Task: Find a house in Promissão, Brazil, for 8 guests from 24 Aug to 10 Sep, with a price range of ₹14,000 to ₹15,000, 4 bedrooms, 8+ beds, 4 bathrooms, and amenities including WiFi, free parking, TV, and breakfast.
Action: Mouse moved to (551, 121)
Screenshot: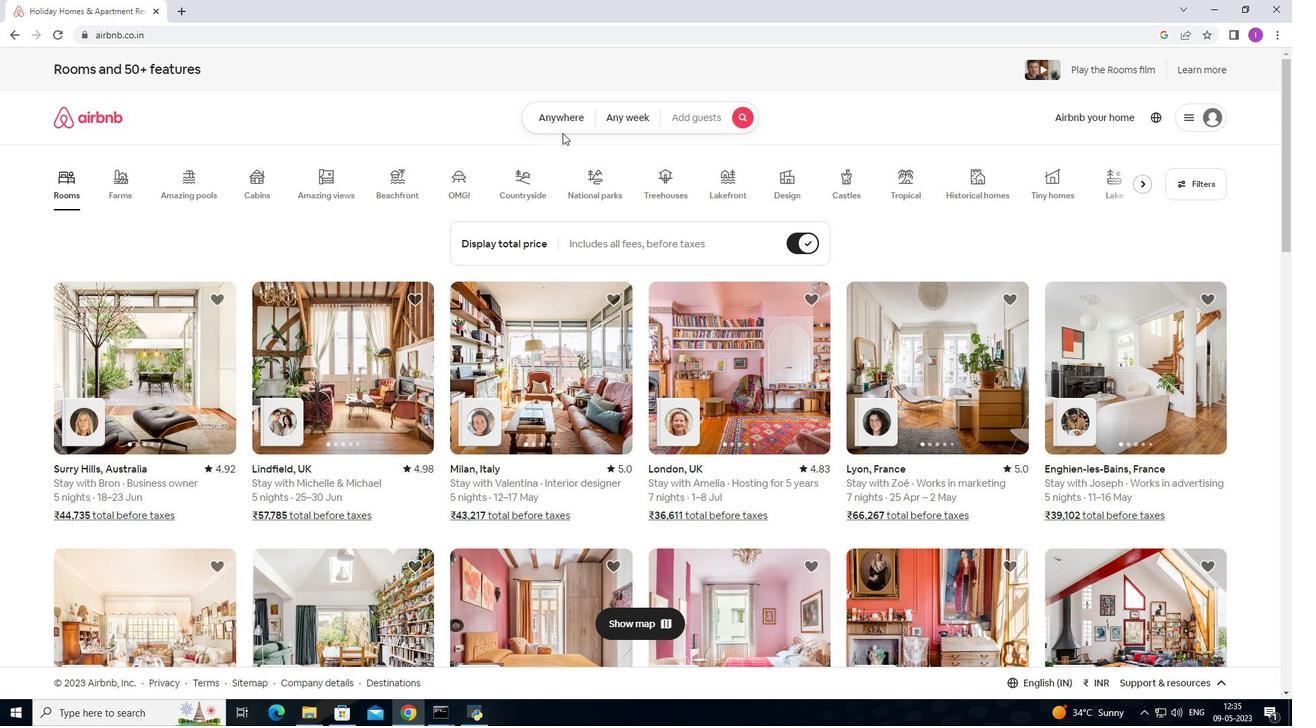 
Action: Mouse pressed left at (551, 121)
Screenshot: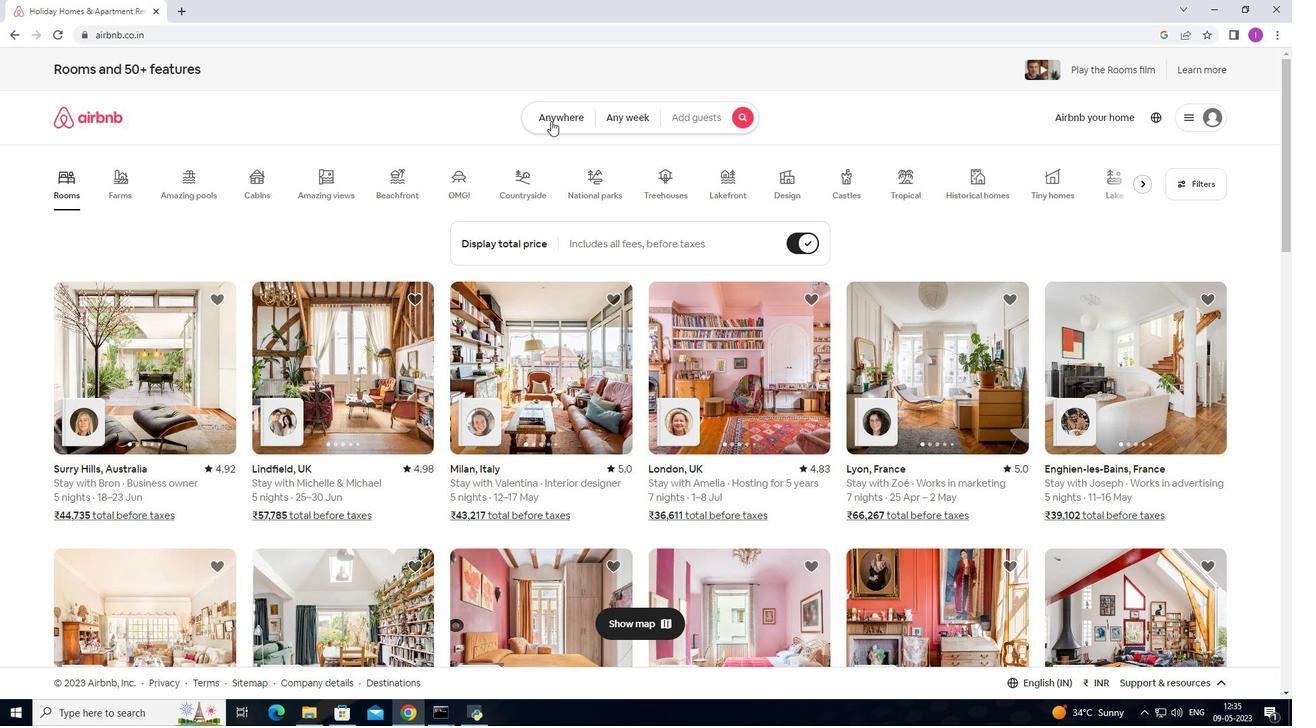 
Action: Mouse moved to (366, 175)
Screenshot: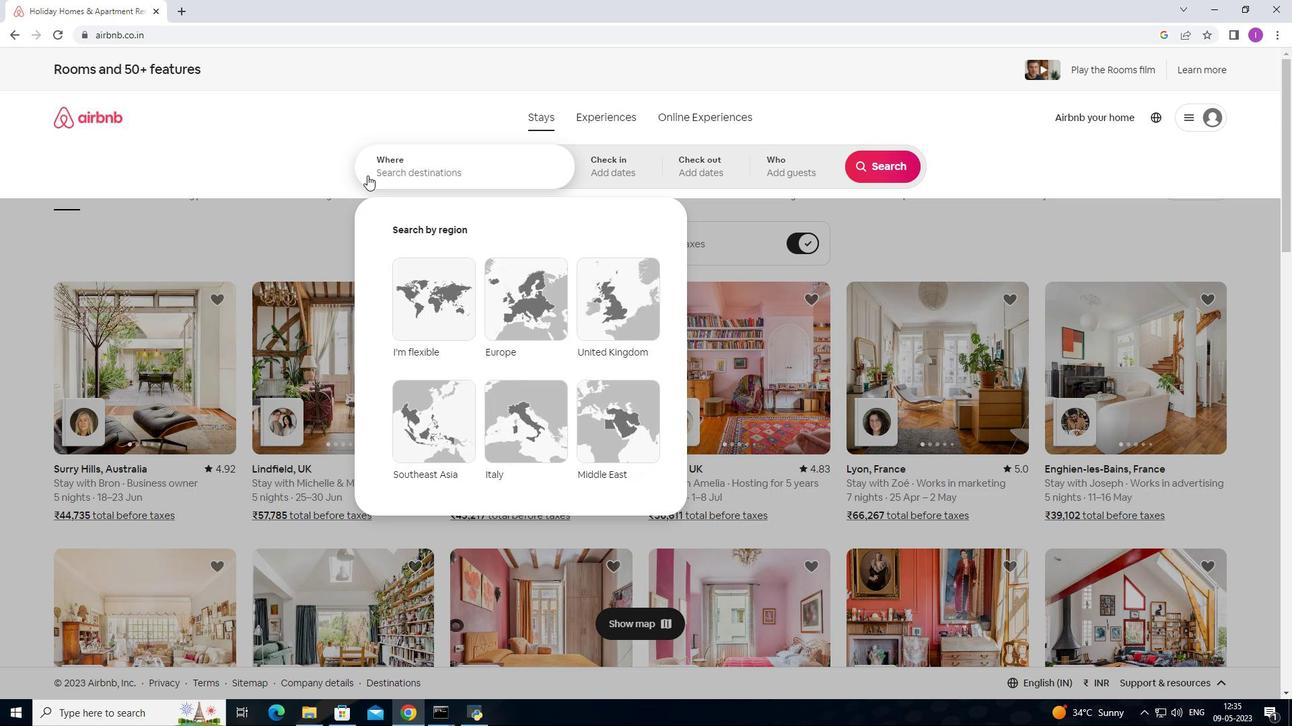 
Action: Mouse pressed left at (366, 175)
Screenshot: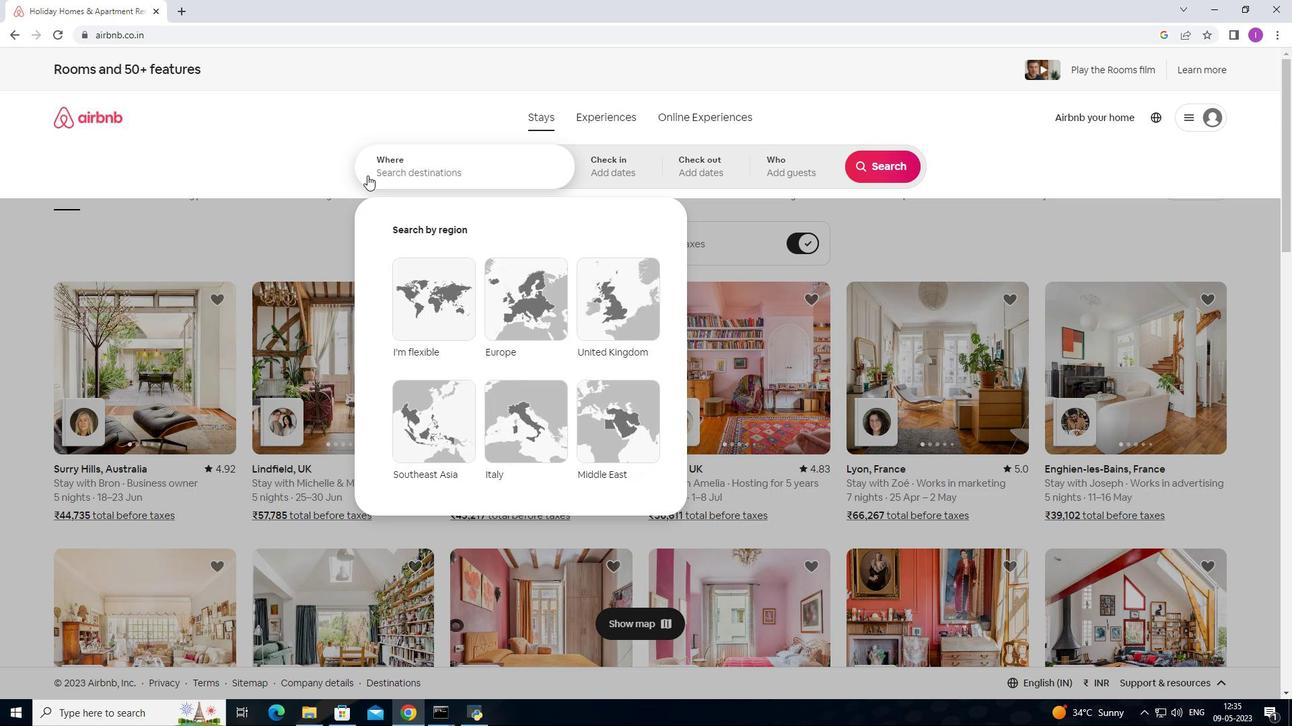 
Action: Mouse moved to (317, 209)
Screenshot: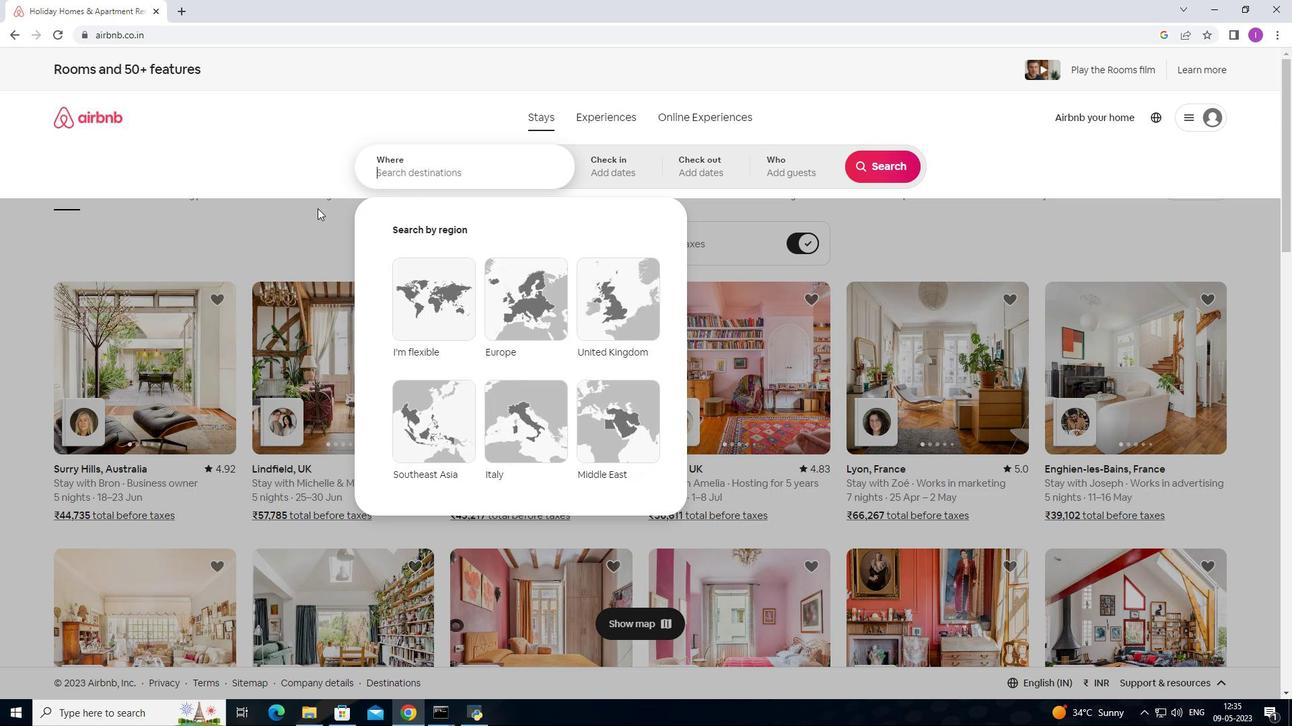 
Action: Key pressed <Key.shift><Key.shift><Key.shift><Key.shift><Key.shift><Key.shift><Key.shift><Key.shift><Key.shift><Key.shift><Key.shift><Key.shift><Key.shift><Key.shift><Key.shift><Key.shift><Key.shift><Key.shift><Key.shift><Key.shift><Key.shift><Key.shift><Key.shift><Key.shift><Key.shift><Key.shift><Key.shift><Key.shift><Key.shift><Key.shift><Key.shift><Key.shift><Key.shift><Key.shift><Key.shift><Key.shift><Key.shift><Key.shift><Key.shift>Promisso,<Key.shift>Bra
Screenshot: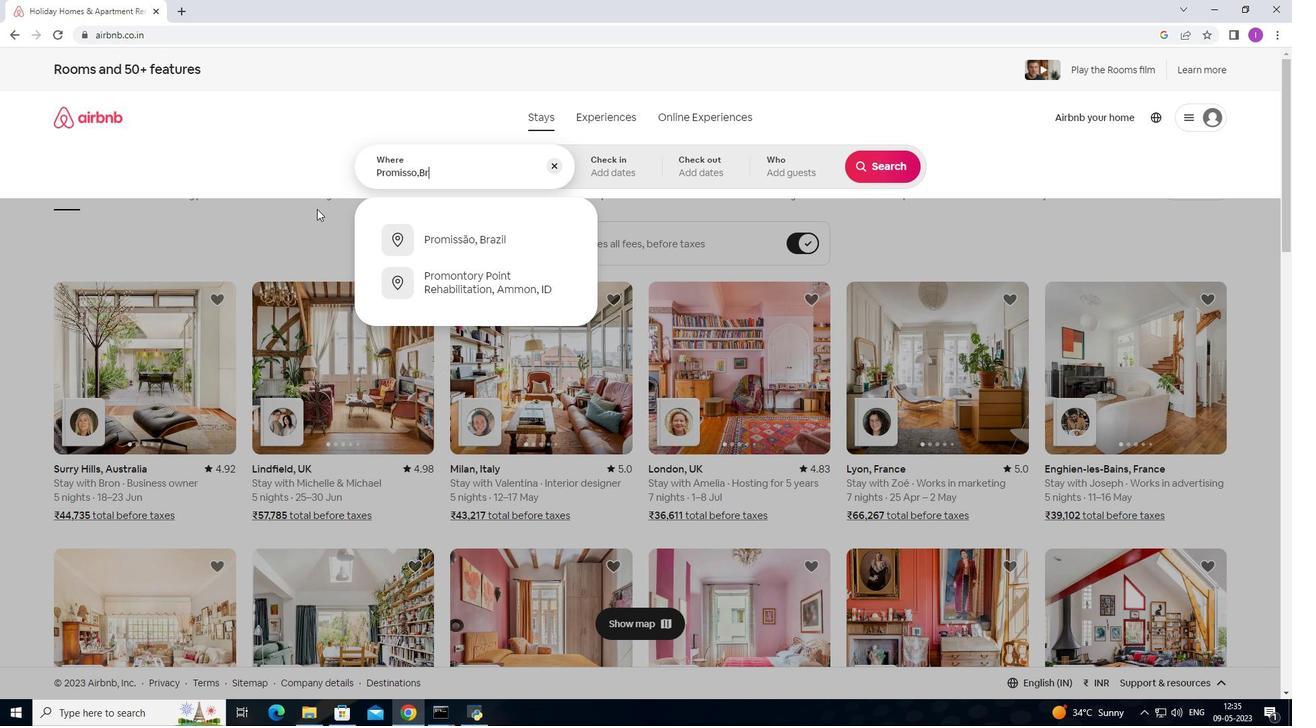
Action: Mouse moved to (444, 236)
Screenshot: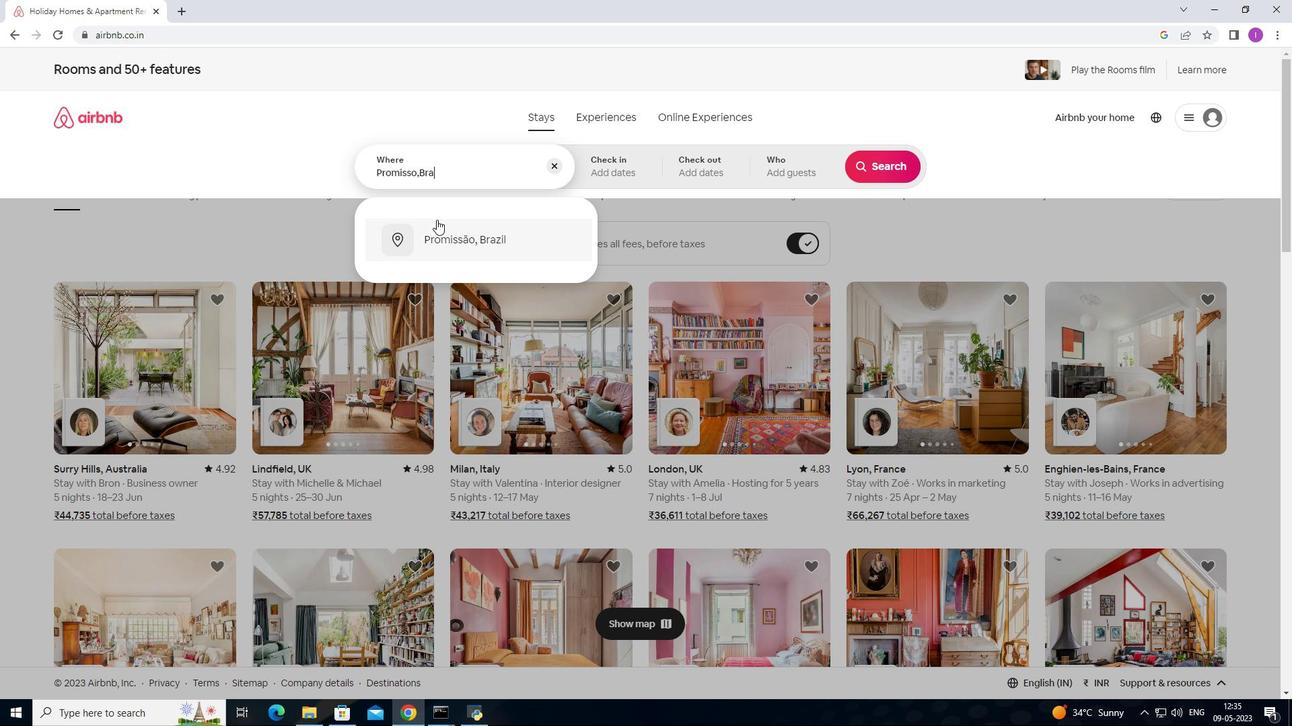 
Action: Mouse pressed left at (444, 236)
Screenshot: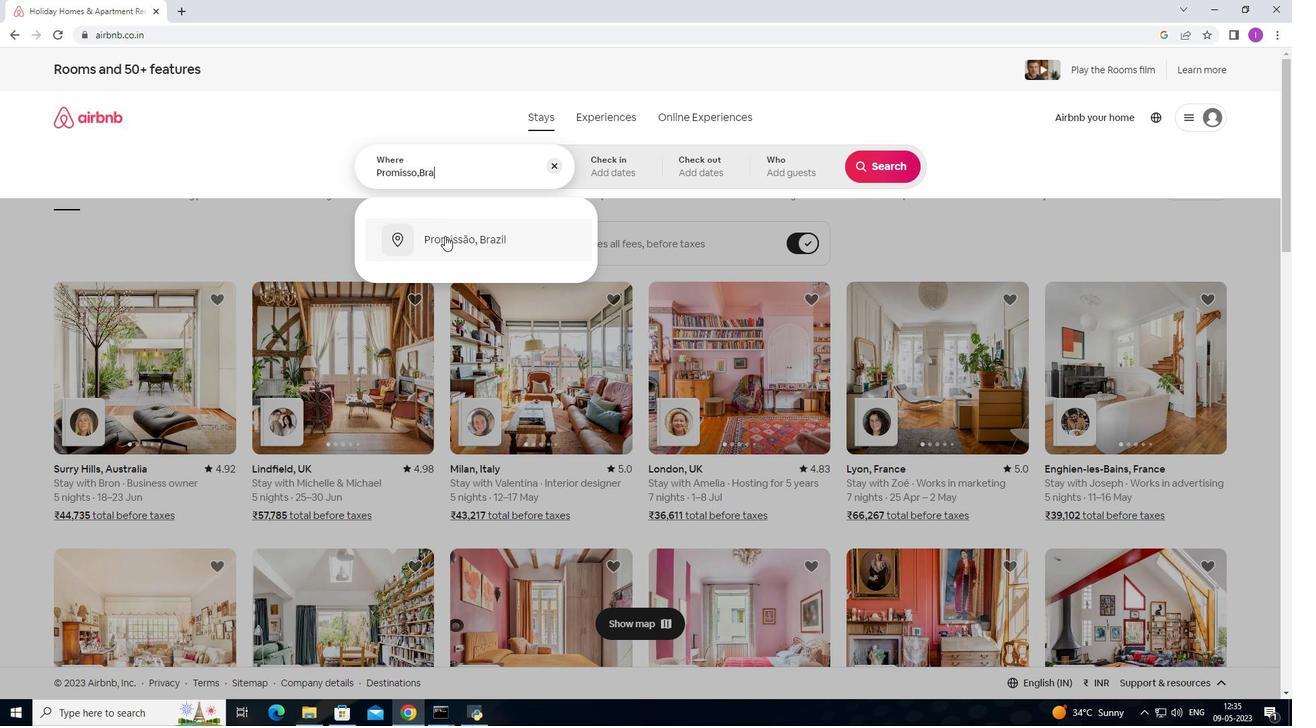 
Action: Mouse moved to (615, 179)
Screenshot: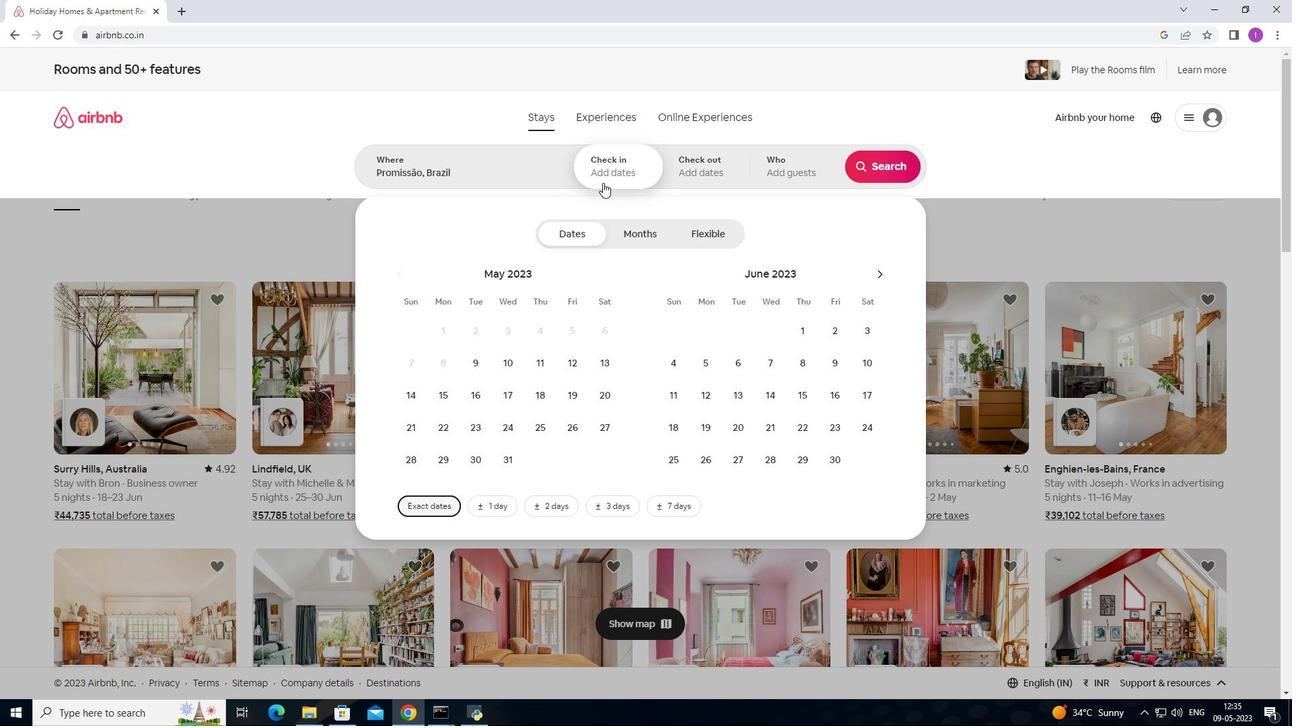 
Action: Mouse pressed left at (615, 179)
Screenshot: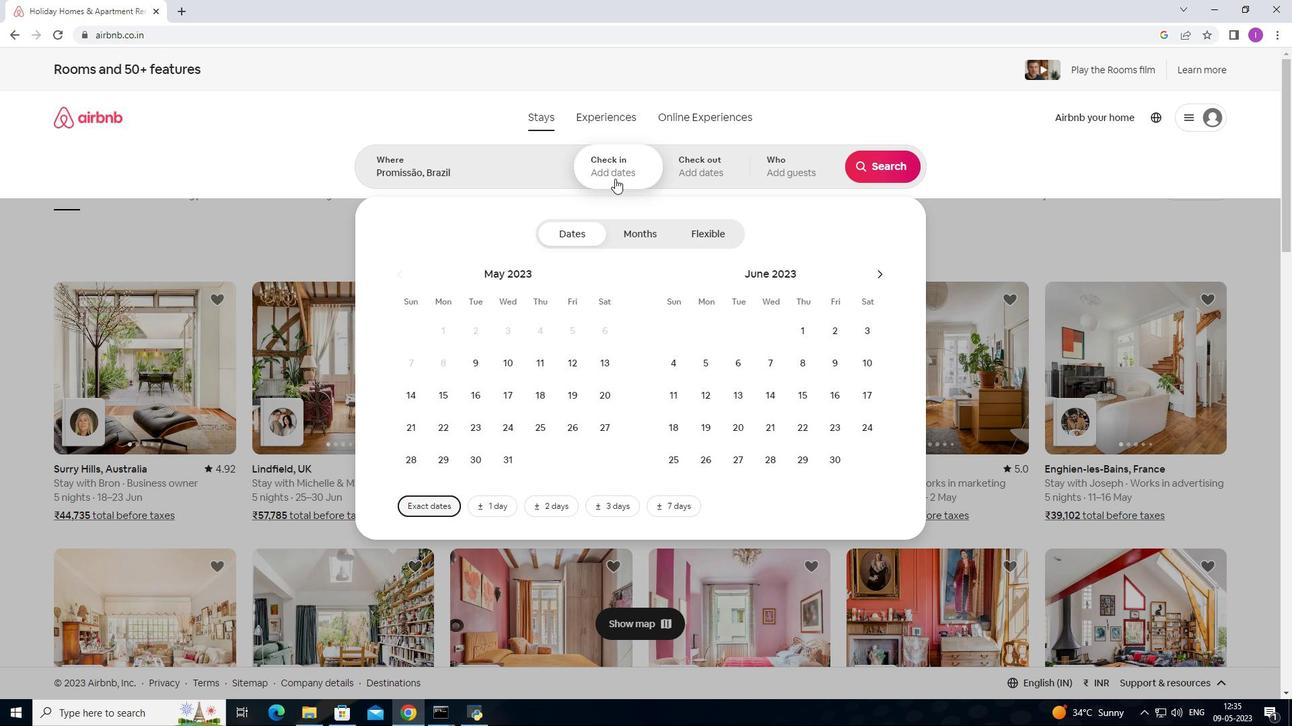 
Action: Mouse moved to (638, 171)
Screenshot: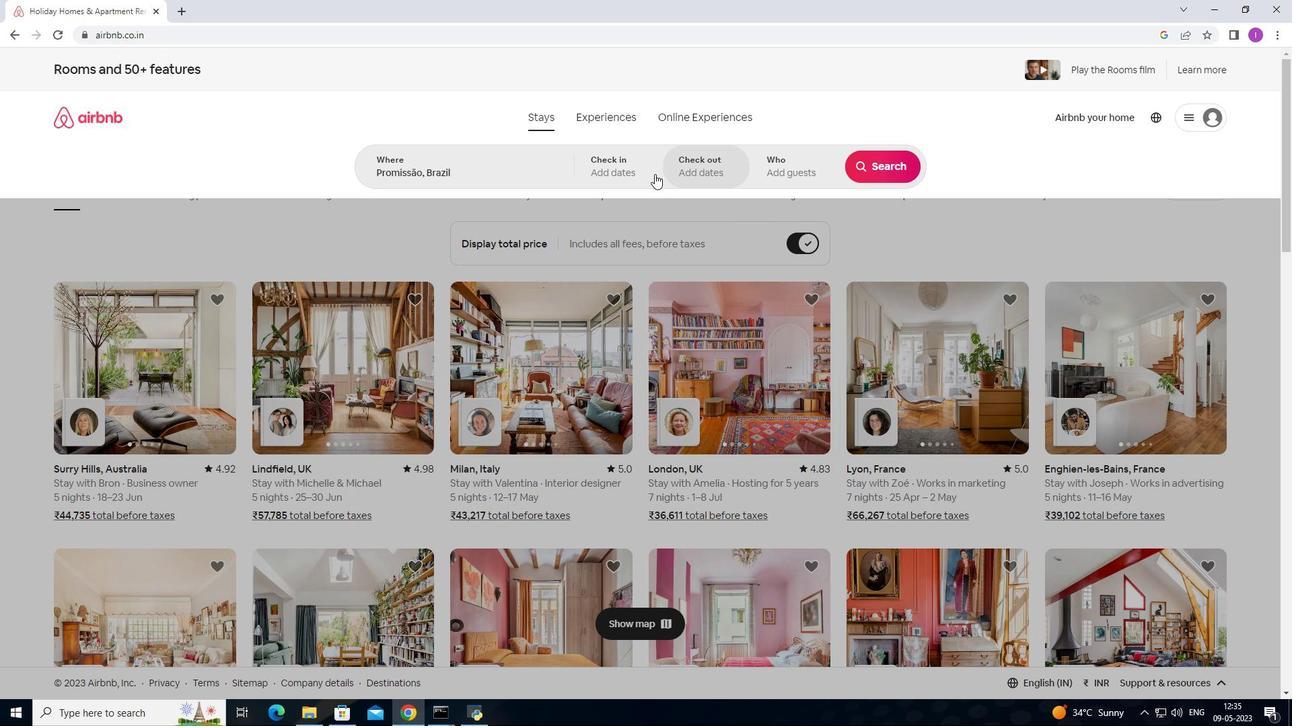 
Action: Mouse pressed left at (638, 171)
Screenshot: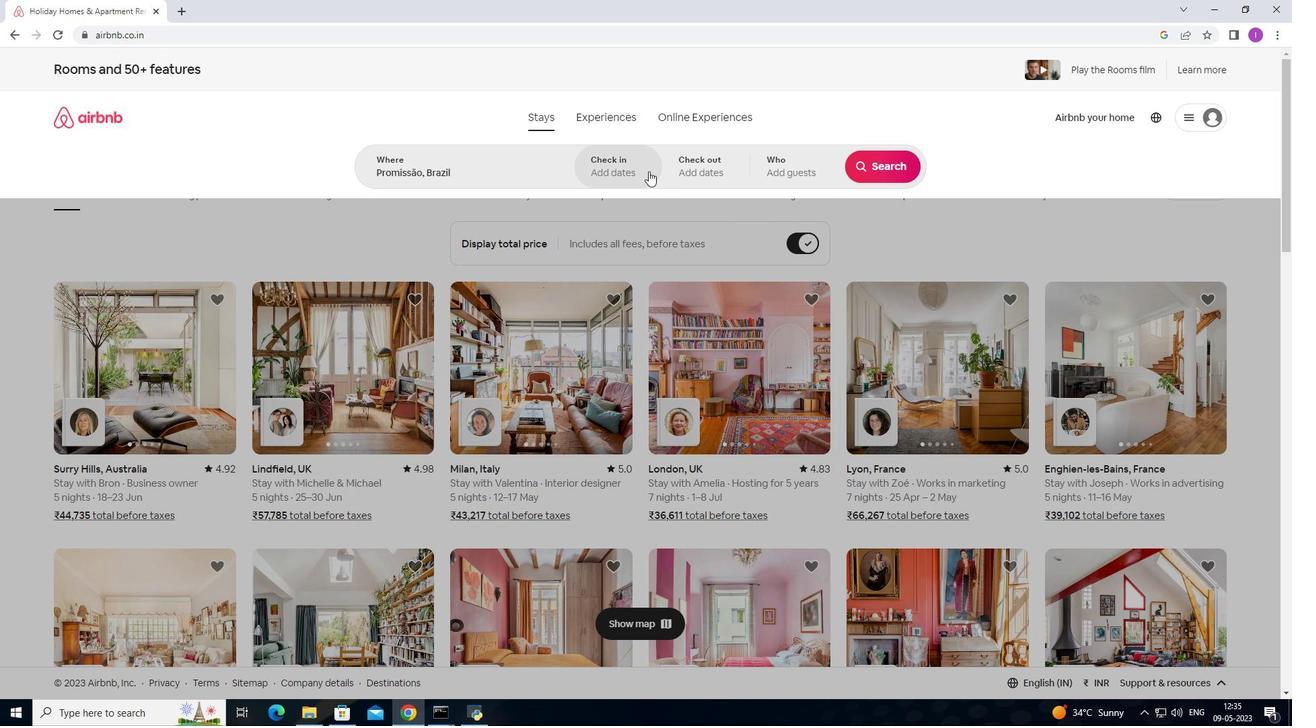 
Action: Mouse moved to (883, 267)
Screenshot: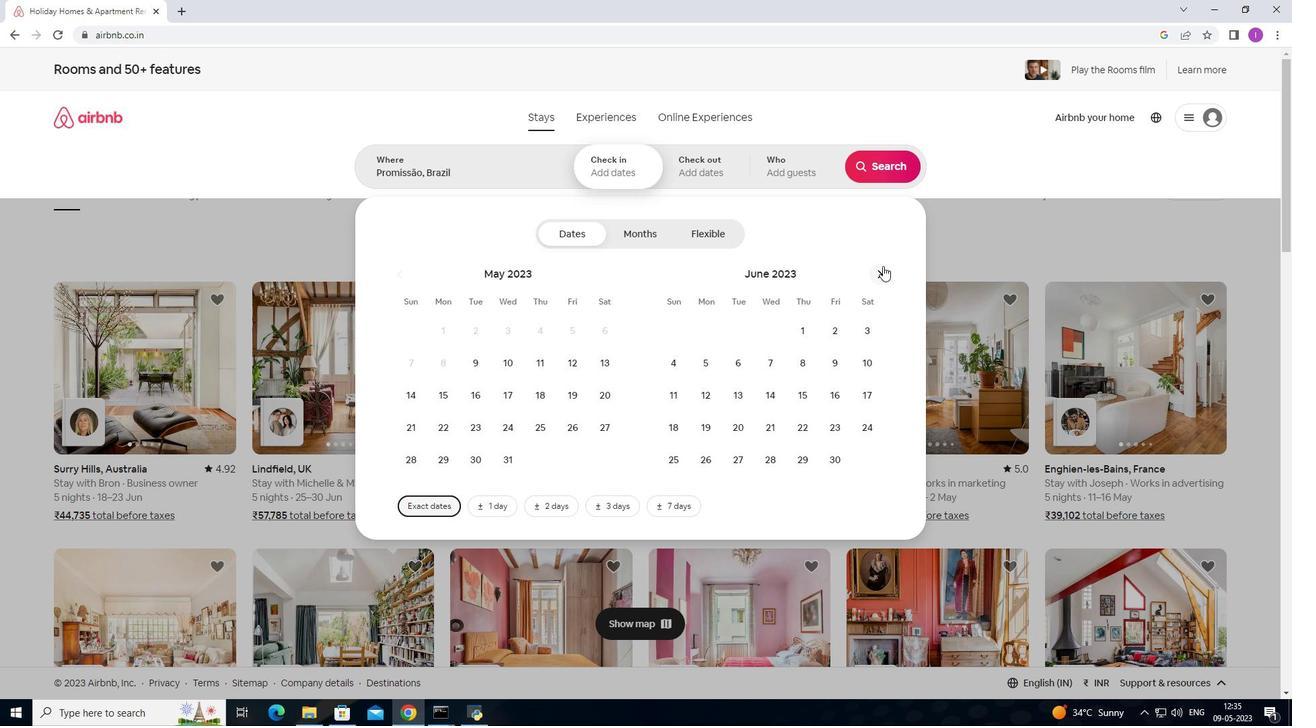 
Action: Mouse pressed left at (883, 267)
Screenshot: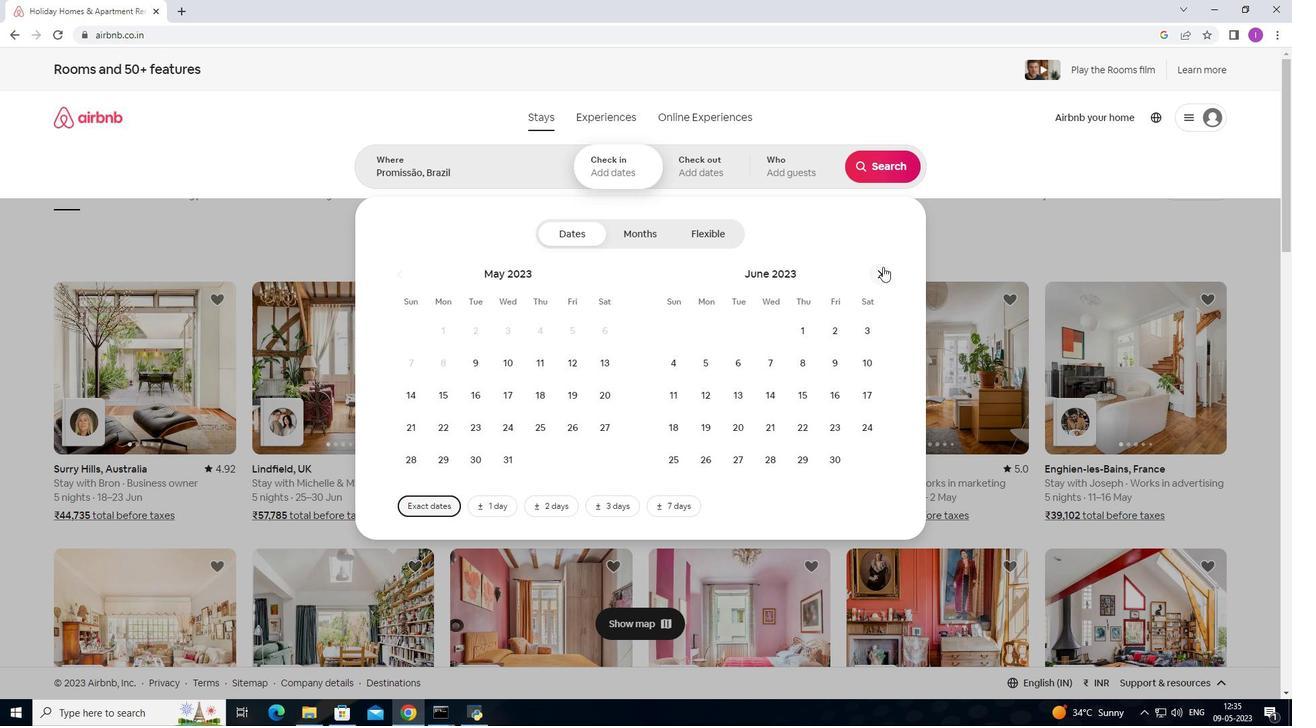 
Action: Mouse pressed left at (883, 267)
Screenshot: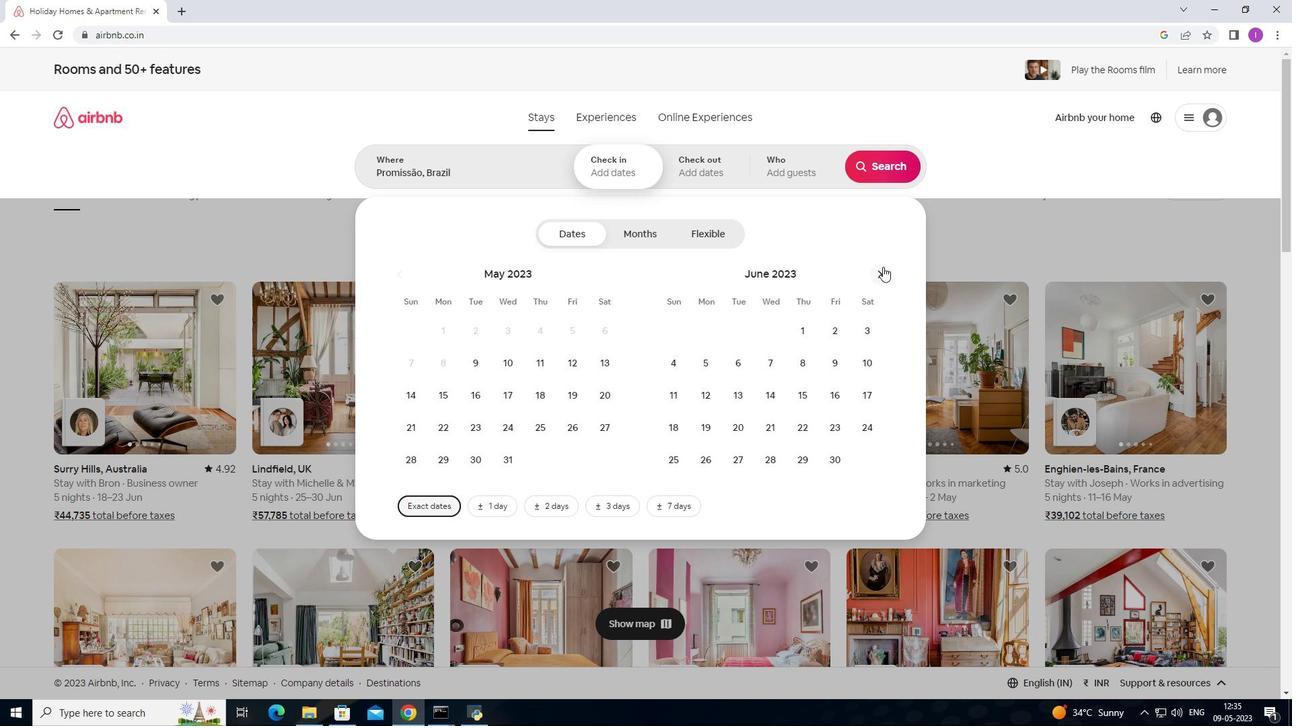 
Action: Mouse moved to (875, 279)
Screenshot: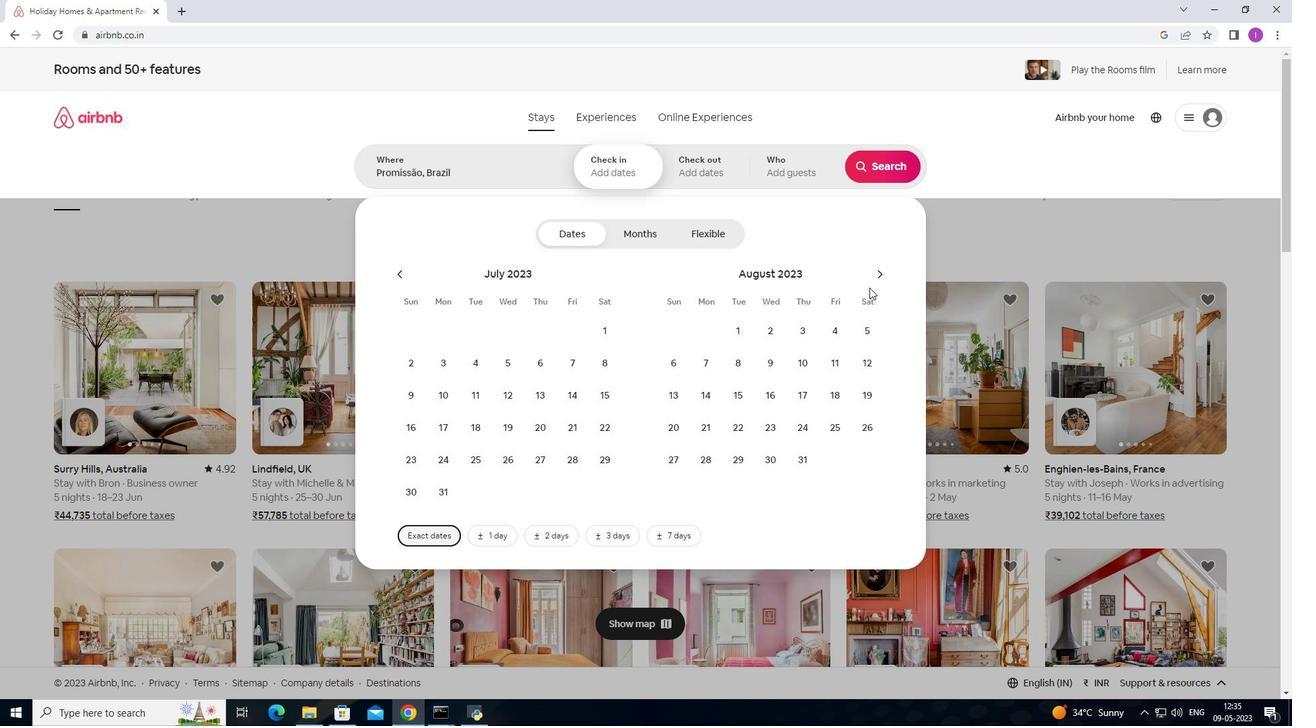 
Action: Mouse pressed left at (875, 279)
Screenshot: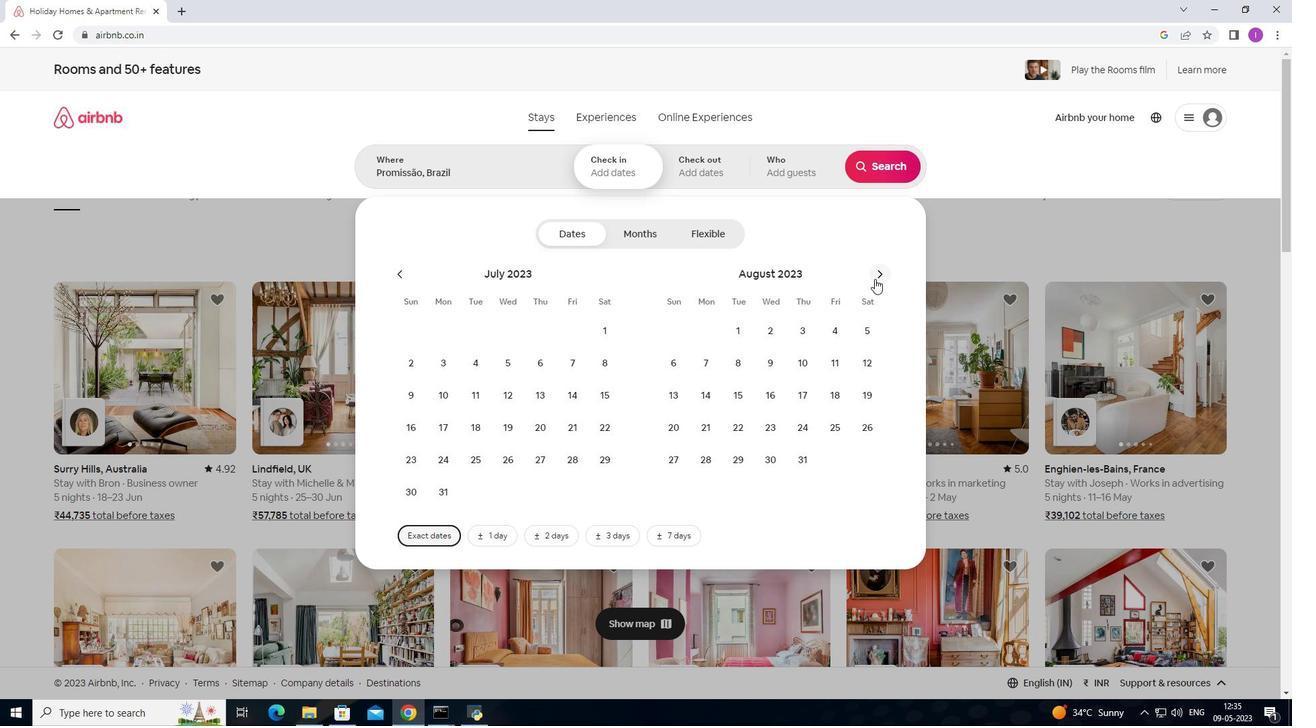 
Action: Mouse pressed left at (875, 279)
Screenshot: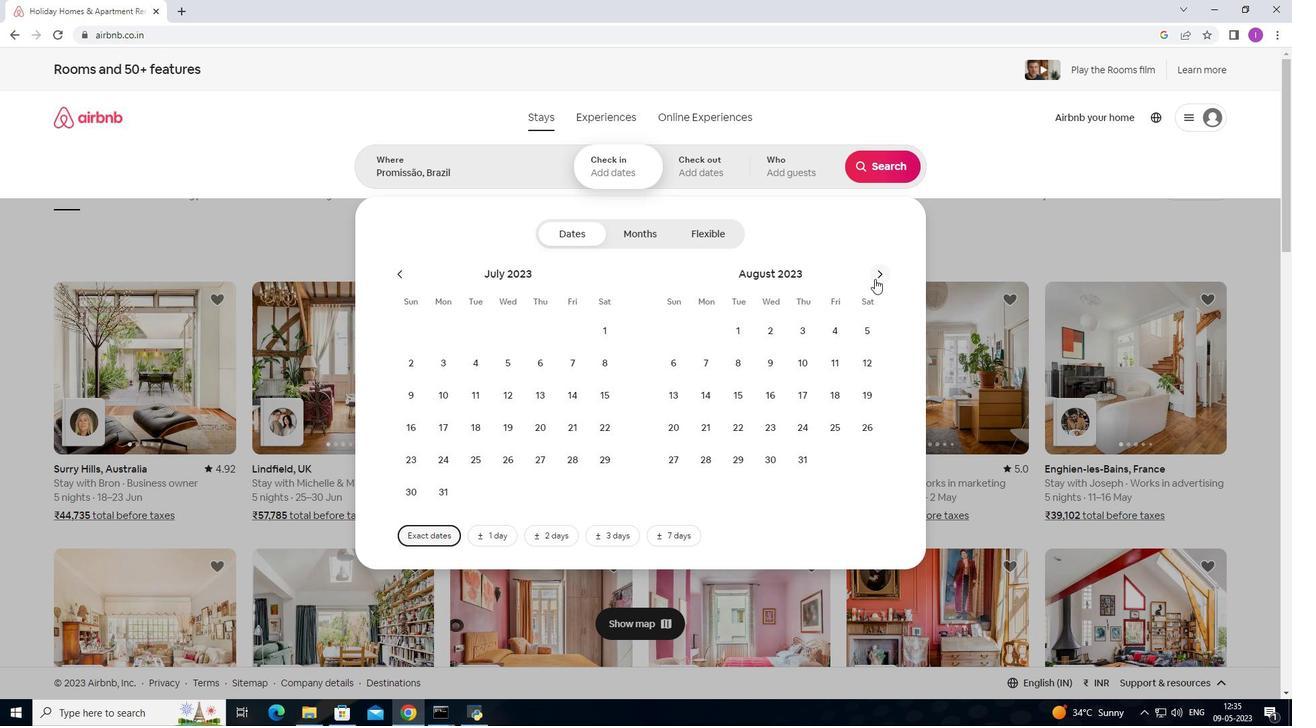 
Action: Mouse pressed left at (875, 279)
Screenshot: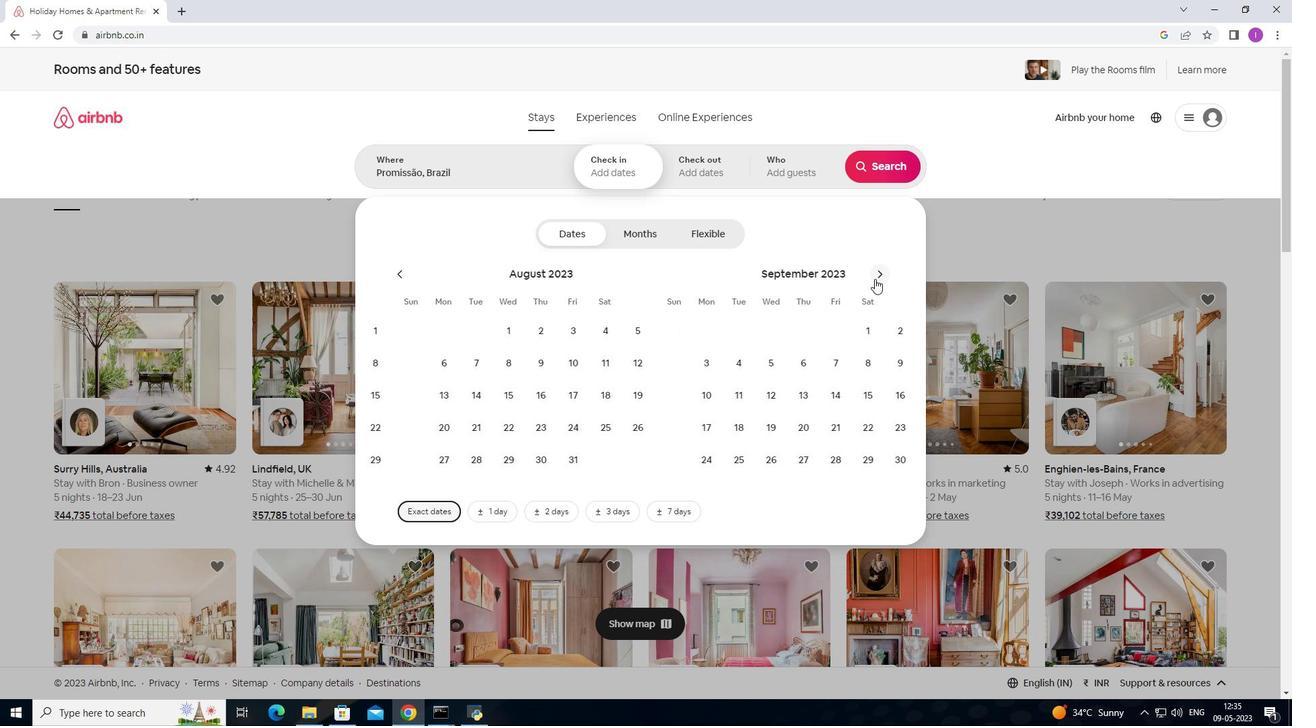 
Action: Mouse moved to (395, 274)
Screenshot: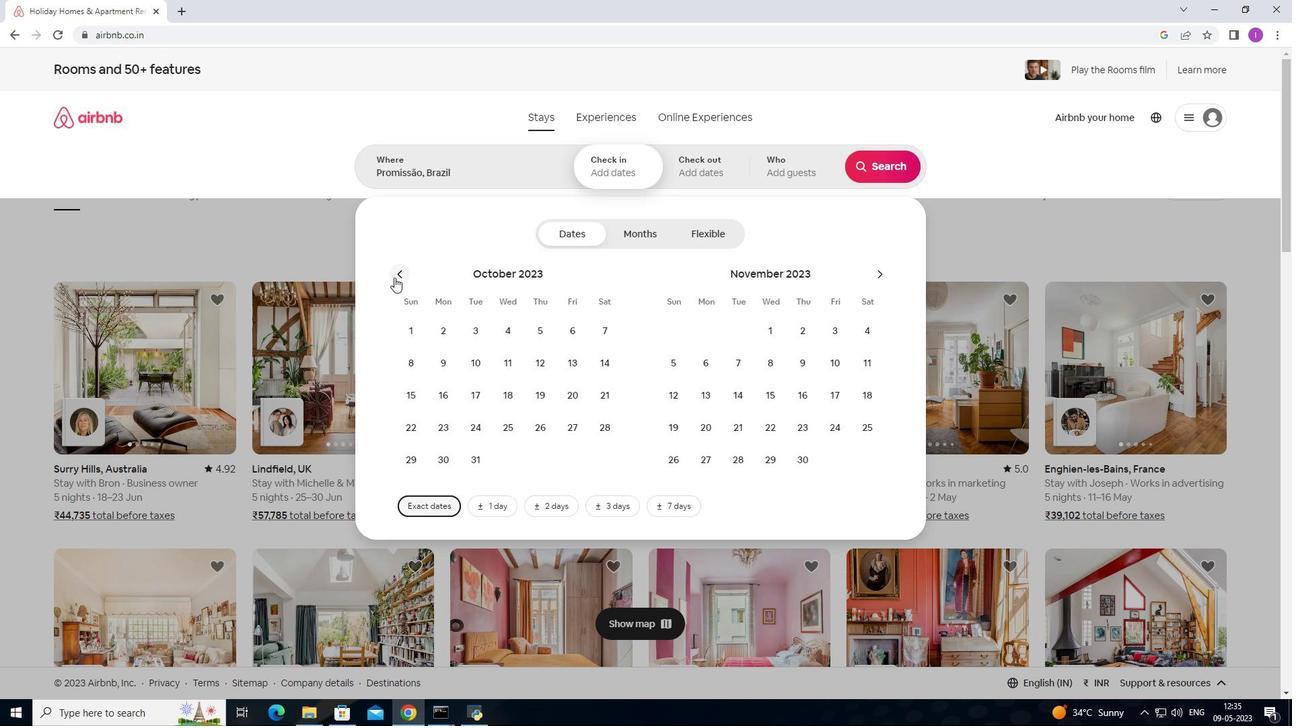 
Action: Mouse pressed left at (395, 274)
Screenshot: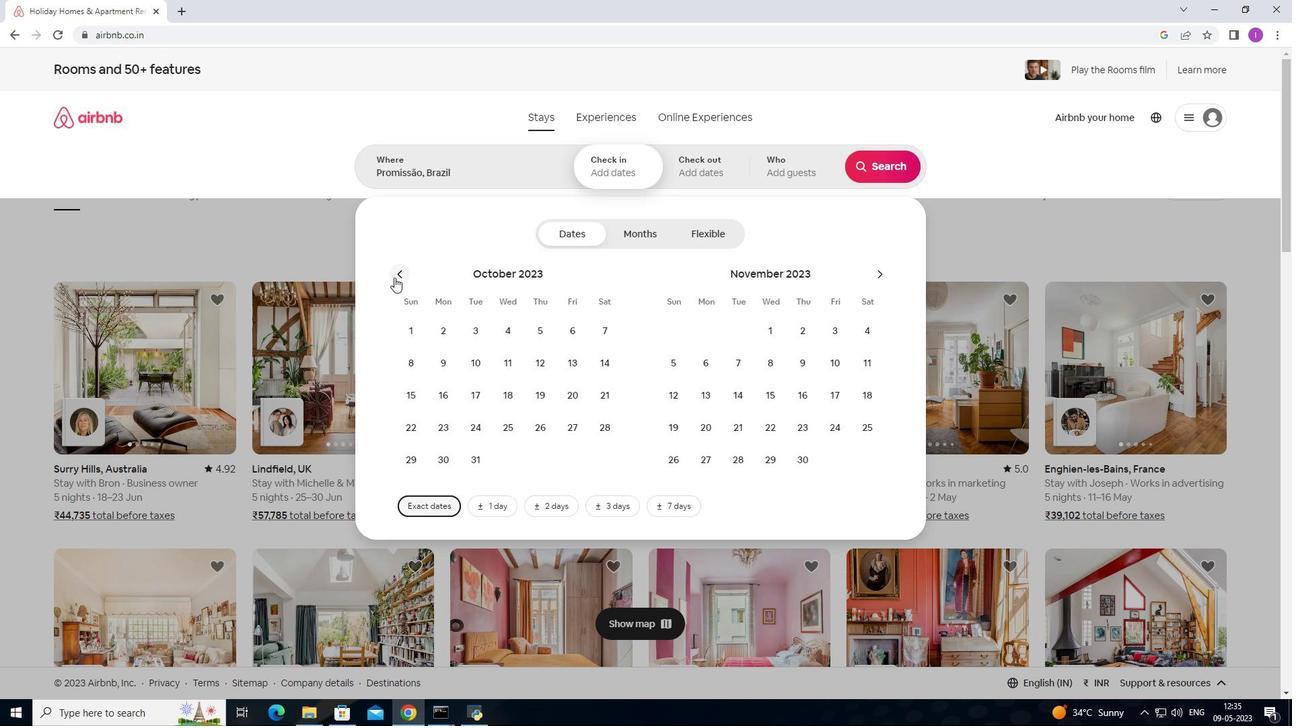 
Action: Mouse moved to (403, 275)
Screenshot: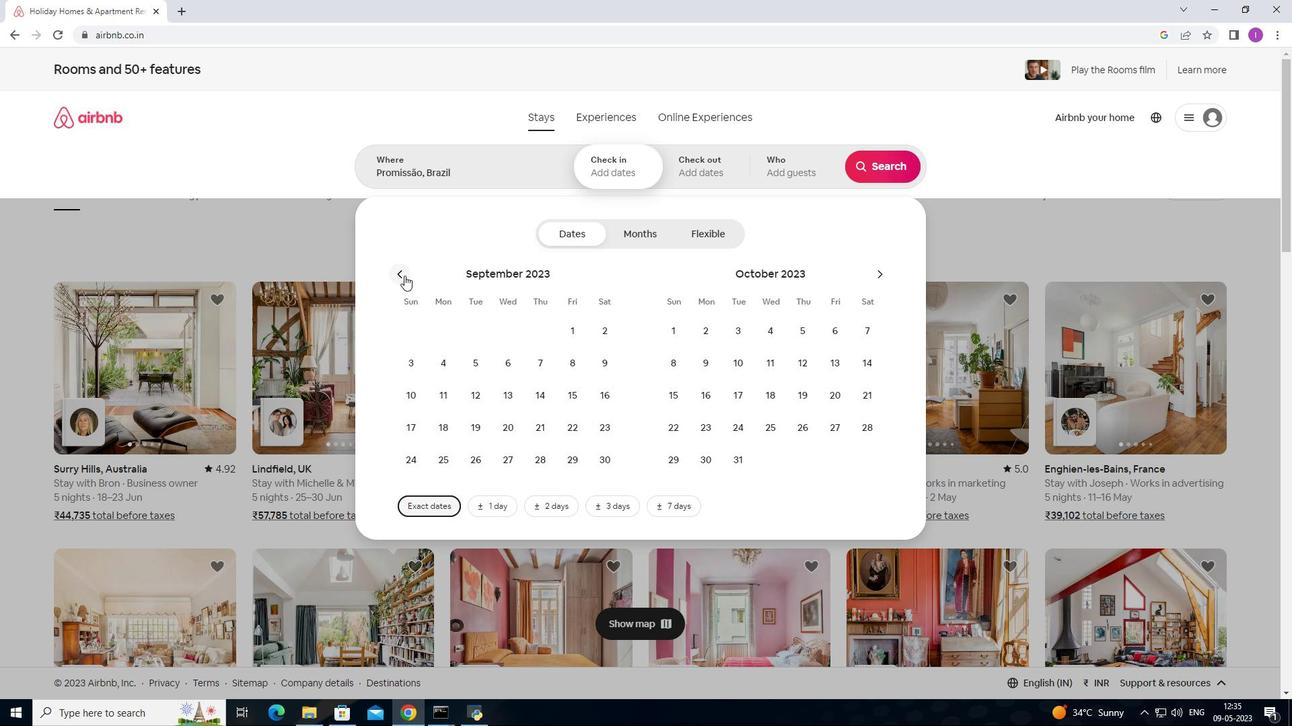 
Action: Mouse pressed left at (403, 275)
Screenshot: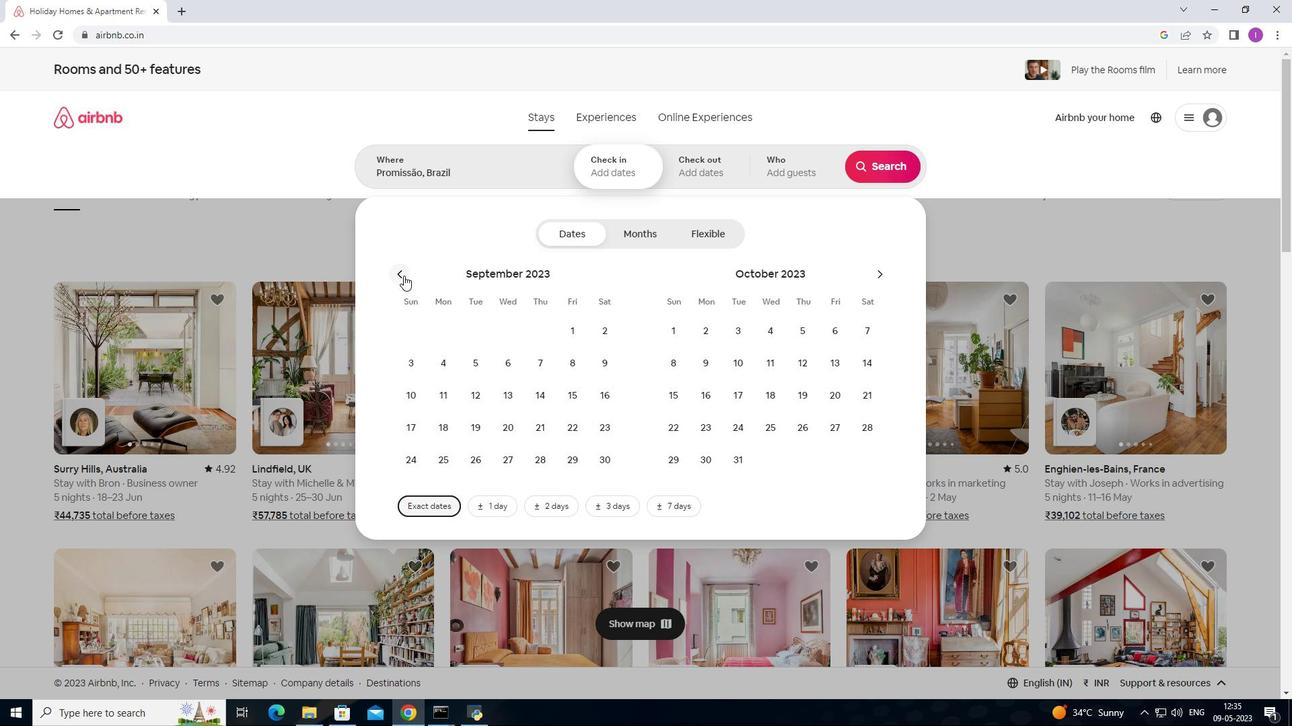 
Action: Mouse moved to (545, 434)
Screenshot: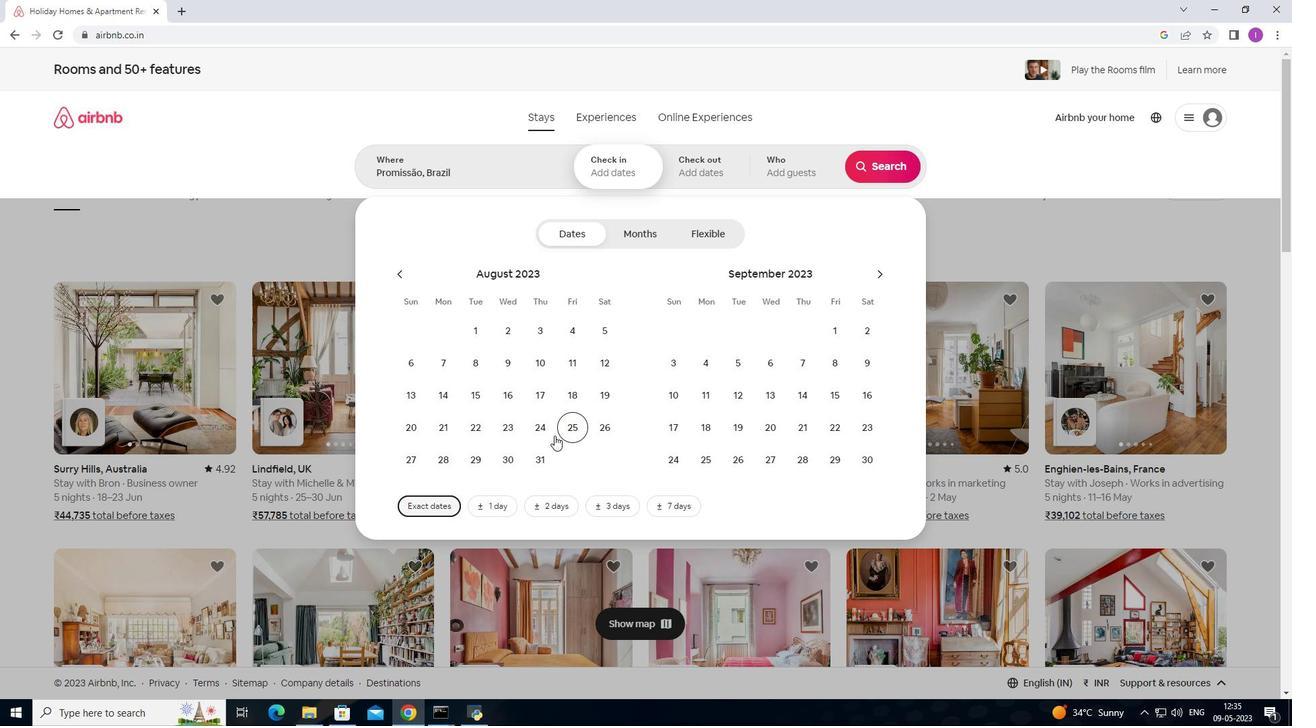 
Action: Mouse pressed left at (545, 434)
Screenshot: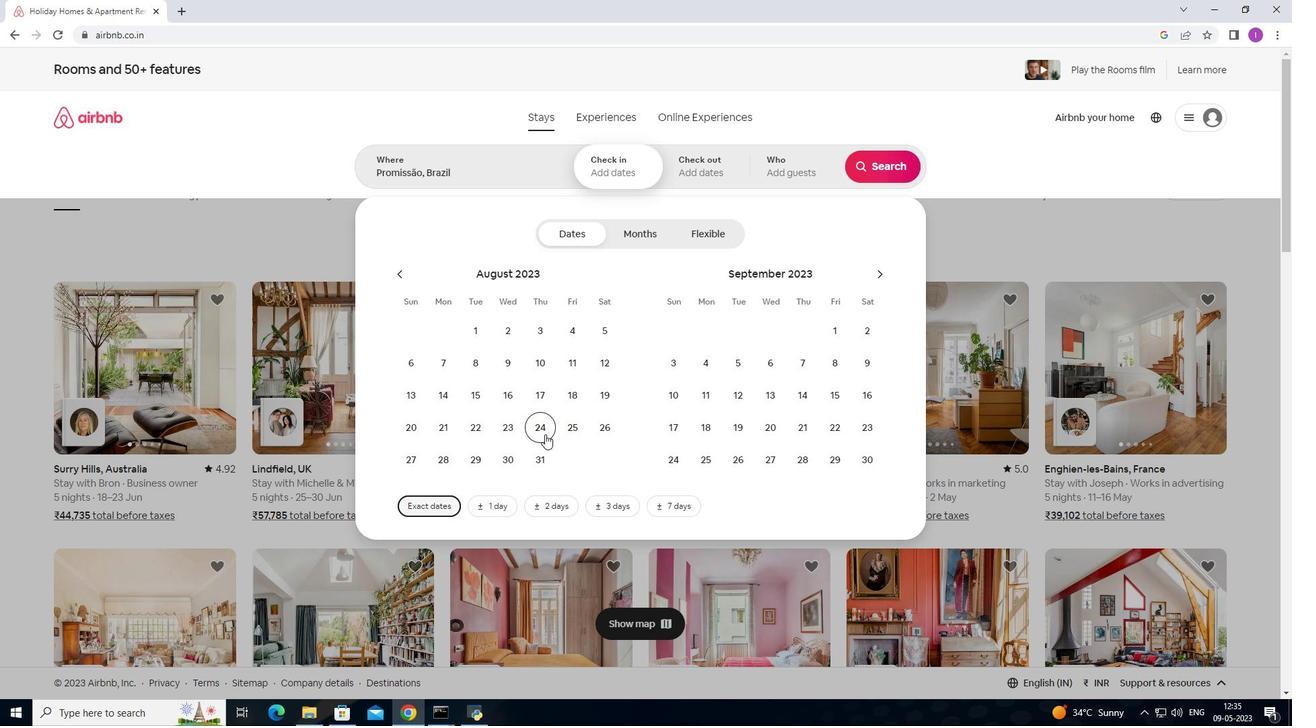 
Action: Mouse moved to (680, 393)
Screenshot: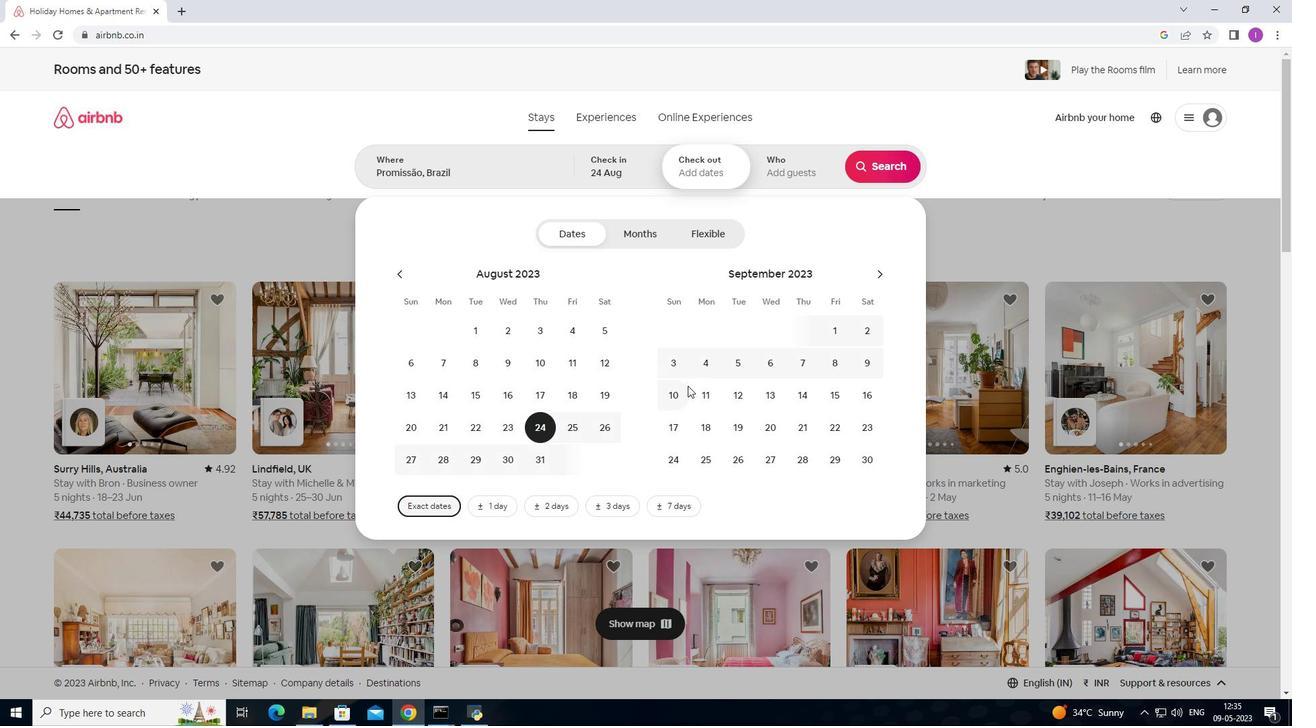 
Action: Mouse pressed left at (680, 393)
Screenshot: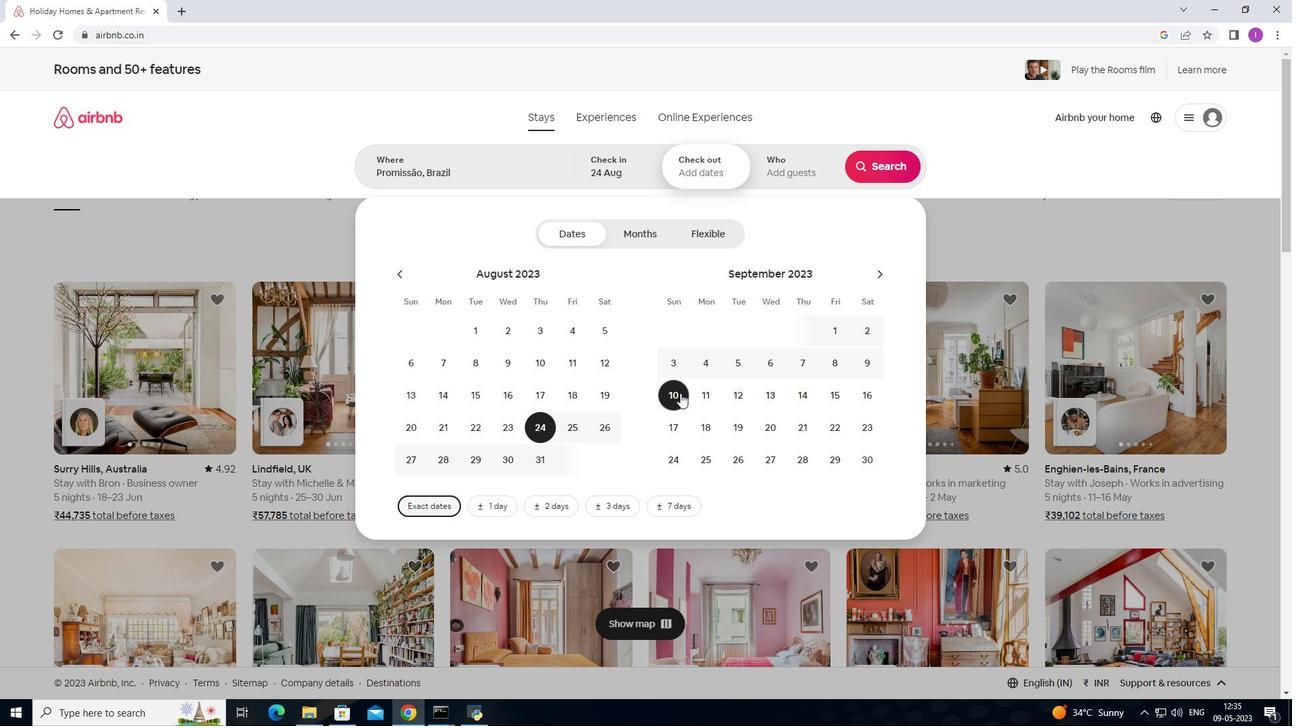 
Action: Mouse moved to (817, 156)
Screenshot: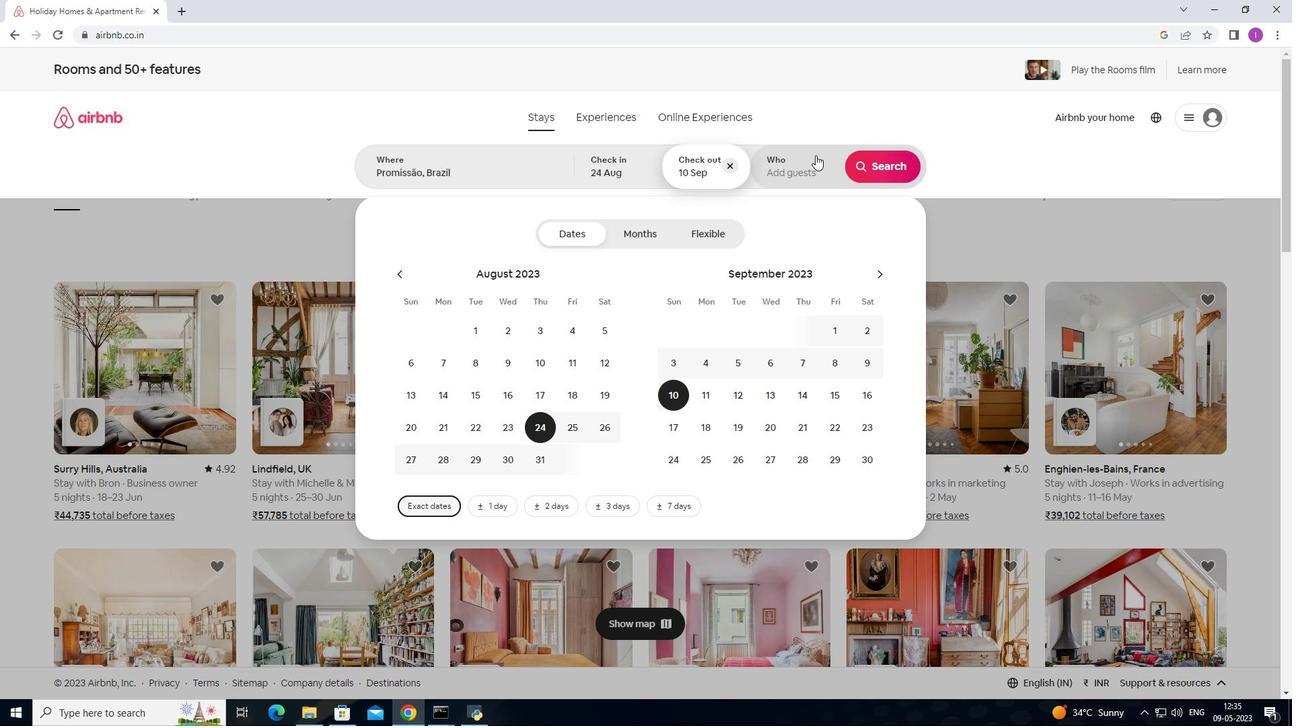 
Action: Mouse pressed left at (817, 156)
Screenshot: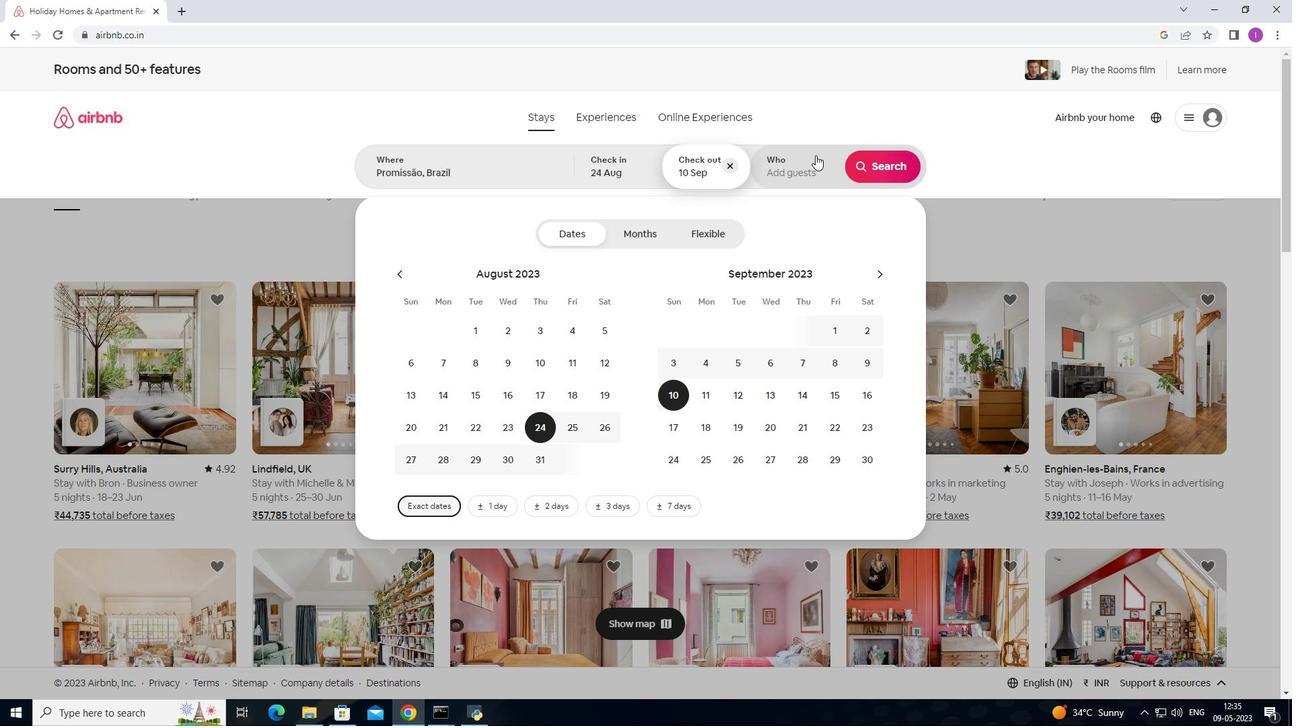 
Action: Mouse moved to (879, 240)
Screenshot: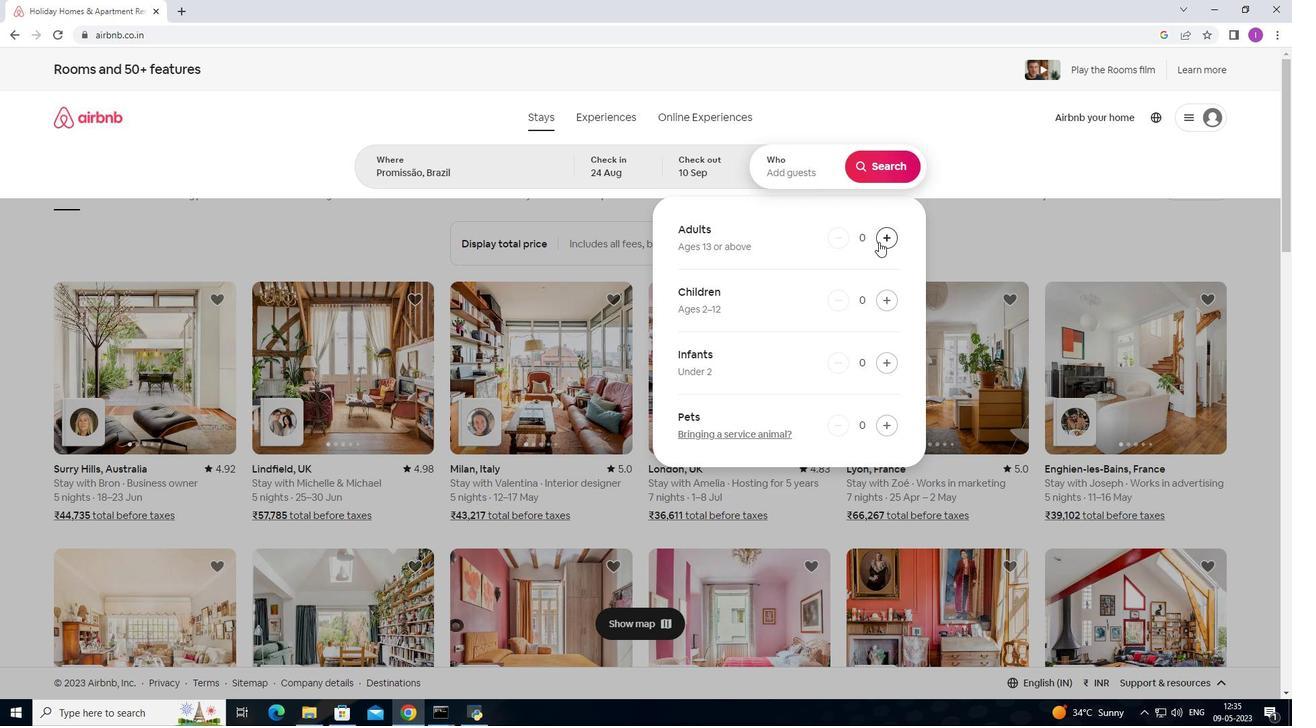
Action: Mouse pressed left at (879, 240)
Screenshot: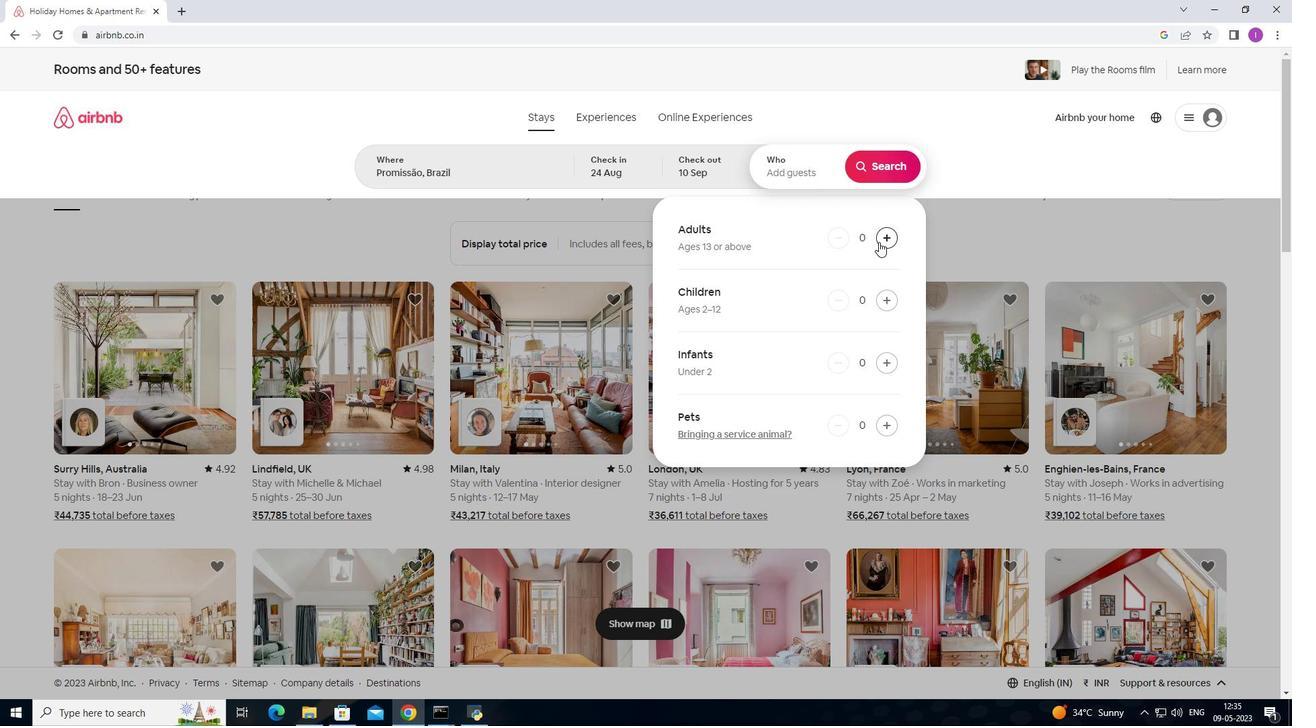 
Action: Mouse moved to (879, 240)
Screenshot: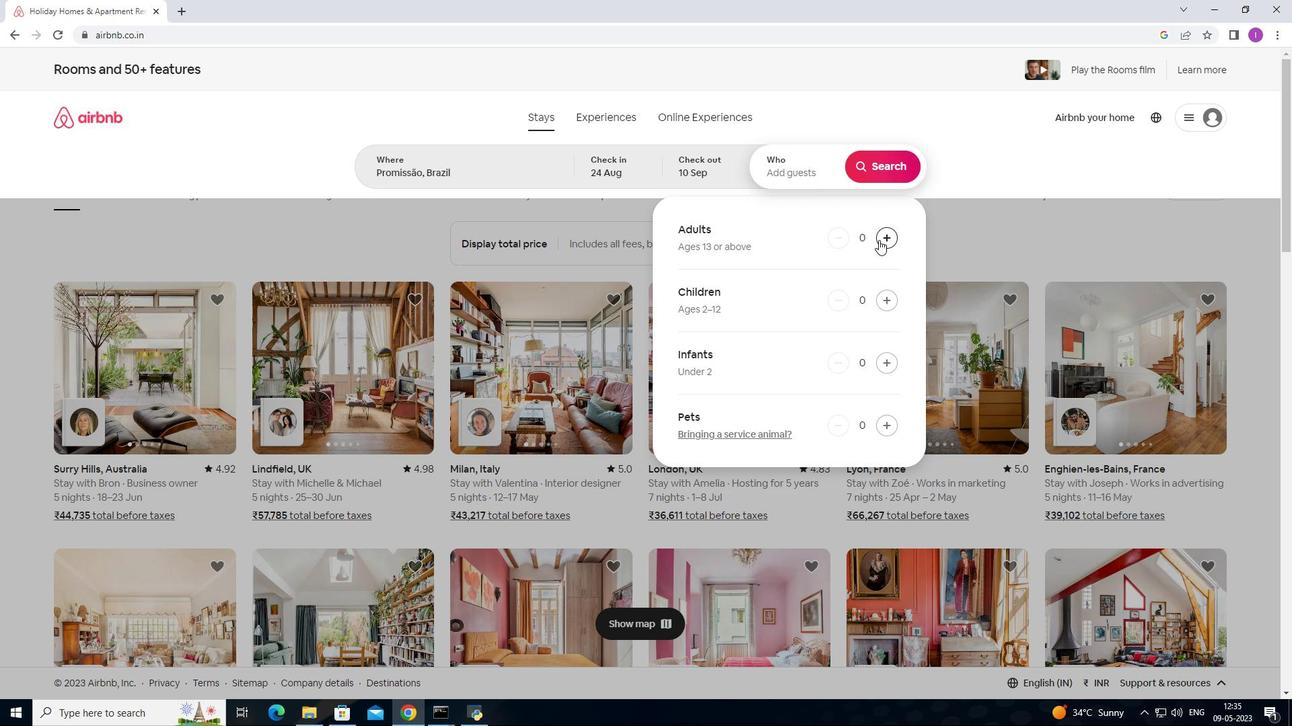 
Action: Mouse pressed left at (879, 240)
Screenshot: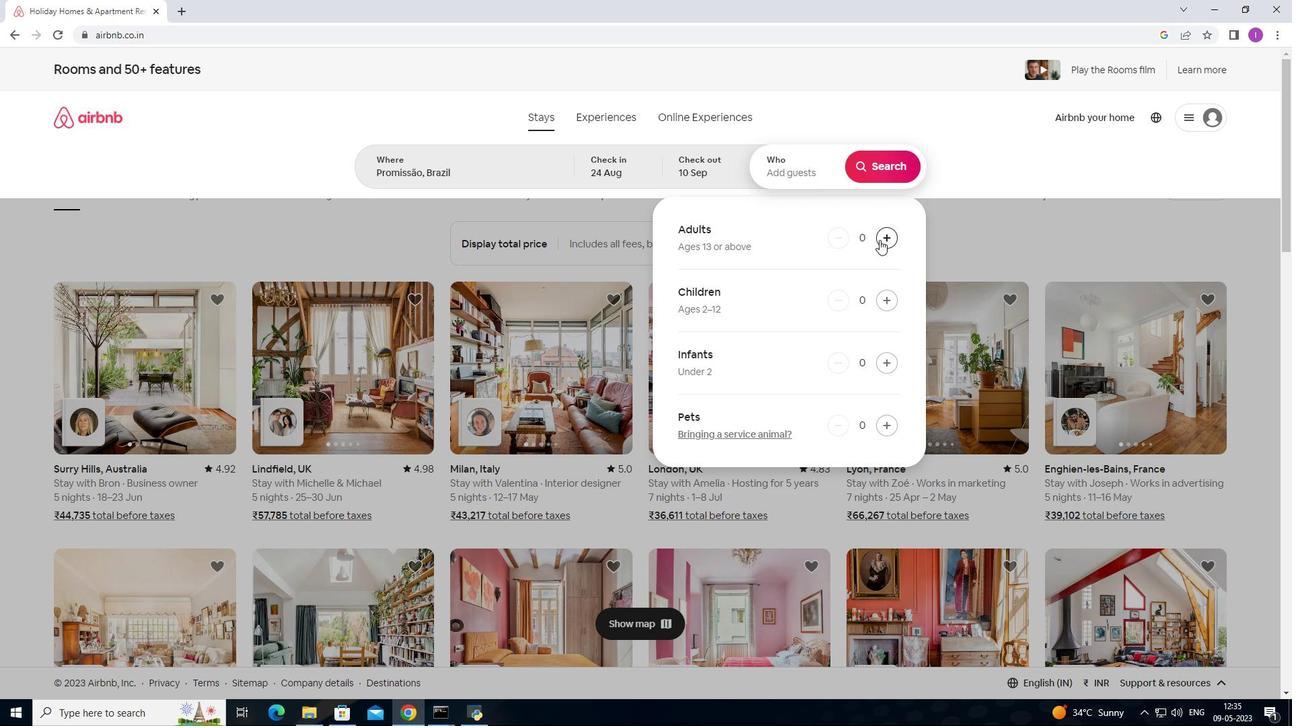 
Action: Mouse moved to (882, 240)
Screenshot: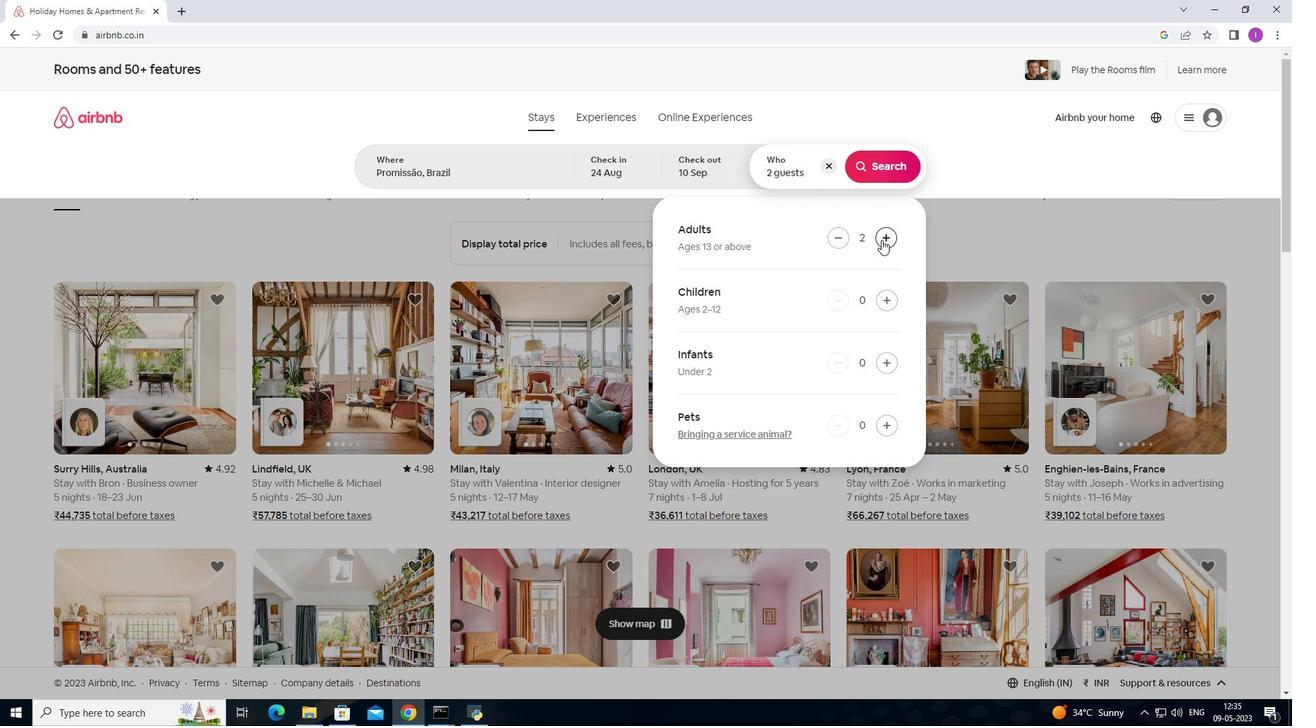 
Action: Mouse pressed left at (882, 240)
Screenshot: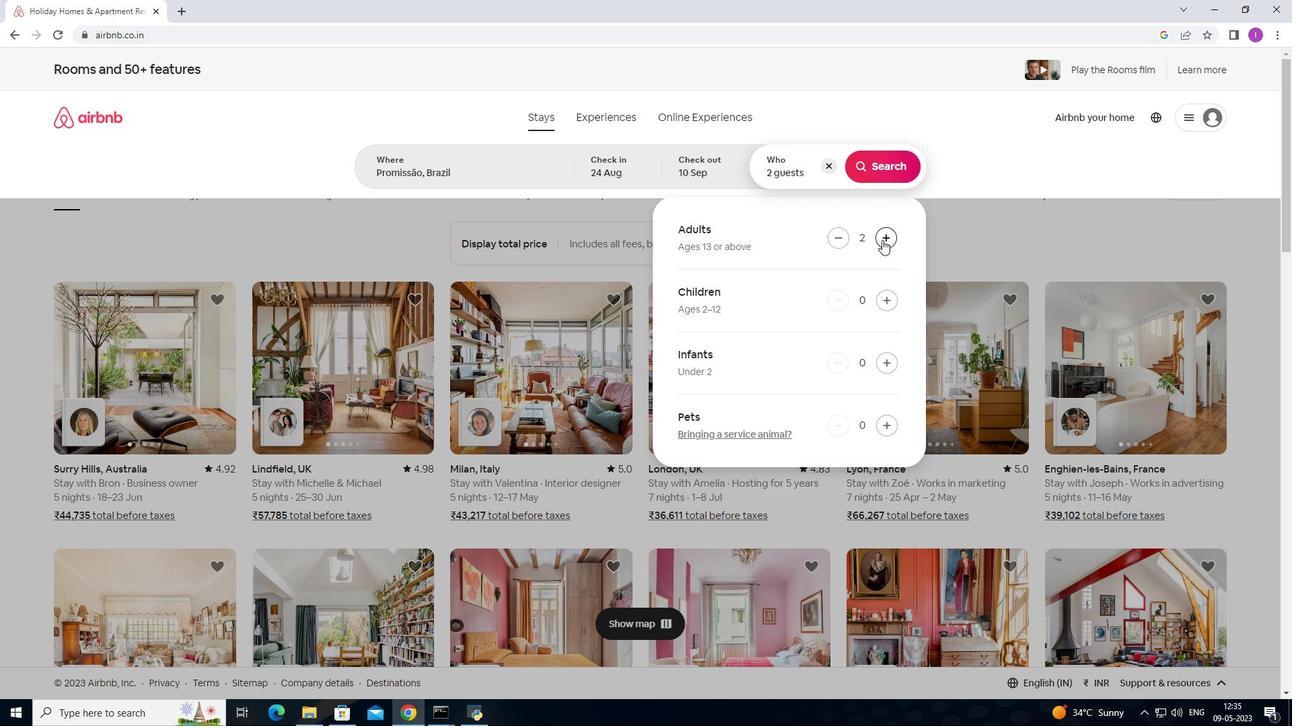 
Action: Mouse pressed left at (882, 240)
Screenshot: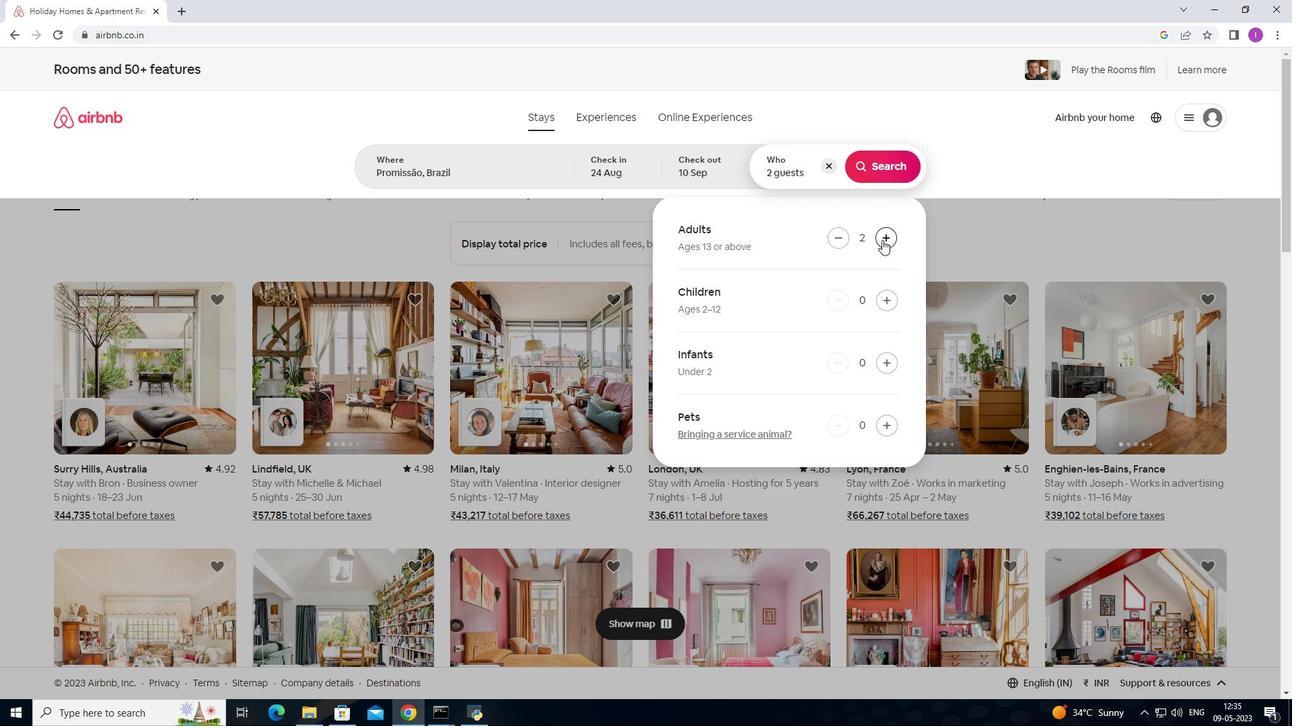 
Action: Mouse pressed left at (882, 240)
Screenshot: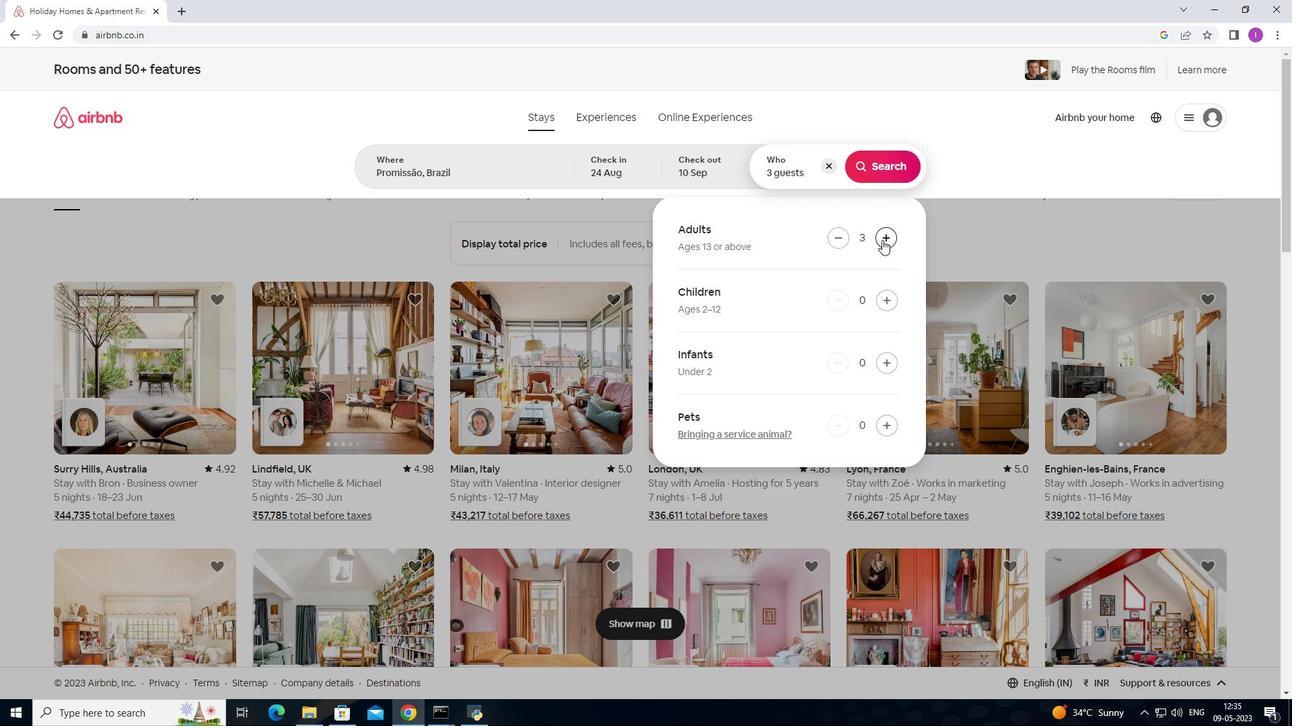 
Action: Mouse pressed left at (882, 240)
Screenshot: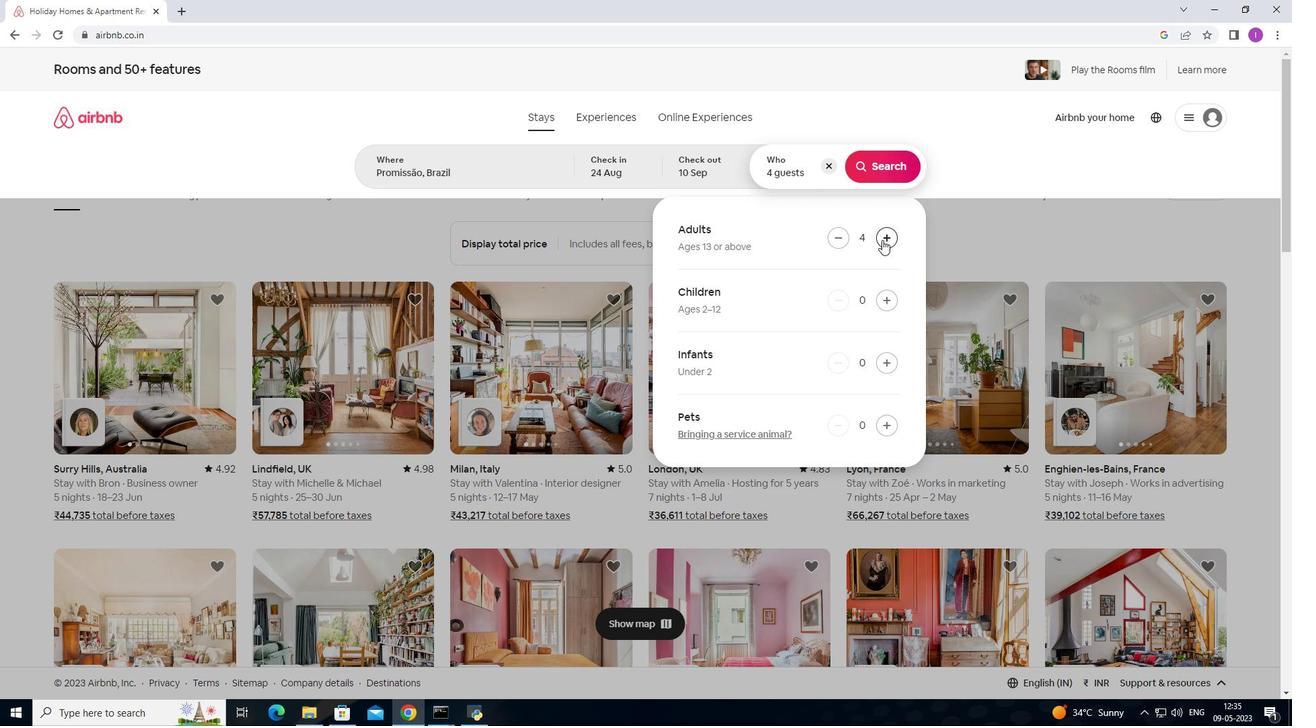 
Action: Mouse pressed left at (882, 240)
Screenshot: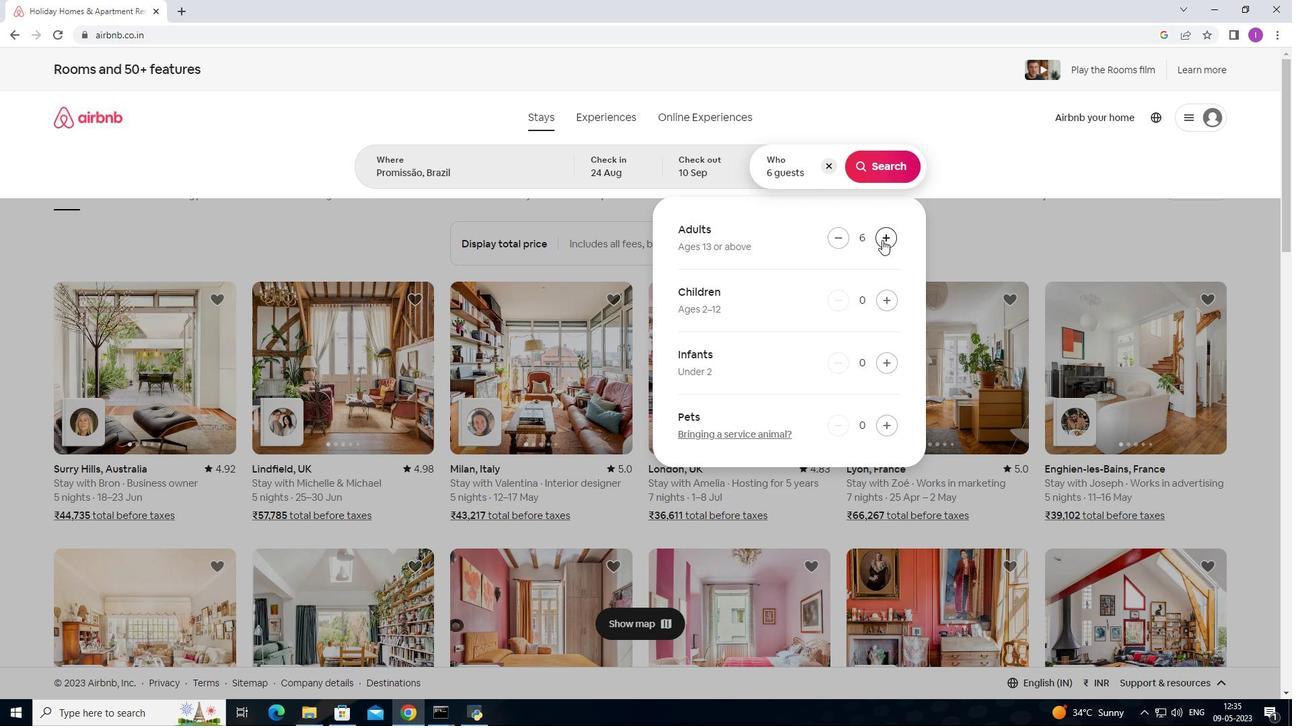 
Action: Mouse moved to (882, 236)
Screenshot: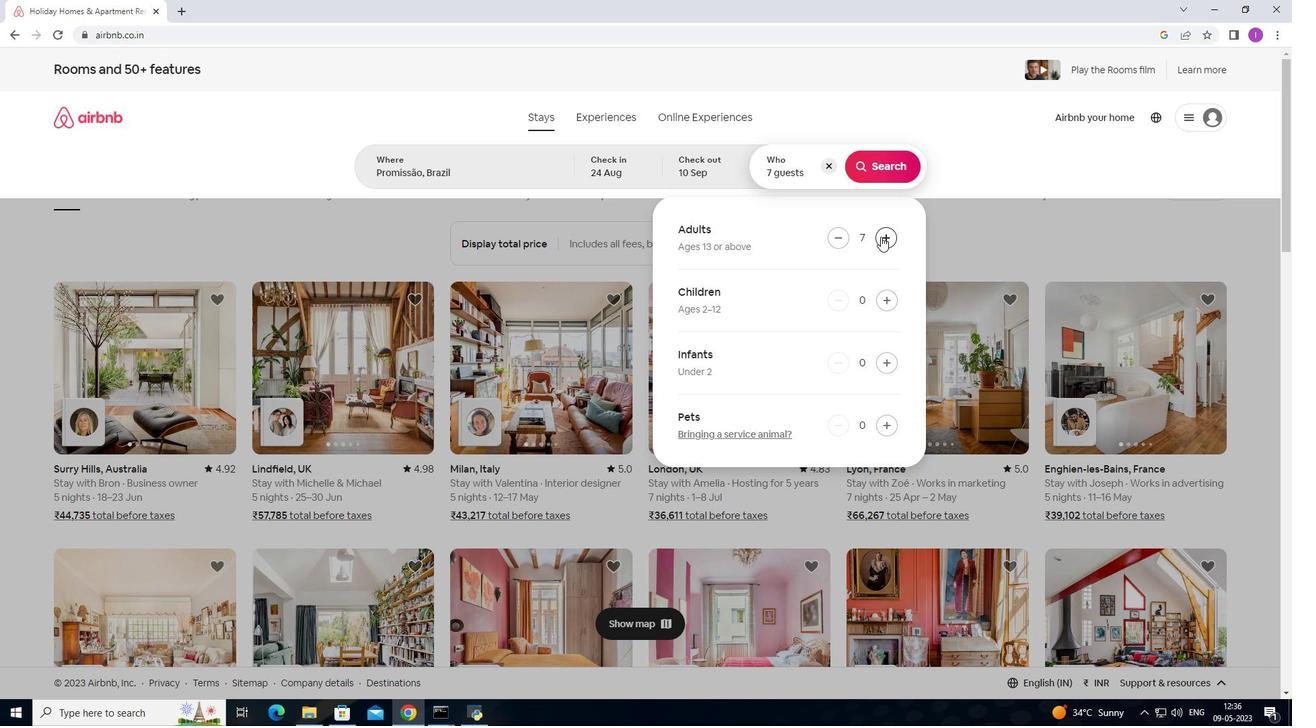 
Action: Mouse pressed left at (882, 236)
Screenshot: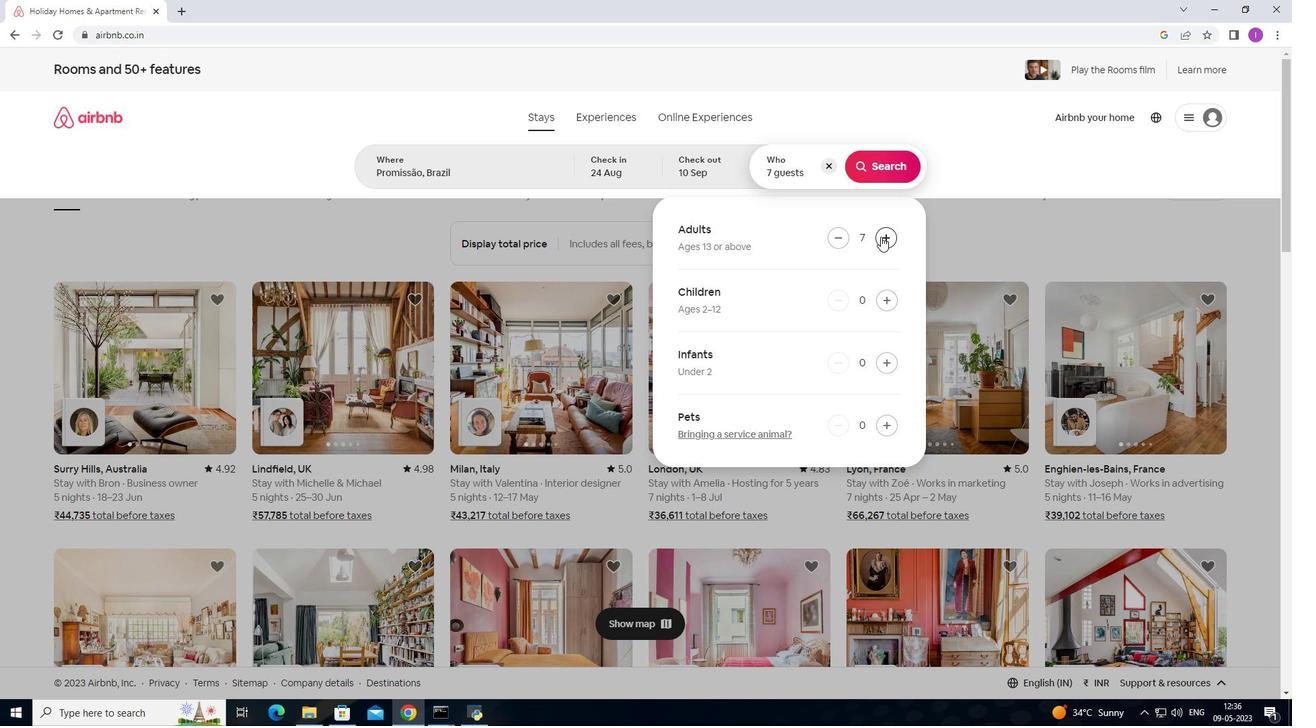 
Action: Mouse moved to (910, 168)
Screenshot: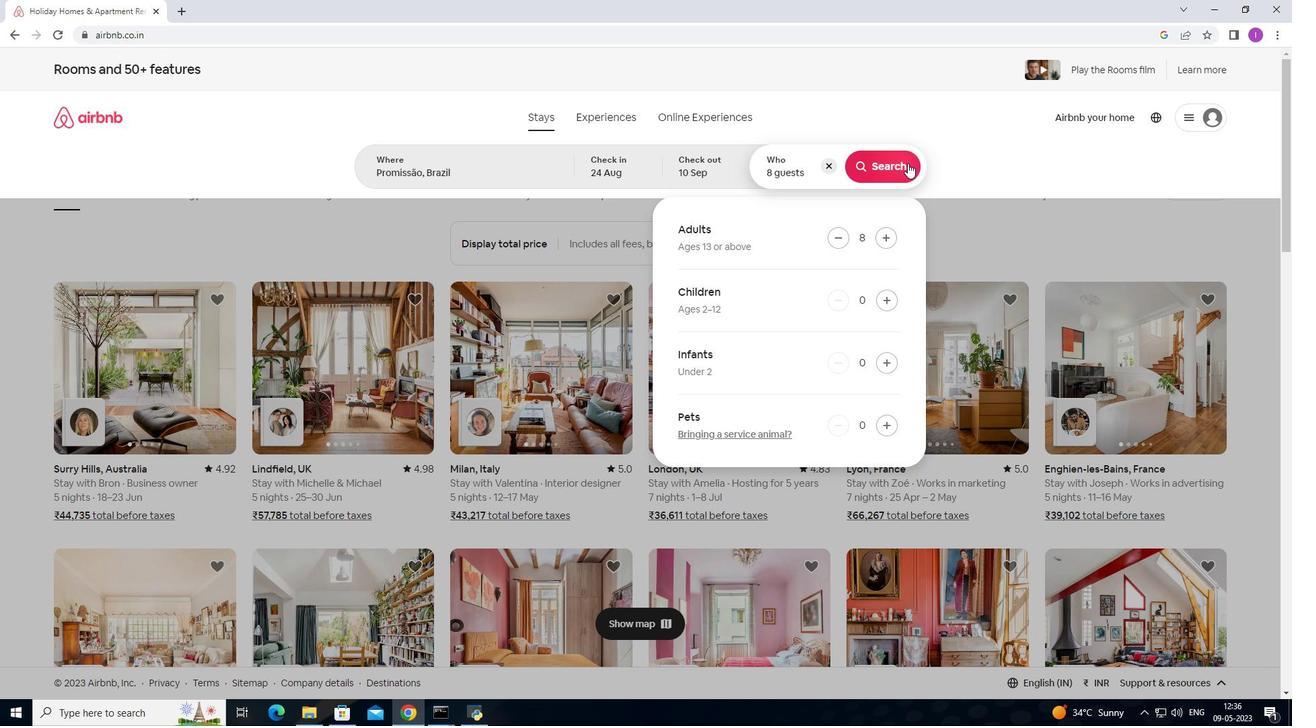 
Action: Mouse pressed left at (910, 168)
Screenshot: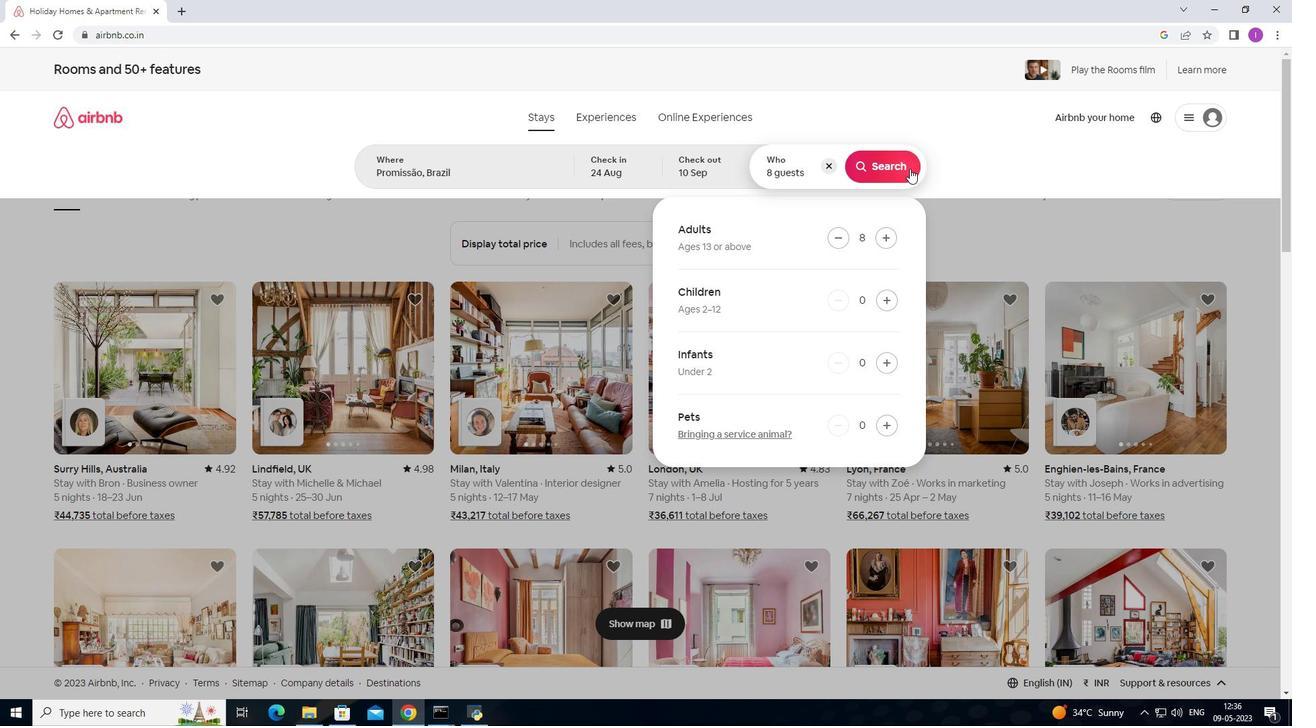 
Action: Mouse moved to (1235, 133)
Screenshot: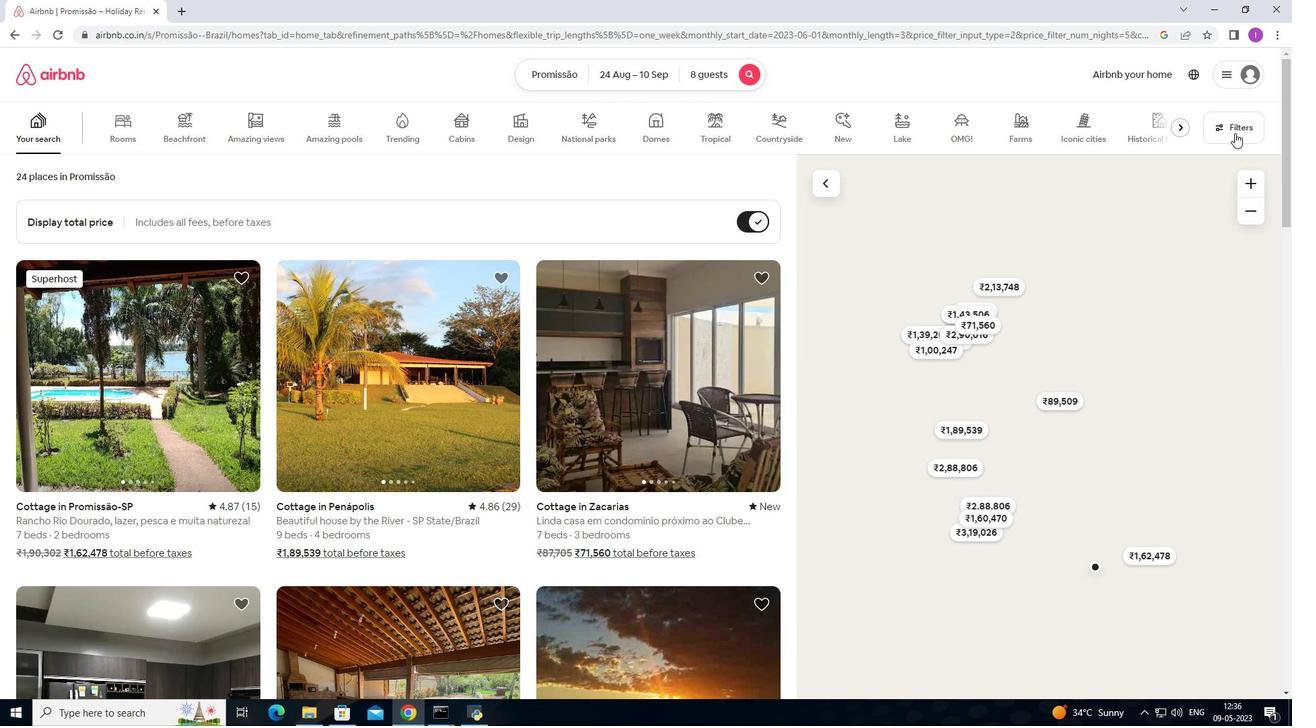 
Action: Mouse pressed left at (1235, 133)
Screenshot: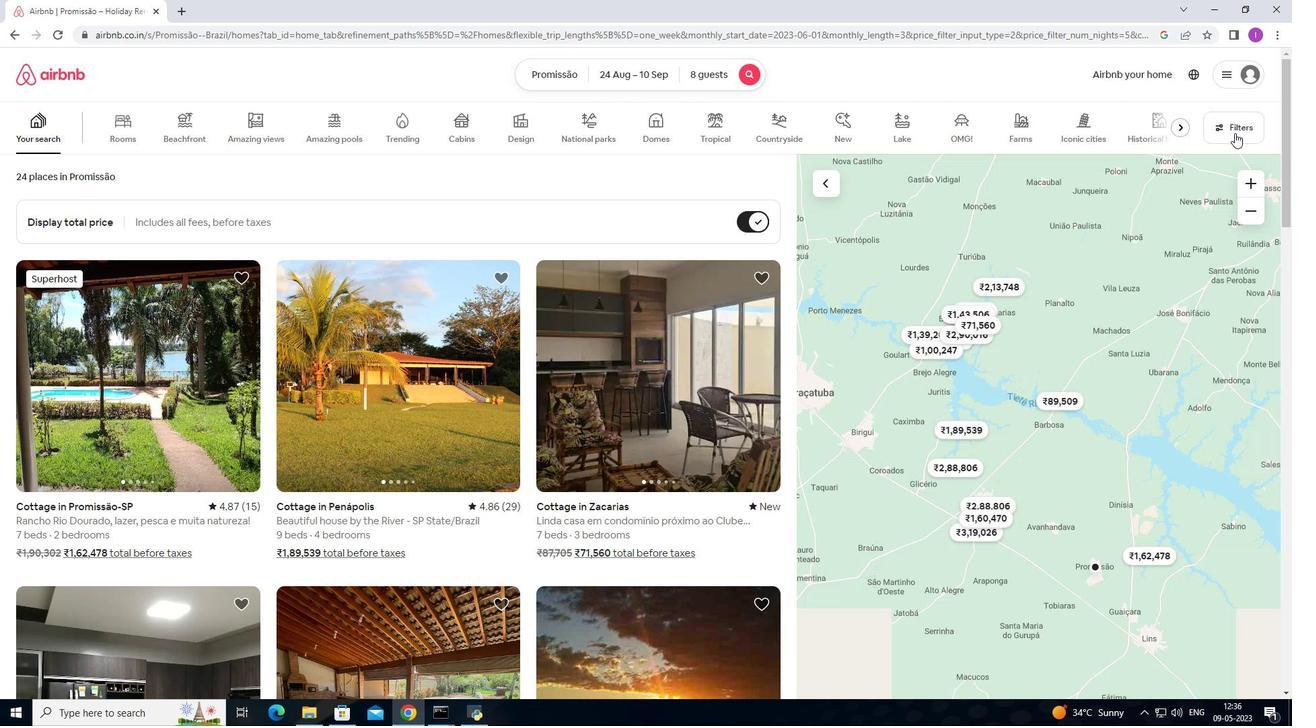 
Action: Mouse moved to (485, 456)
Screenshot: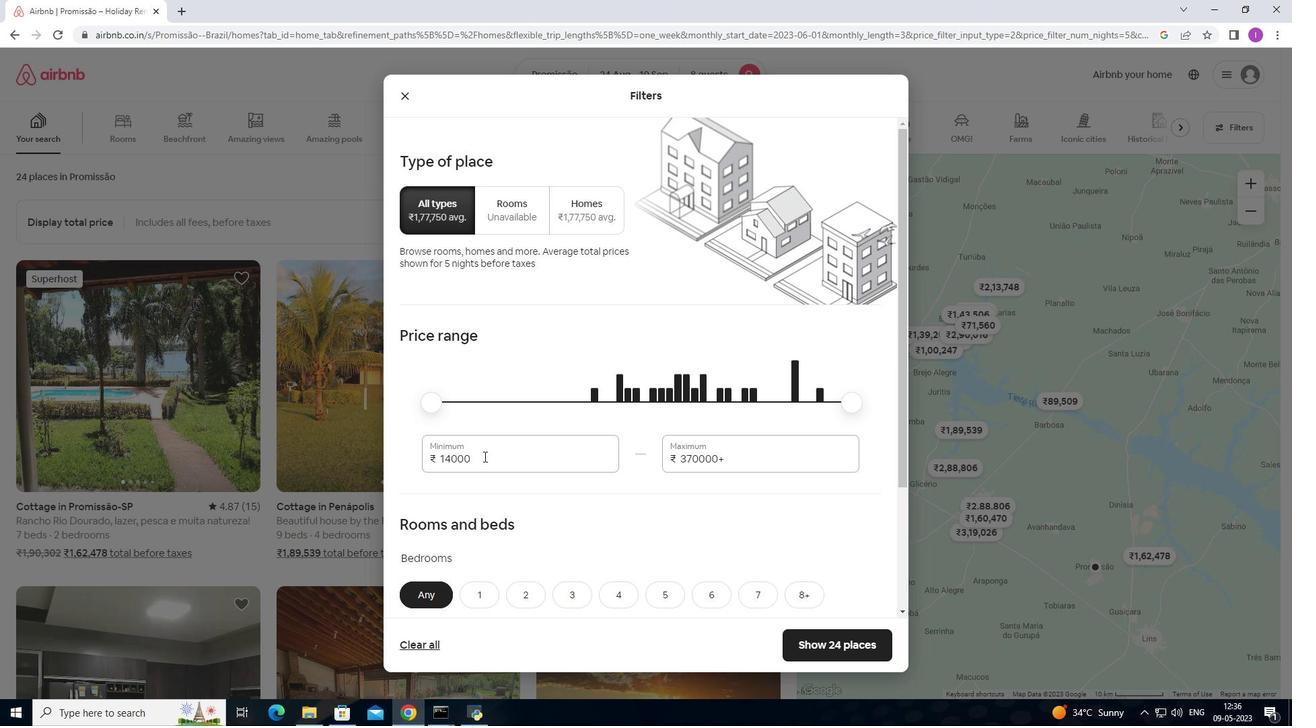 
Action: Mouse pressed left at (485, 456)
Screenshot: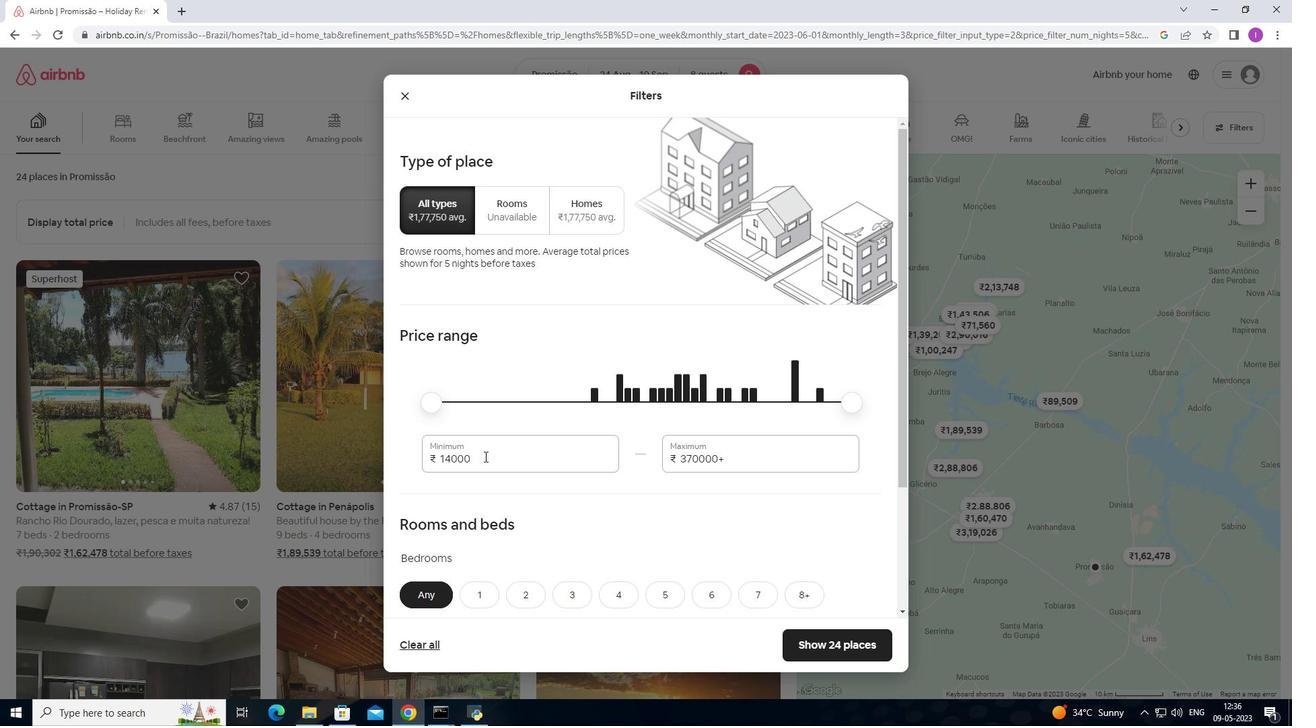 
Action: Mouse moved to (441, 489)
Screenshot: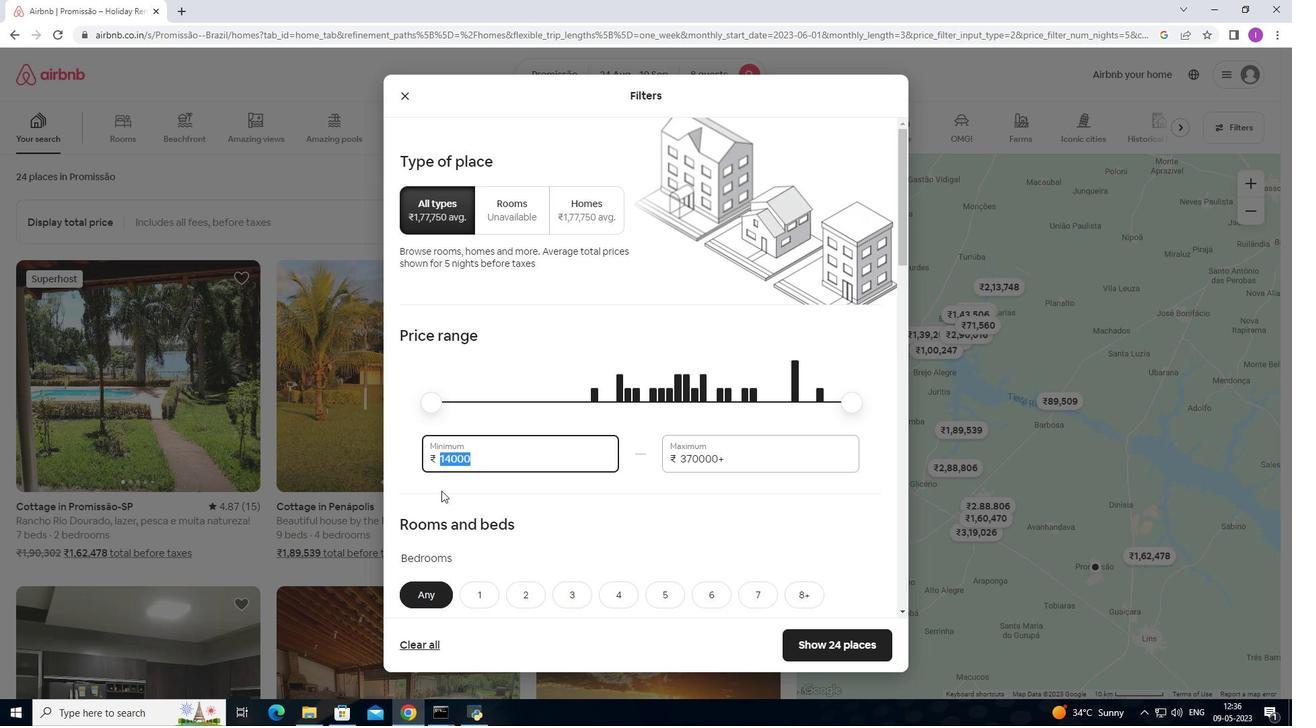 
Action: Key pressed 1
Screenshot: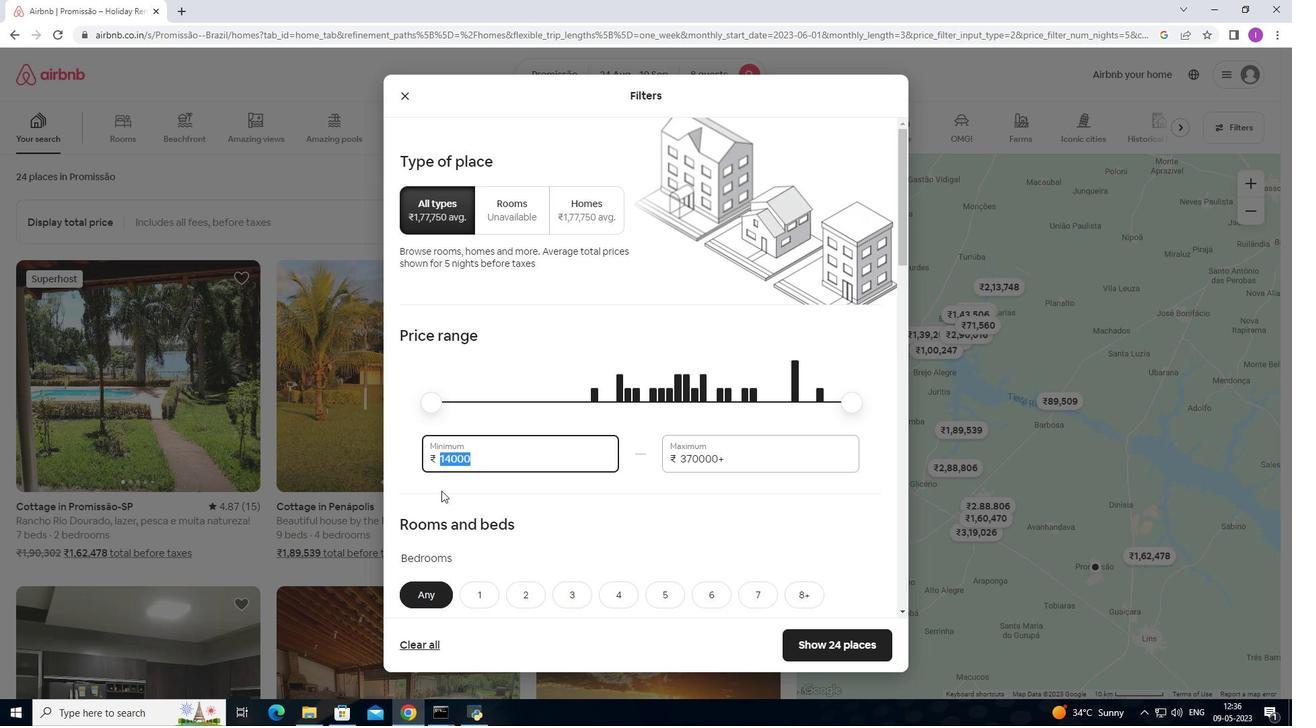 
Action: Mouse moved to (443, 486)
Screenshot: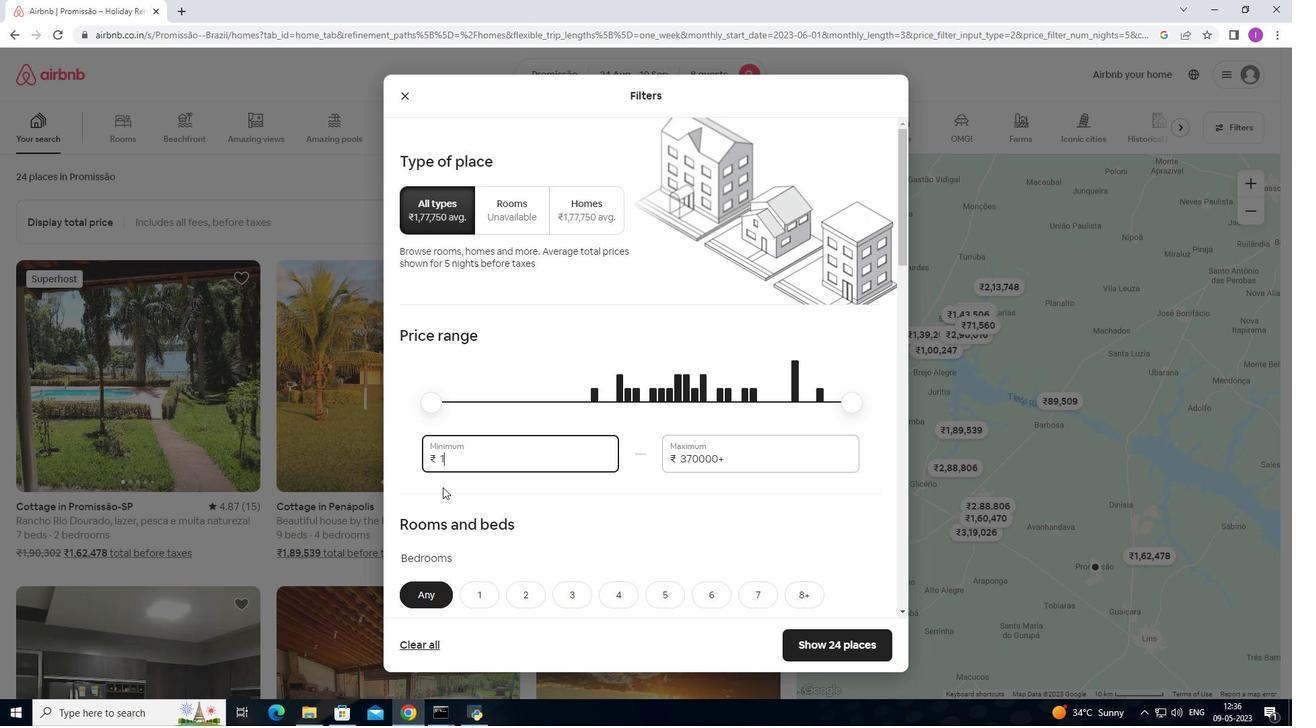 
Action: Key pressed 2
Screenshot: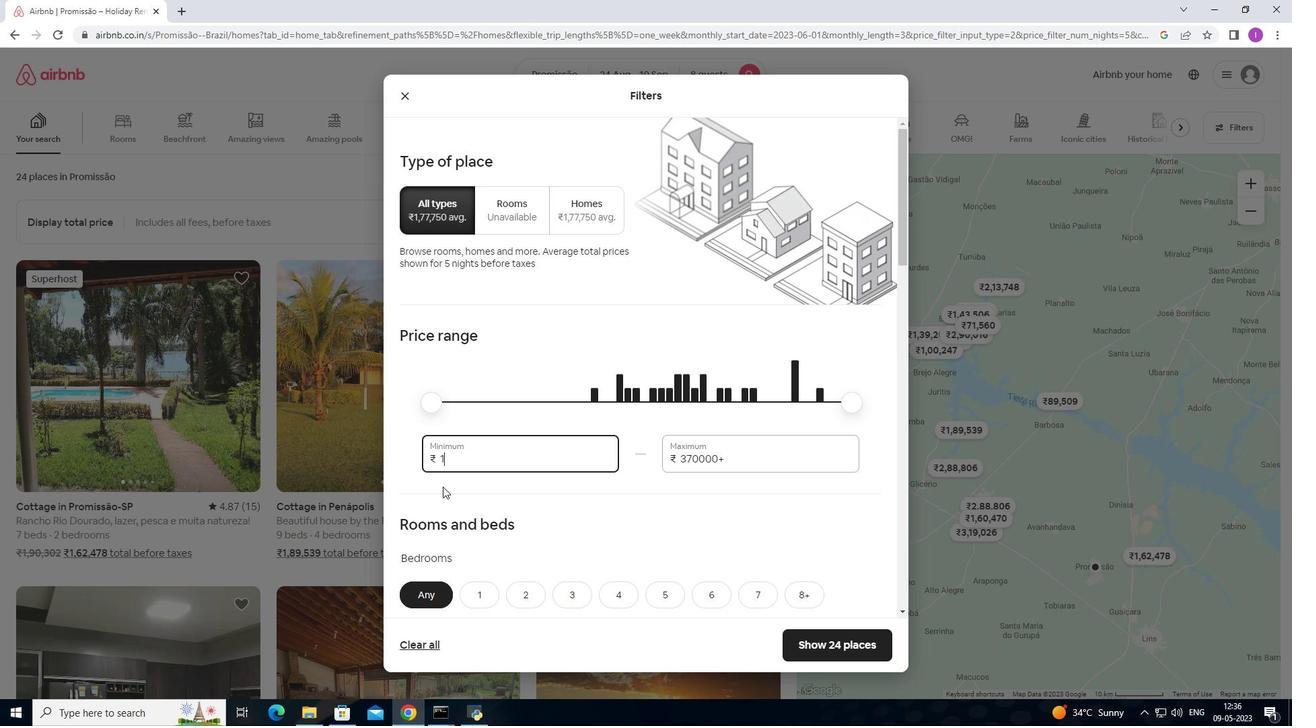 
Action: Mouse moved to (444, 484)
Screenshot: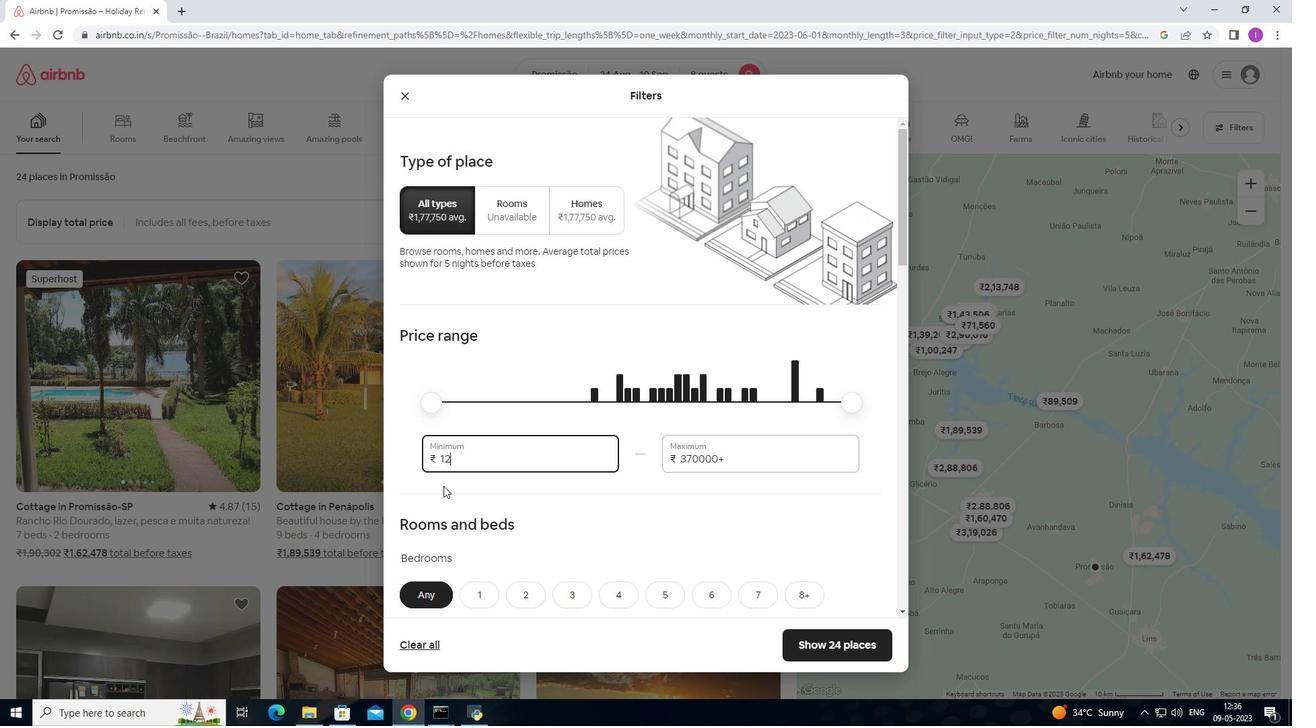 
Action: Key pressed 900<Key.backspace><Key.backspace><Key.backspace>000
Screenshot: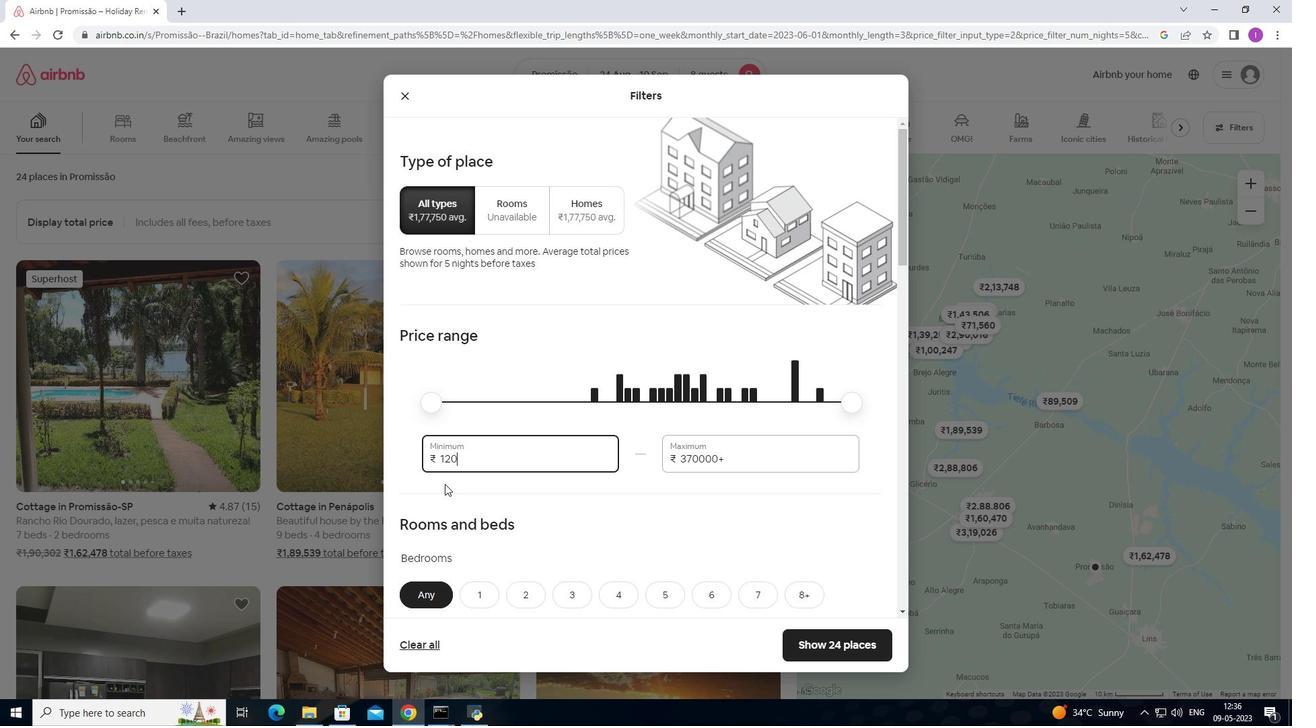 
Action: Mouse moved to (737, 454)
Screenshot: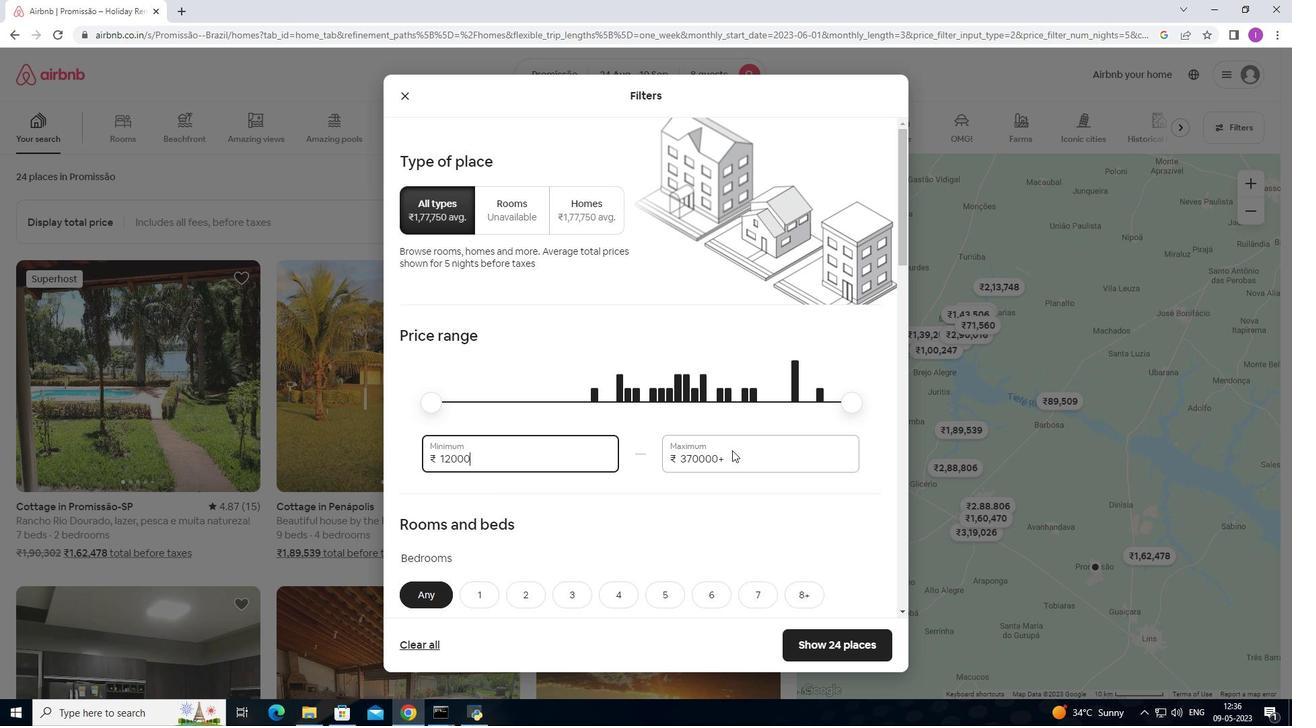 
Action: Mouse pressed left at (737, 454)
Screenshot: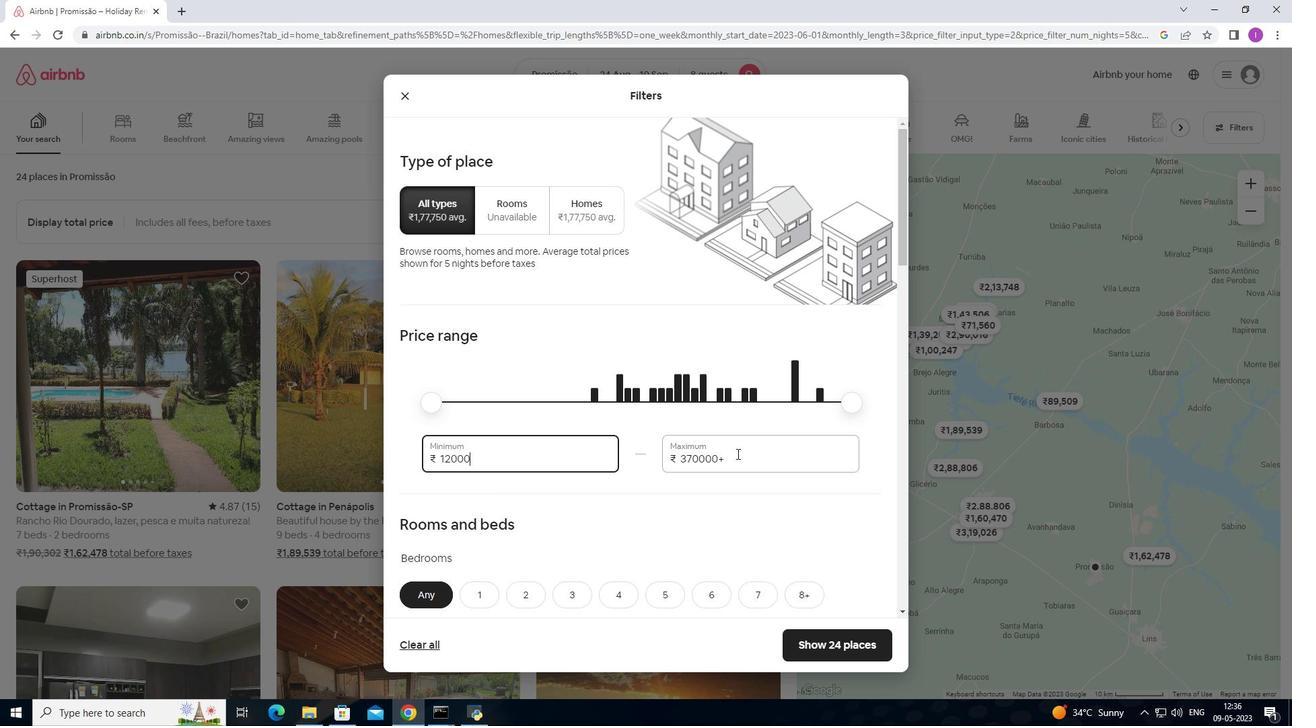 
Action: Mouse moved to (633, 465)
Screenshot: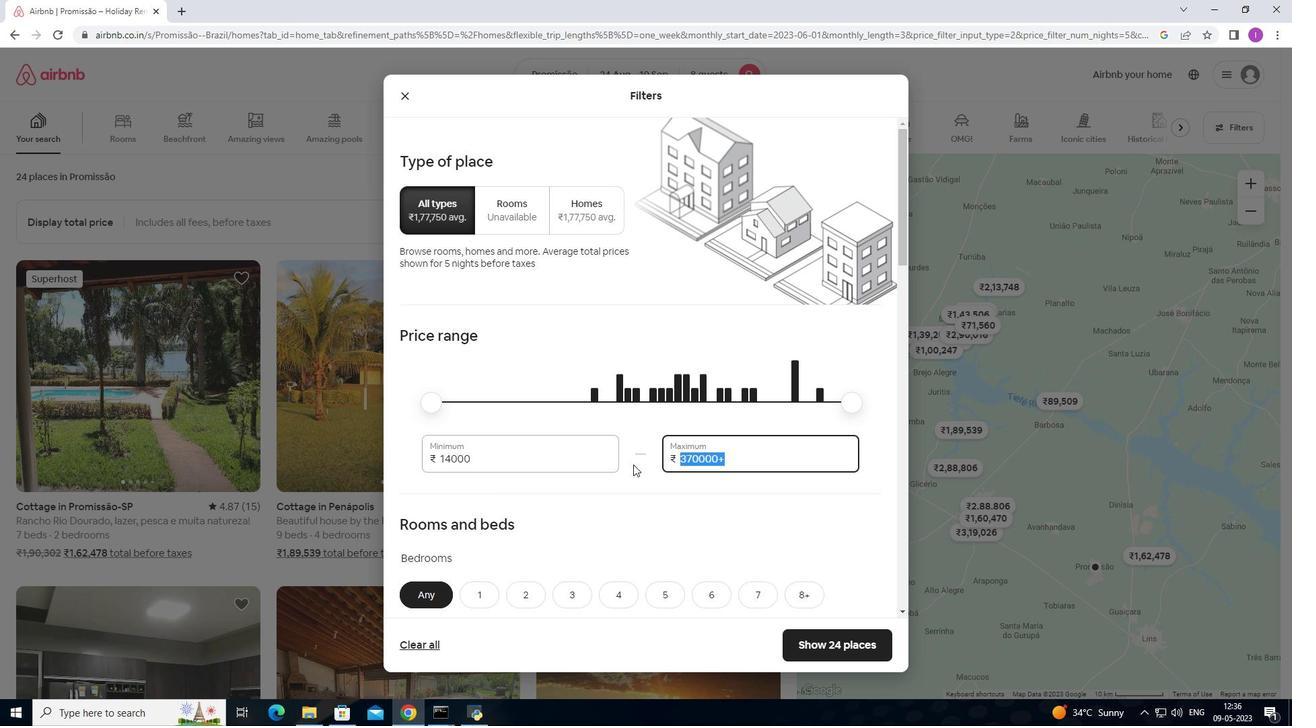 
Action: Key pressed 15
Screenshot: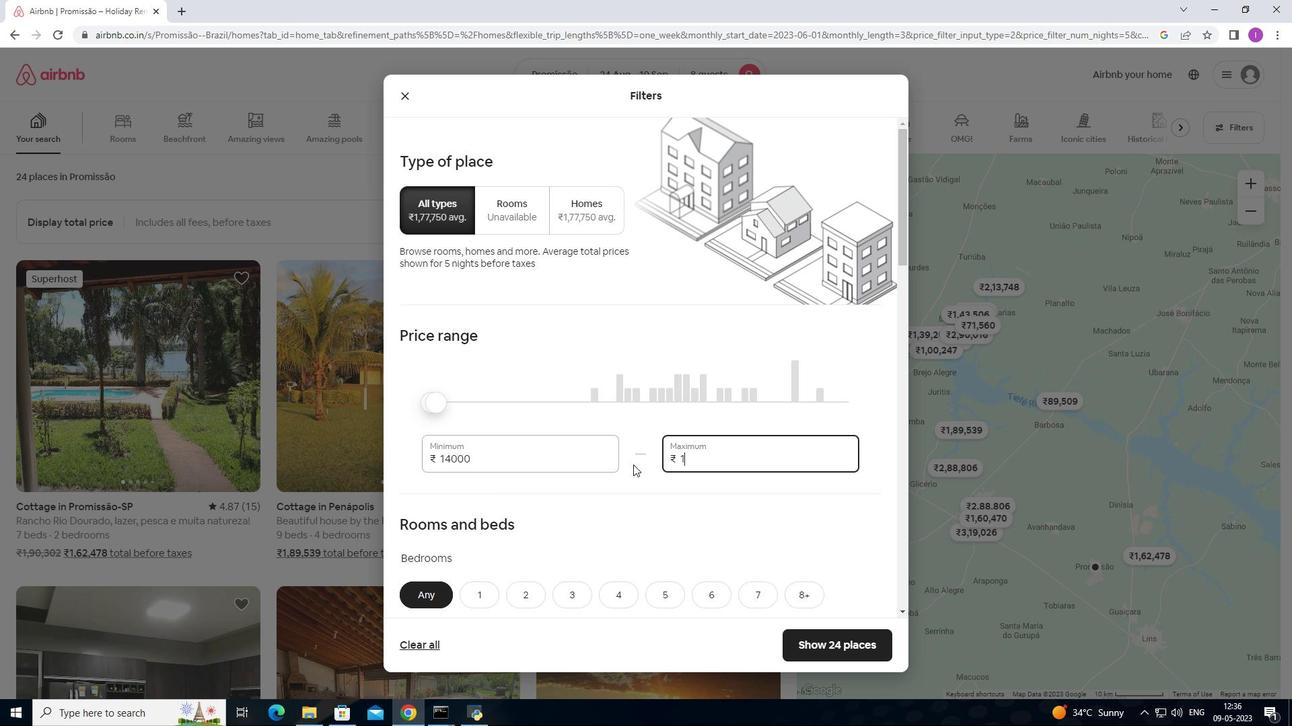 
Action: Mouse moved to (632, 463)
Screenshot: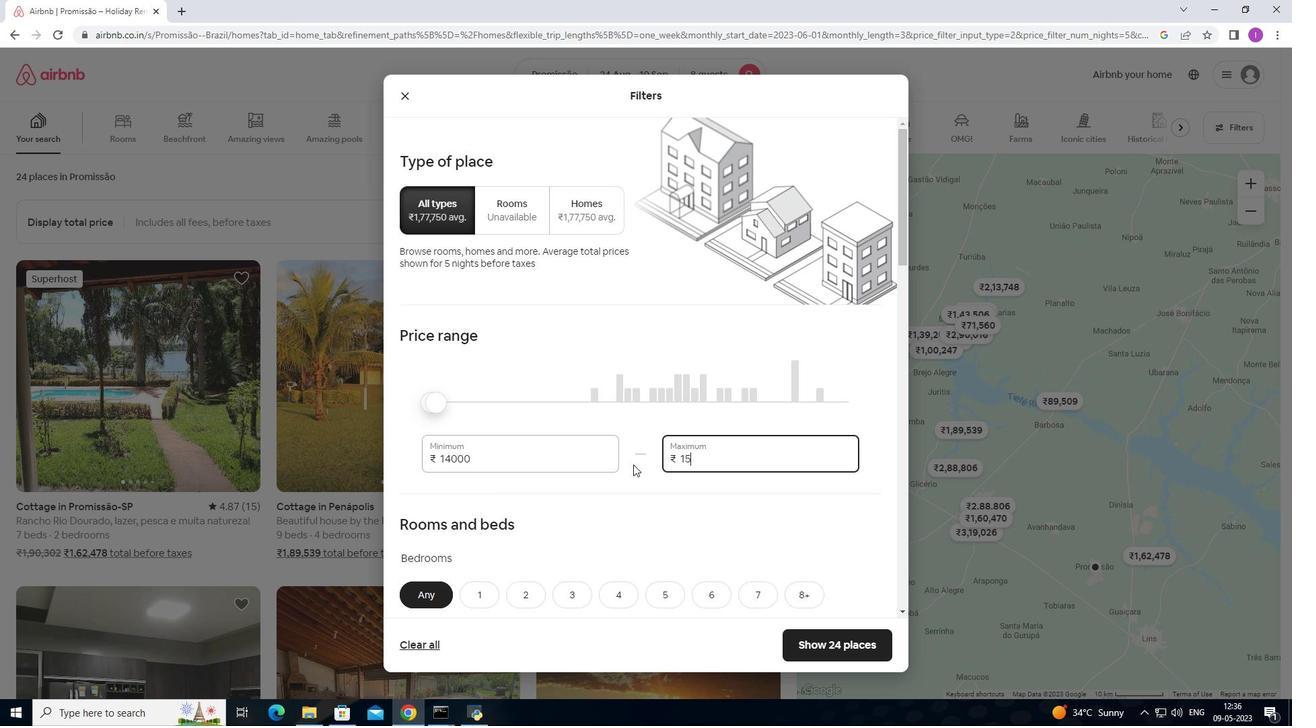 
Action: Key pressed 000
Screenshot: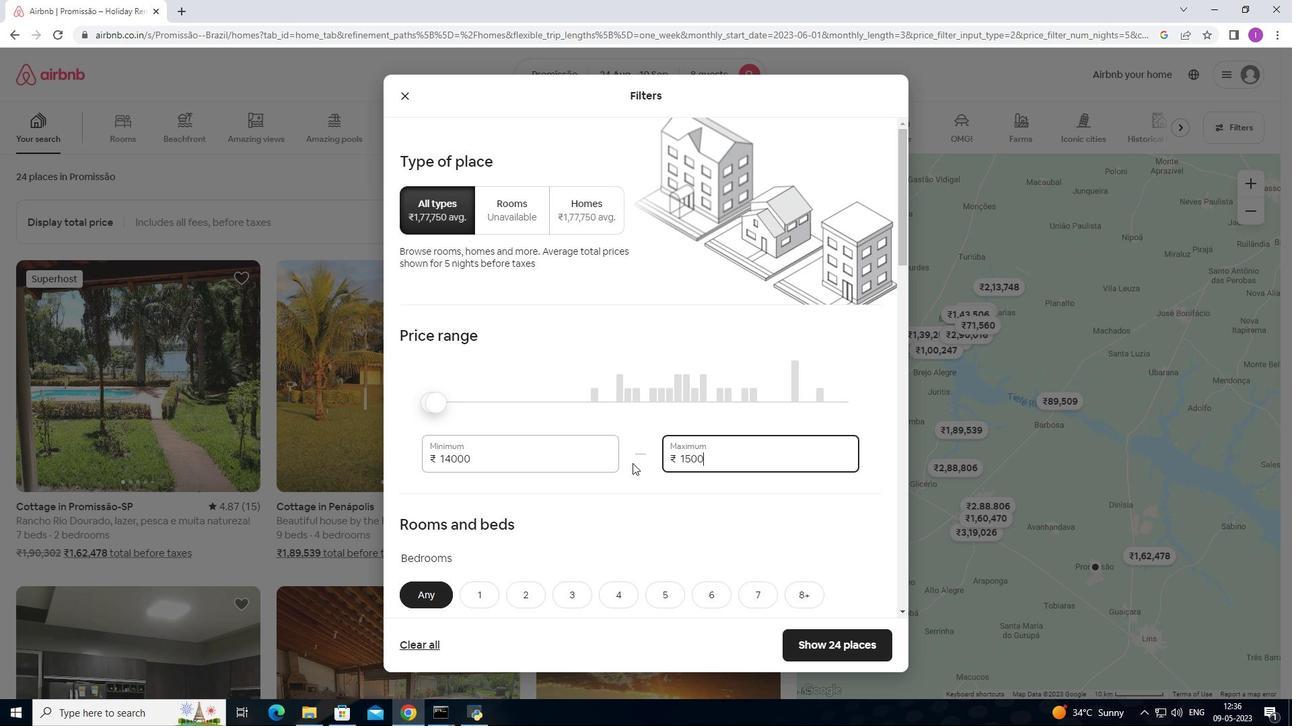 
Action: Mouse moved to (627, 473)
Screenshot: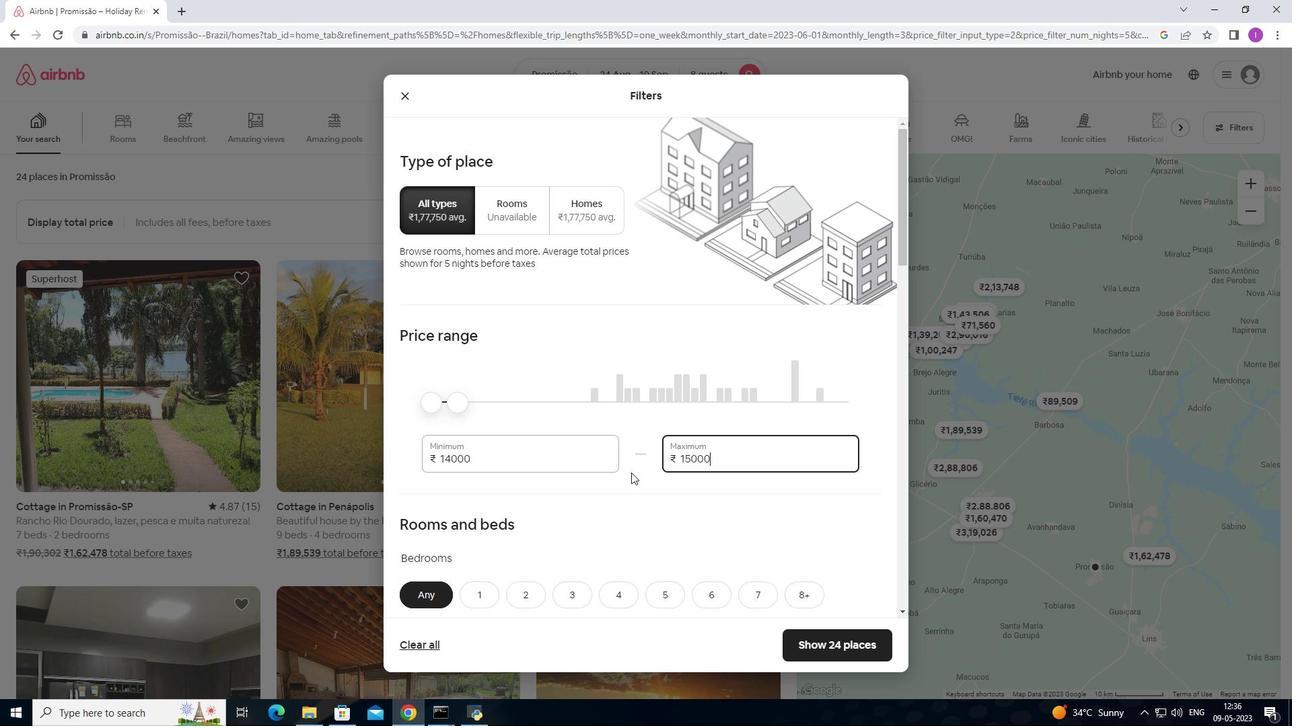 
Action: Mouse scrolled (627, 472) with delta (0, 0)
Screenshot: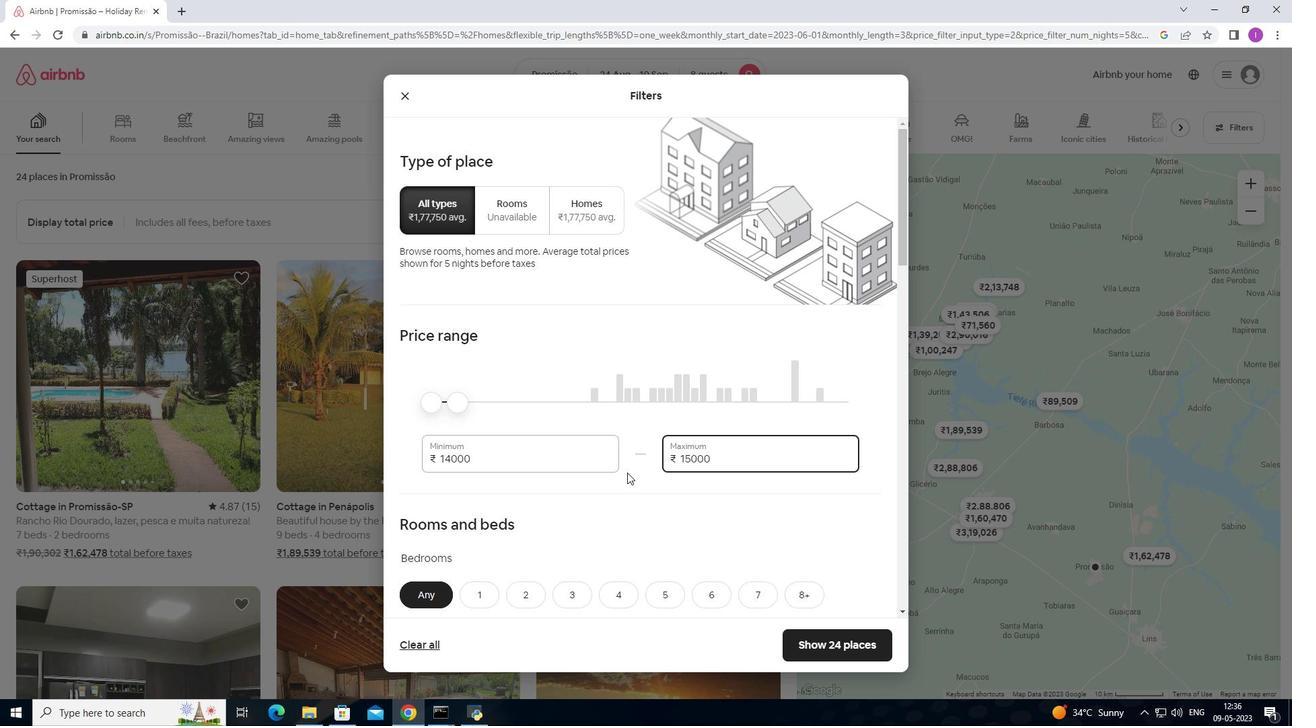 
Action: Mouse moved to (627, 473)
Screenshot: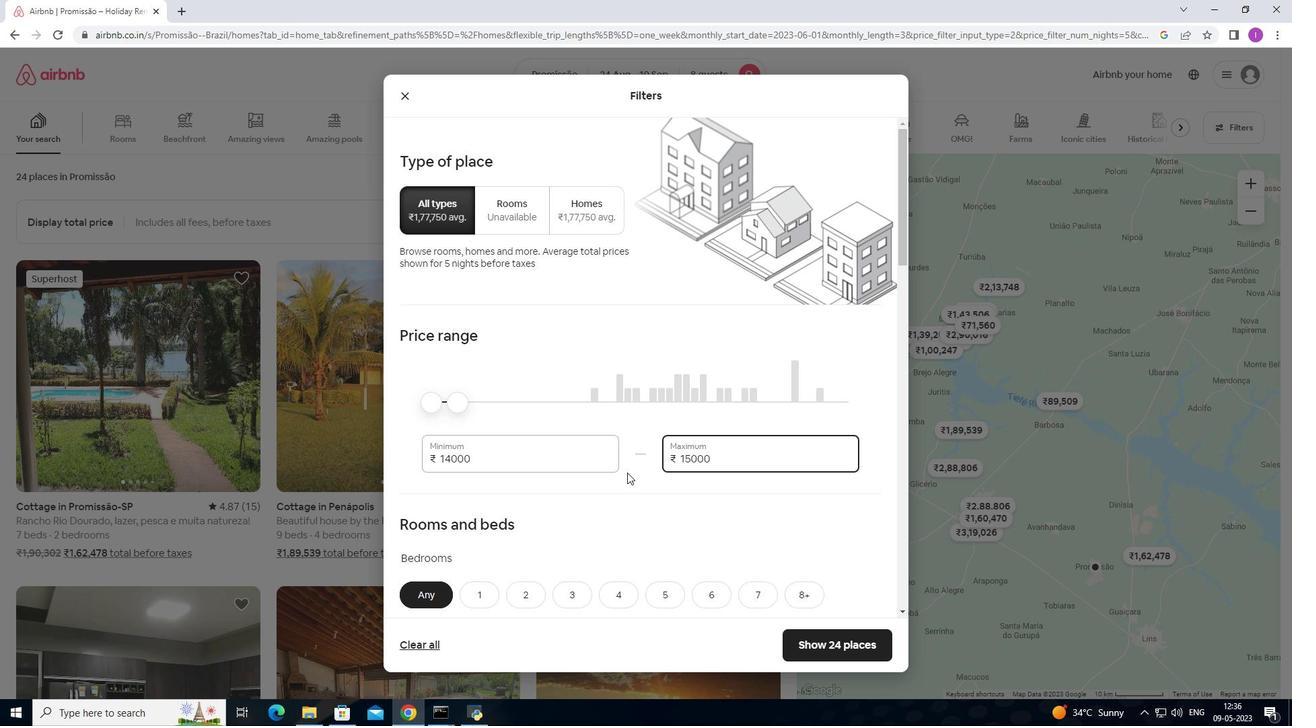 
Action: Mouse scrolled (627, 472) with delta (0, 0)
Screenshot: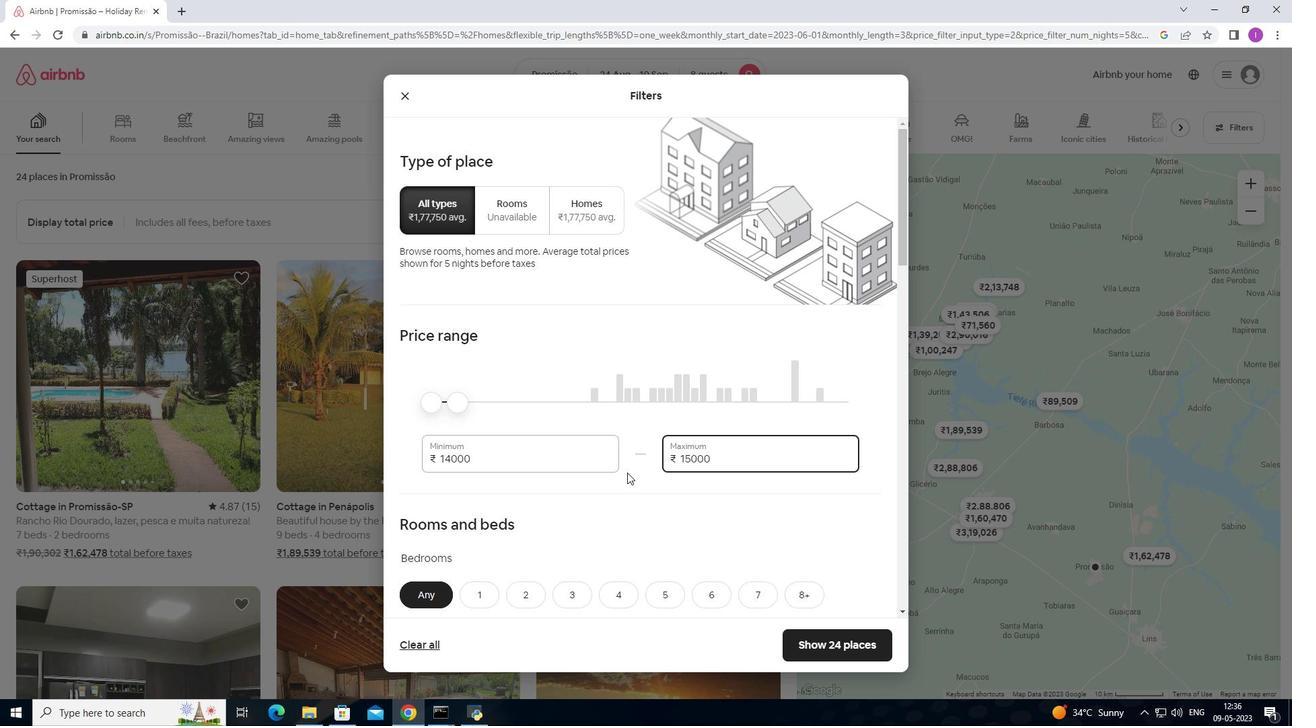 
Action: Mouse moved to (584, 461)
Screenshot: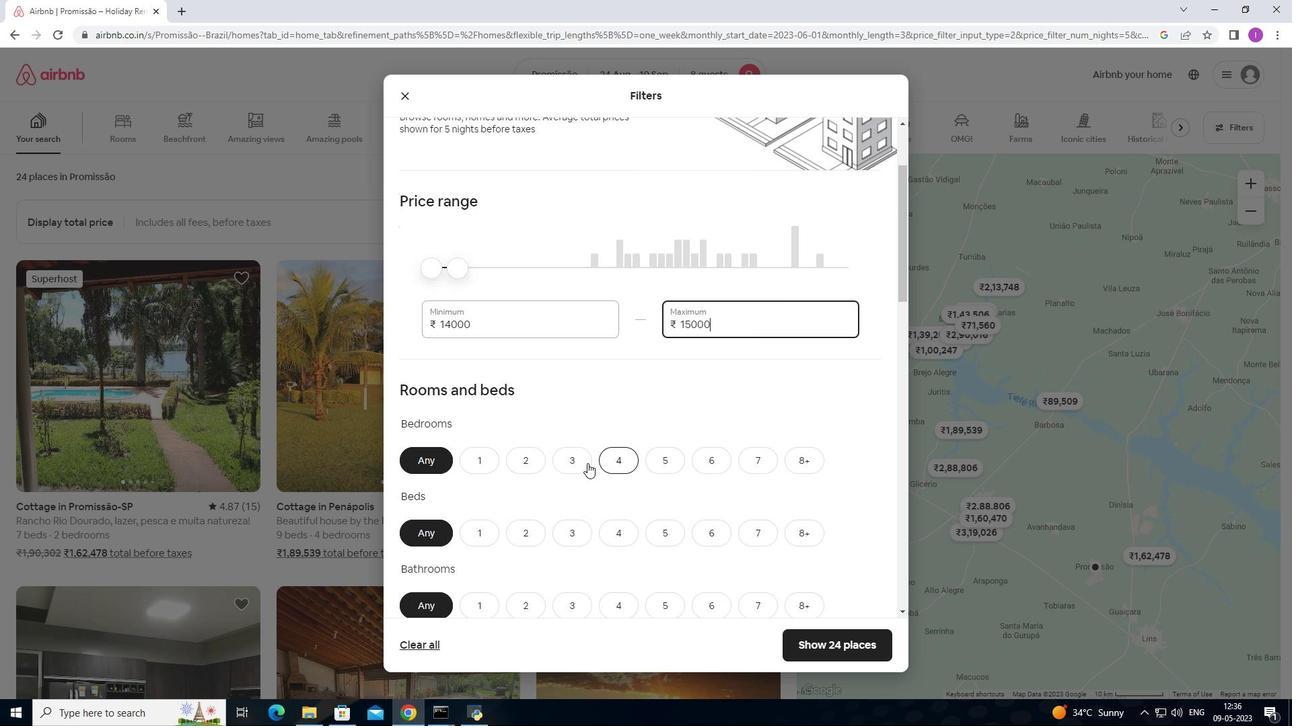 
Action: Mouse scrolled (584, 460) with delta (0, 0)
Screenshot: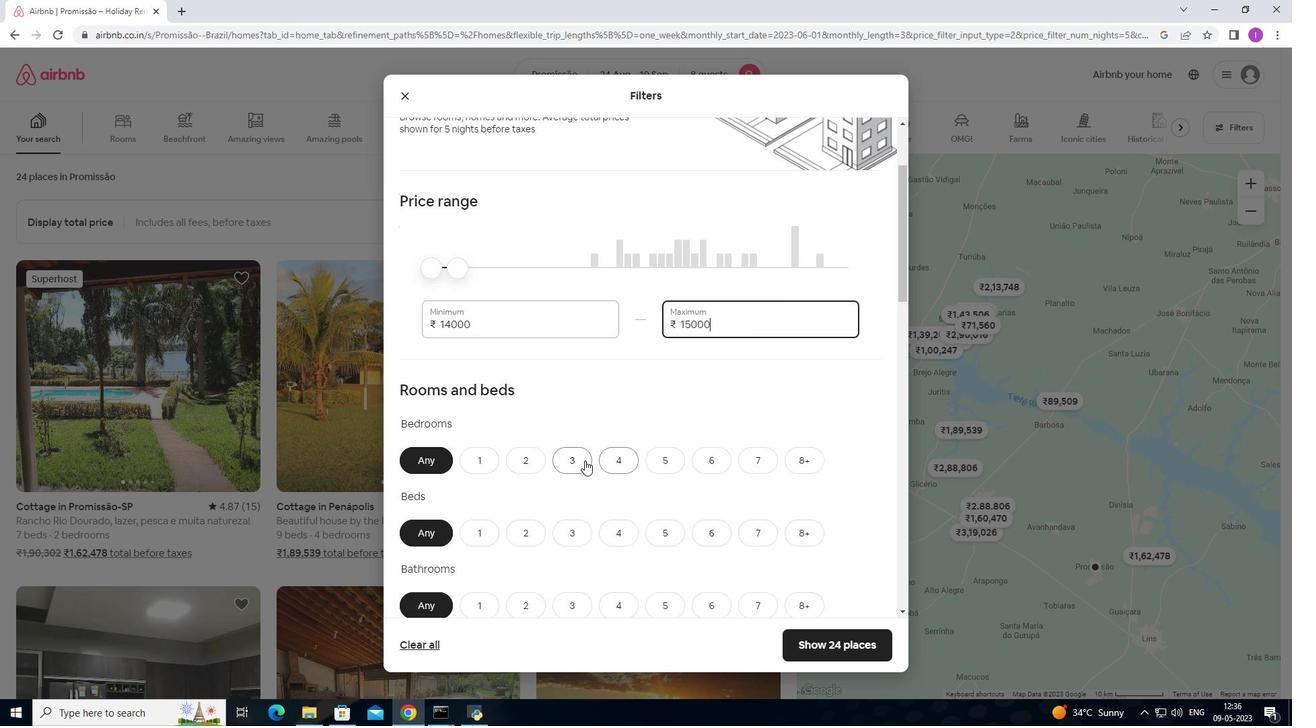 
Action: Mouse scrolled (584, 460) with delta (0, 0)
Screenshot: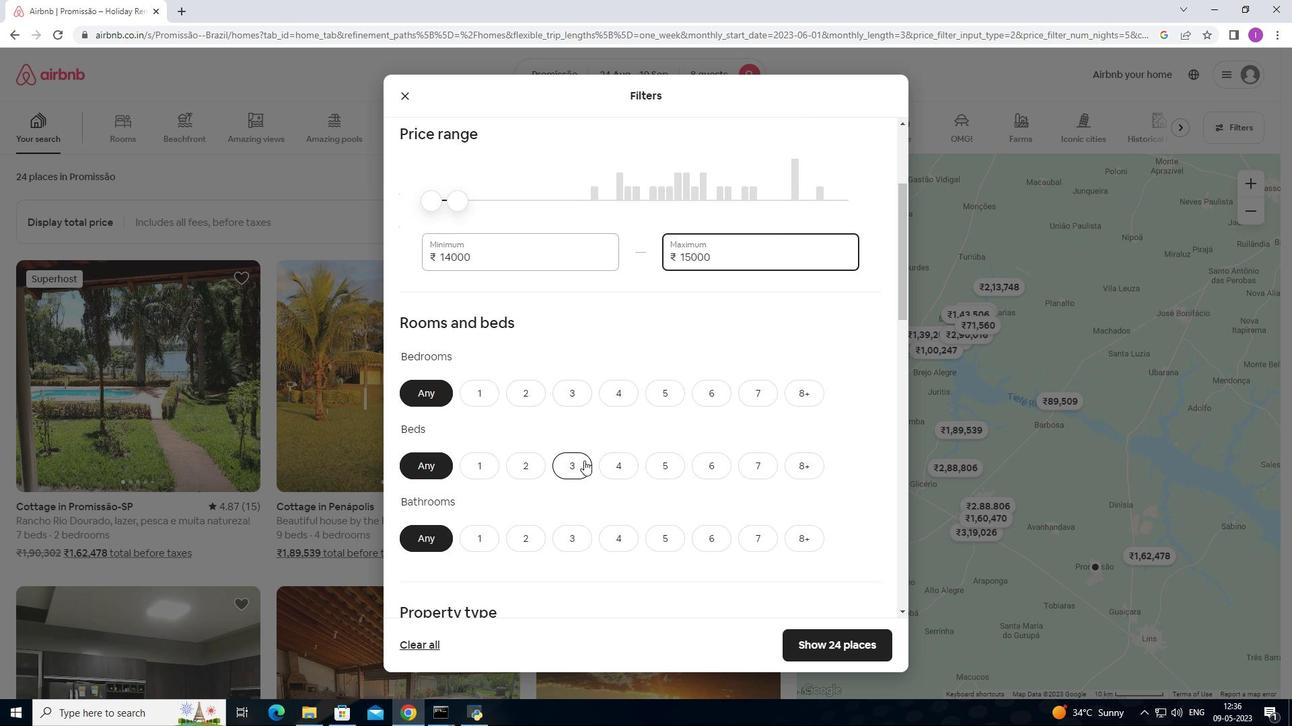 
Action: Mouse moved to (815, 319)
Screenshot: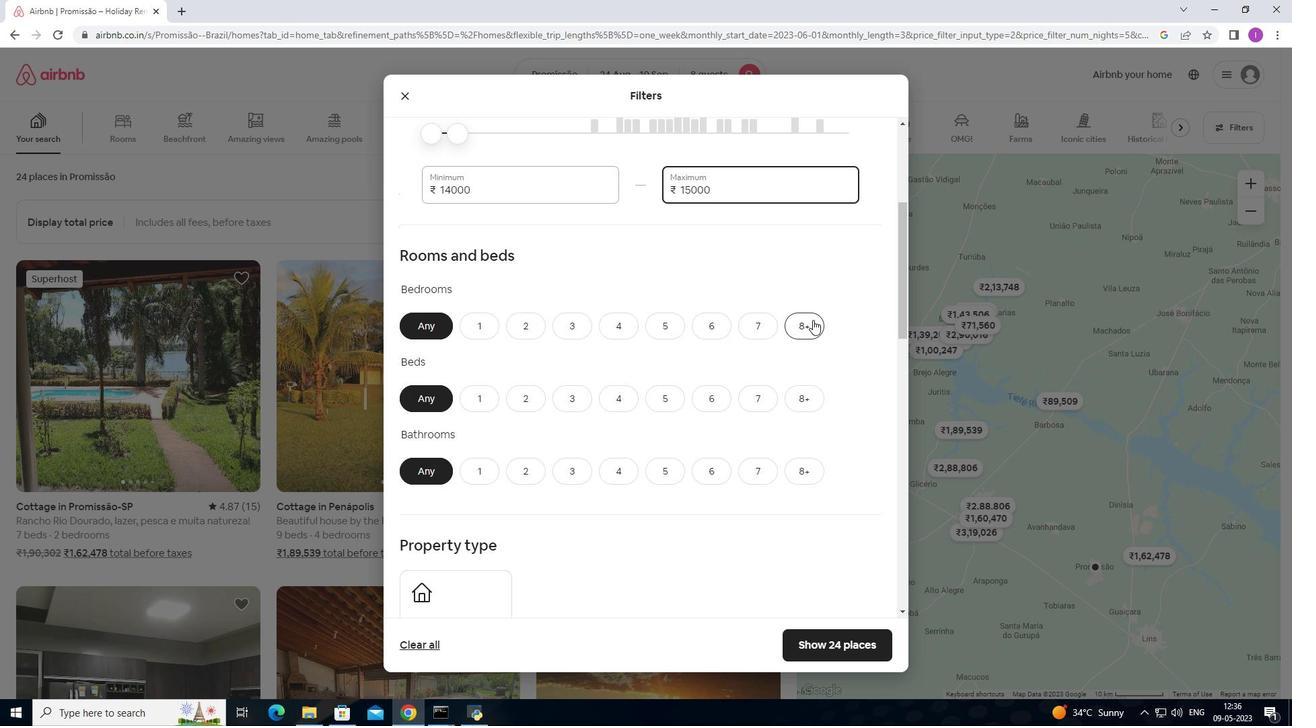 
Action: Mouse pressed left at (815, 319)
Screenshot: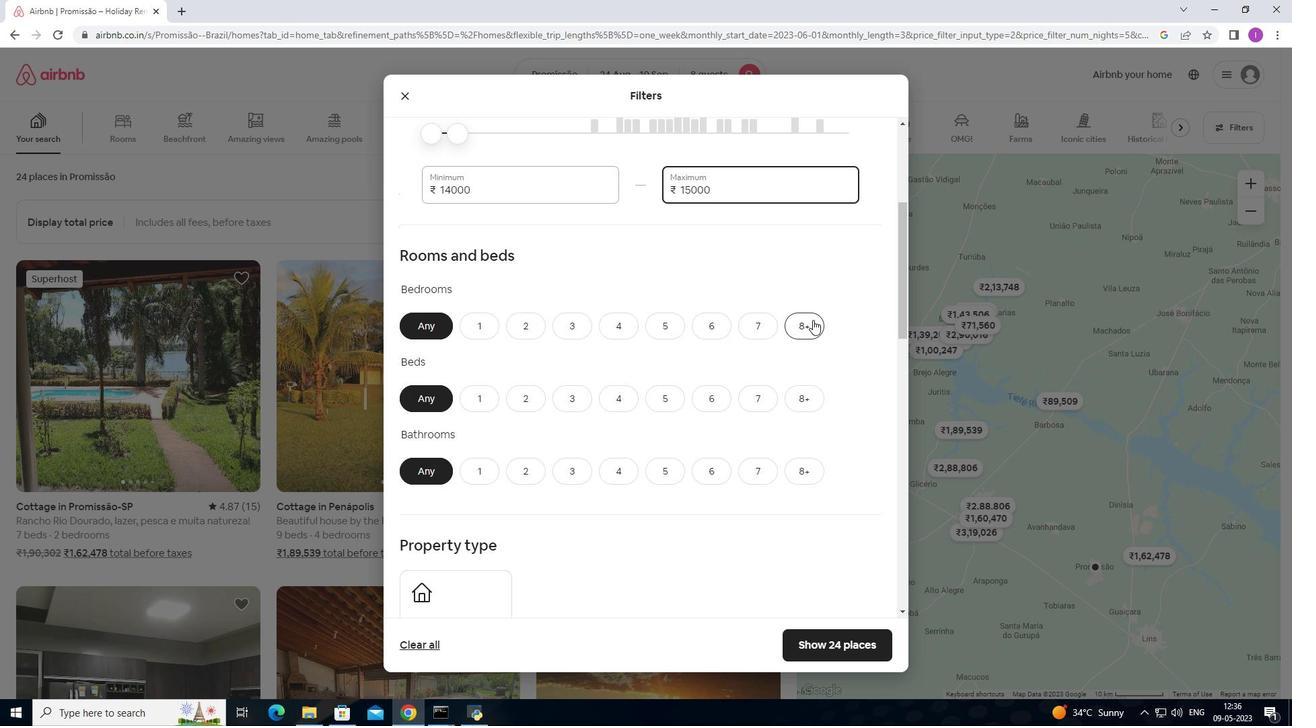
Action: Mouse moved to (810, 393)
Screenshot: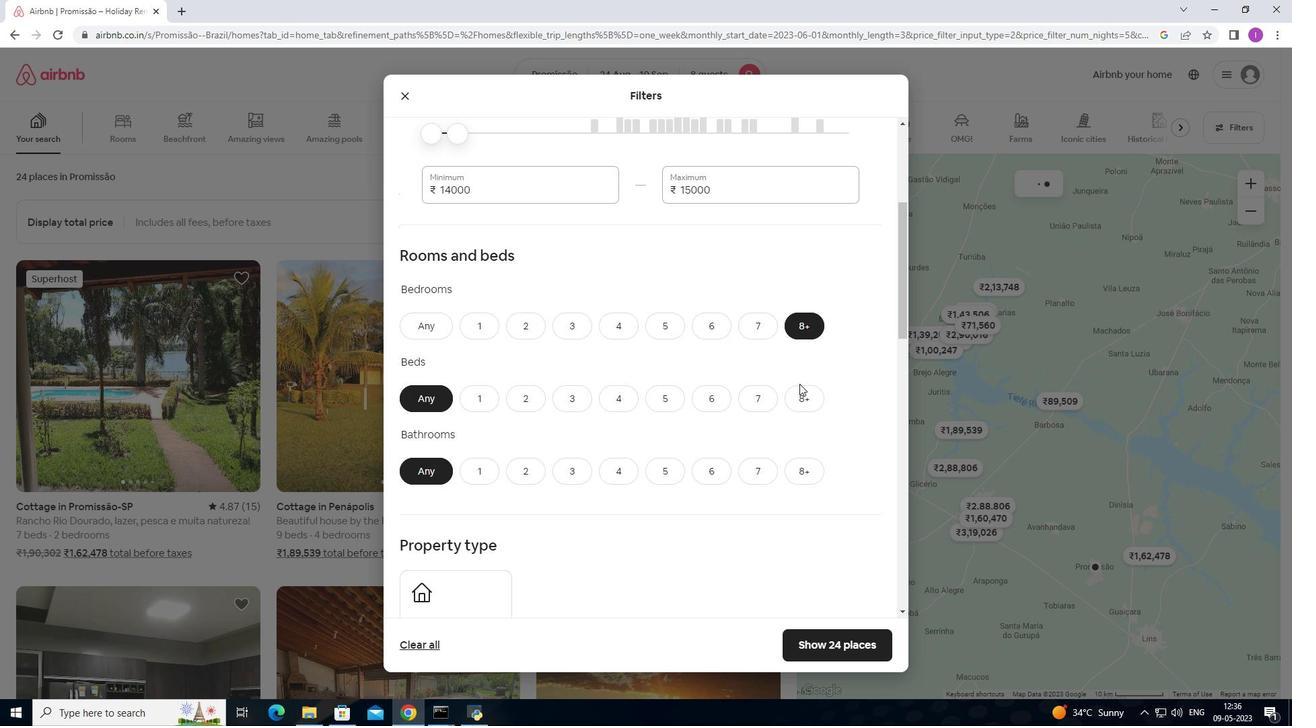 
Action: Mouse pressed left at (810, 393)
Screenshot: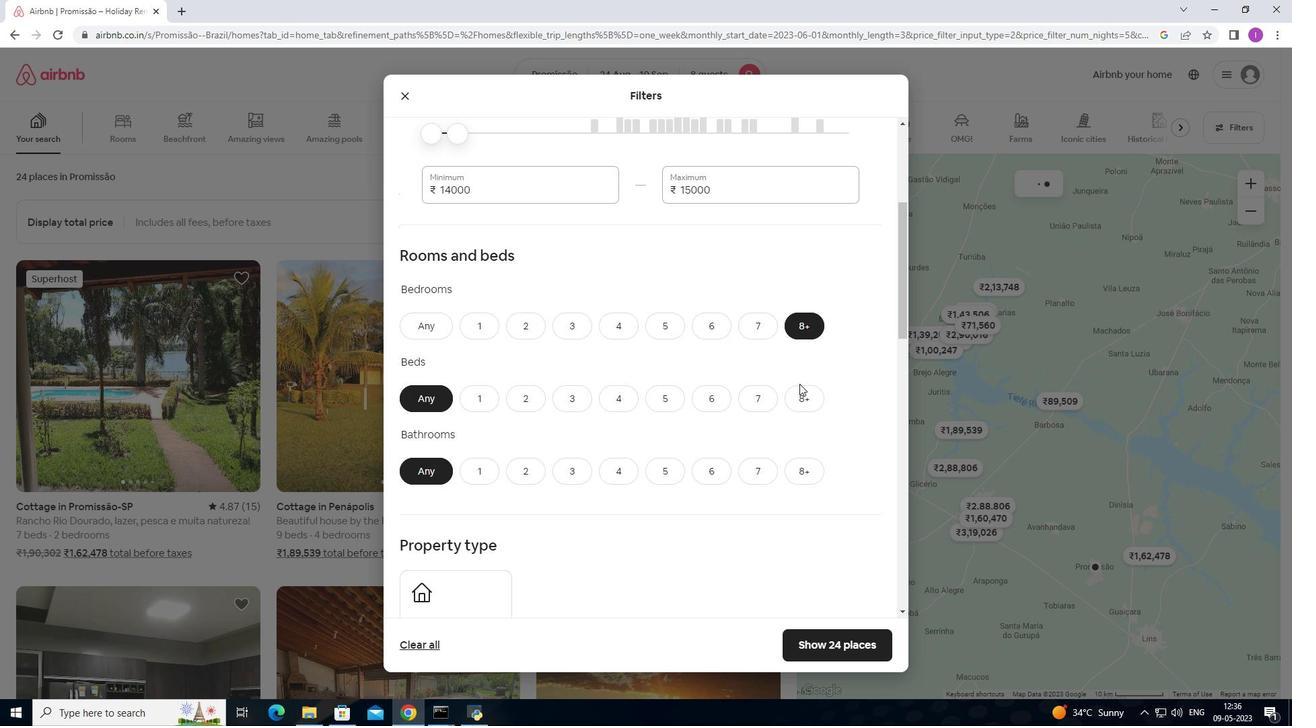 
Action: Mouse moved to (795, 462)
Screenshot: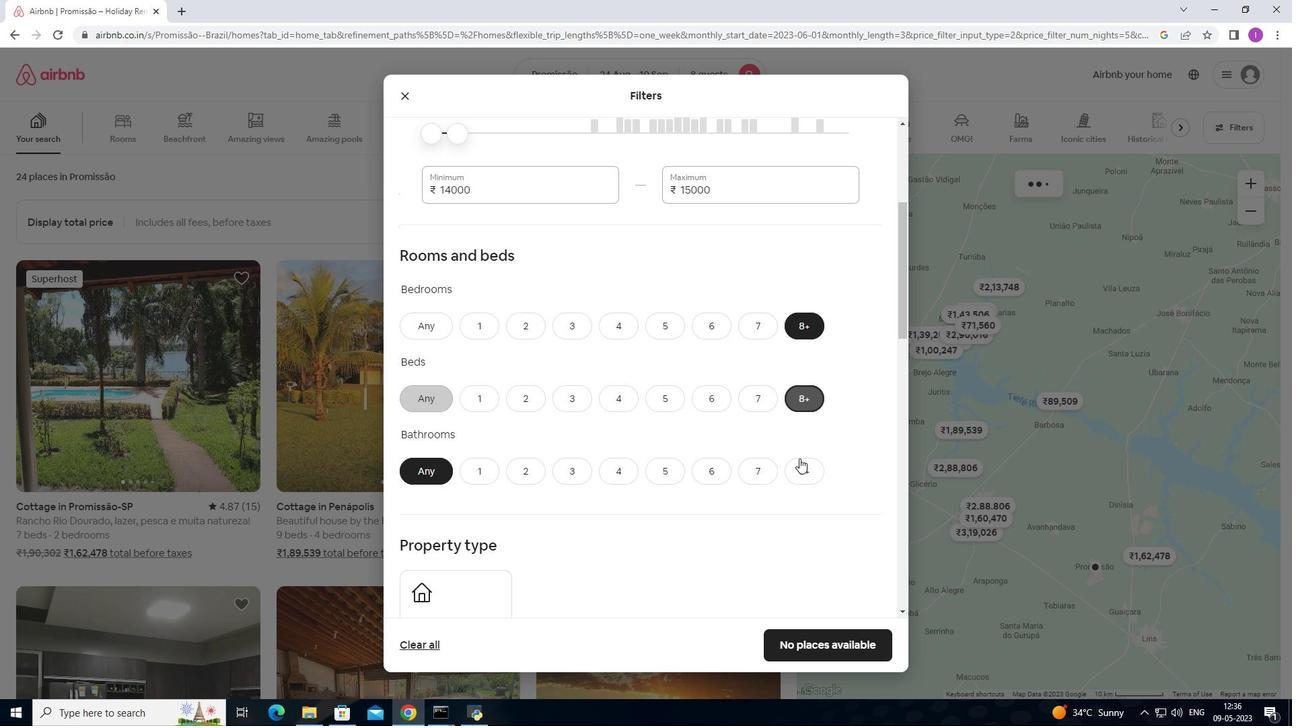 
Action: Mouse pressed left at (795, 462)
Screenshot: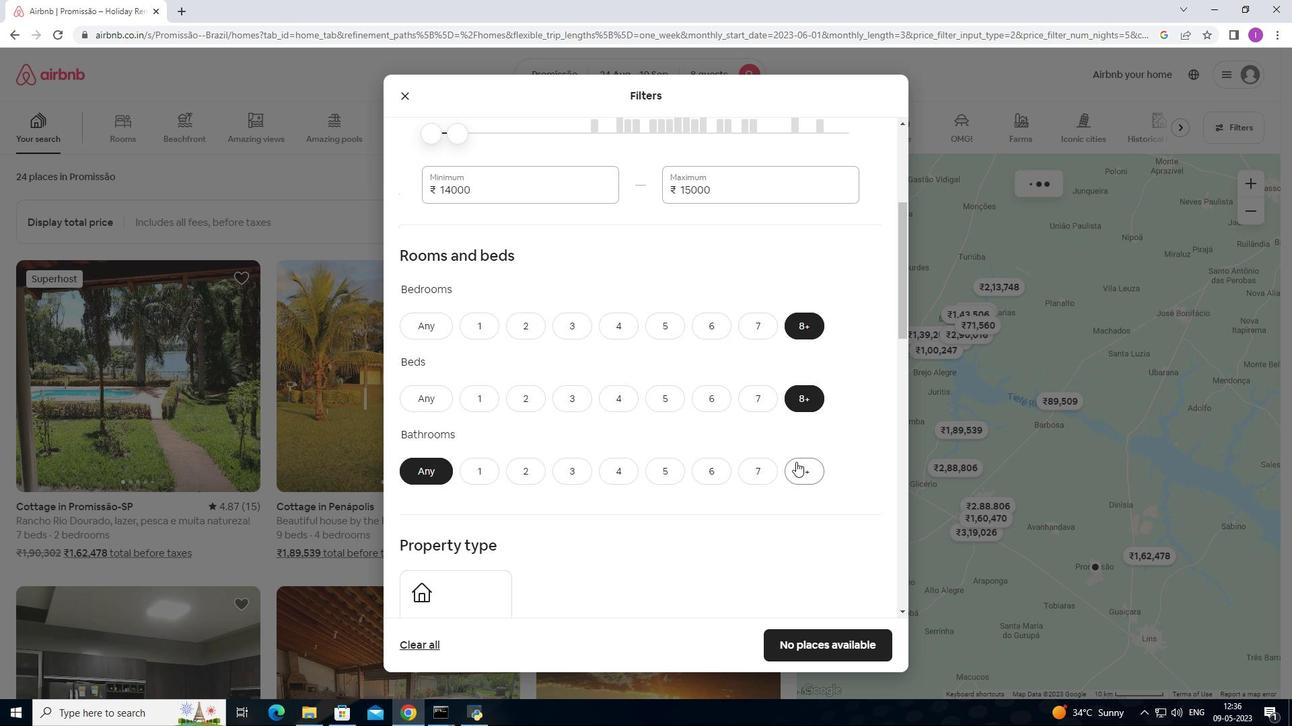 
Action: Mouse moved to (603, 431)
Screenshot: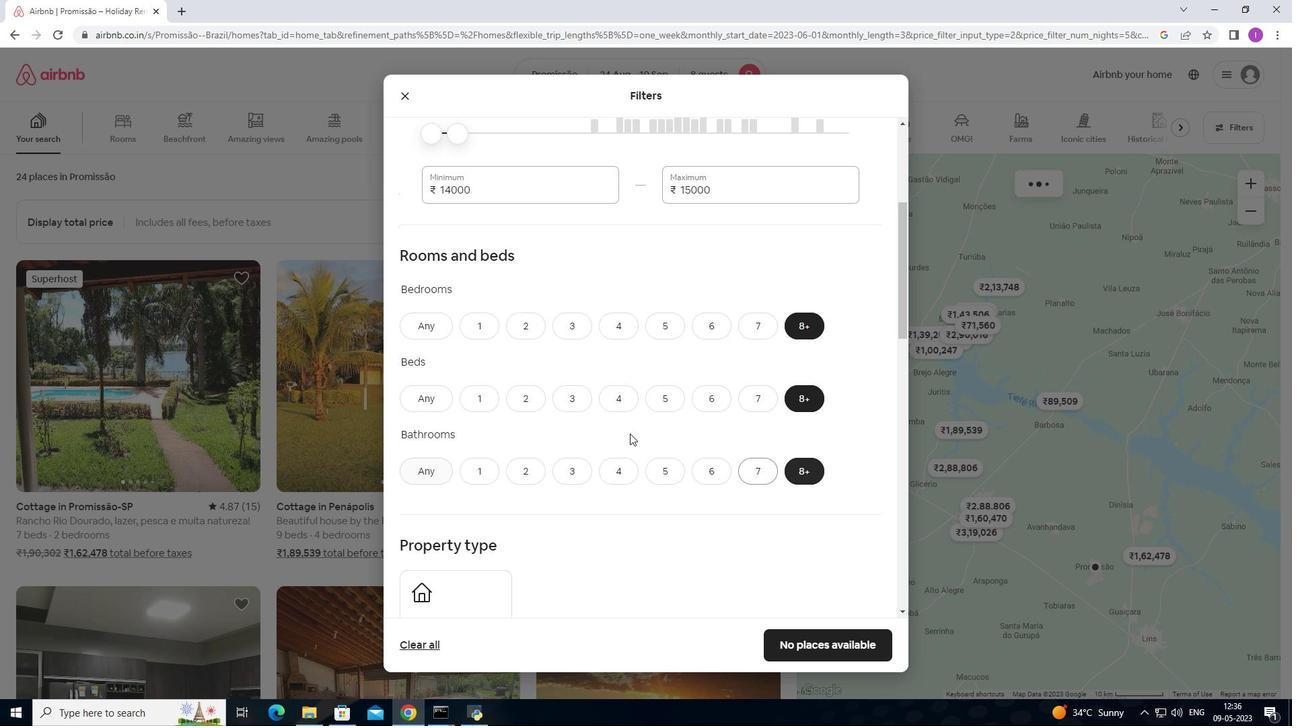 
Action: Mouse scrolled (603, 430) with delta (0, 0)
Screenshot: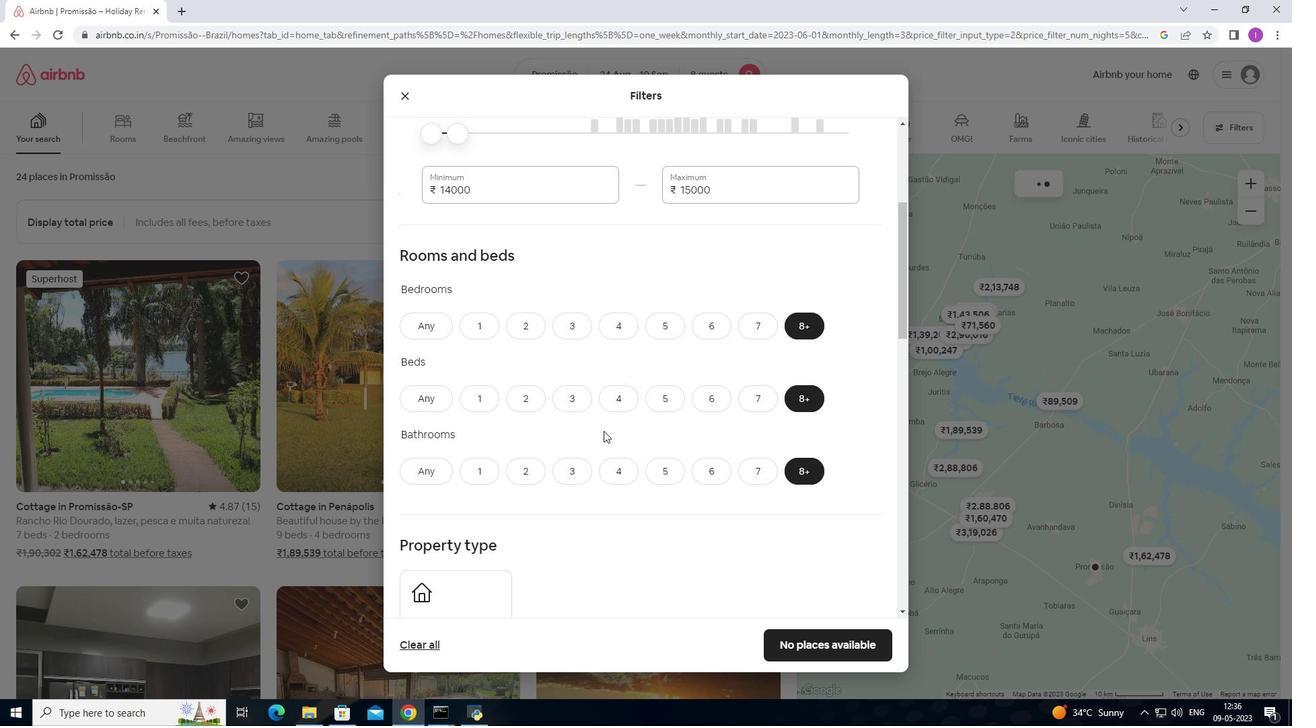 
Action: Mouse scrolled (603, 430) with delta (0, 0)
Screenshot: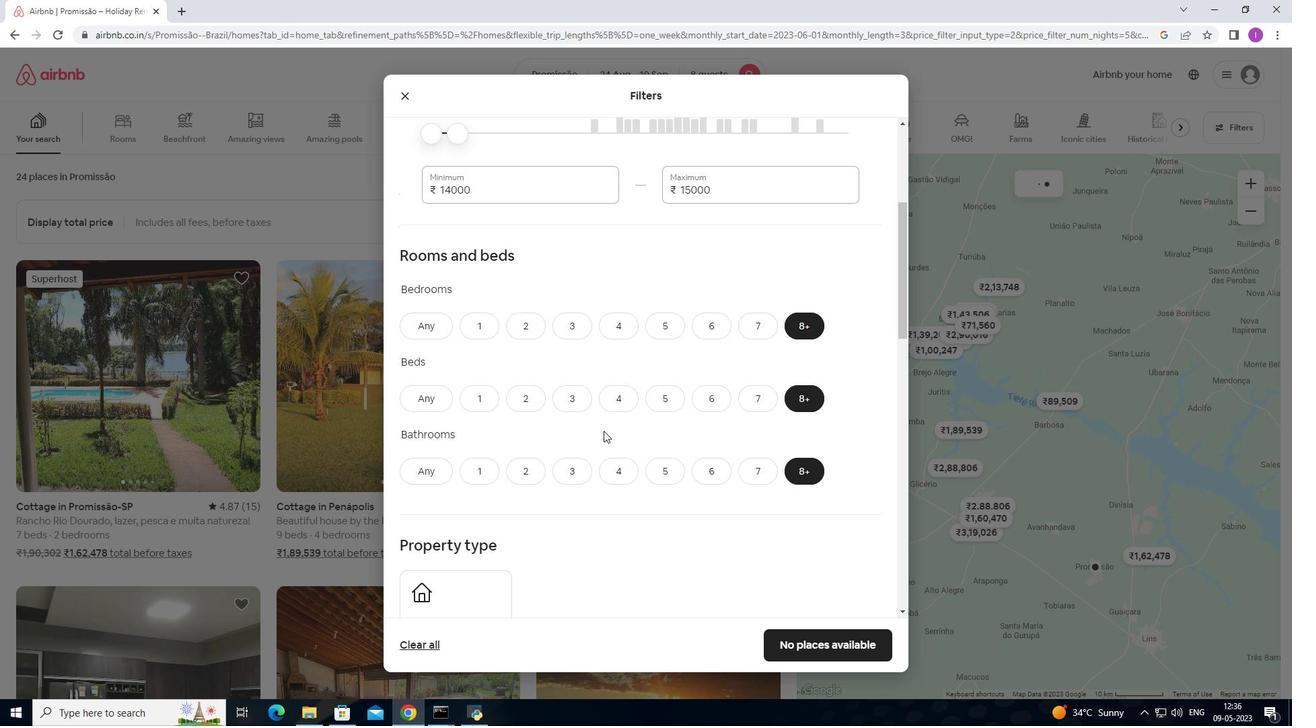 
Action: Mouse scrolled (603, 430) with delta (0, 0)
Screenshot: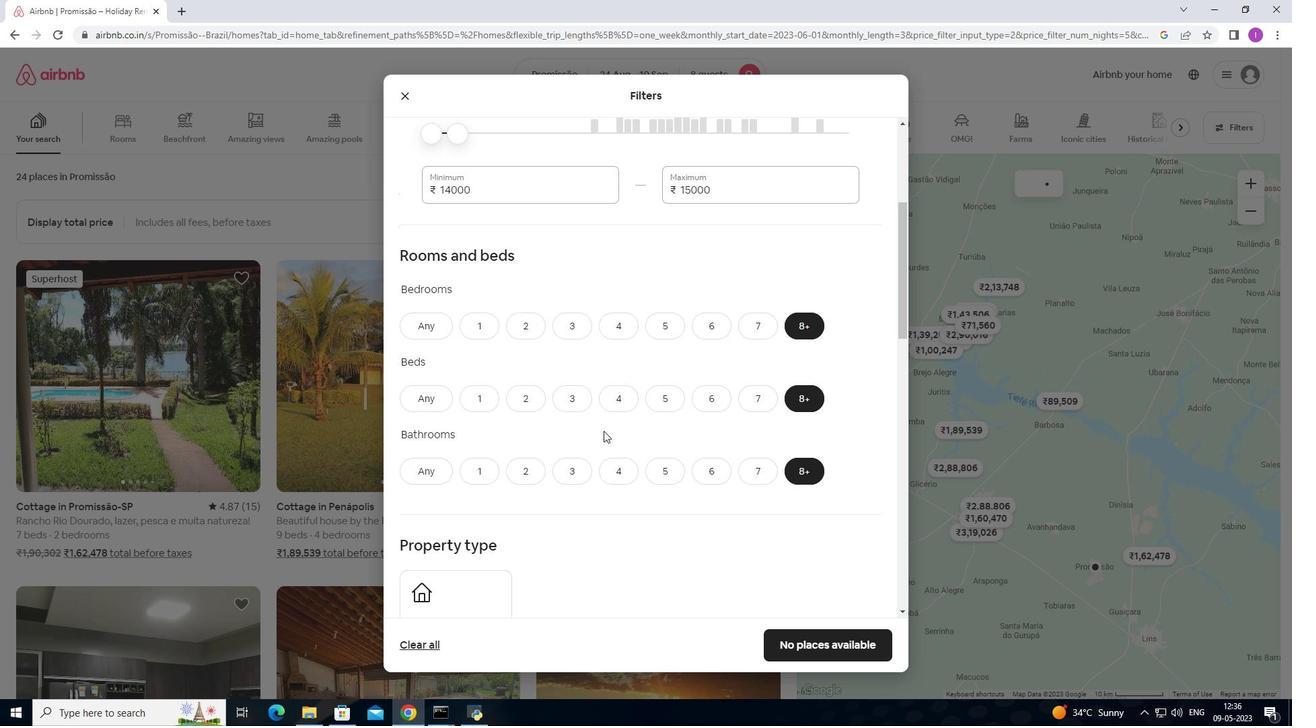 
Action: Mouse moved to (601, 424)
Screenshot: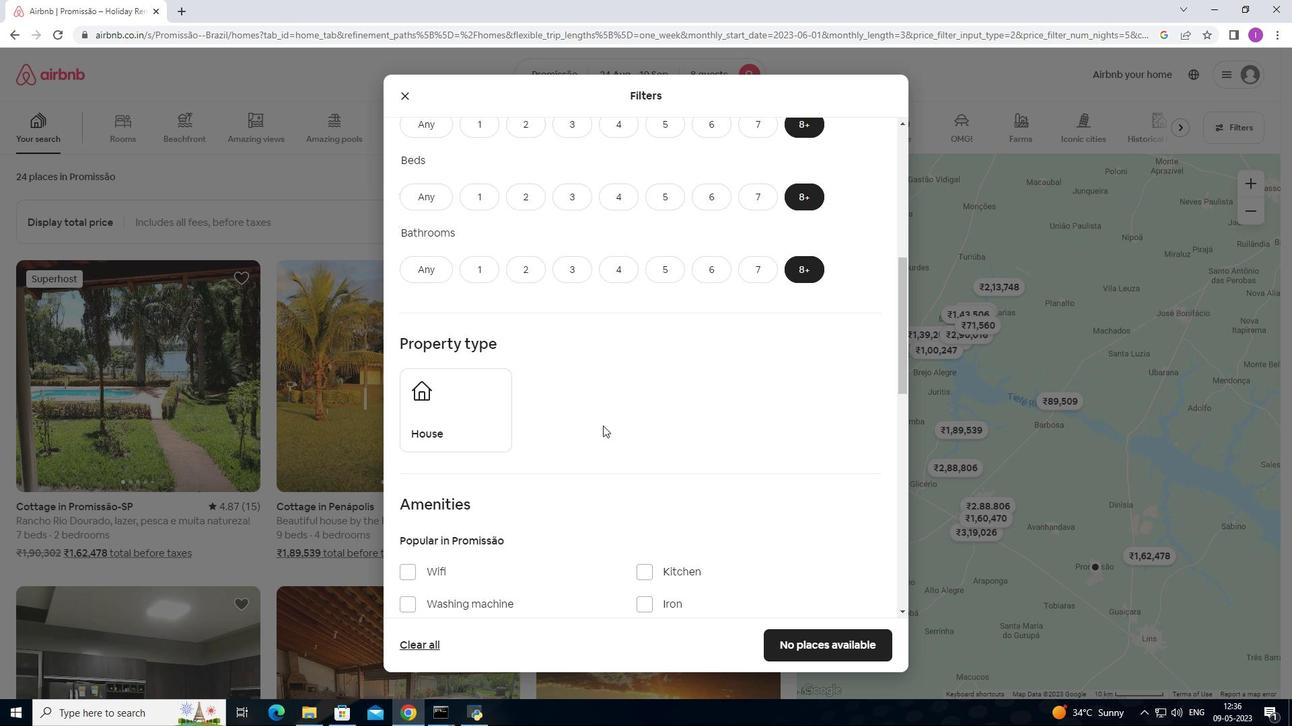 
Action: Mouse scrolled (601, 423) with delta (0, 0)
Screenshot: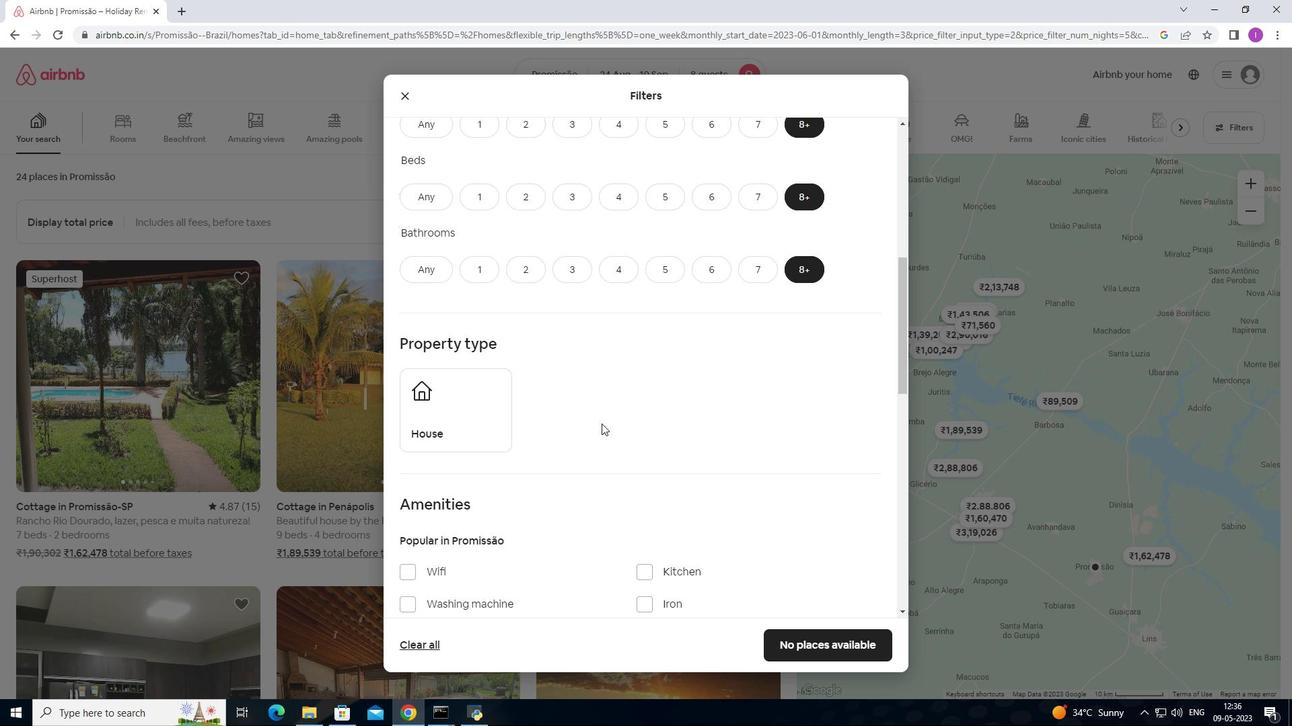 
Action: Mouse moved to (591, 355)
Screenshot: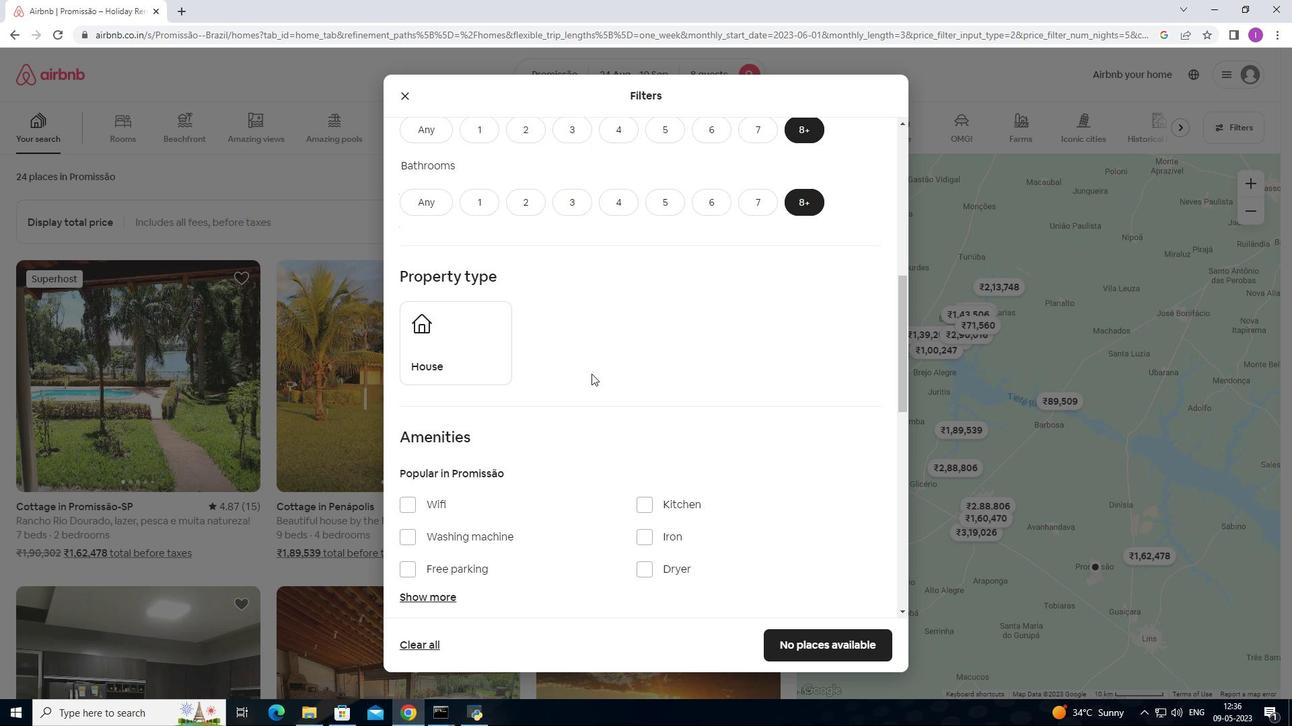 
Action: Mouse scrolled (591, 356) with delta (0, 0)
Screenshot: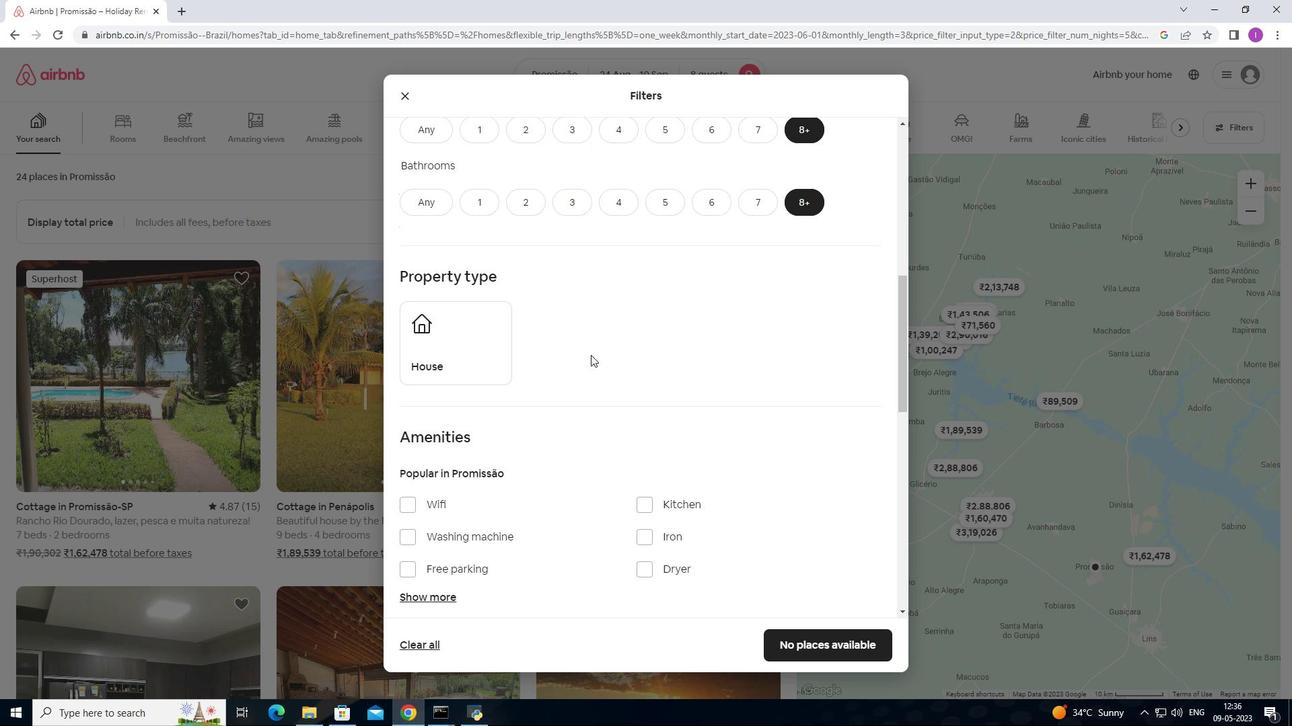 
Action: Mouse scrolled (591, 356) with delta (0, 0)
Screenshot: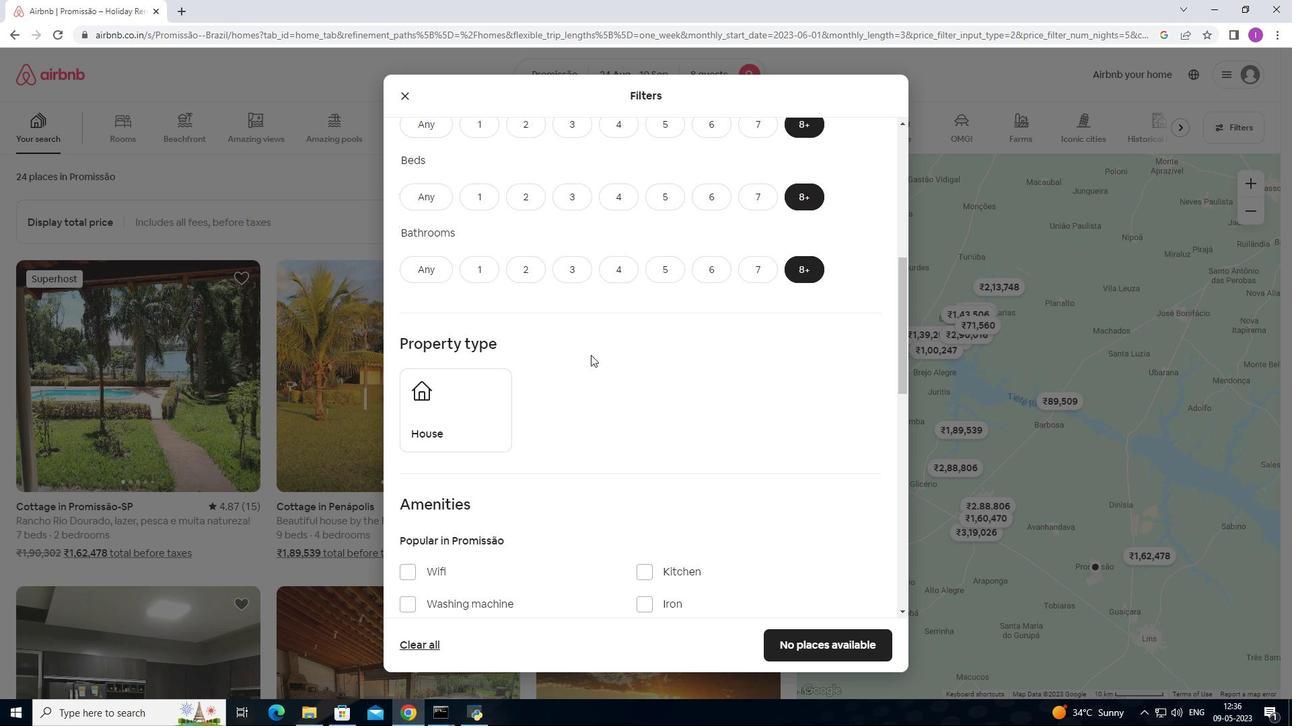 
Action: Mouse scrolled (591, 356) with delta (0, 0)
Screenshot: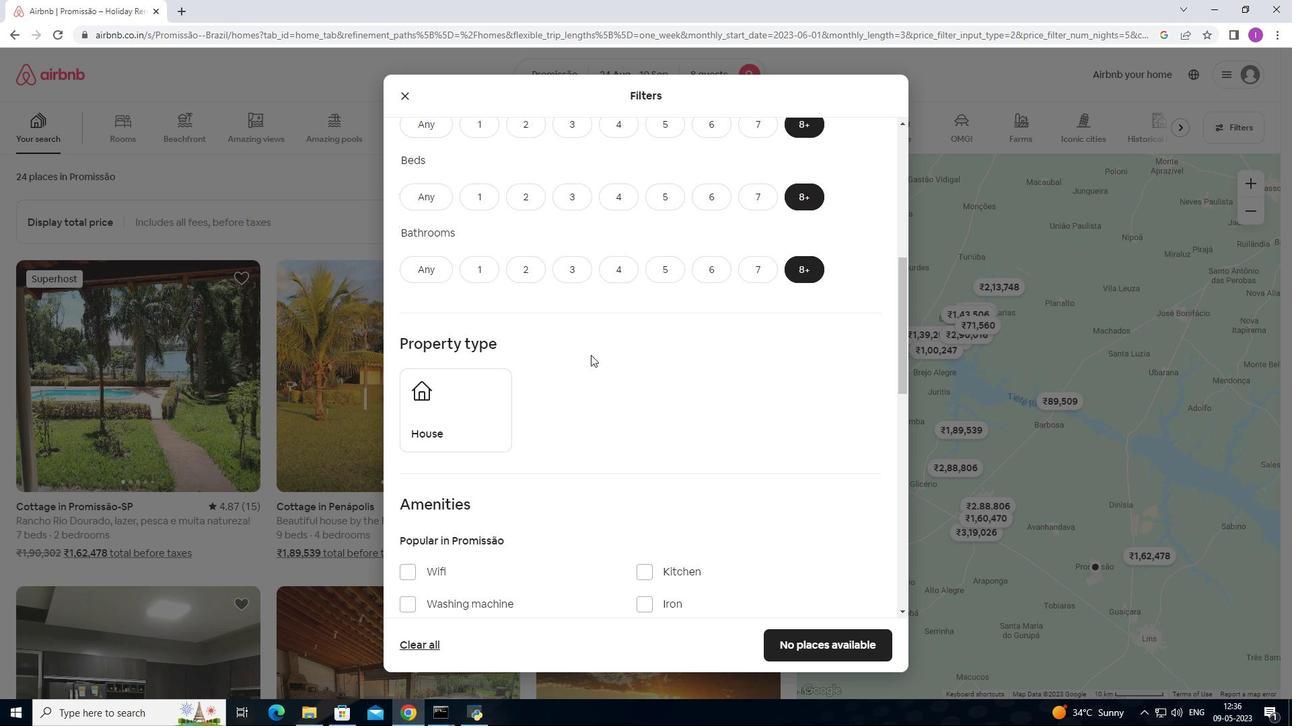 
Action: Mouse moved to (609, 253)
Screenshot: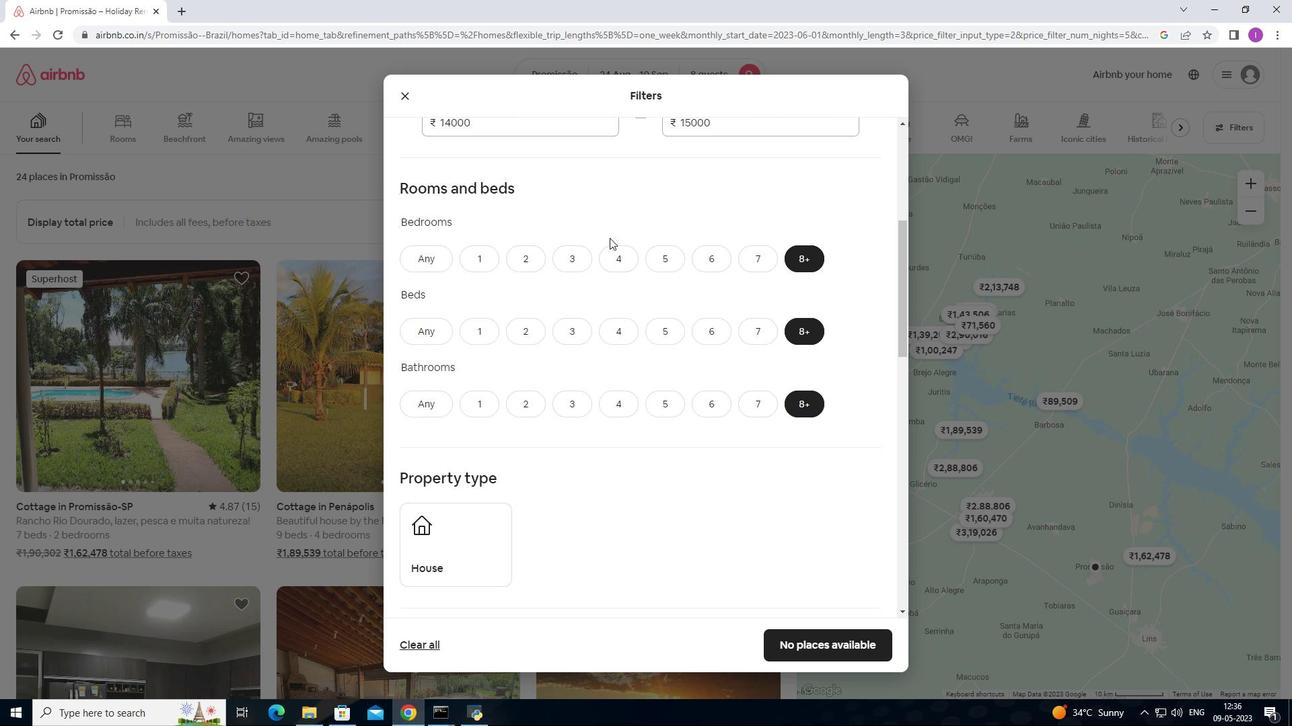 
Action: Mouse pressed left at (609, 253)
Screenshot: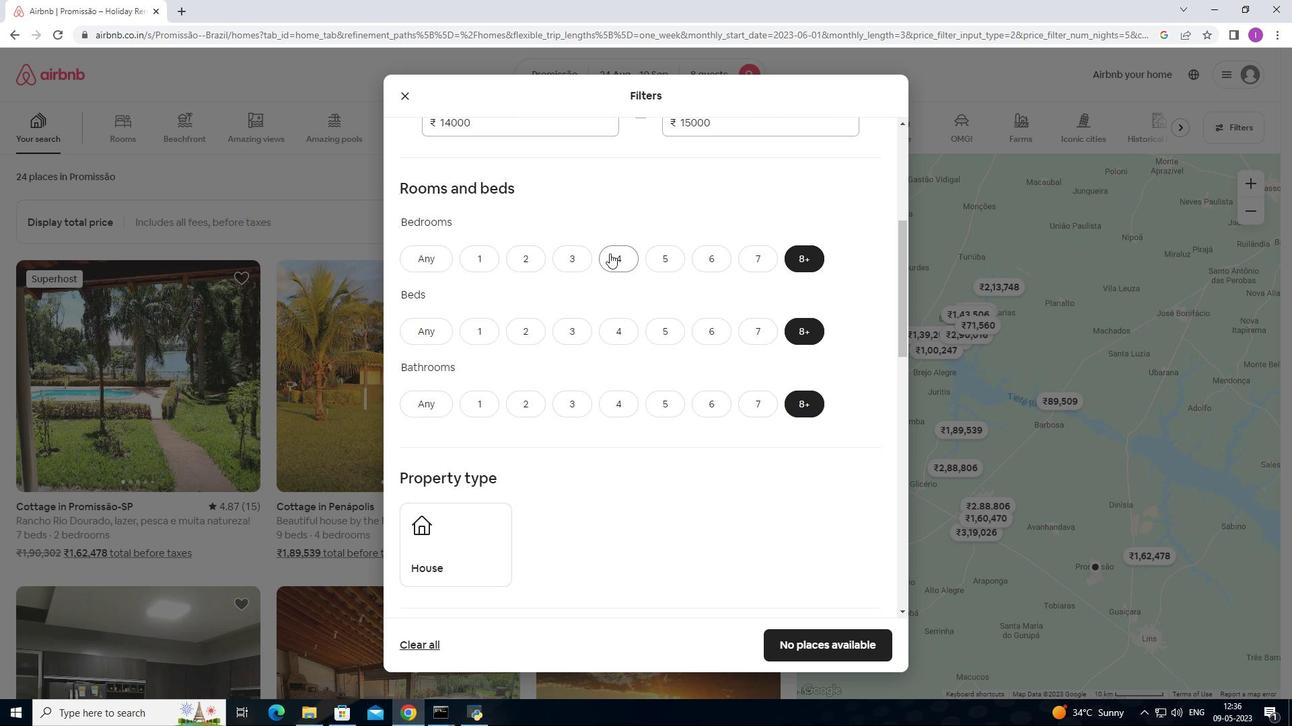 
Action: Mouse moved to (615, 410)
Screenshot: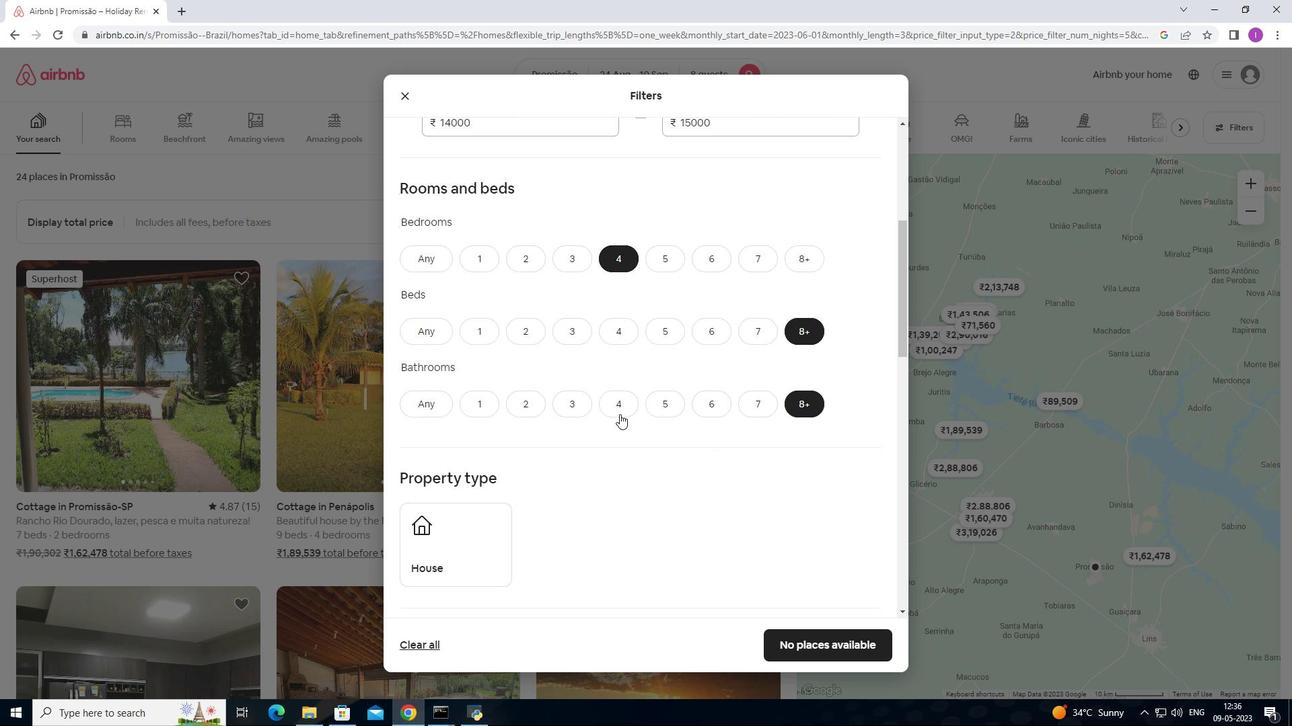 
Action: Mouse pressed left at (615, 410)
Screenshot: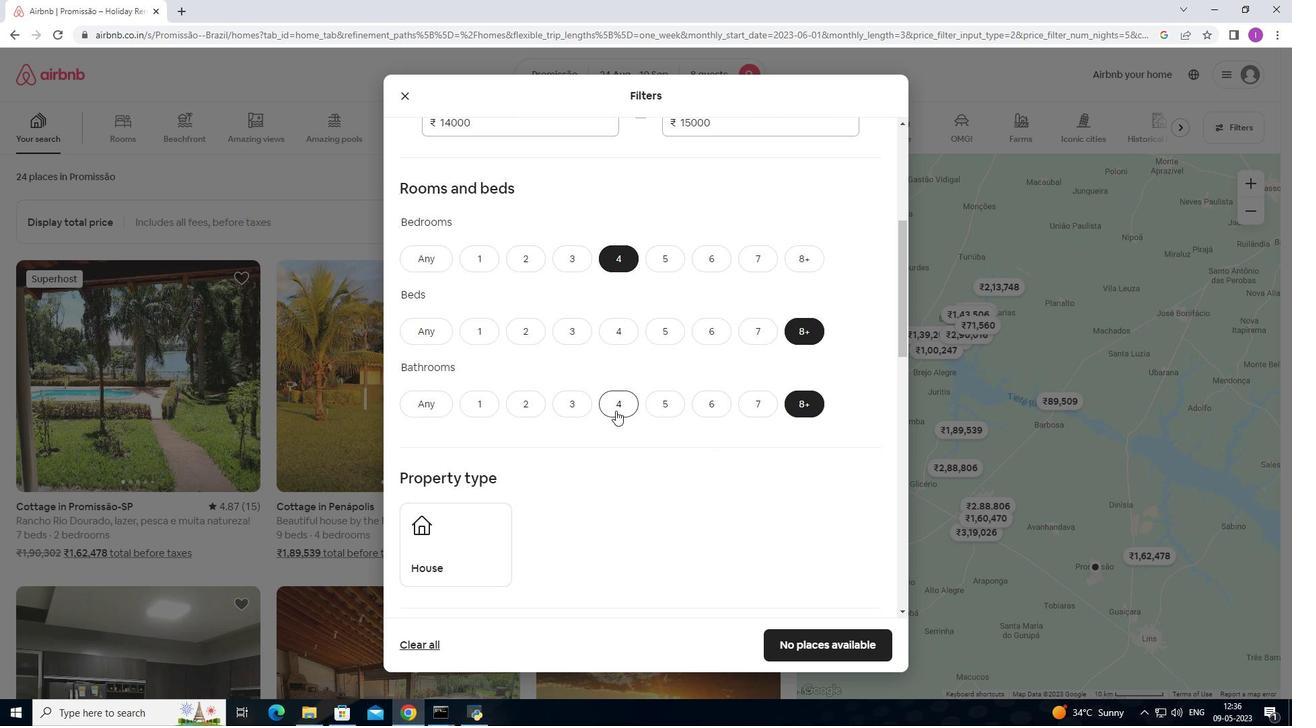 
Action: Mouse moved to (544, 449)
Screenshot: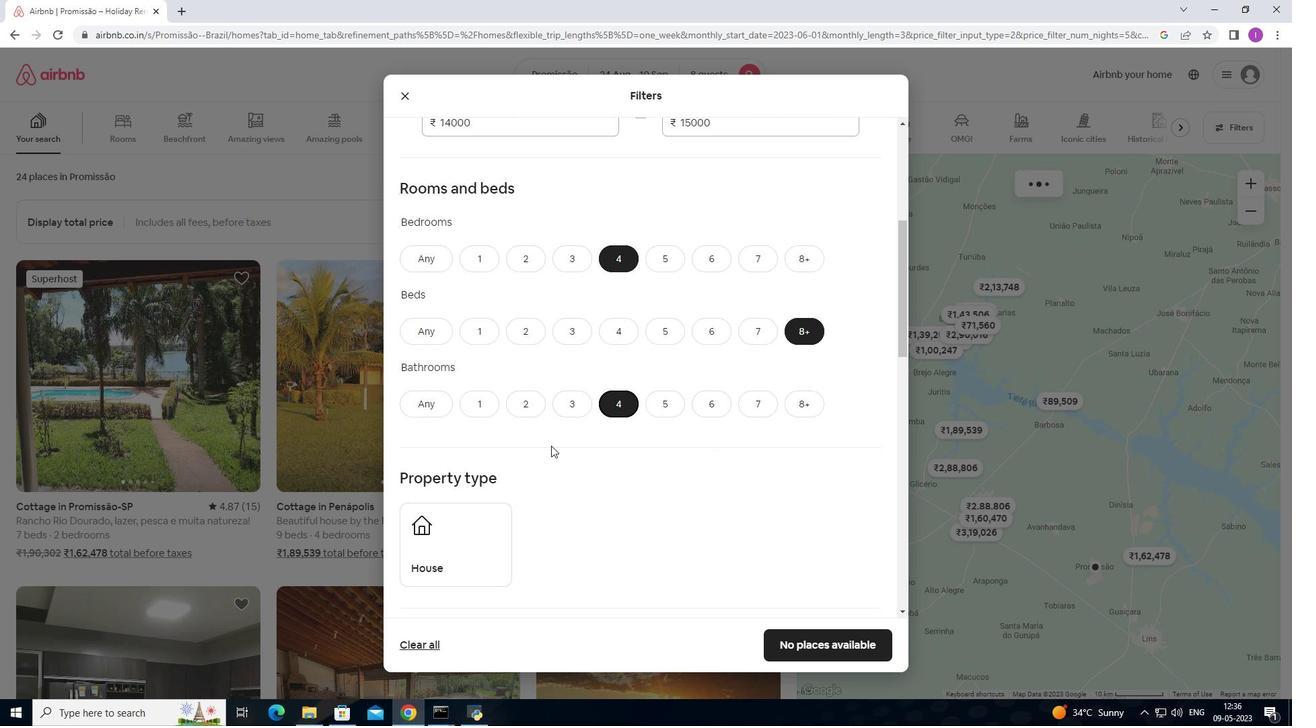 
Action: Mouse scrolled (544, 448) with delta (0, 0)
Screenshot: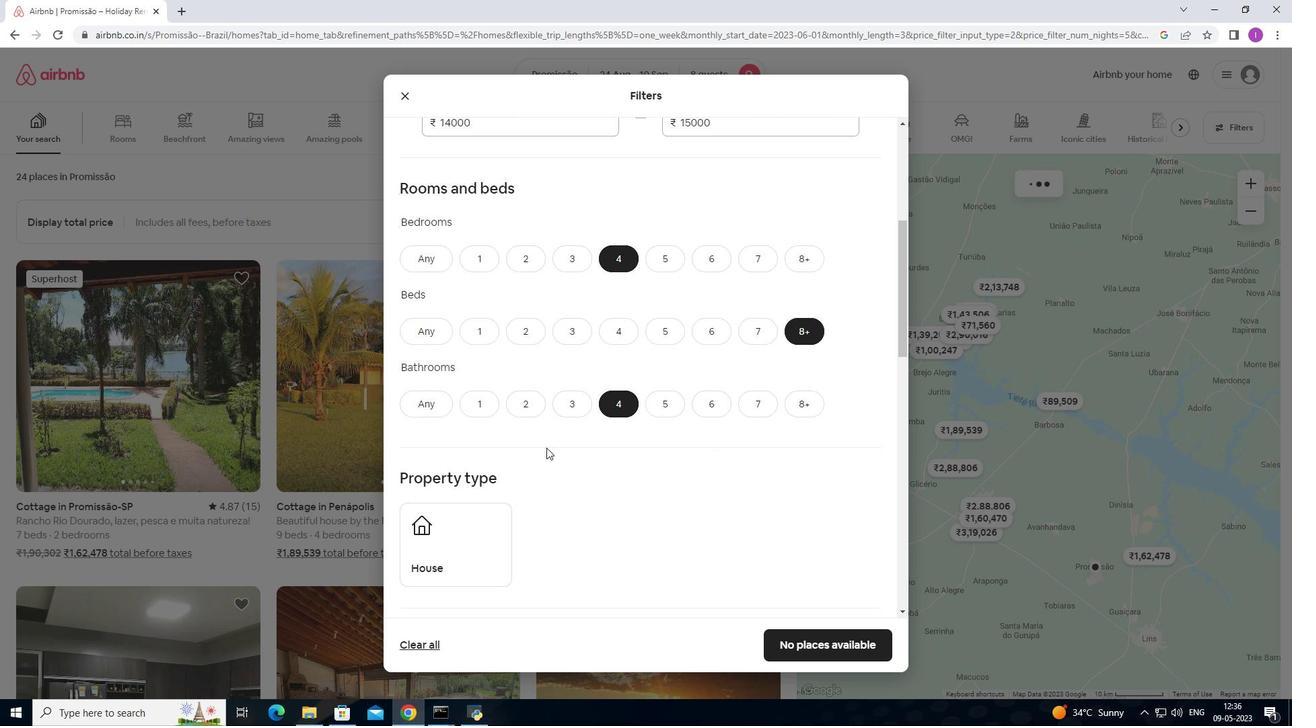 
Action: Mouse moved to (543, 450)
Screenshot: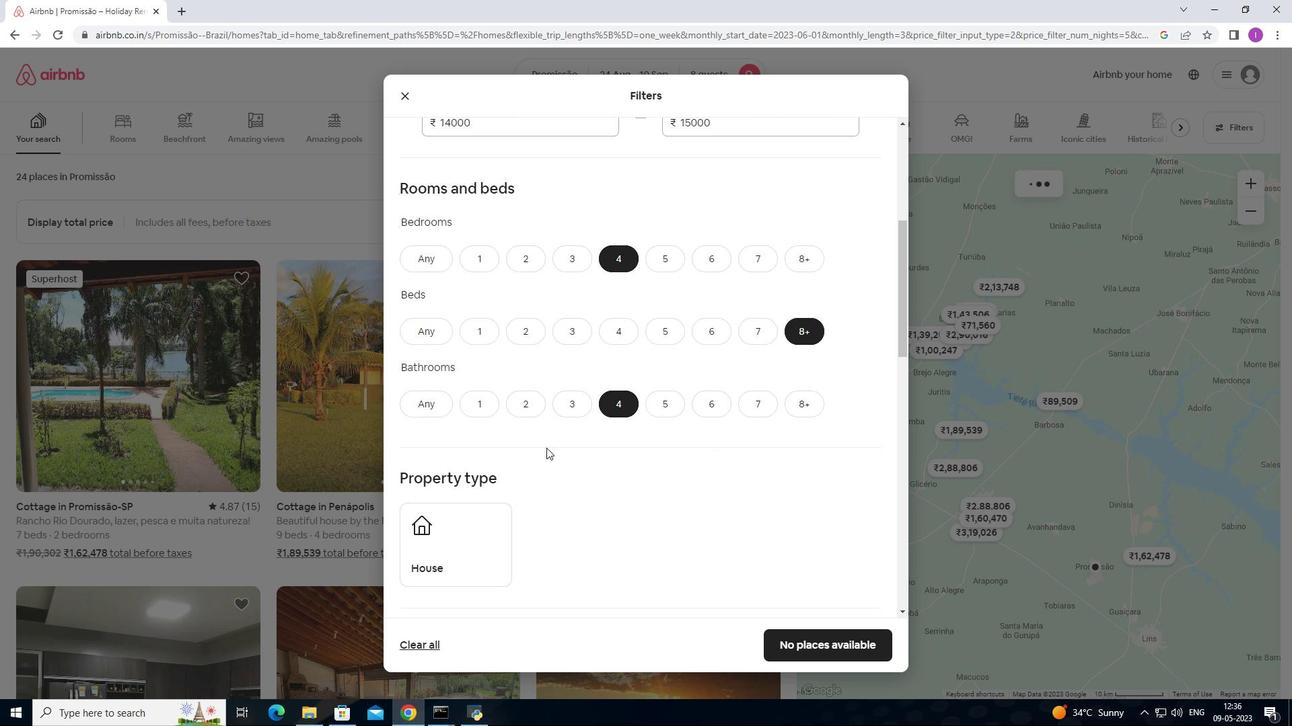 
Action: Mouse scrolled (543, 450) with delta (0, 0)
Screenshot: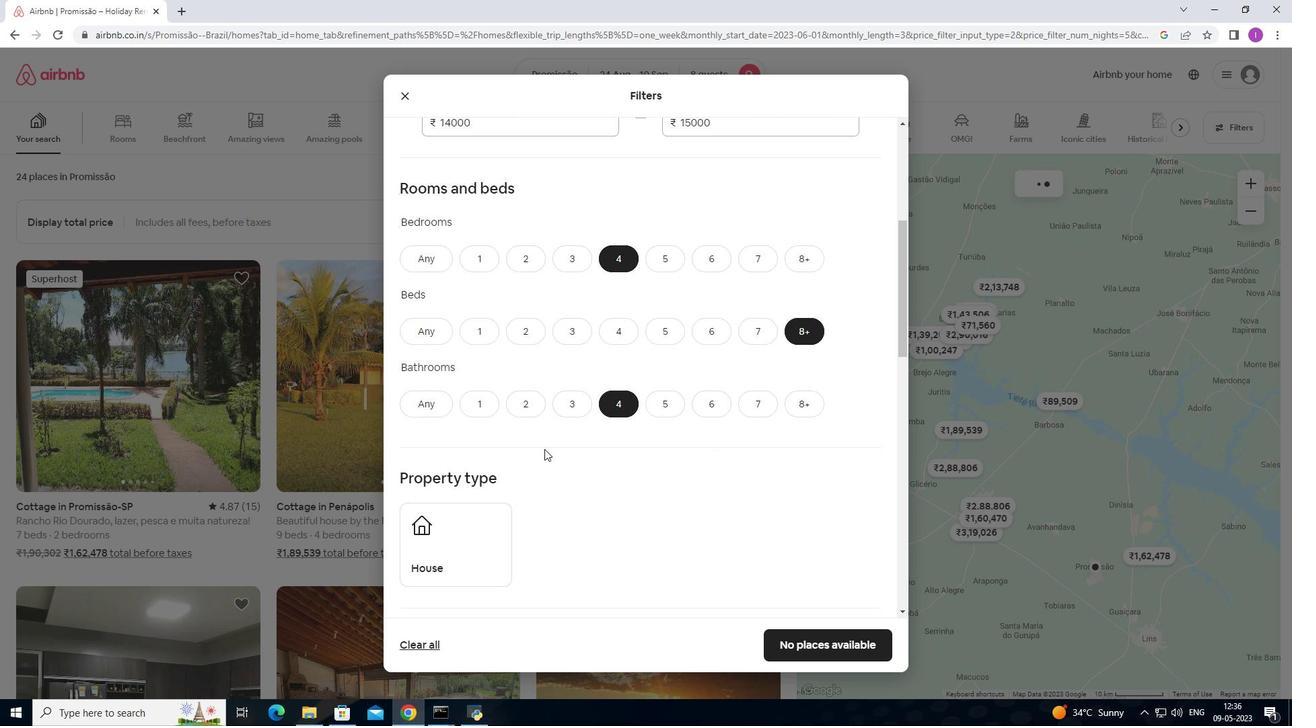 
Action: Mouse moved to (475, 436)
Screenshot: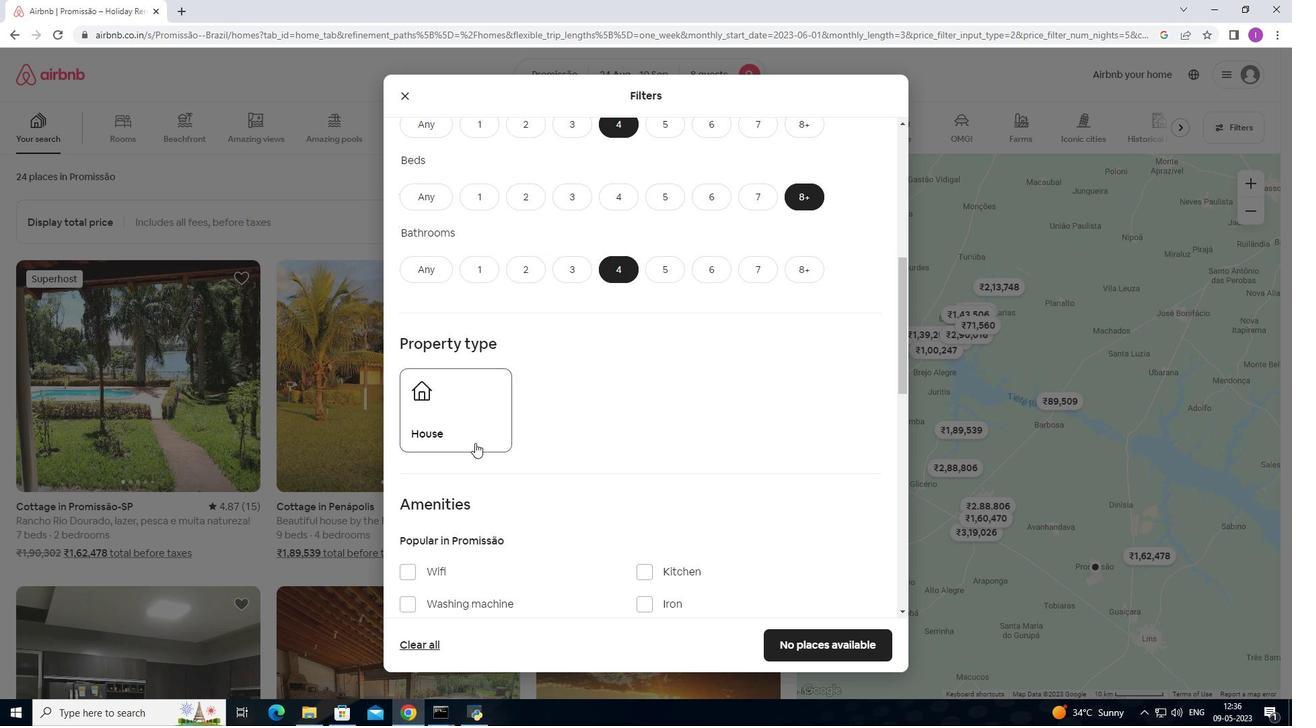 
Action: Mouse pressed left at (475, 436)
Screenshot: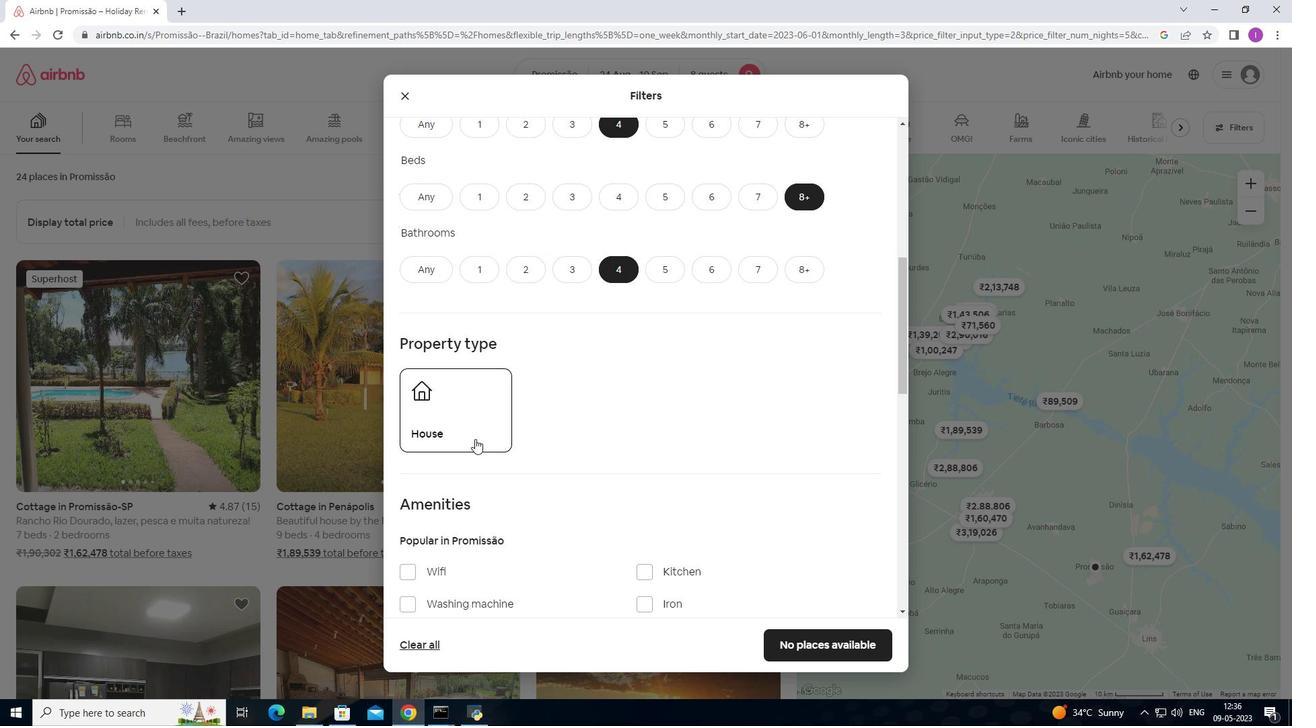 
Action: Mouse moved to (473, 461)
Screenshot: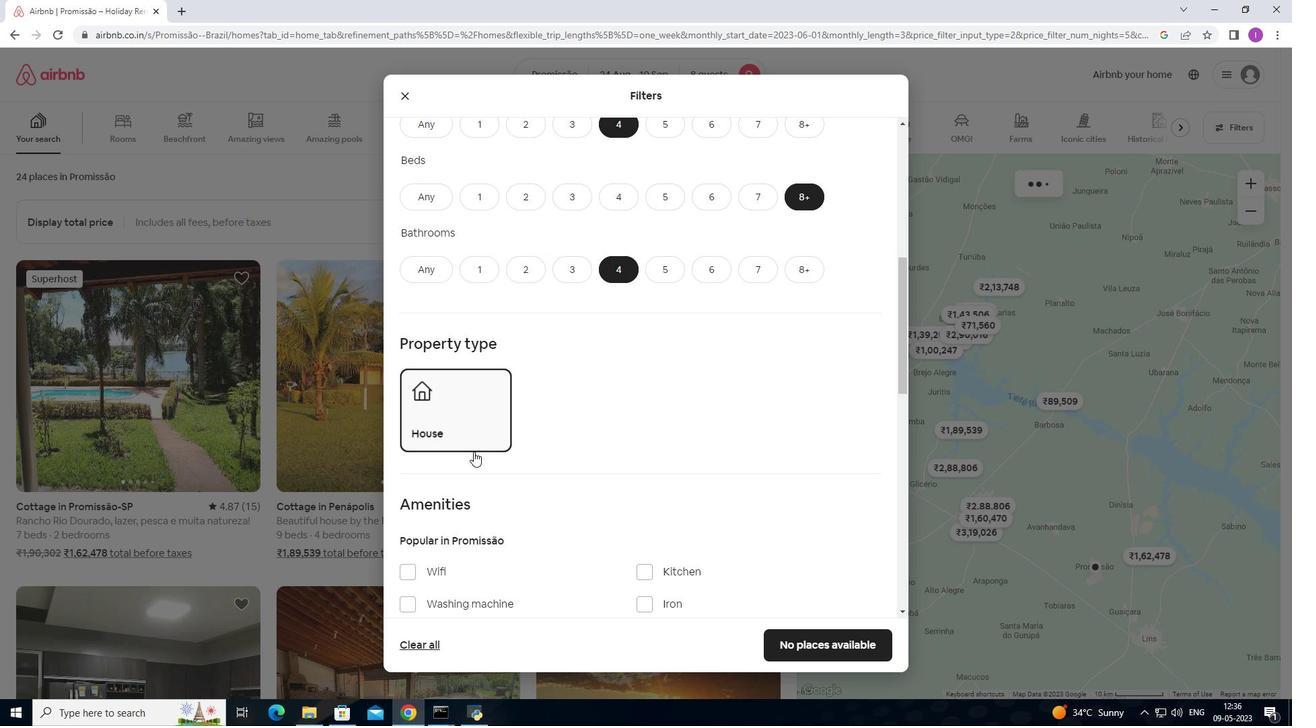 
Action: Mouse scrolled (473, 460) with delta (0, 0)
Screenshot: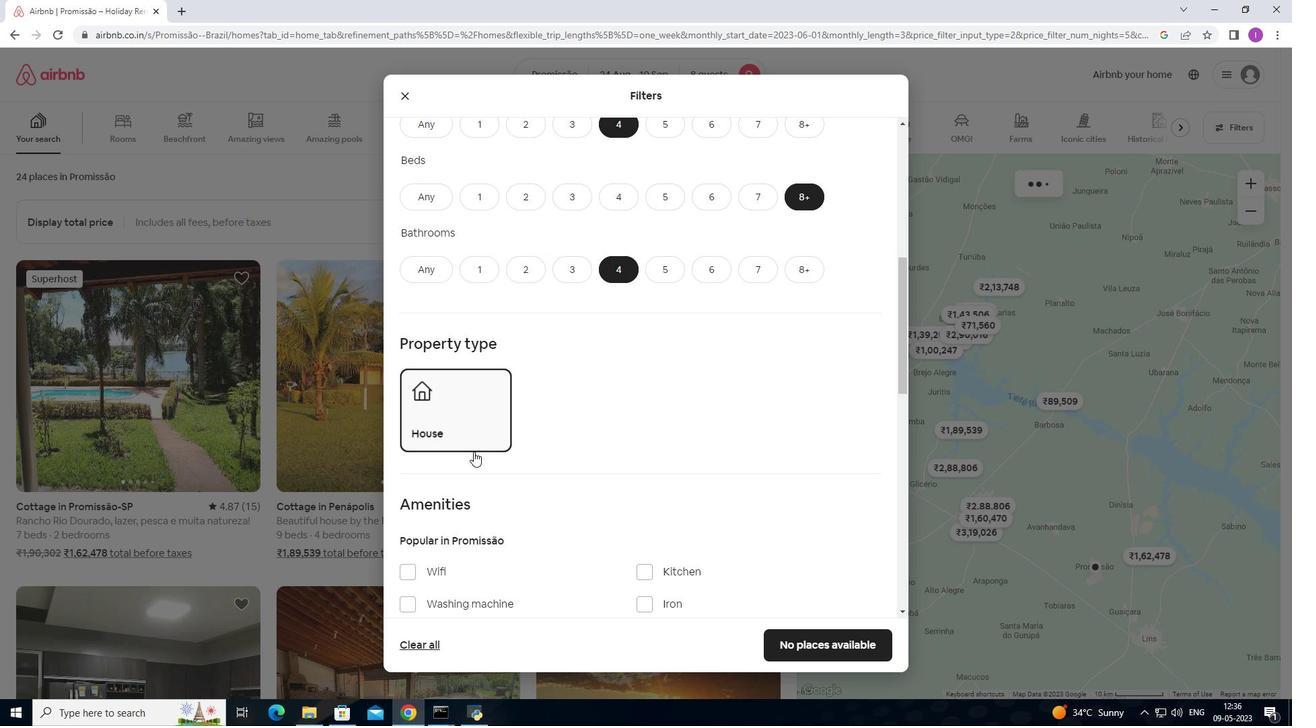 
Action: Mouse moved to (473, 463)
Screenshot: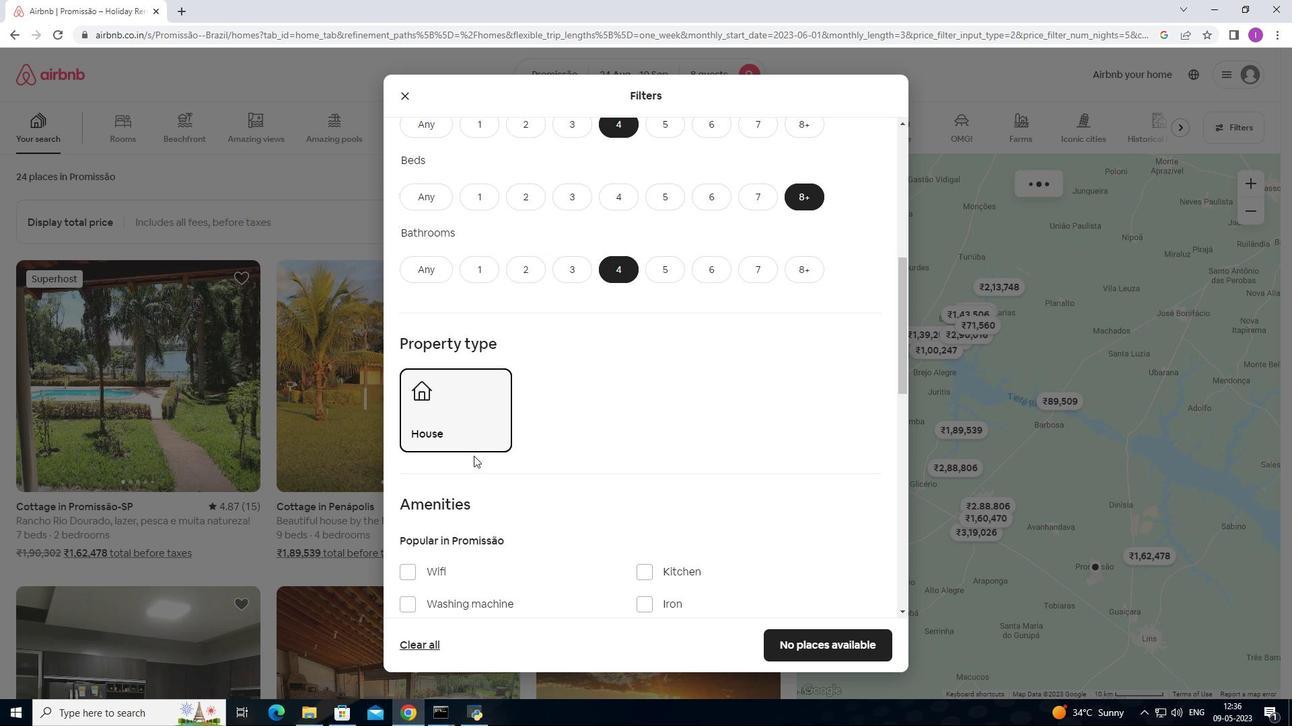 
Action: Mouse scrolled (473, 463) with delta (0, 0)
Screenshot: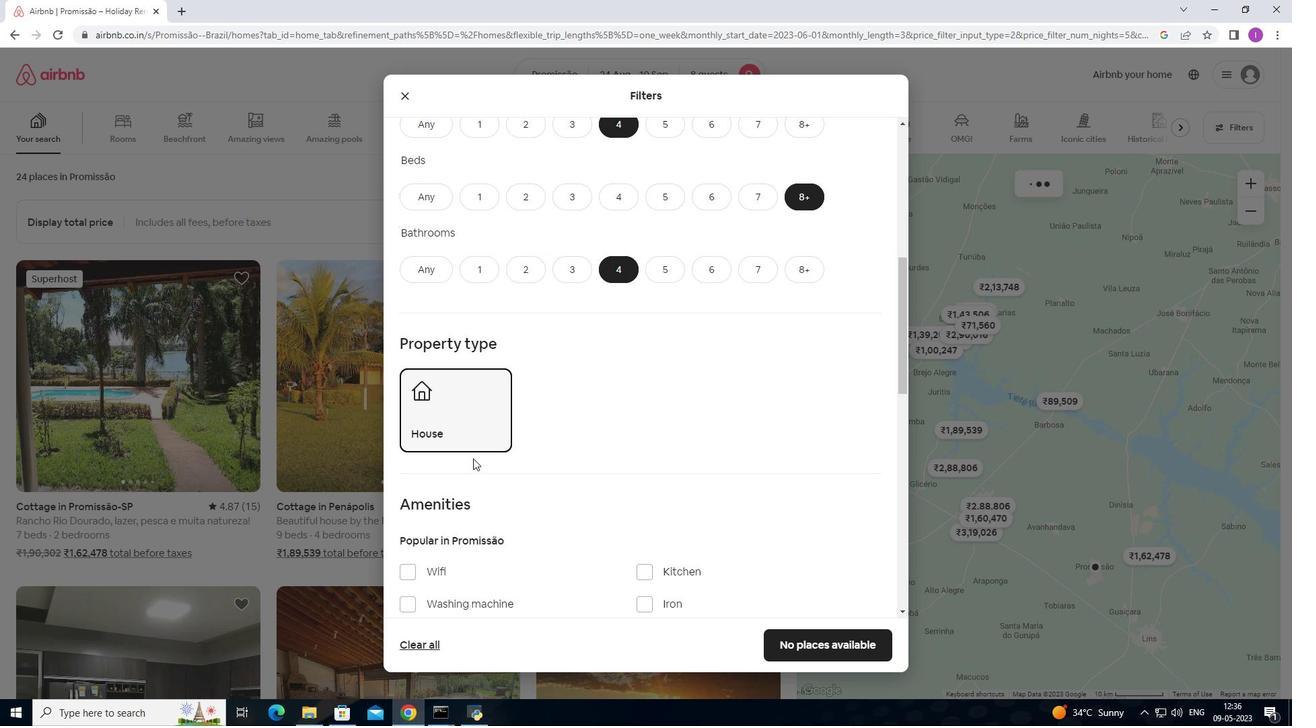 
Action: Mouse moved to (411, 435)
Screenshot: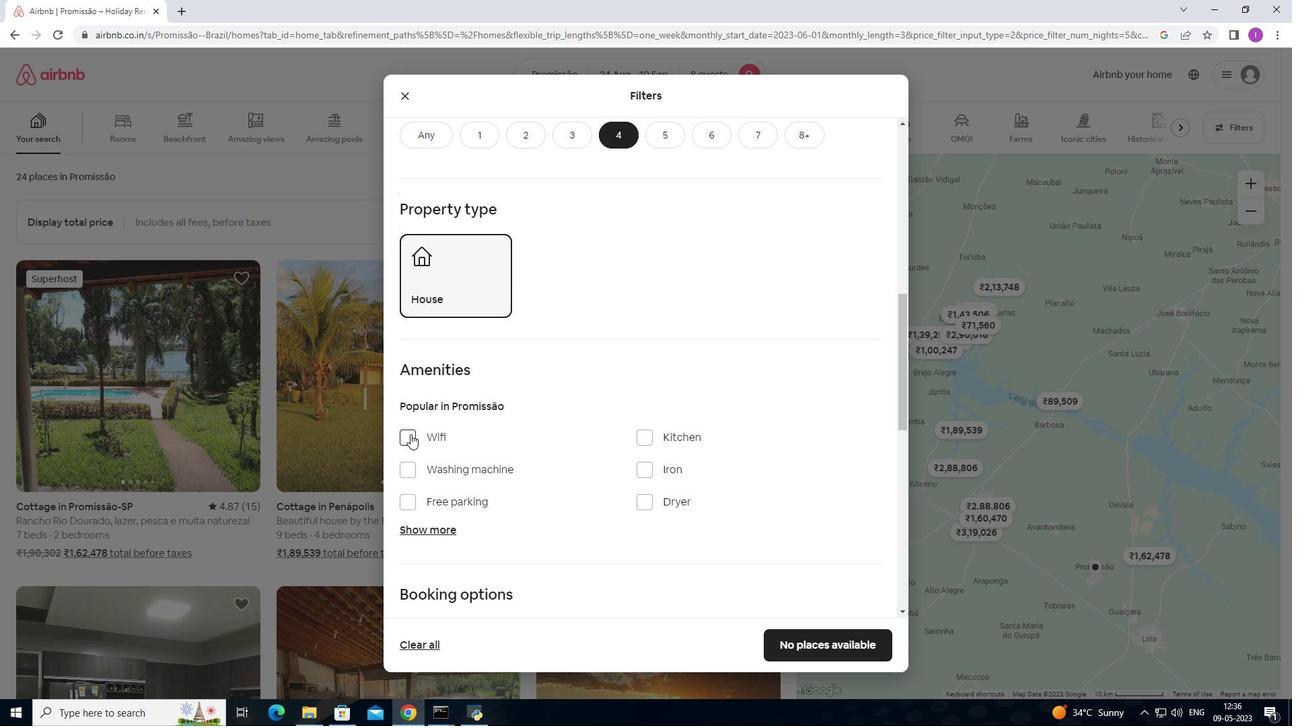 
Action: Mouse pressed left at (411, 435)
Screenshot: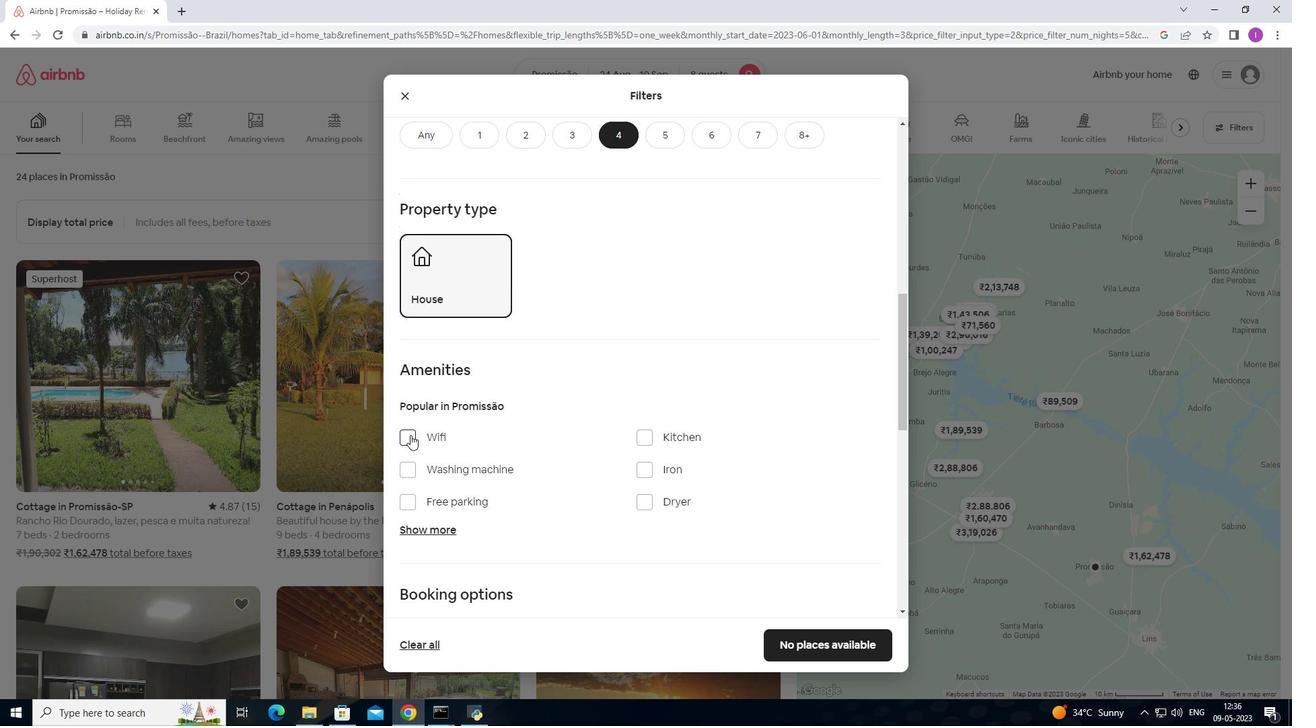 
Action: Mouse moved to (411, 496)
Screenshot: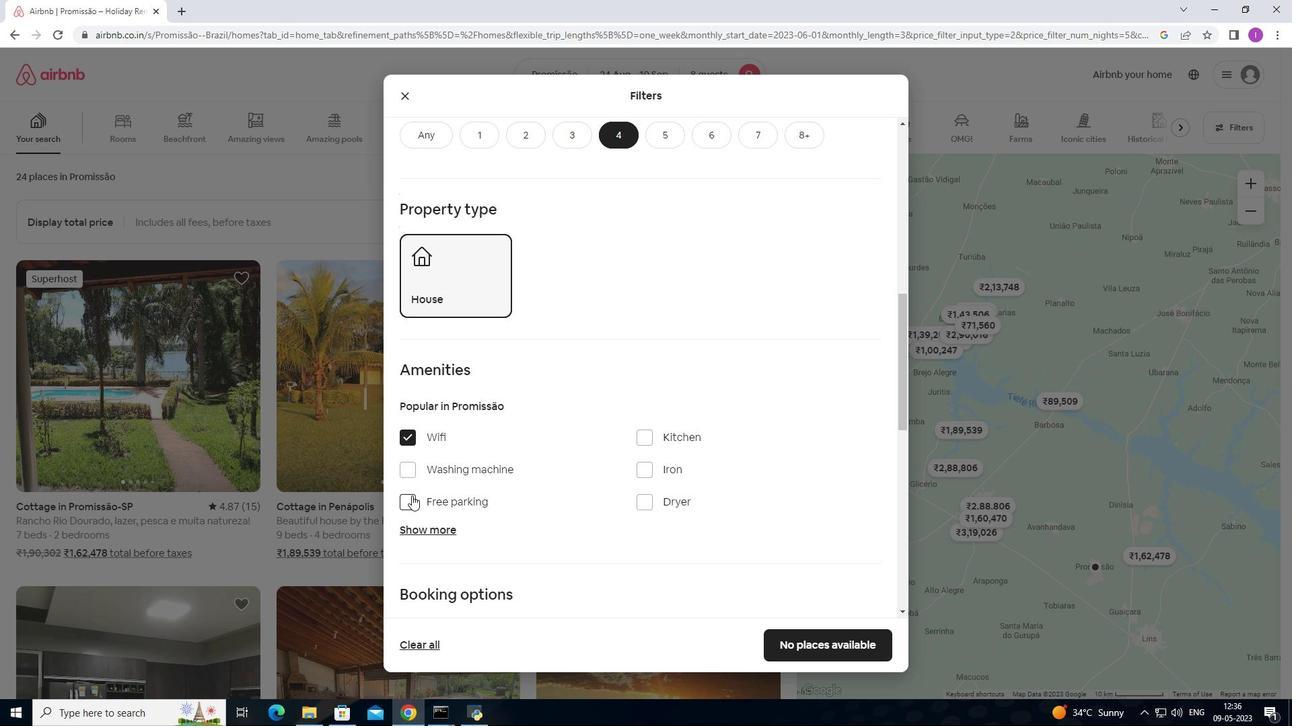 
Action: Mouse pressed left at (411, 496)
Screenshot: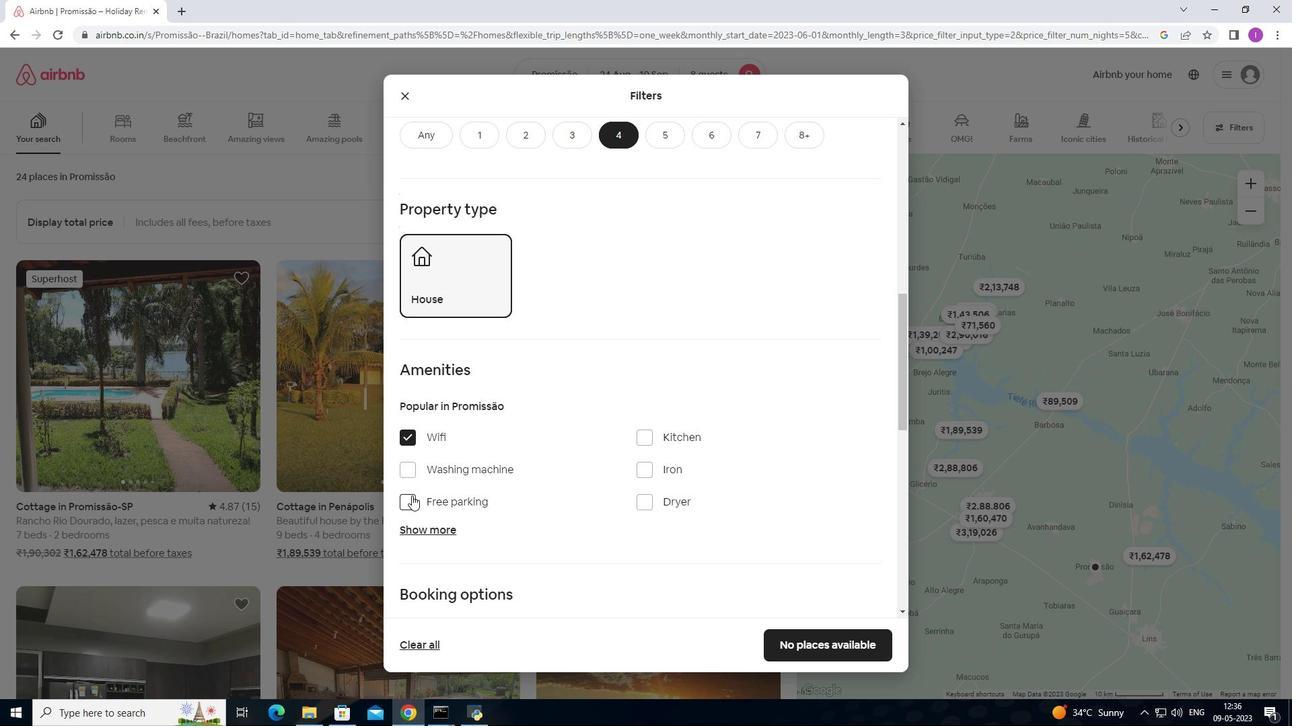 
Action: Mouse moved to (419, 500)
Screenshot: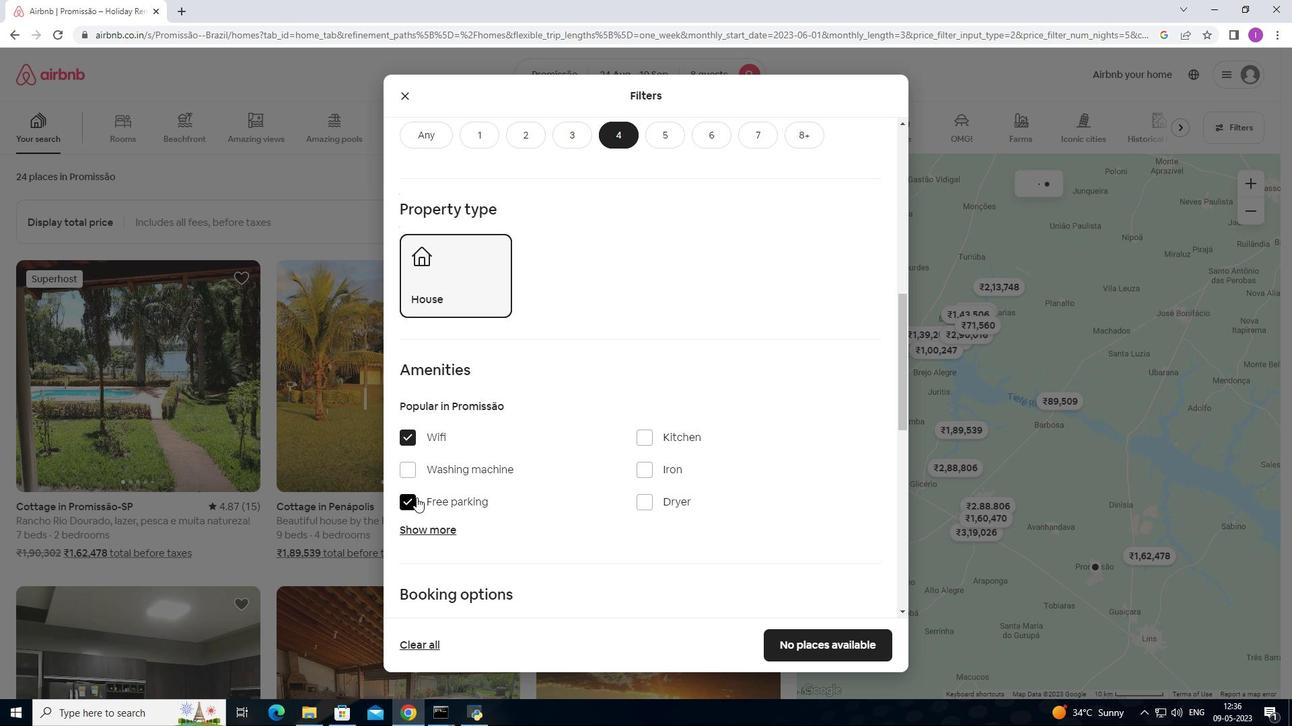 
Action: Mouse scrolled (418, 499) with delta (0, 0)
Screenshot: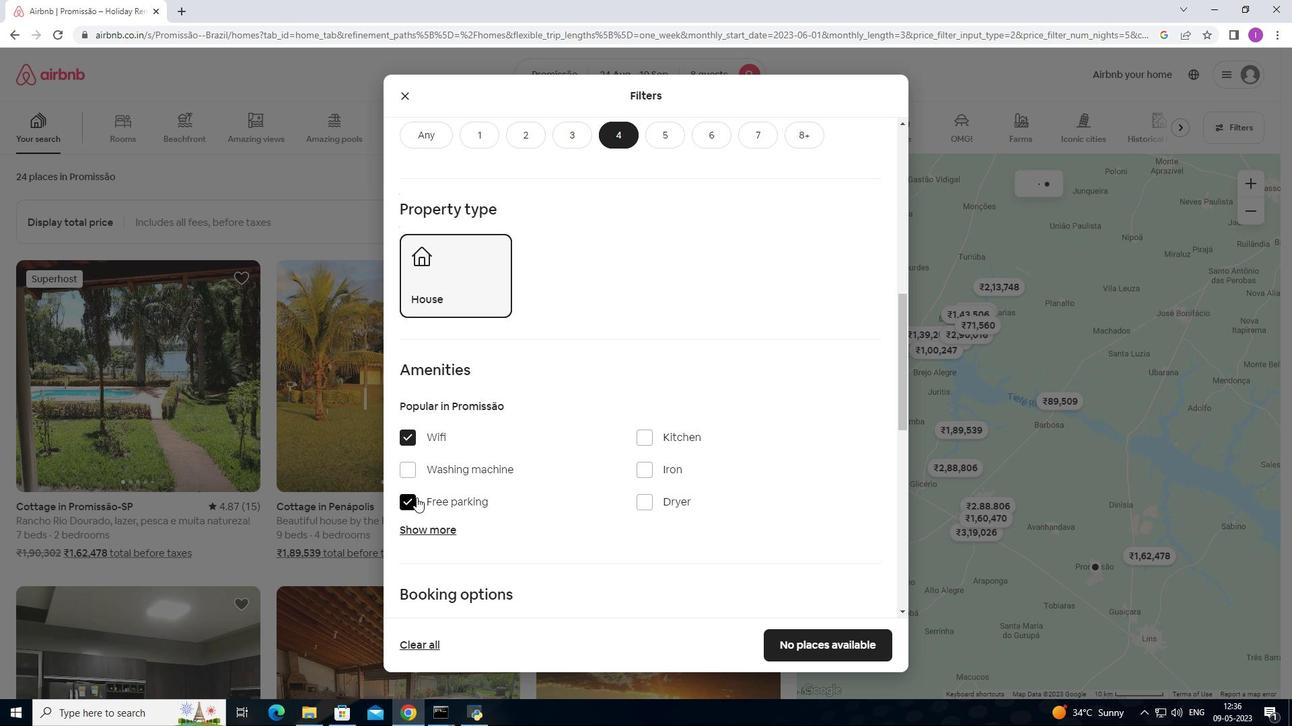 
Action: Mouse moved to (420, 501)
Screenshot: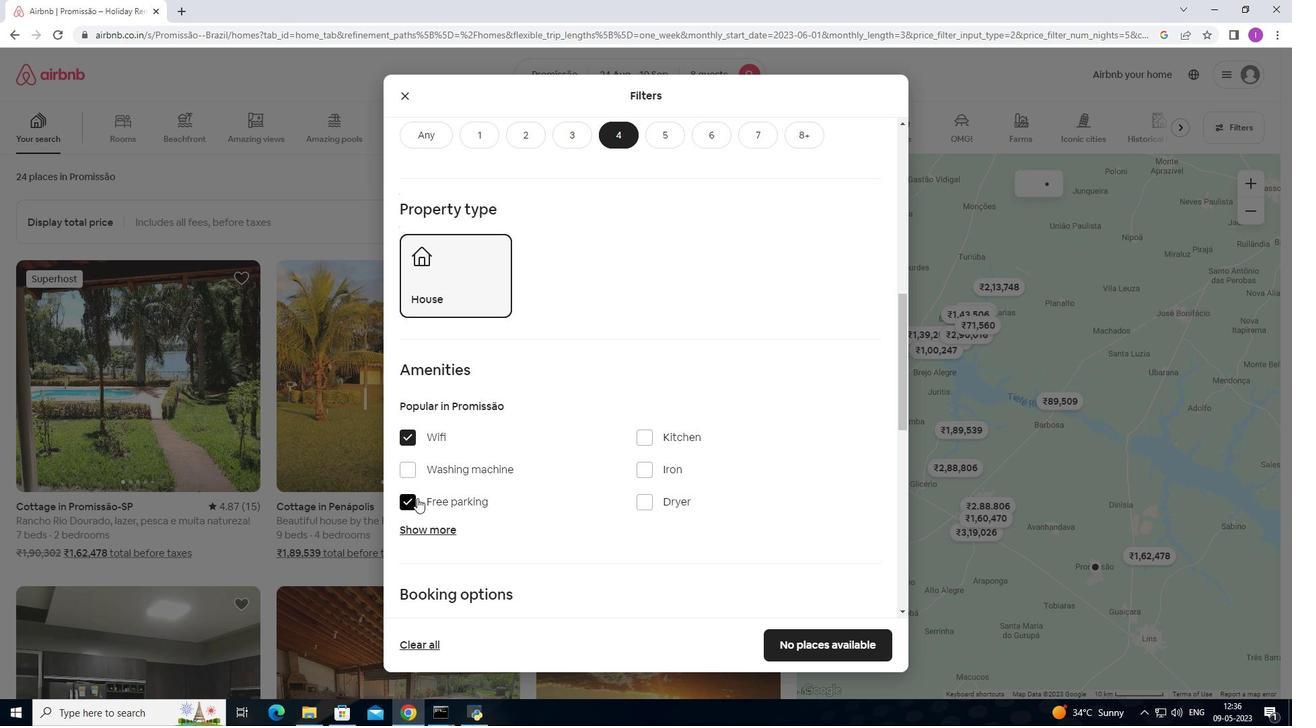 
Action: Mouse scrolled (420, 500) with delta (0, 0)
Screenshot: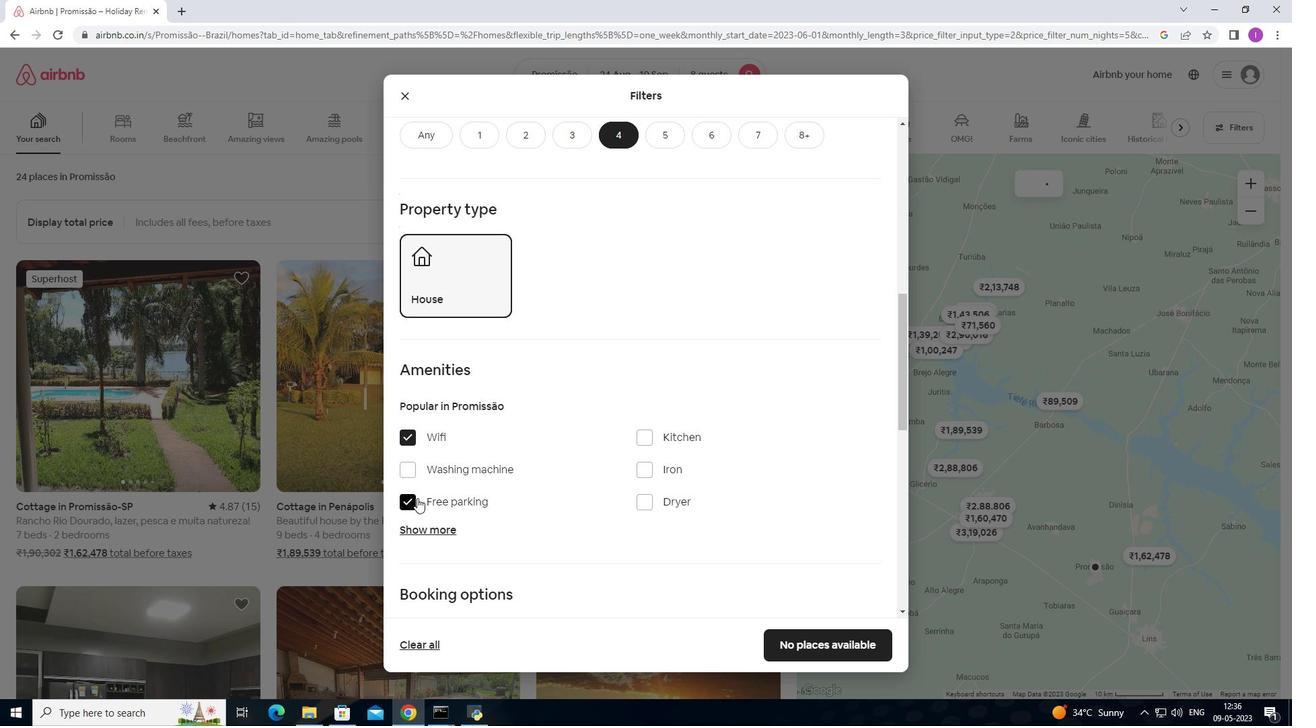 
Action: Mouse moved to (453, 397)
Screenshot: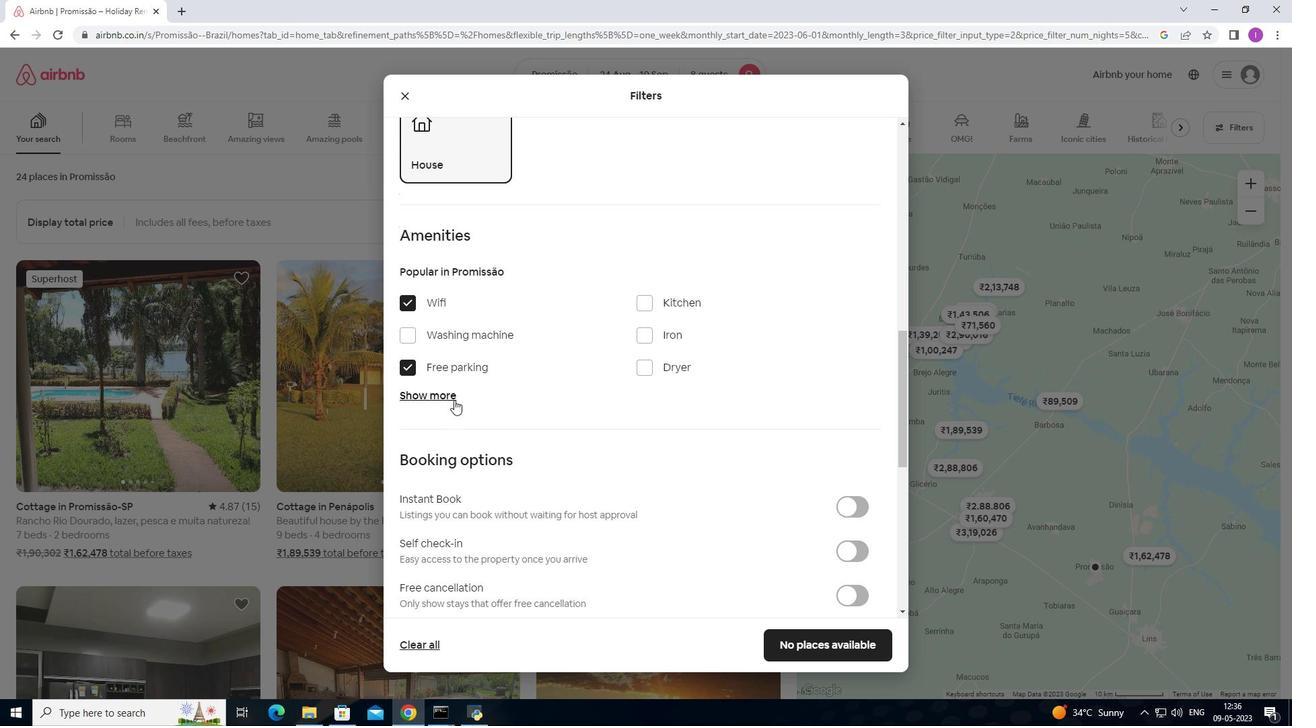 
Action: Mouse pressed left at (453, 397)
Screenshot: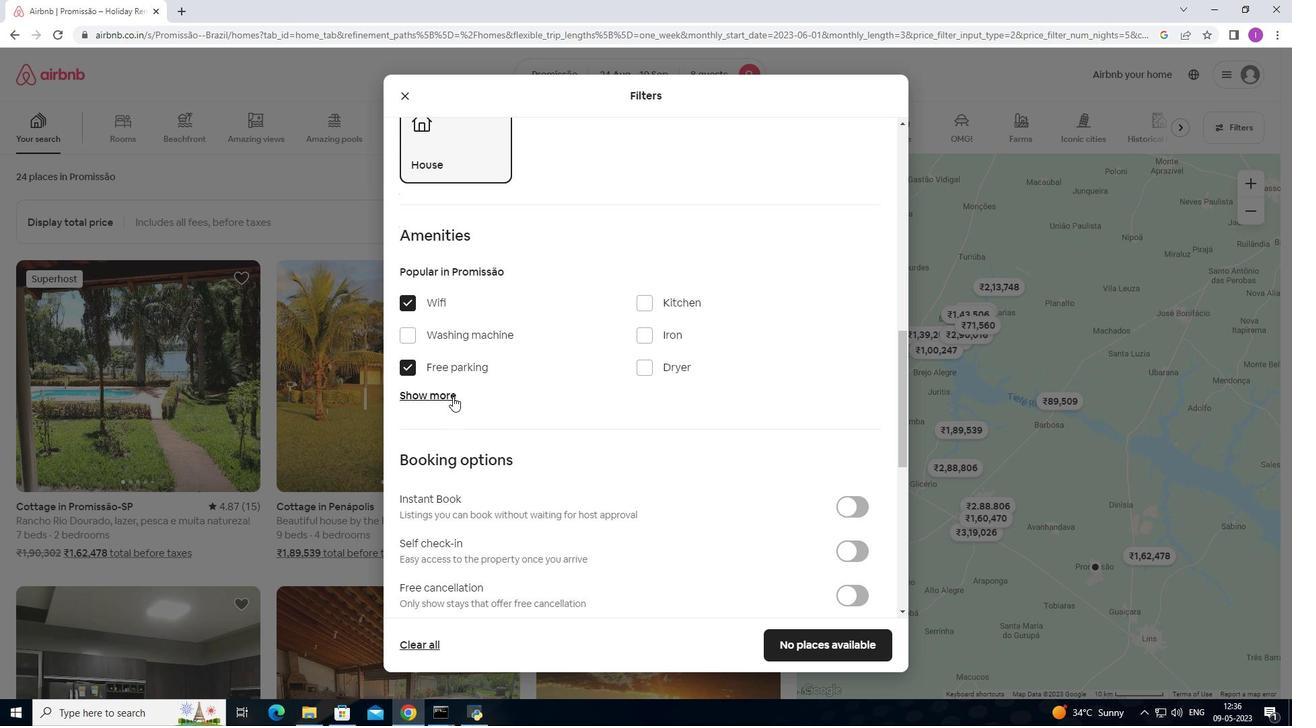 
Action: Mouse moved to (457, 429)
Screenshot: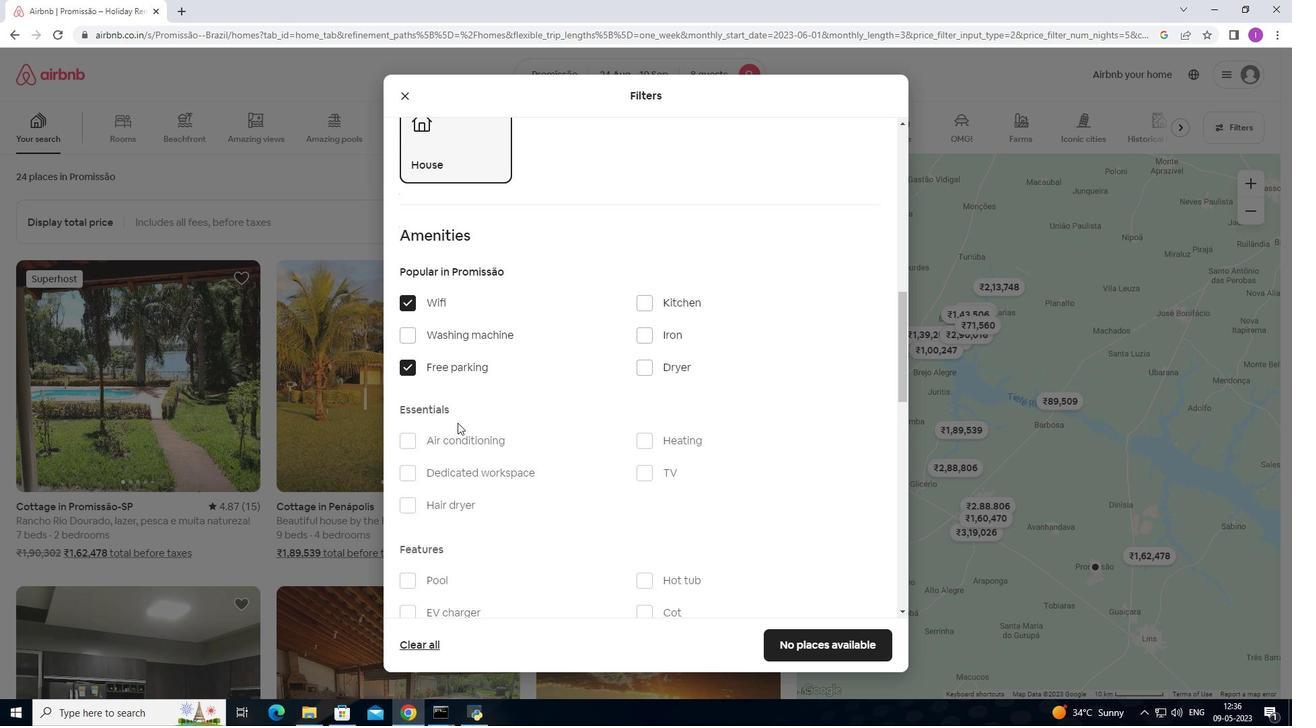 
Action: Mouse scrolled (457, 428) with delta (0, 0)
Screenshot: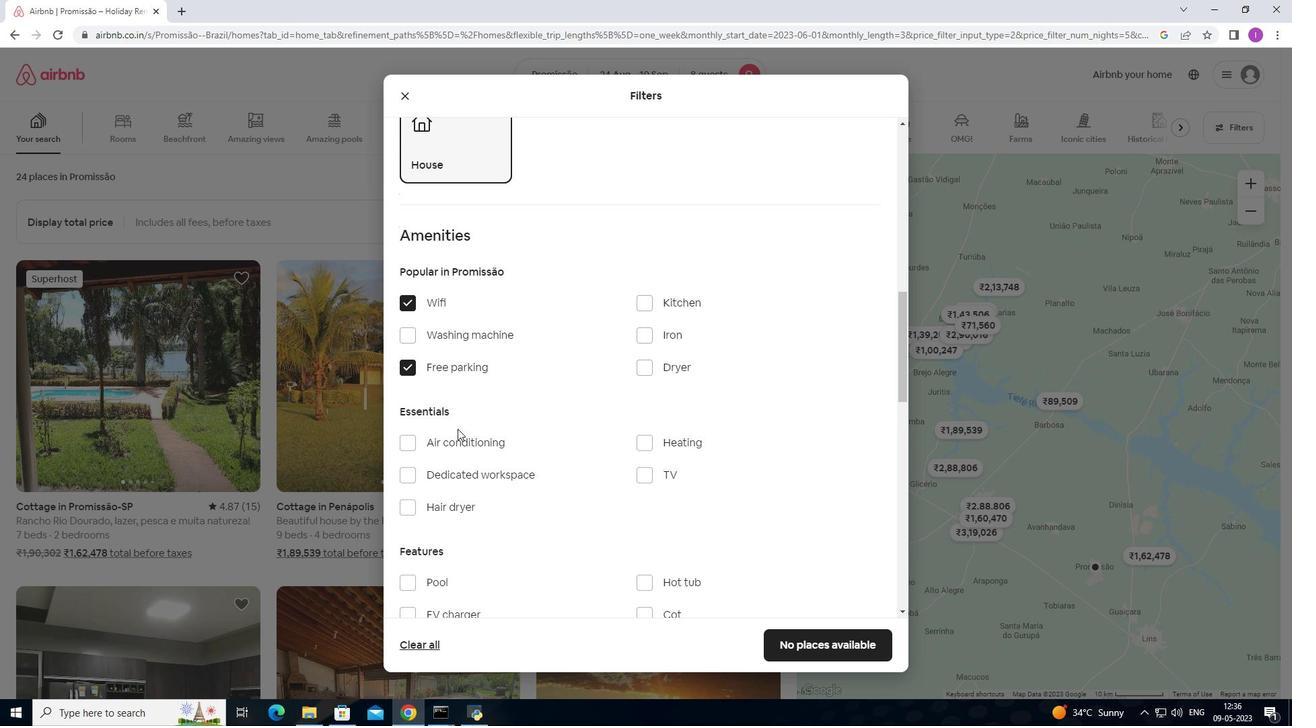 
Action: Mouse moved to (459, 429)
Screenshot: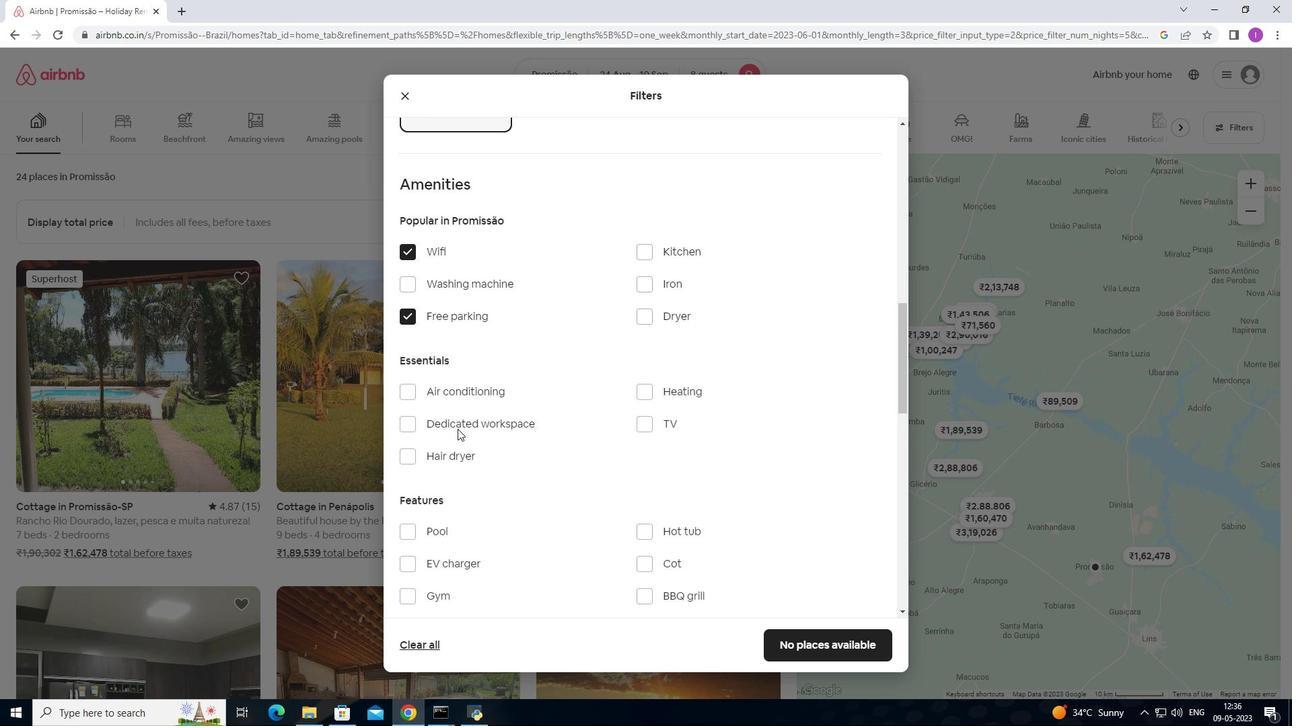 
Action: Mouse scrolled (459, 428) with delta (0, 0)
Screenshot: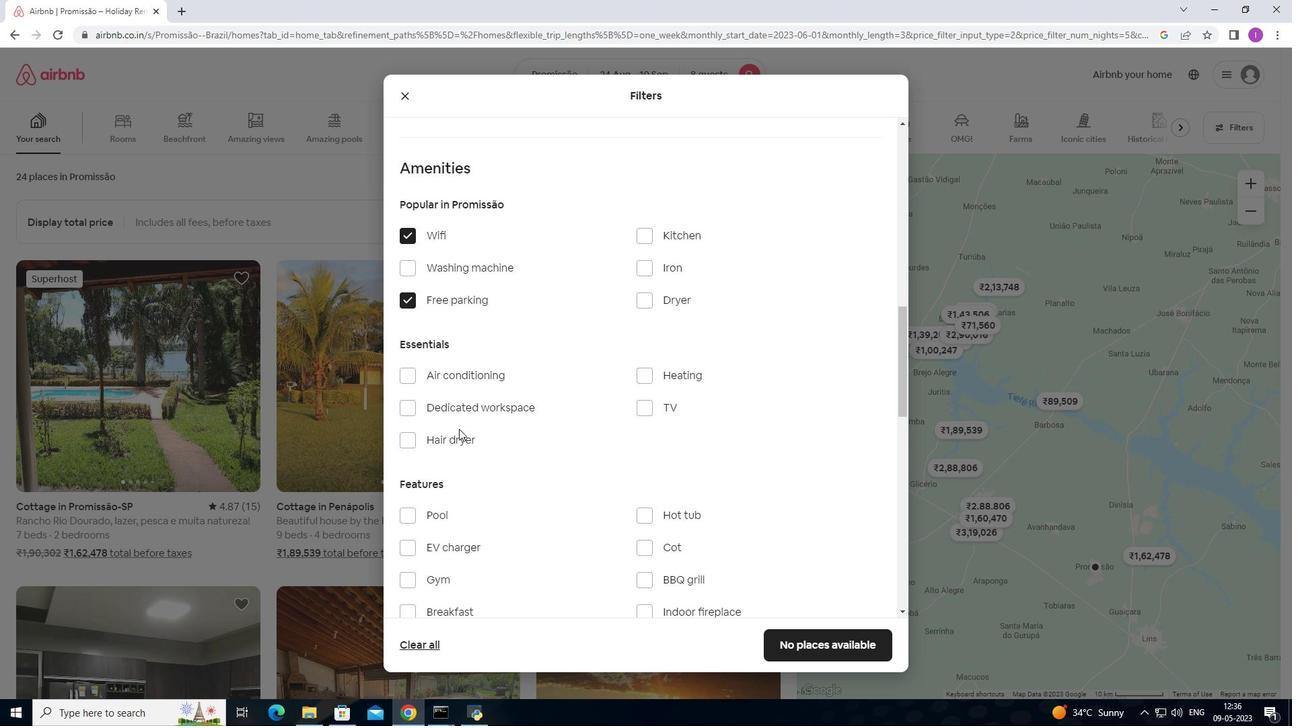 
Action: Mouse moved to (656, 343)
Screenshot: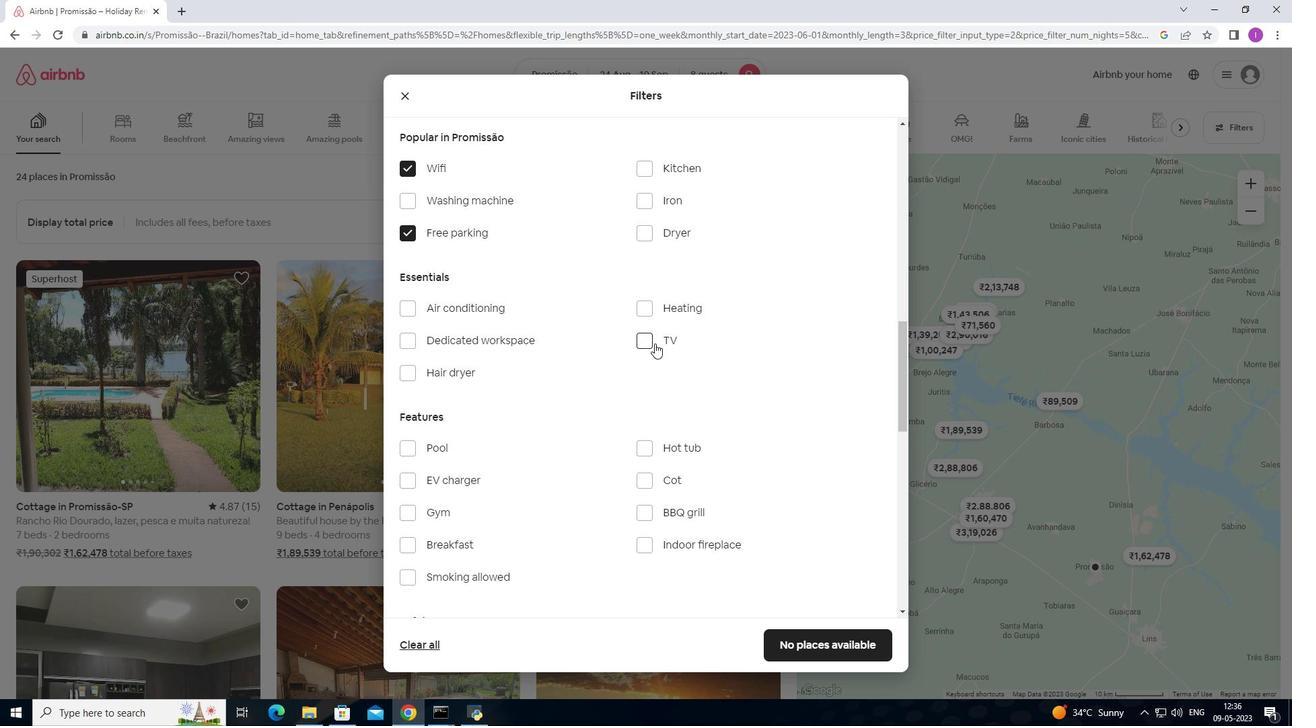 
Action: Mouse pressed left at (656, 343)
Screenshot: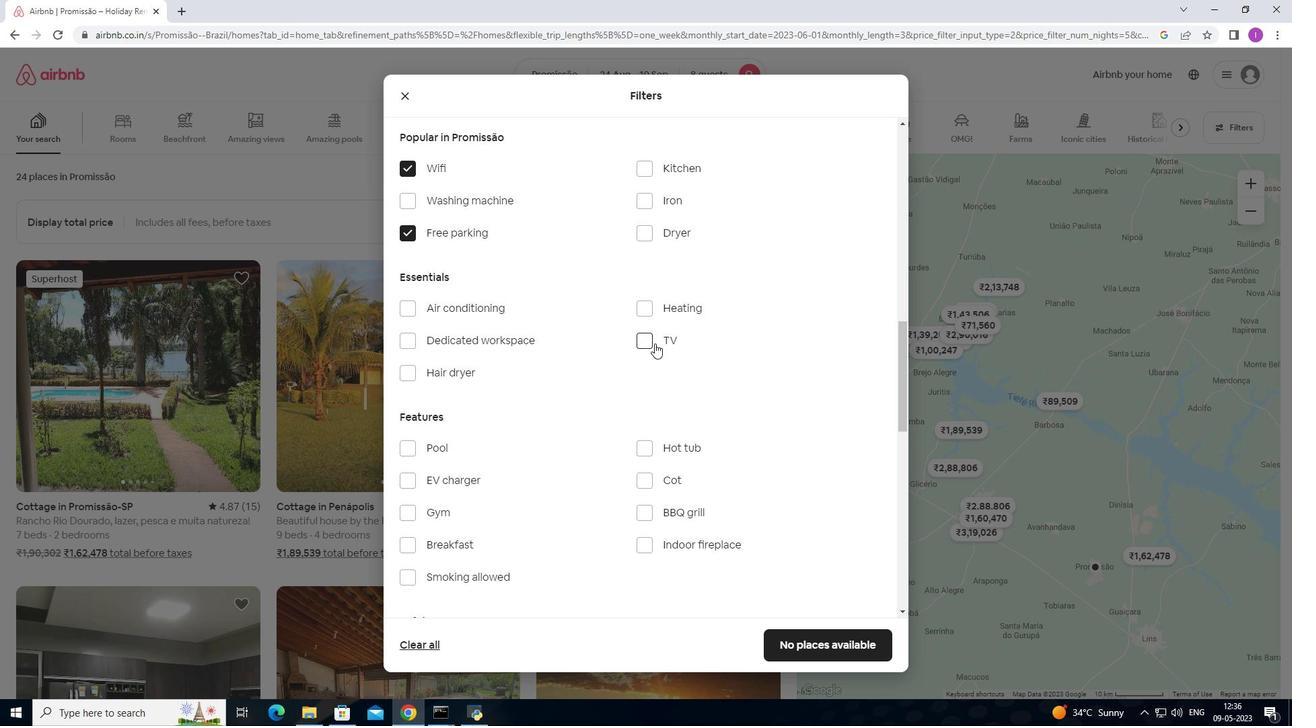 
Action: Mouse moved to (420, 512)
Screenshot: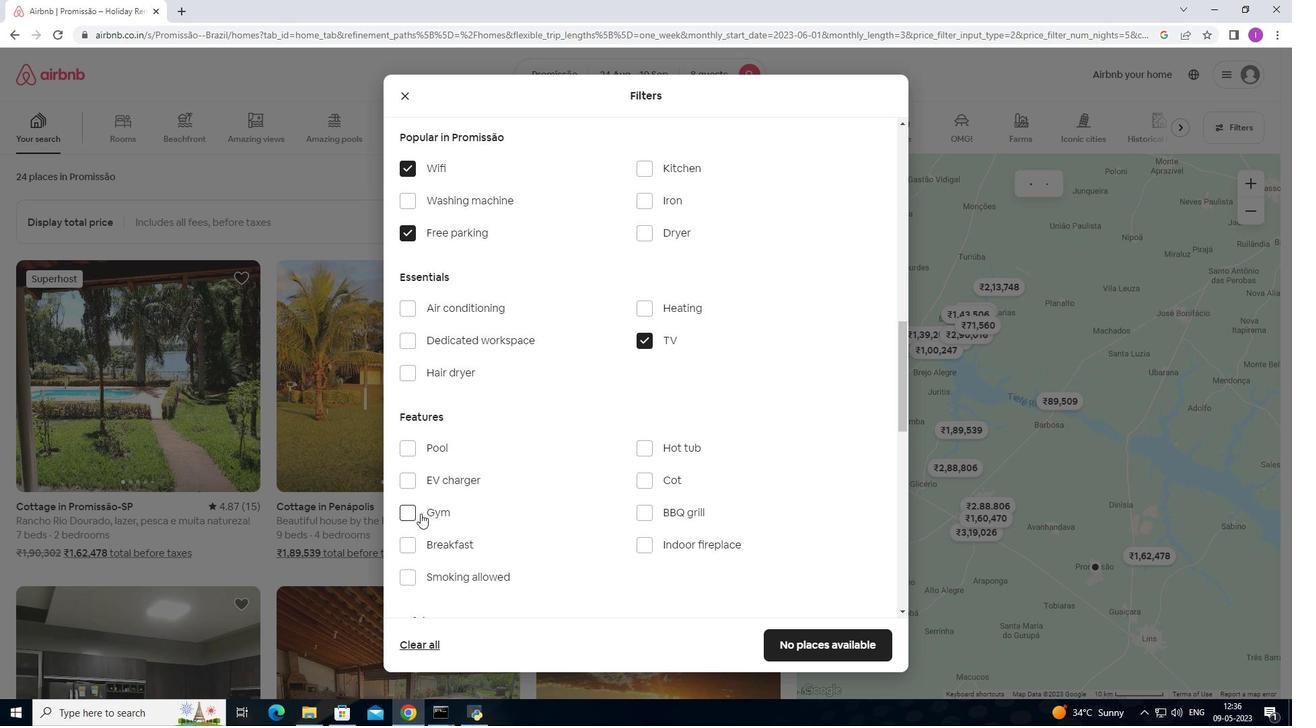 
Action: Mouse pressed left at (420, 512)
Screenshot: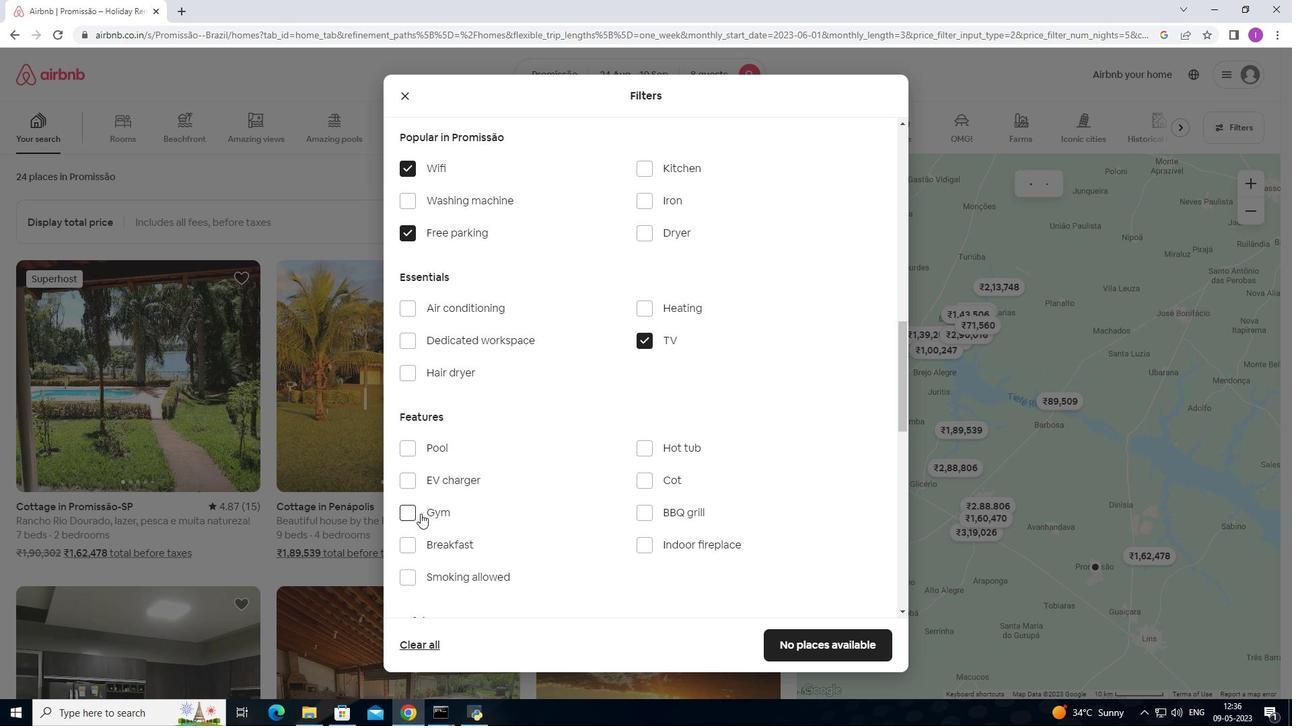 
Action: Mouse moved to (432, 543)
Screenshot: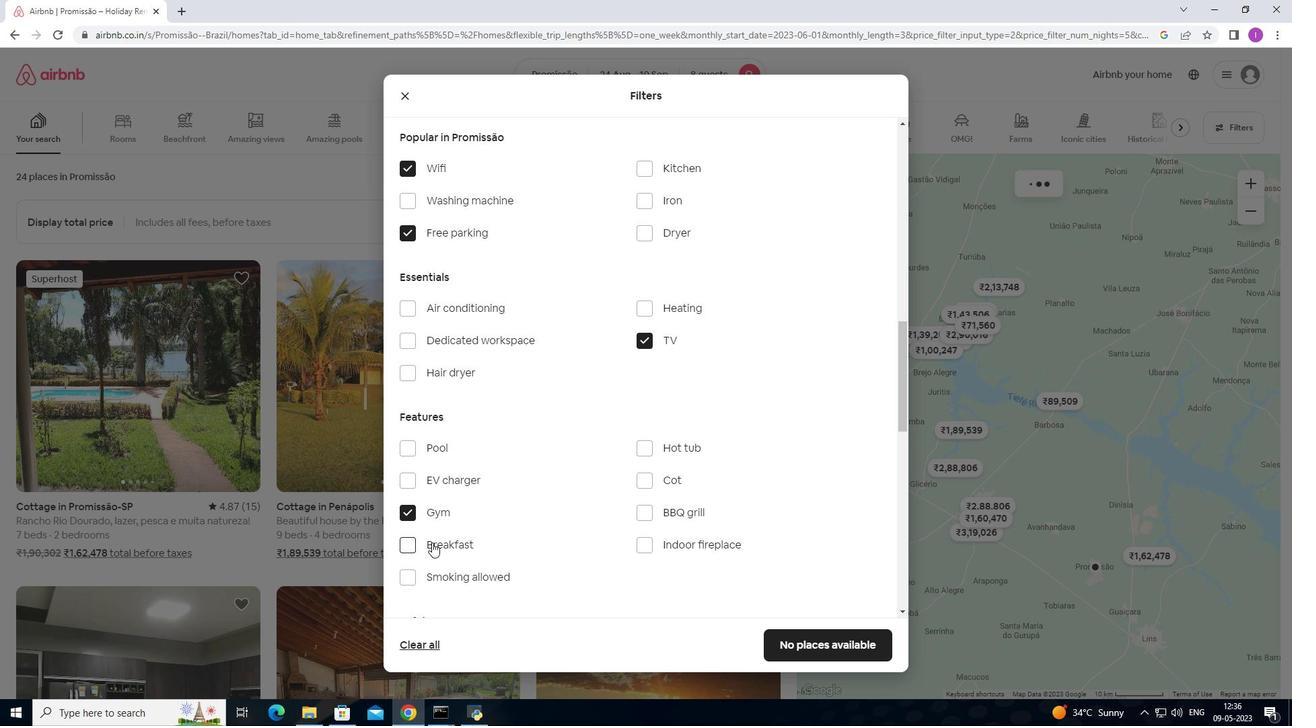 
Action: Mouse pressed left at (432, 543)
Screenshot: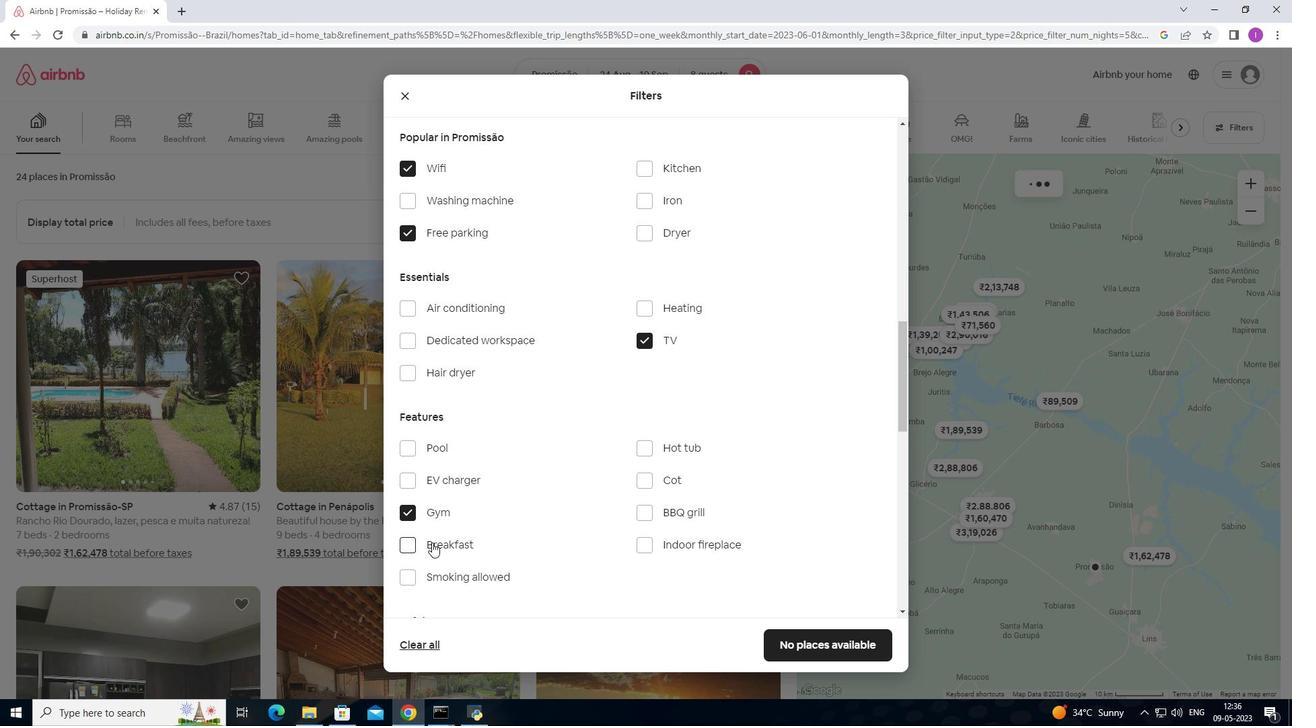 
Action: Mouse moved to (508, 491)
Screenshot: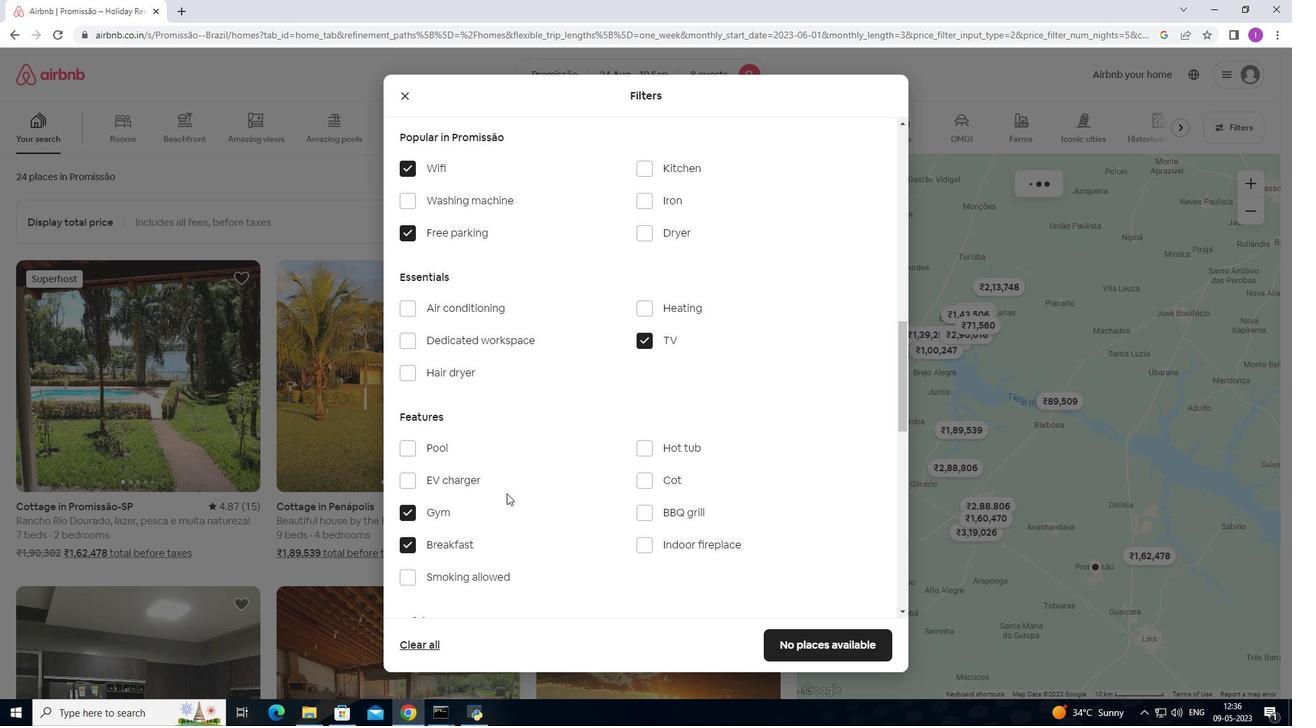 
Action: Mouse scrolled (508, 490) with delta (0, 0)
Screenshot: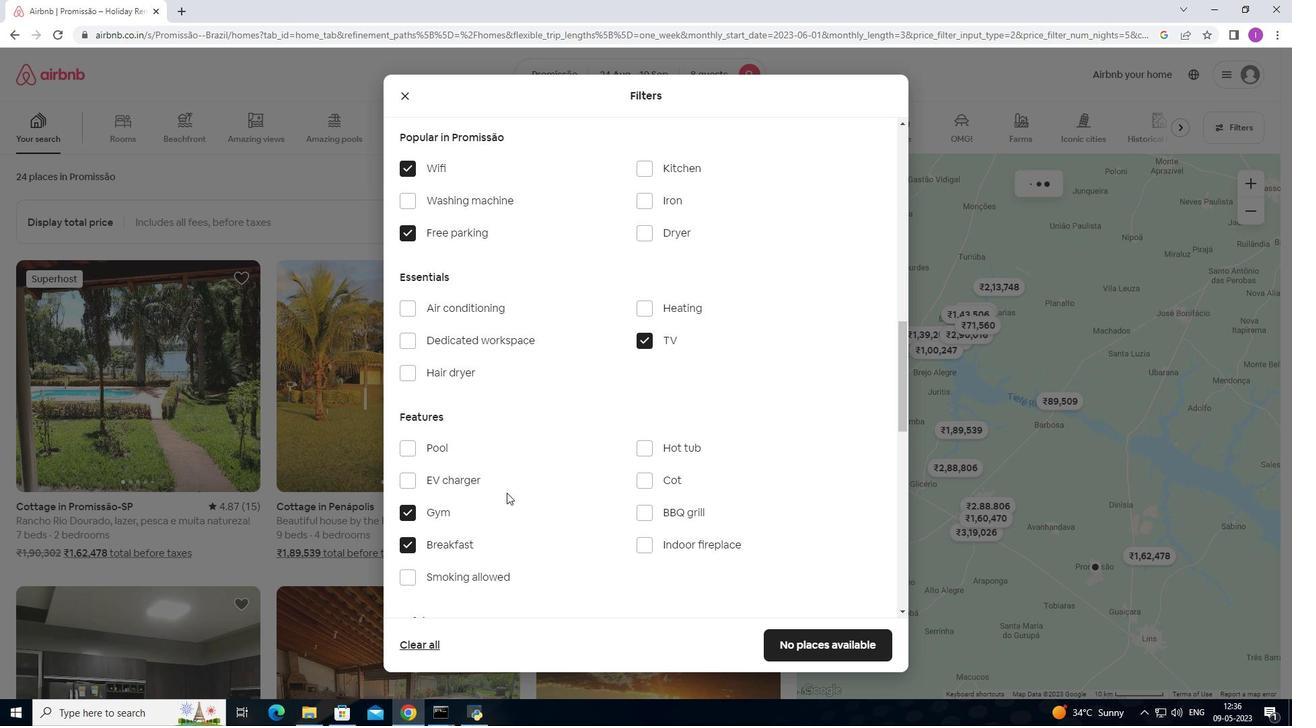 
Action: Mouse moved to (509, 490)
Screenshot: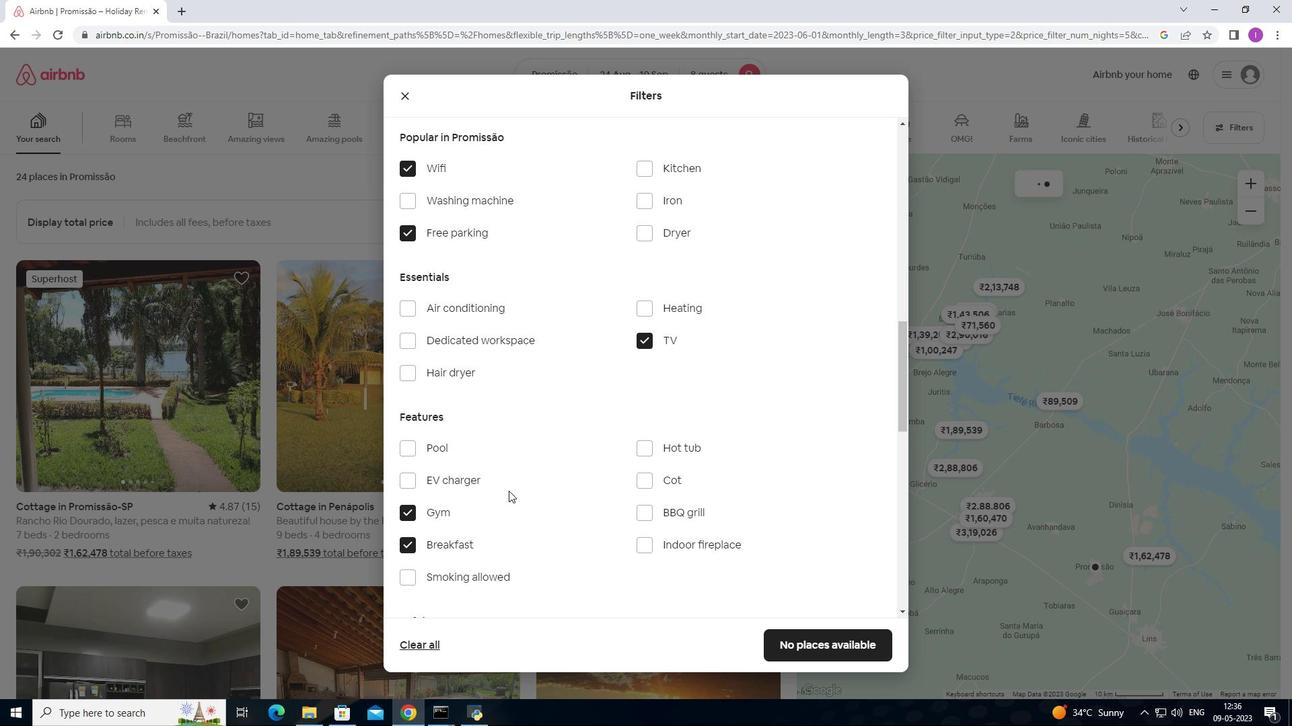 
Action: Mouse scrolled (509, 490) with delta (0, 0)
Screenshot: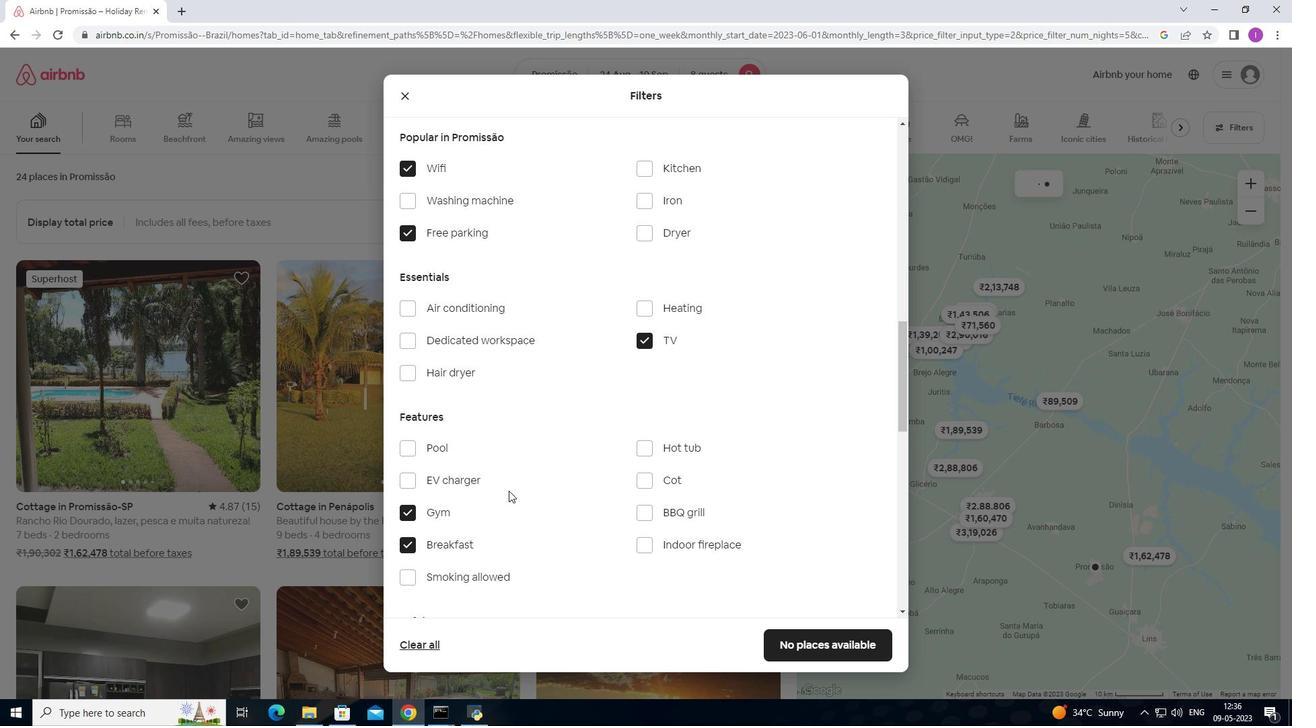 
Action: Mouse moved to (513, 481)
Screenshot: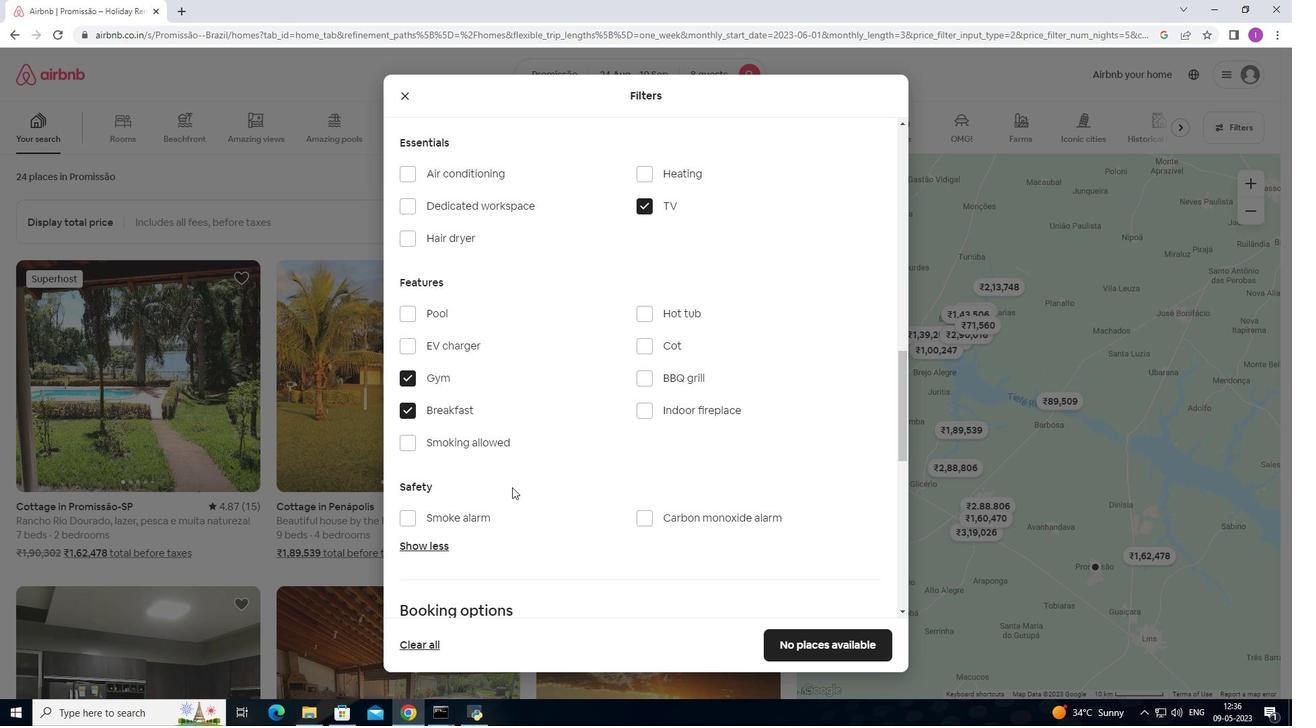 
Action: Mouse scrolled (513, 481) with delta (0, 0)
Screenshot: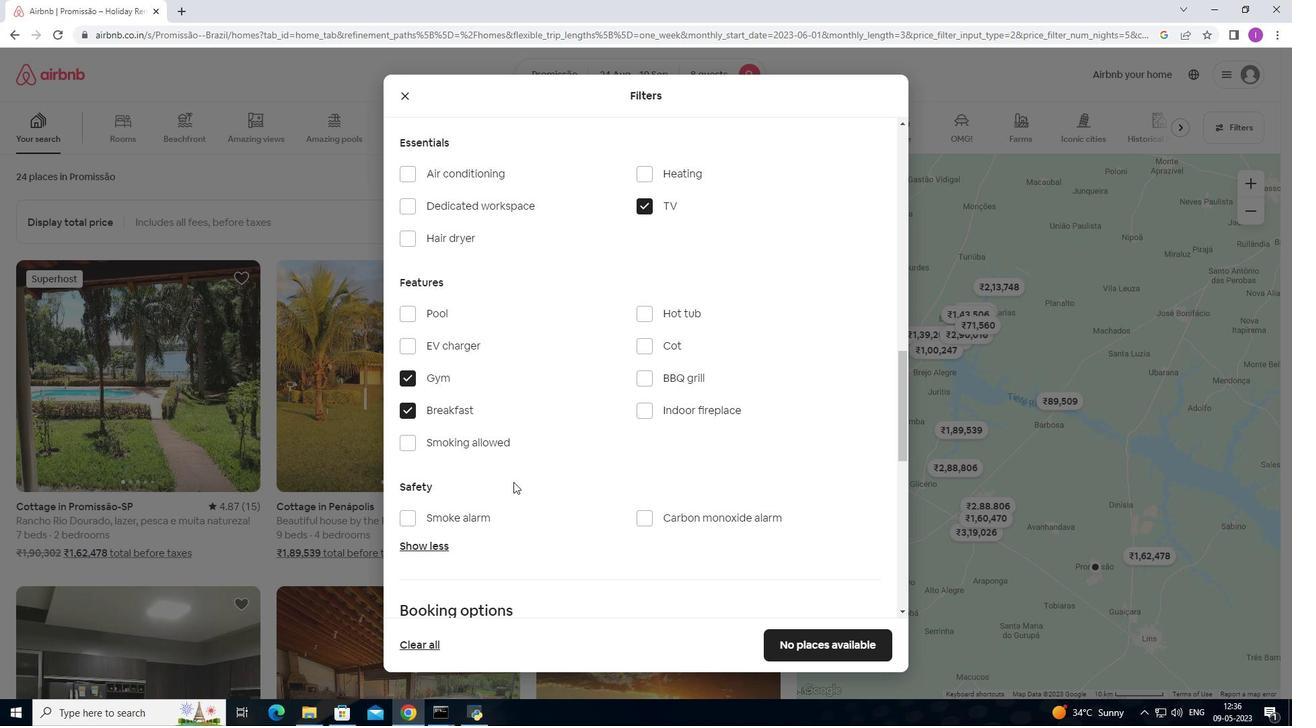 
Action: Mouse scrolled (513, 481) with delta (0, 0)
Screenshot: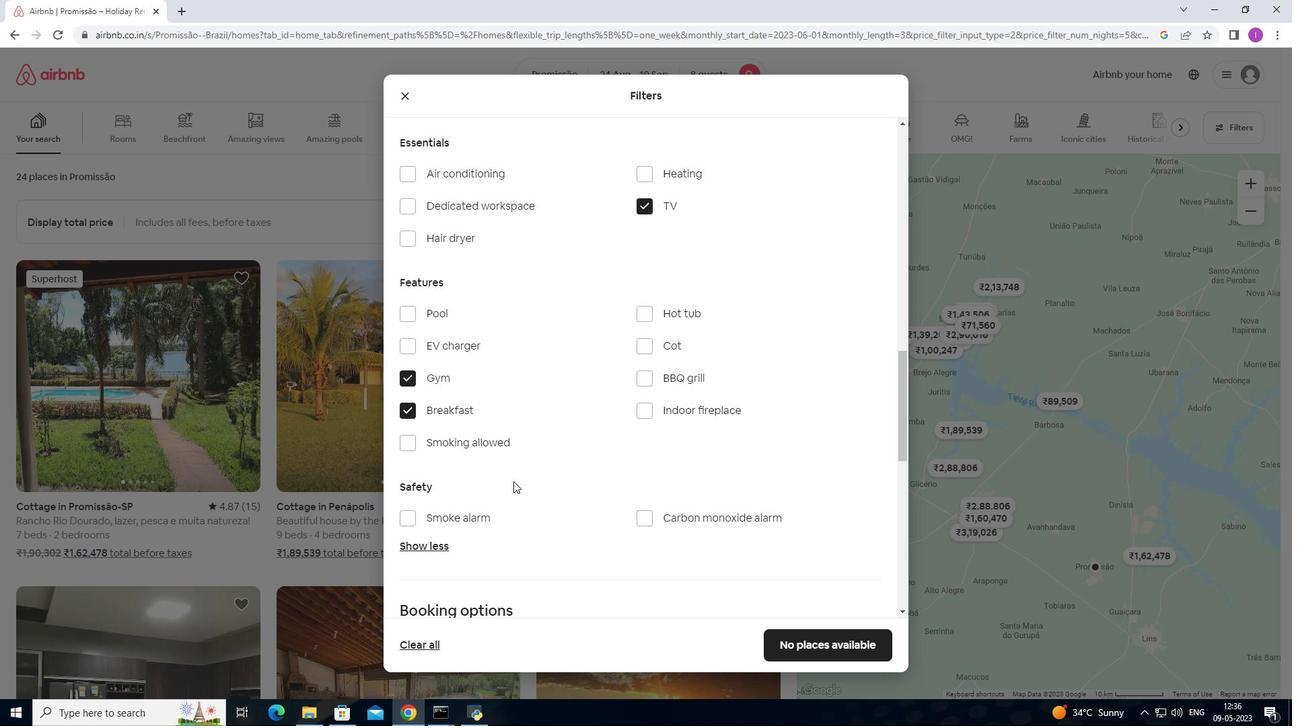 
Action: Mouse moved to (516, 475)
Screenshot: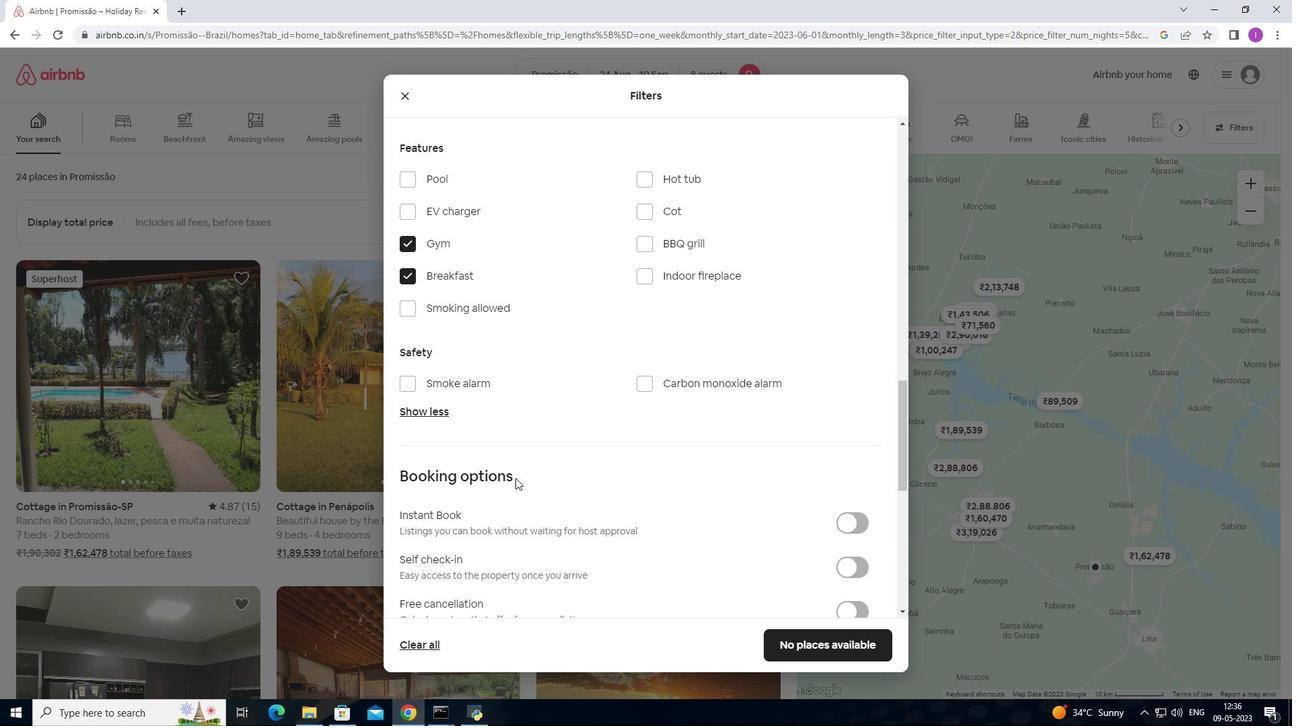 
Action: Mouse scrolled (516, 475) with delta (0, 0)
Screenshot: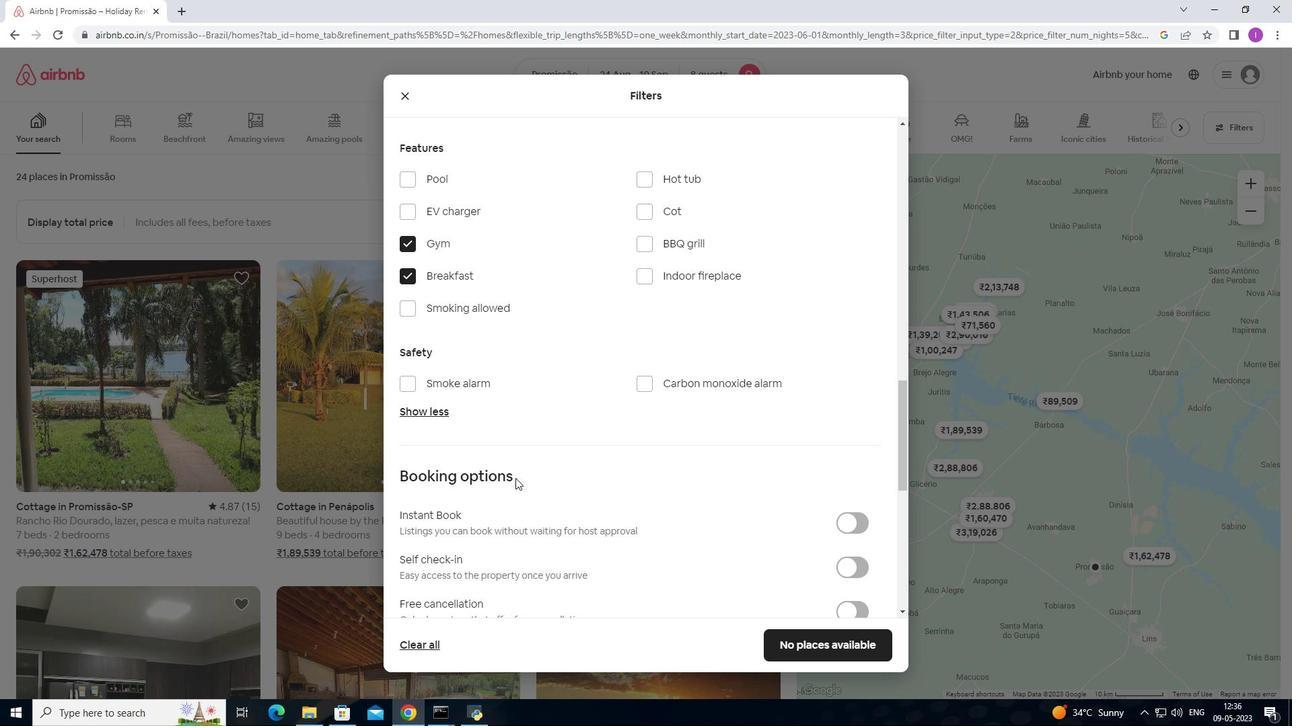 
Action: Mouse moved to (522, 475)
Screenshot: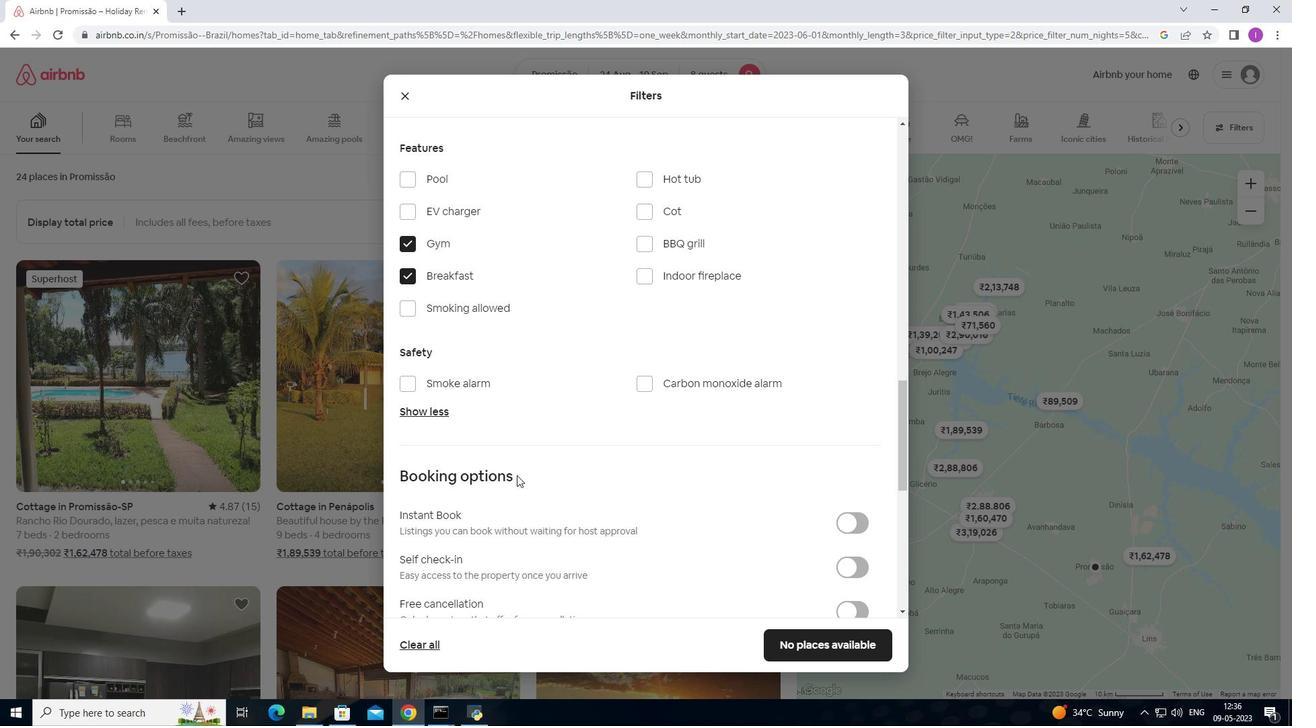 
Action: Mouse scrolled (522, 475) with delta (0, 0)
Screenshot: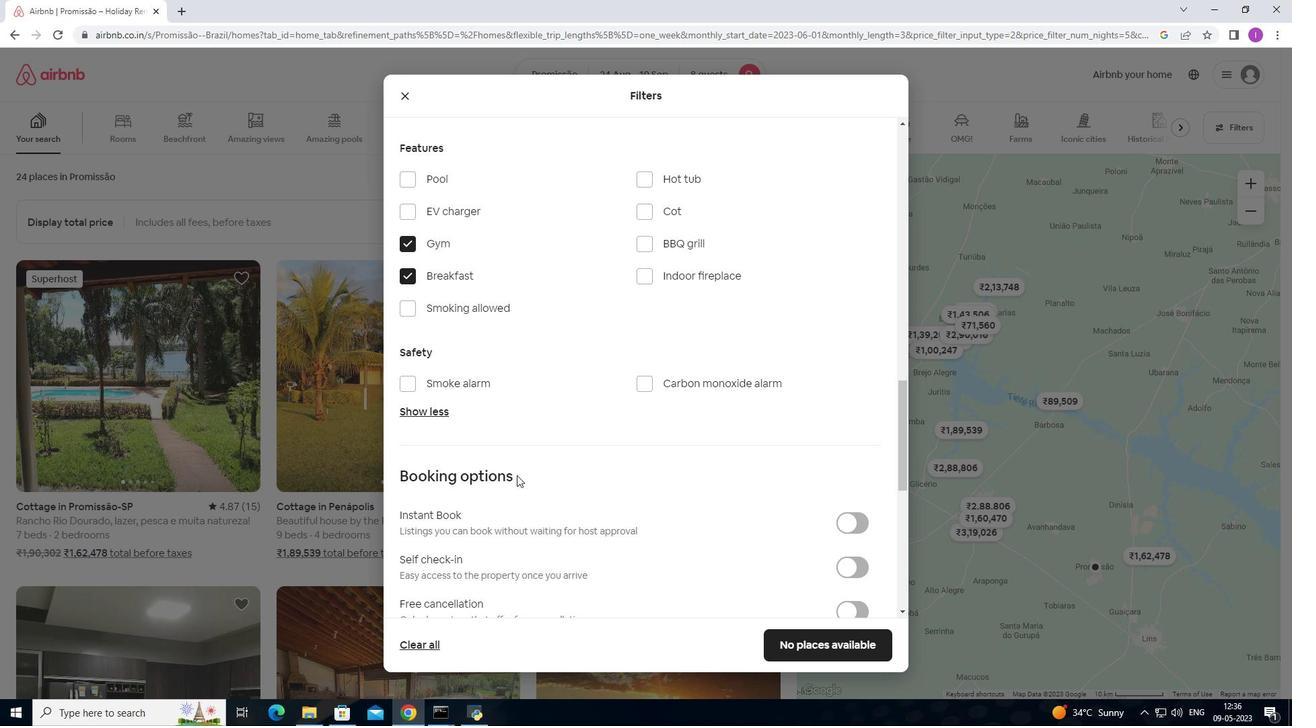 
Action: Mouse moved to (542, 478)
Screenshot: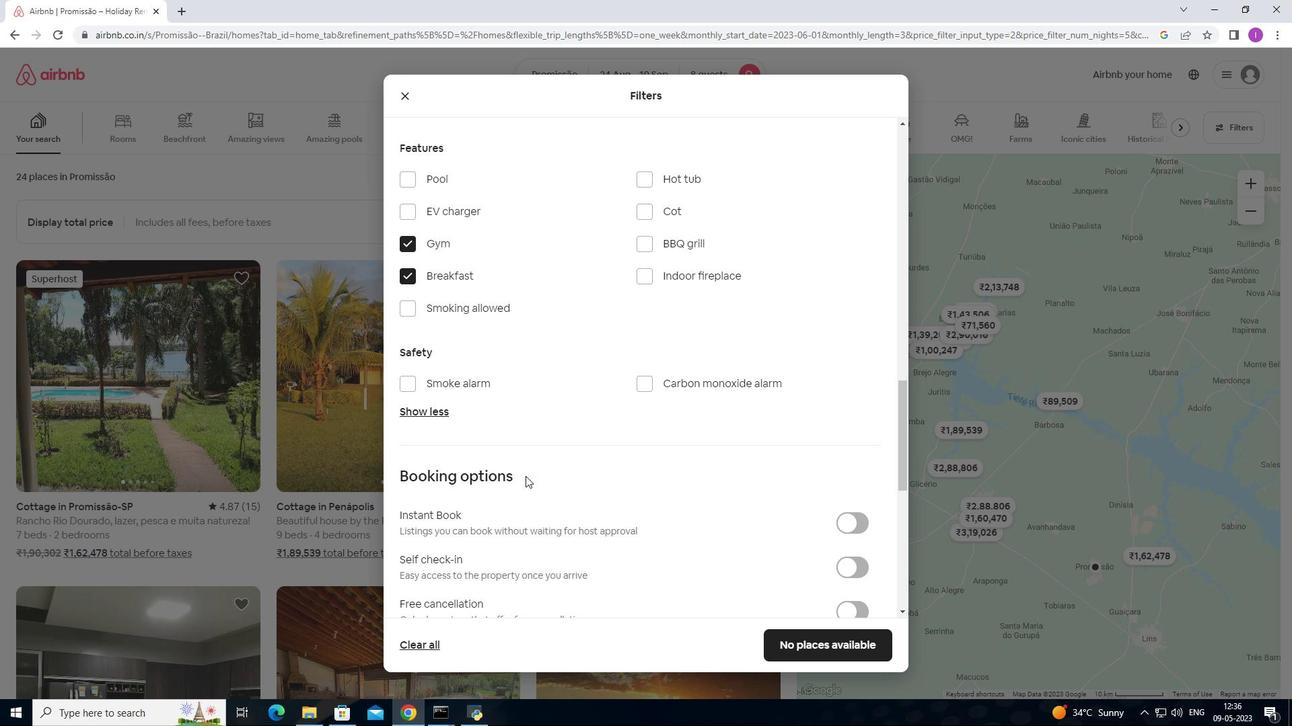 
Action: Mouse scrolled (529, 476) with delta (0, 0)
Screenshot: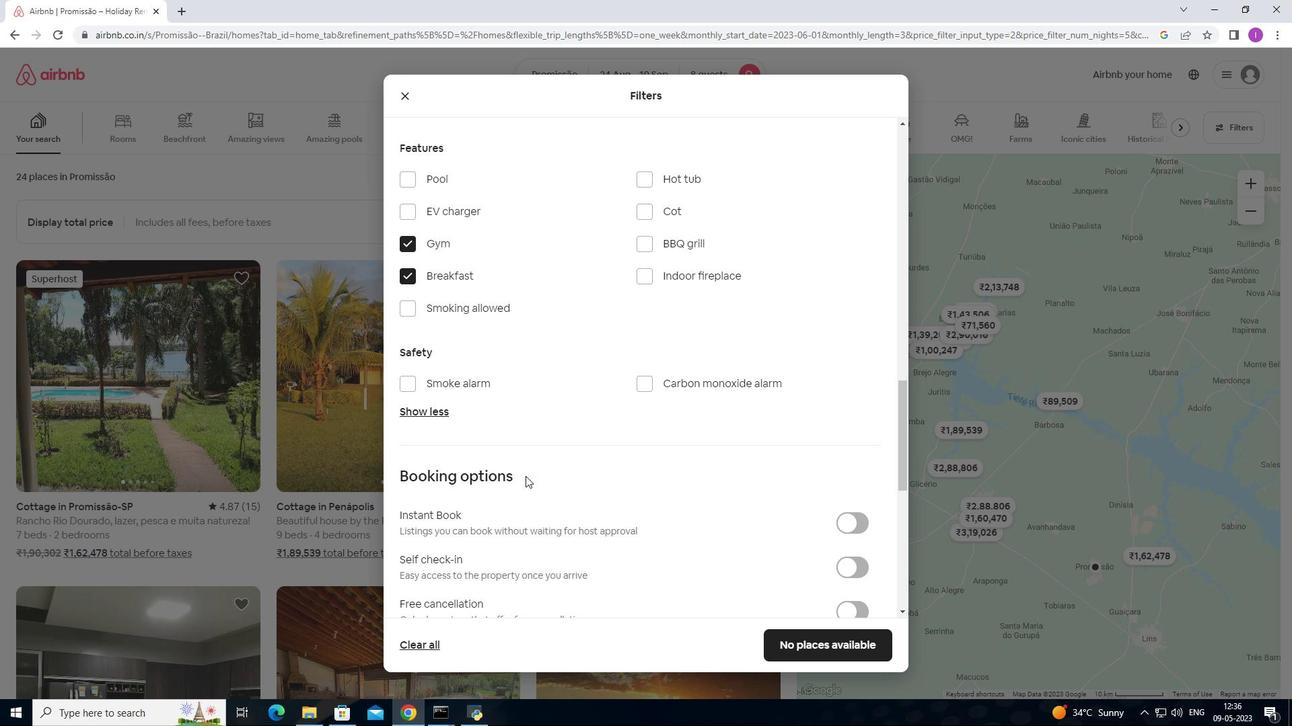 
Action: Mouse moved to (856, 372)
Screenshot: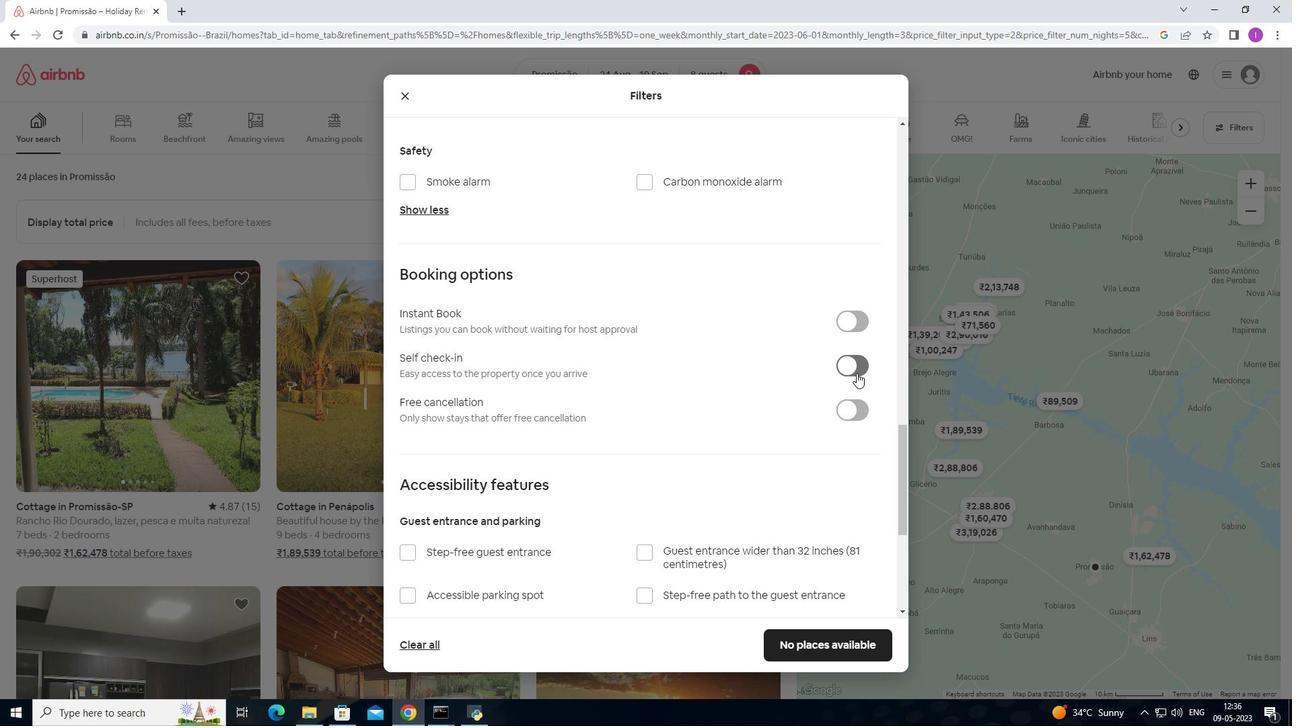 
Action: Mouse pressed left at (856, 372)
Screenshot: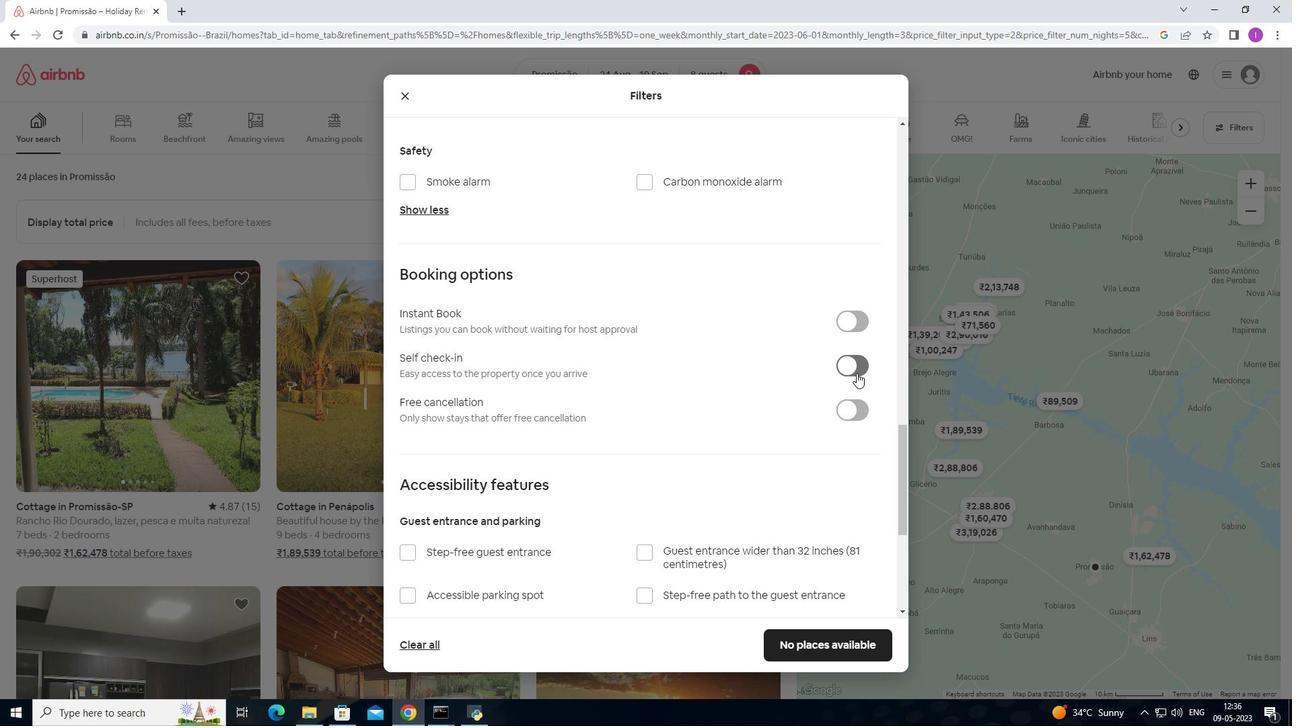 
Action: Mouse moved to (609, 461)
Screenshot: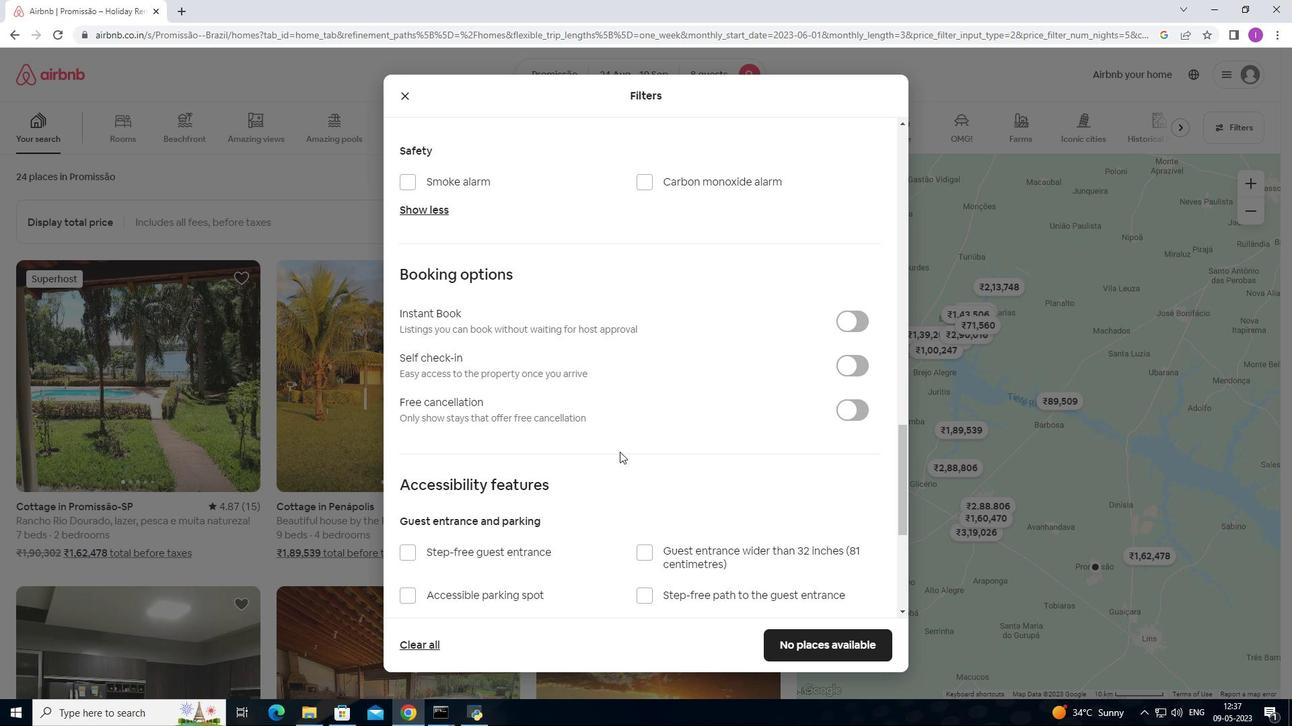 
Action: Mouse scrolled (609, 460) with delta (0, 0)
Screenshot: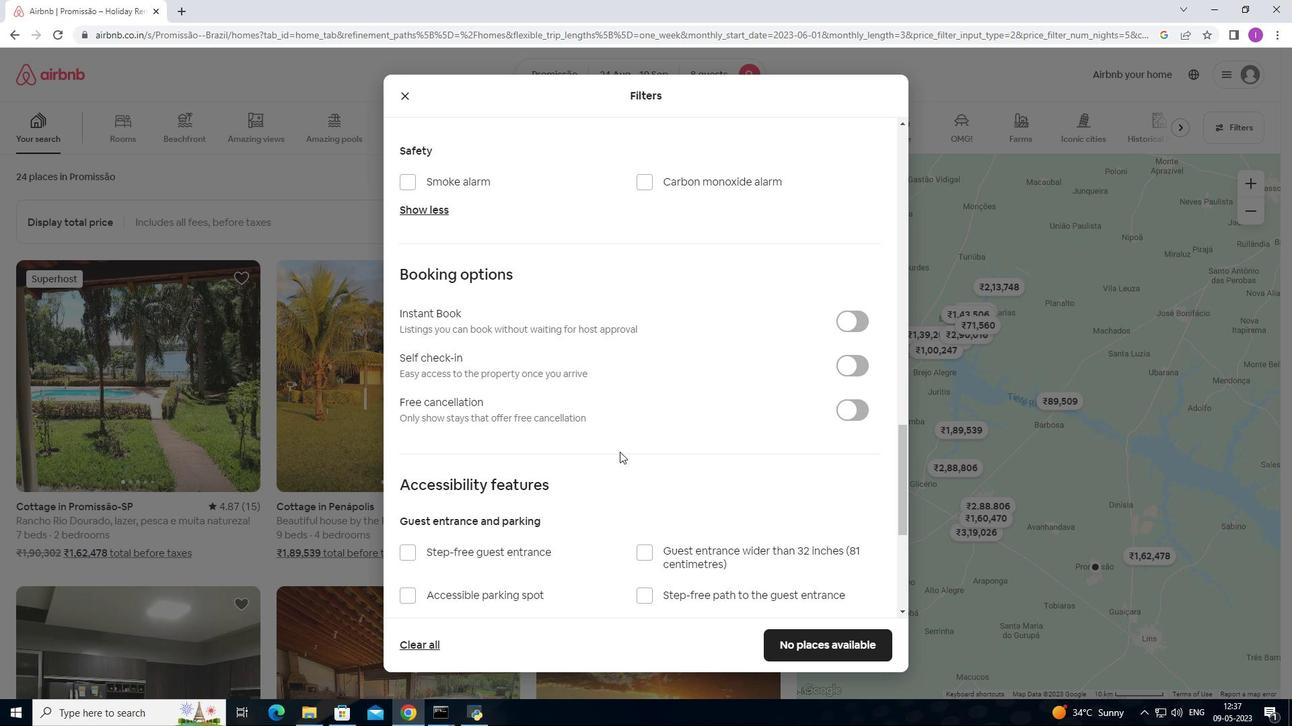 
Action: Mouse moved to (609, 464)
Screenshot: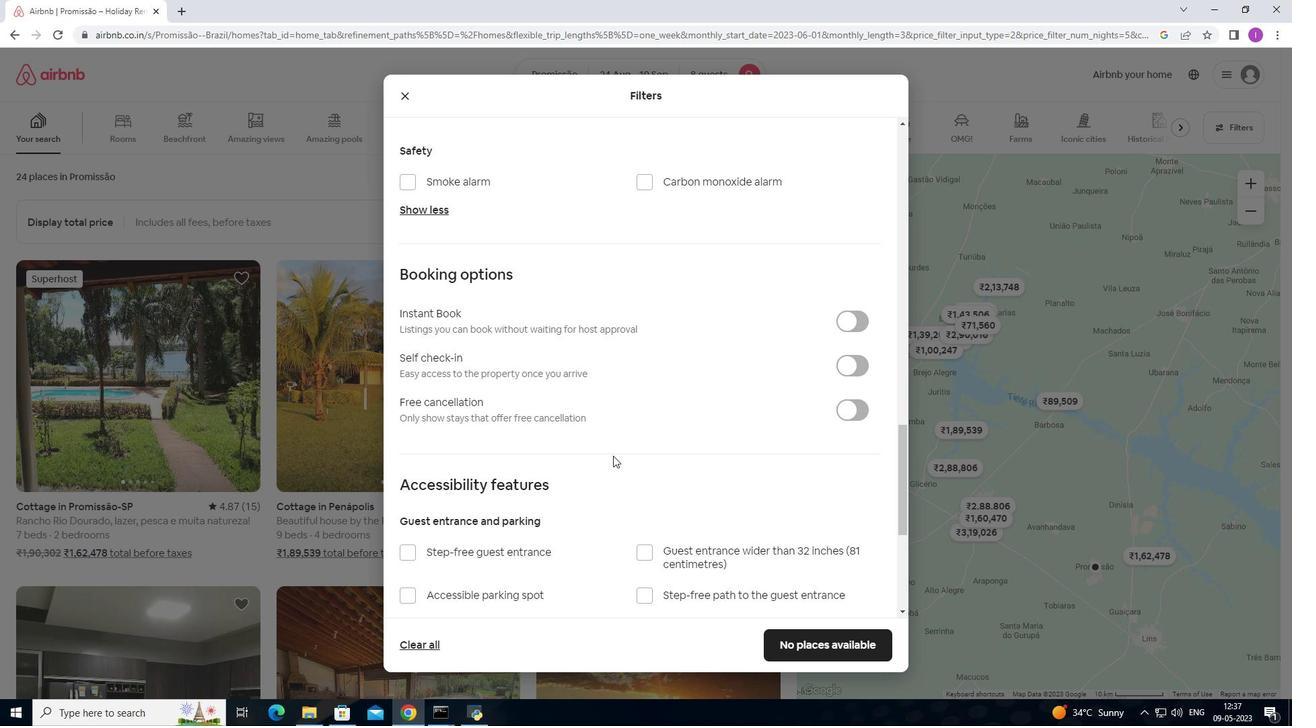 
Action: Mouse scrolled (609, 463) with delta (0, 0)
Screenshot: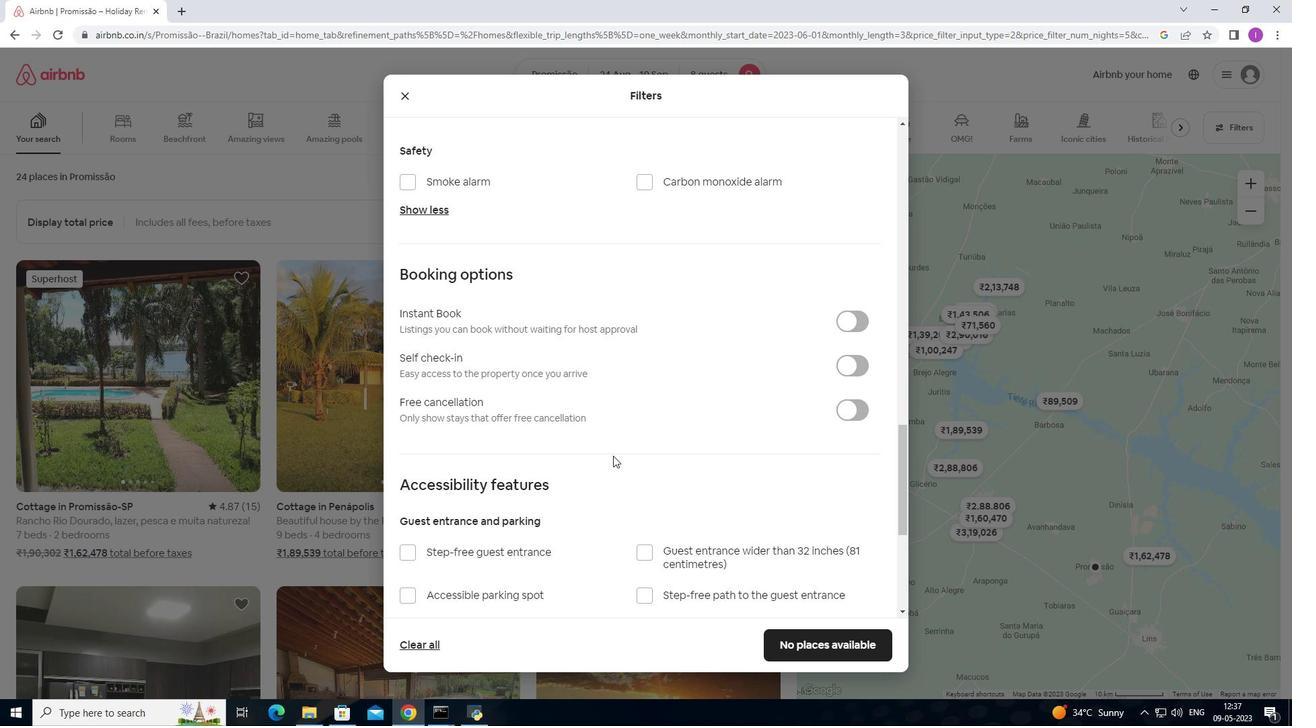 
Action: Mouse moved to (609, 465)
Screenshot: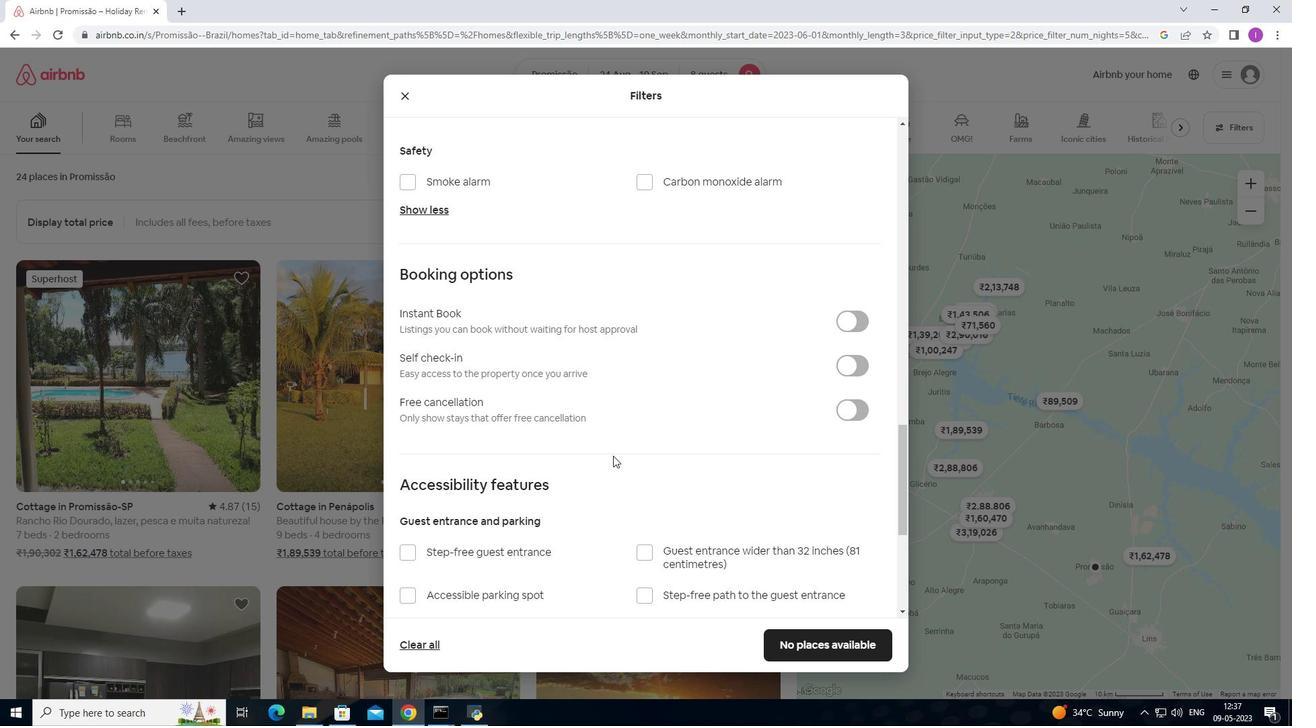 
Action: Mouse scrolled (609, 465) with delta (0, 0)
Screenshot: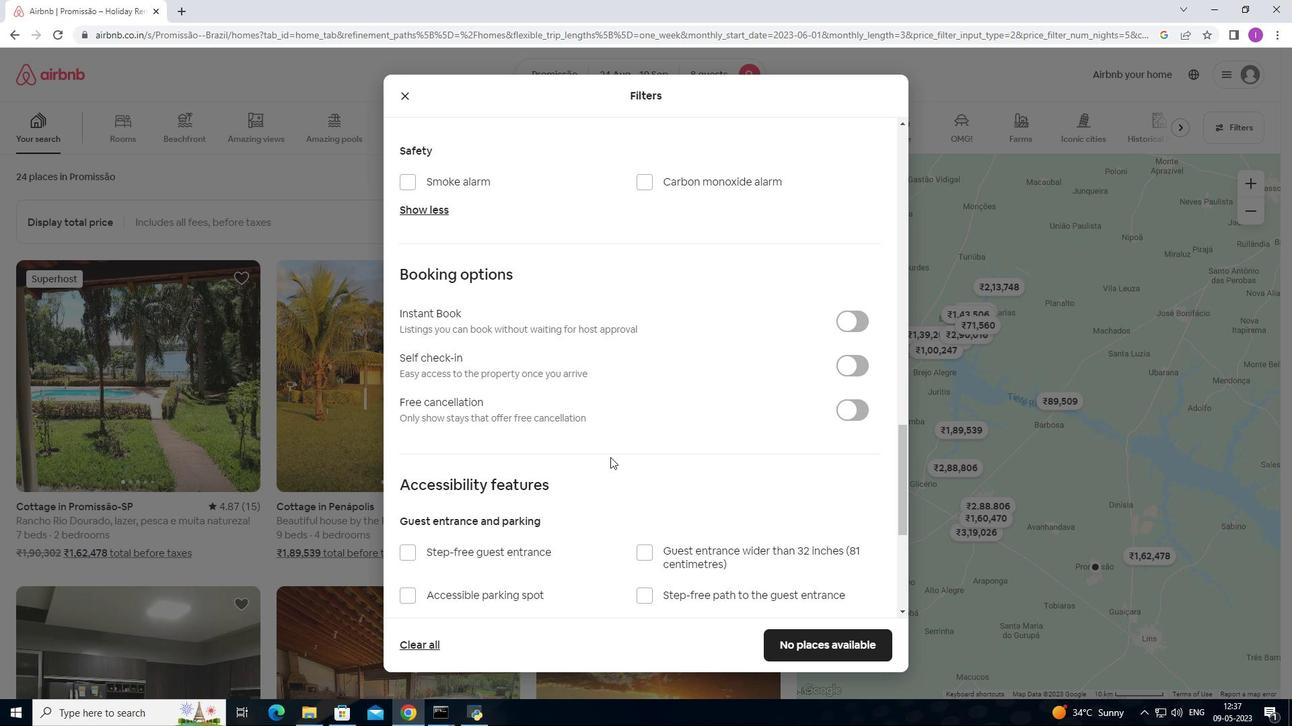 
Action: Mouse moved to (855, 160)
Screenshot: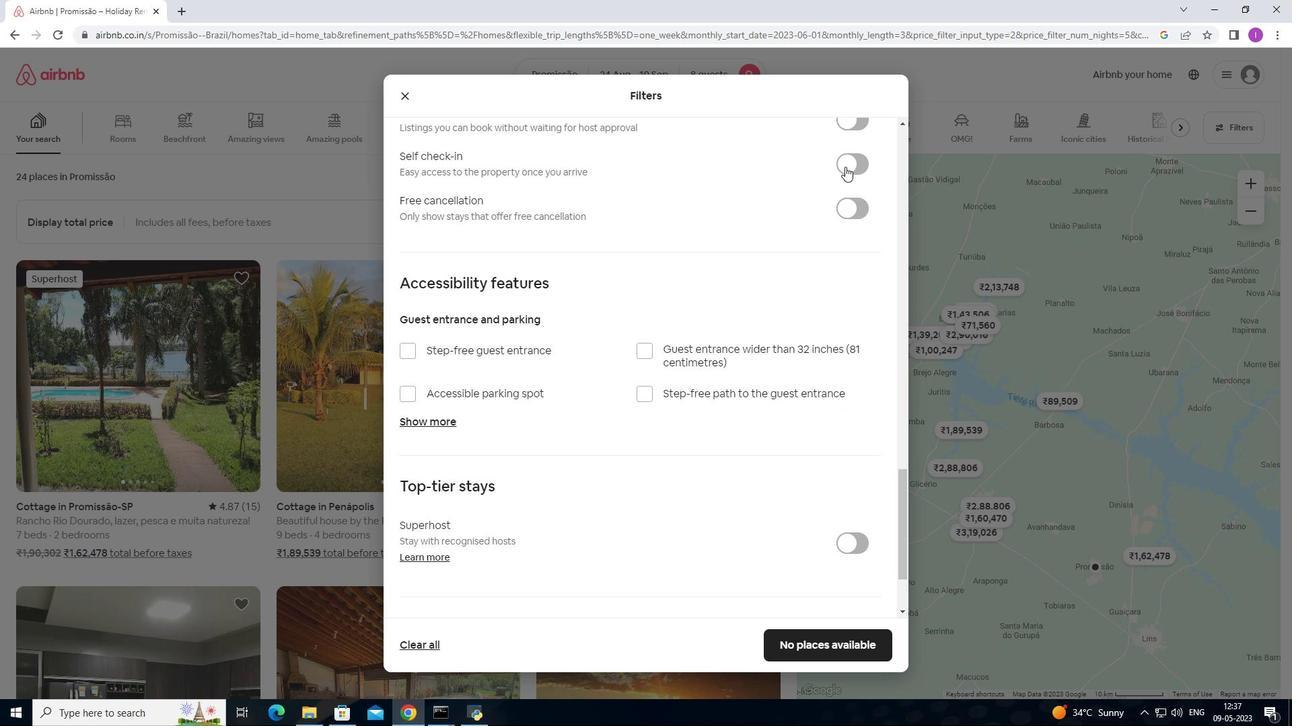 
Action: Mouse pressed left at (855, 160)
Screenshot: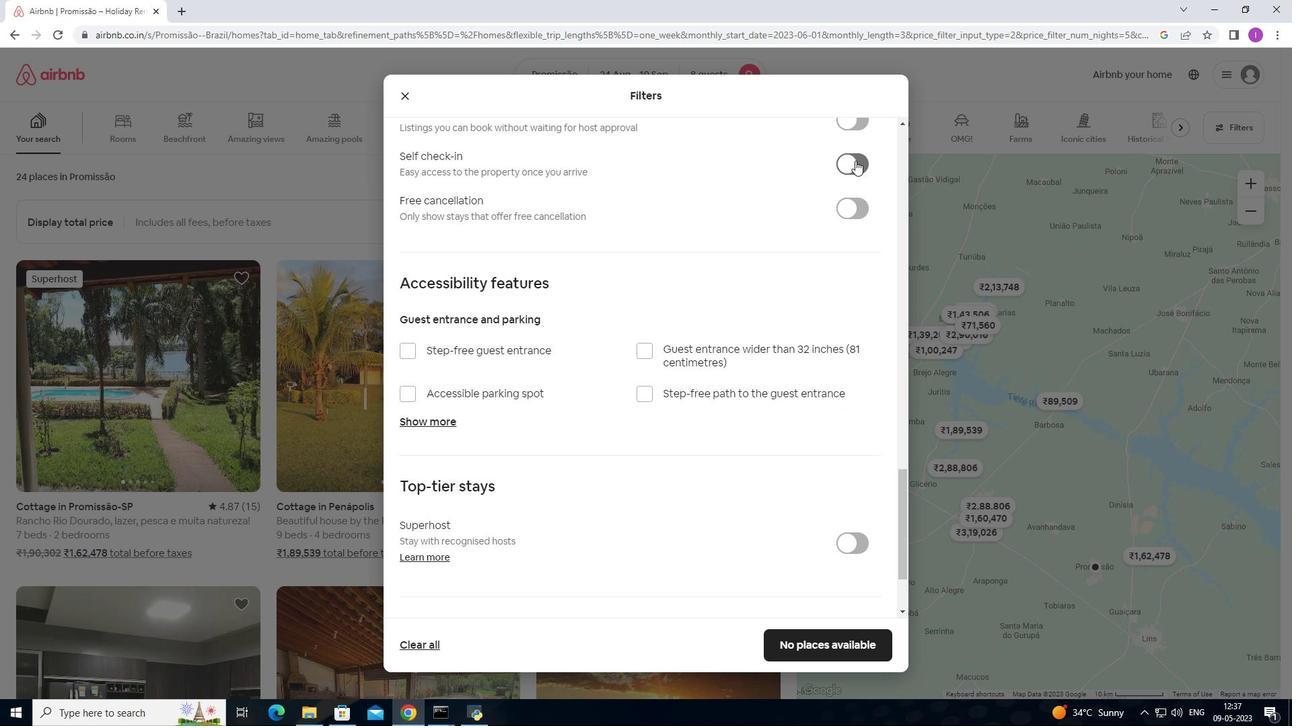 
Action: Mouse moved to (580, 451)
Screenshot: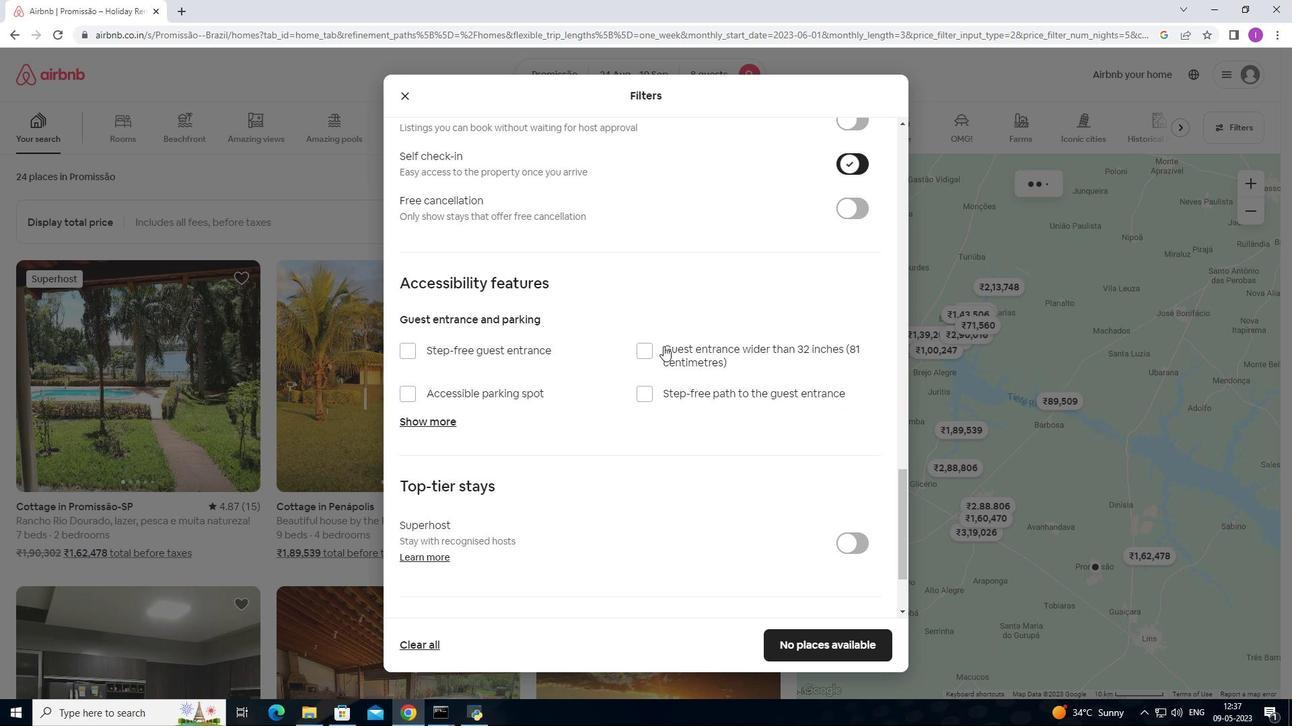 
Action: Mouse scrolled (580, 450) with delta (0, 0)
Screenshot: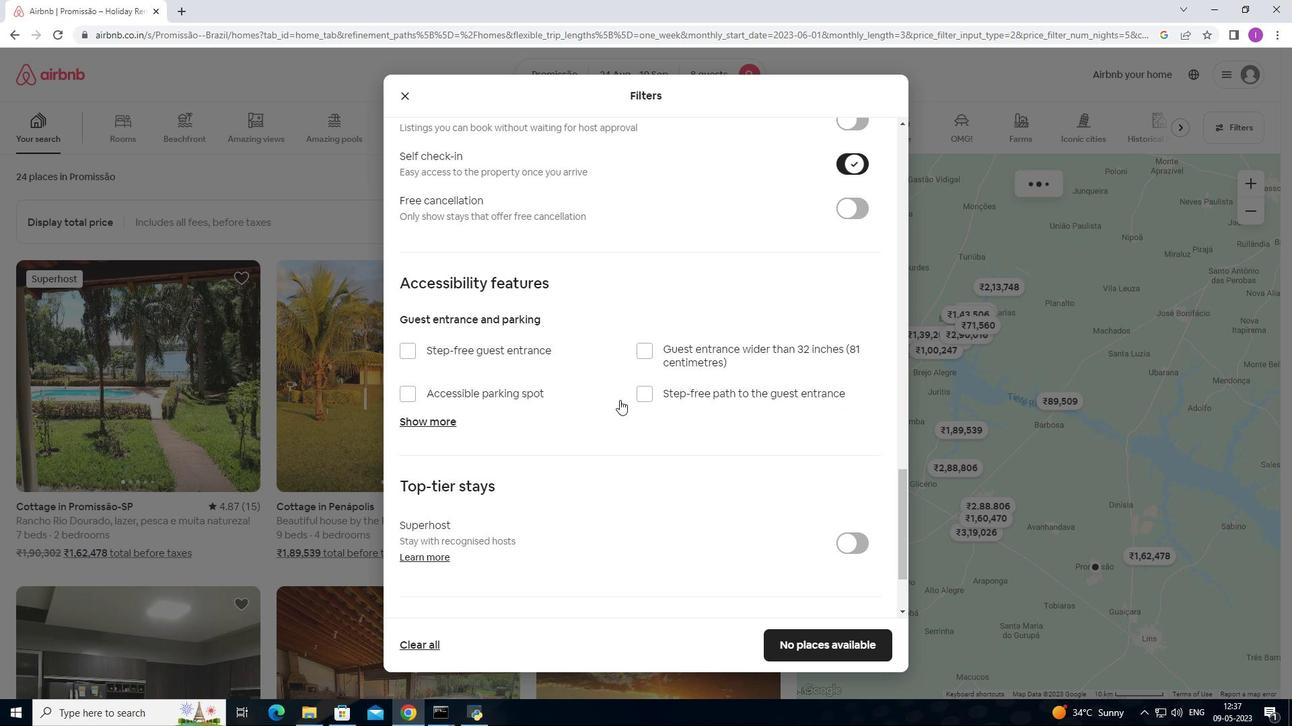 
Action: Mouse moved to (564, 488)
Screenshot: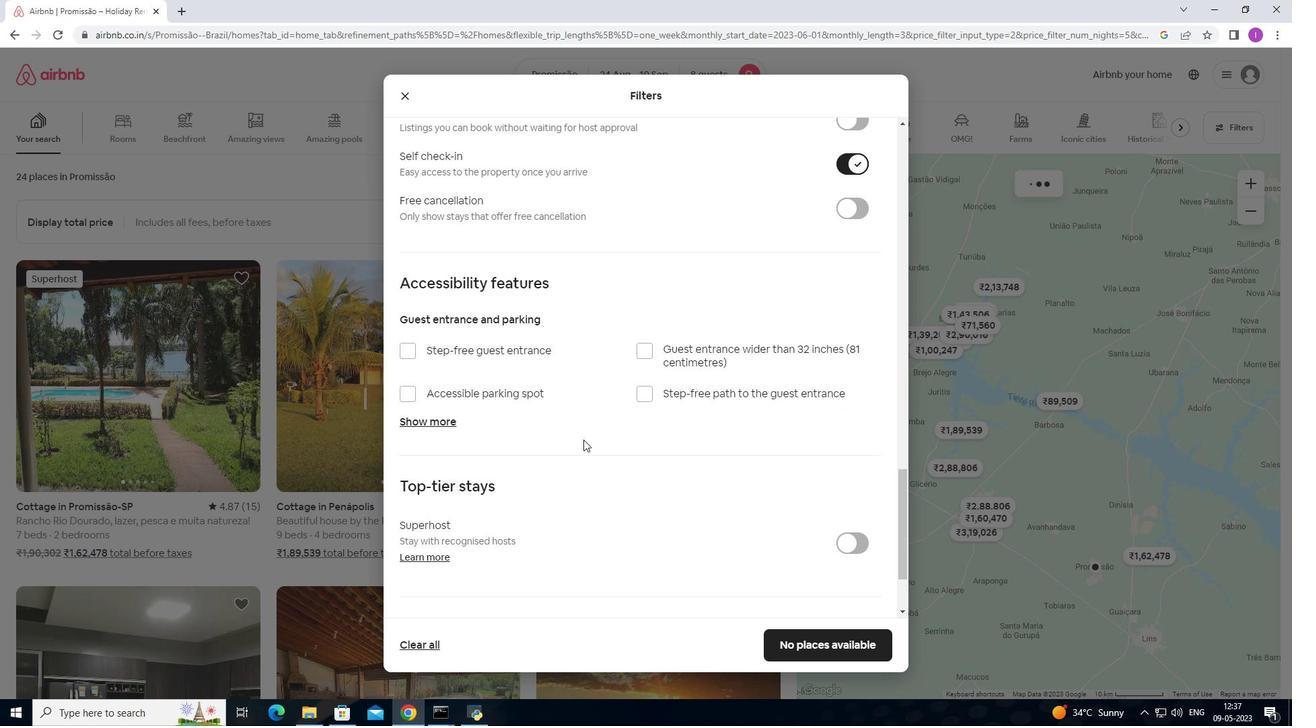 
Action: Mouse scrolled (566, 485) with delta (0, 0)
Screenshot: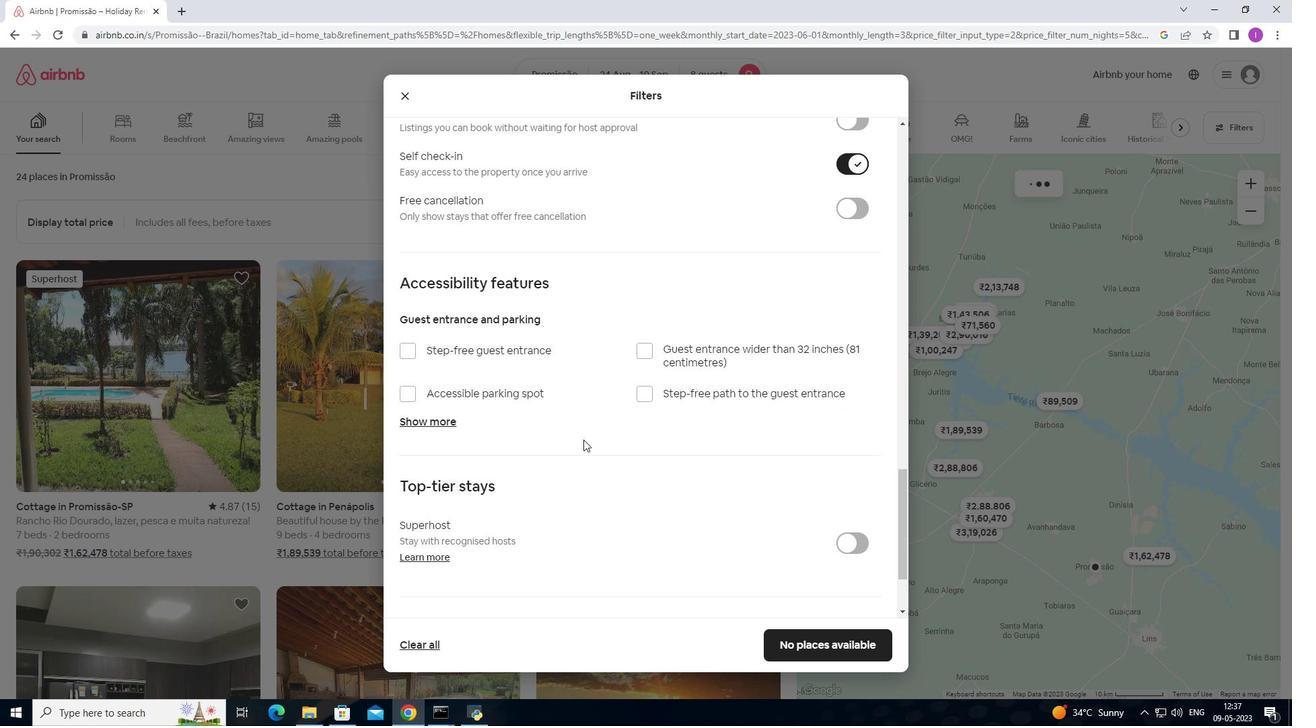 
Action: Mouse moved to (558, 494)
Screenshot: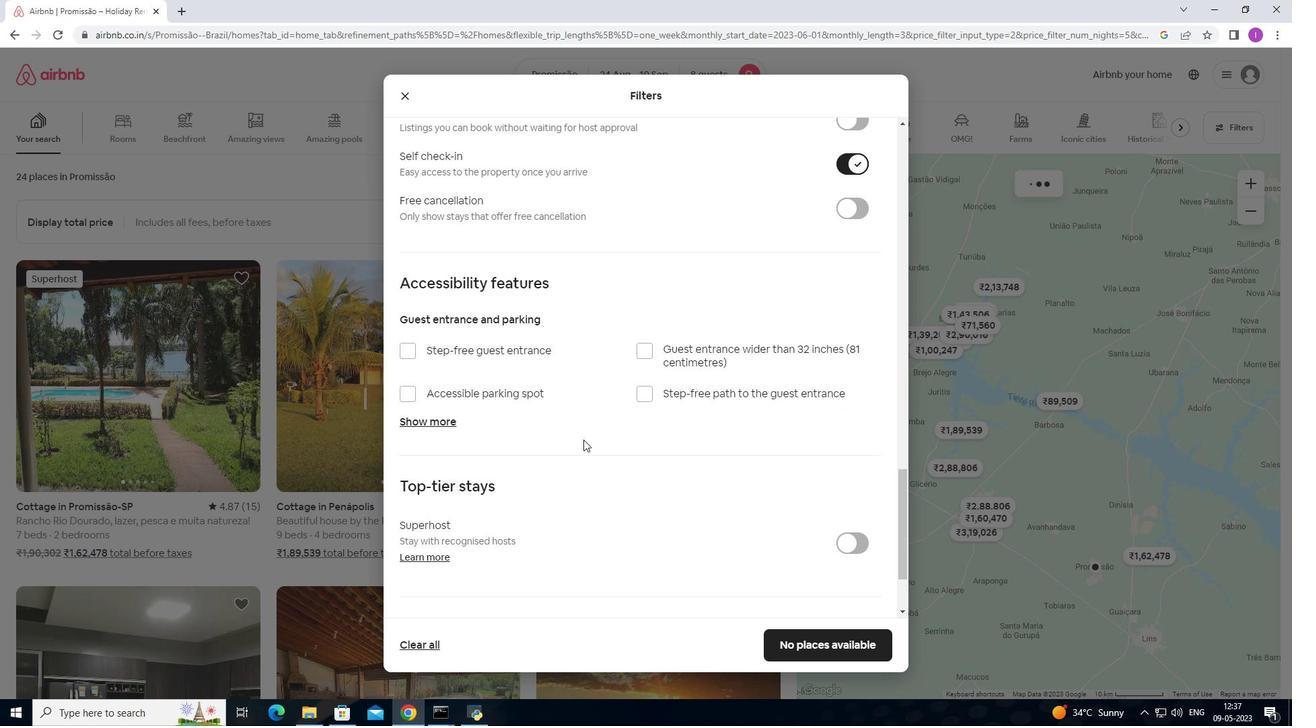 
Action: Mouse scrolled (561, 493) with delta (0, 0)
Screenshot: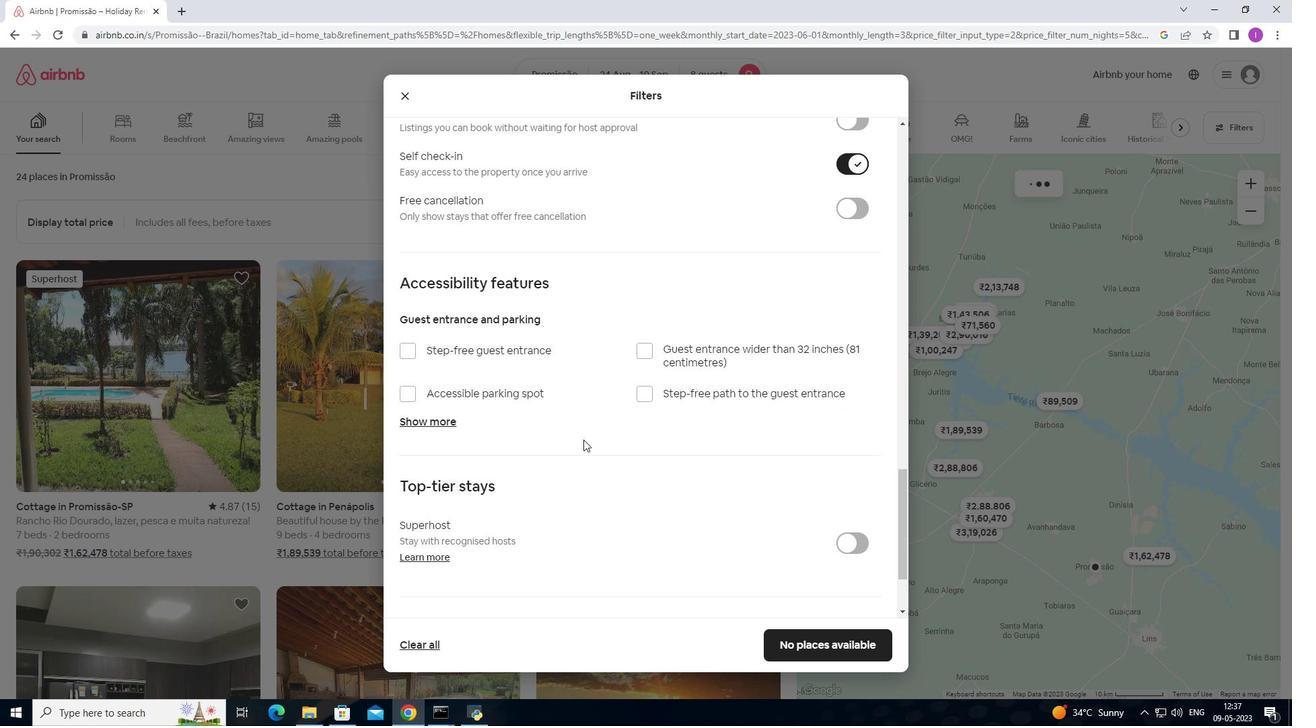 
Action: Mouse moved to (495, 520)
Screenshot: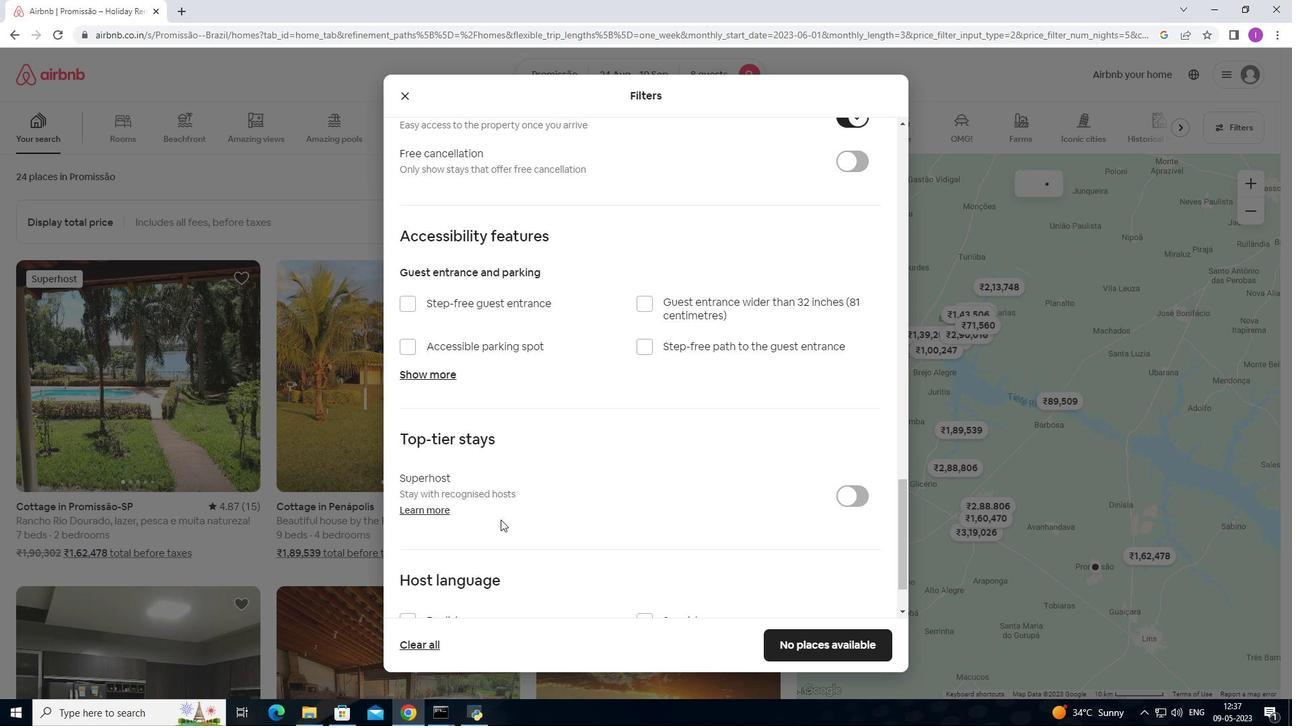 
Action: Mouse scrolled (495, 519) with delta (0, 0)
Screenshot: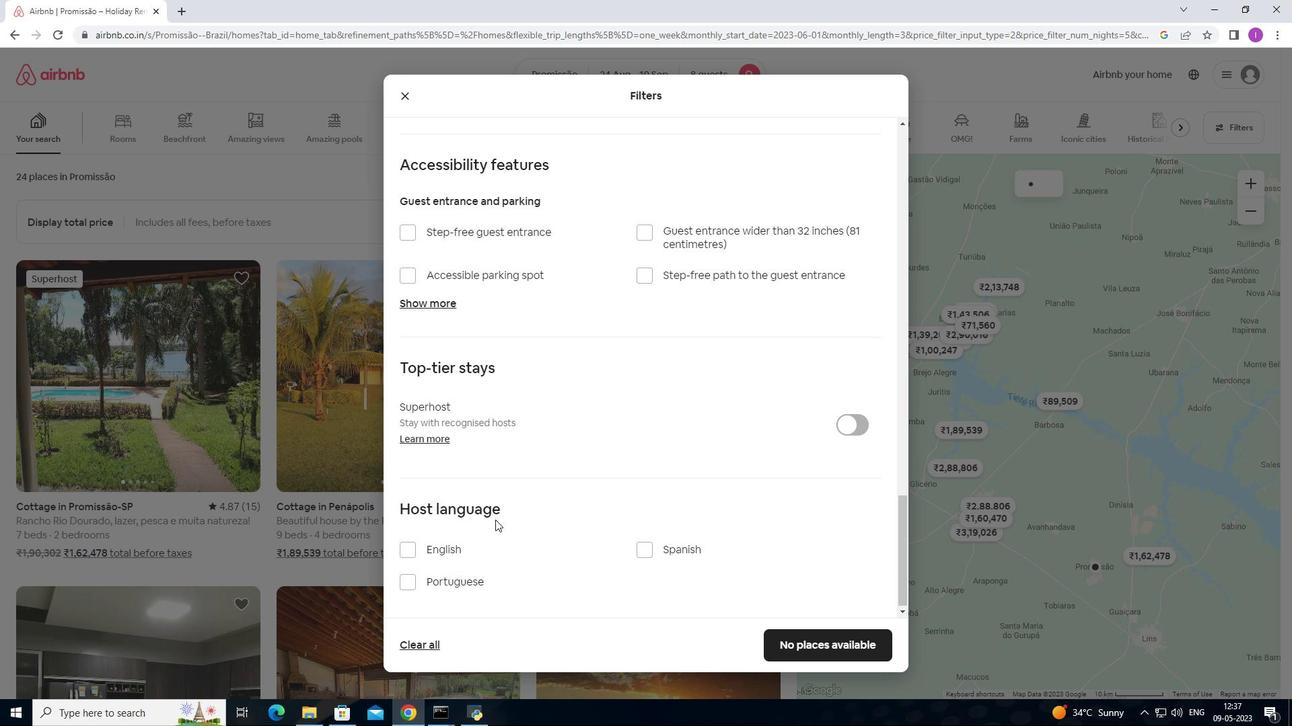 
Action: Mouse scrolled (495, 519) with delta (0, 0)
Screenshot: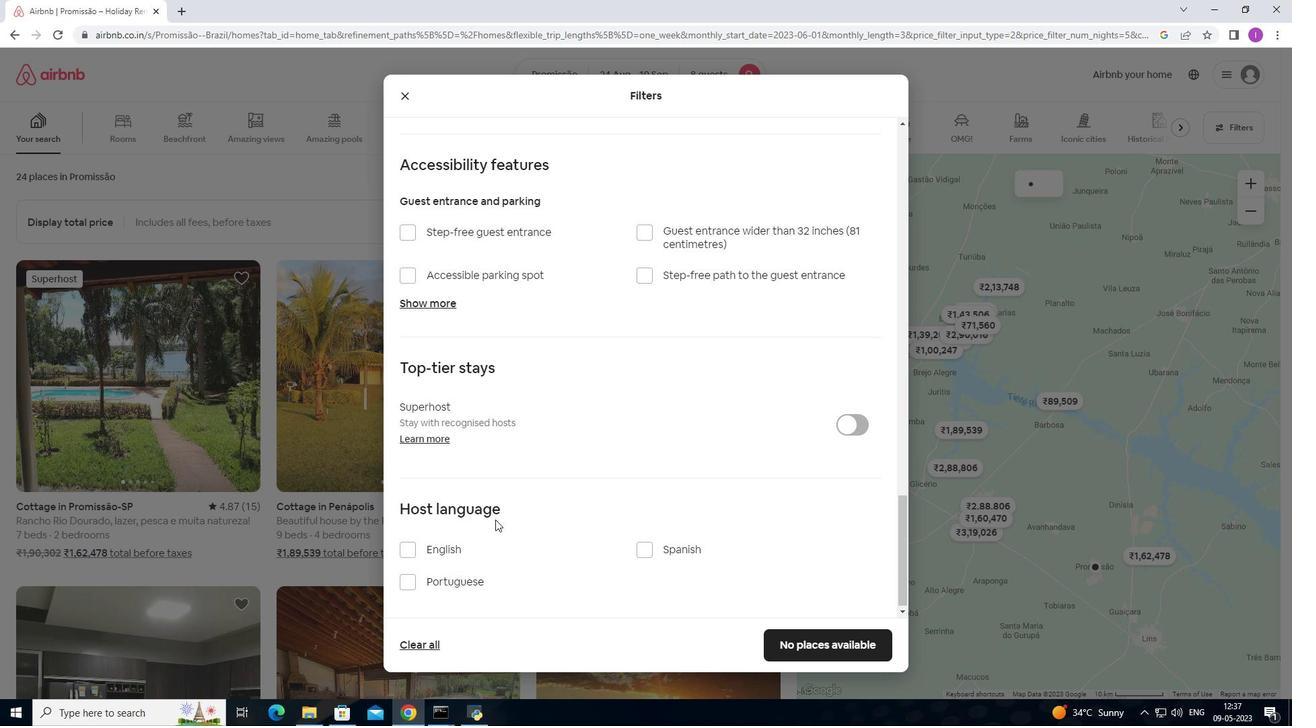 
Action: Mouse moved to (495, 520)
Screenshot: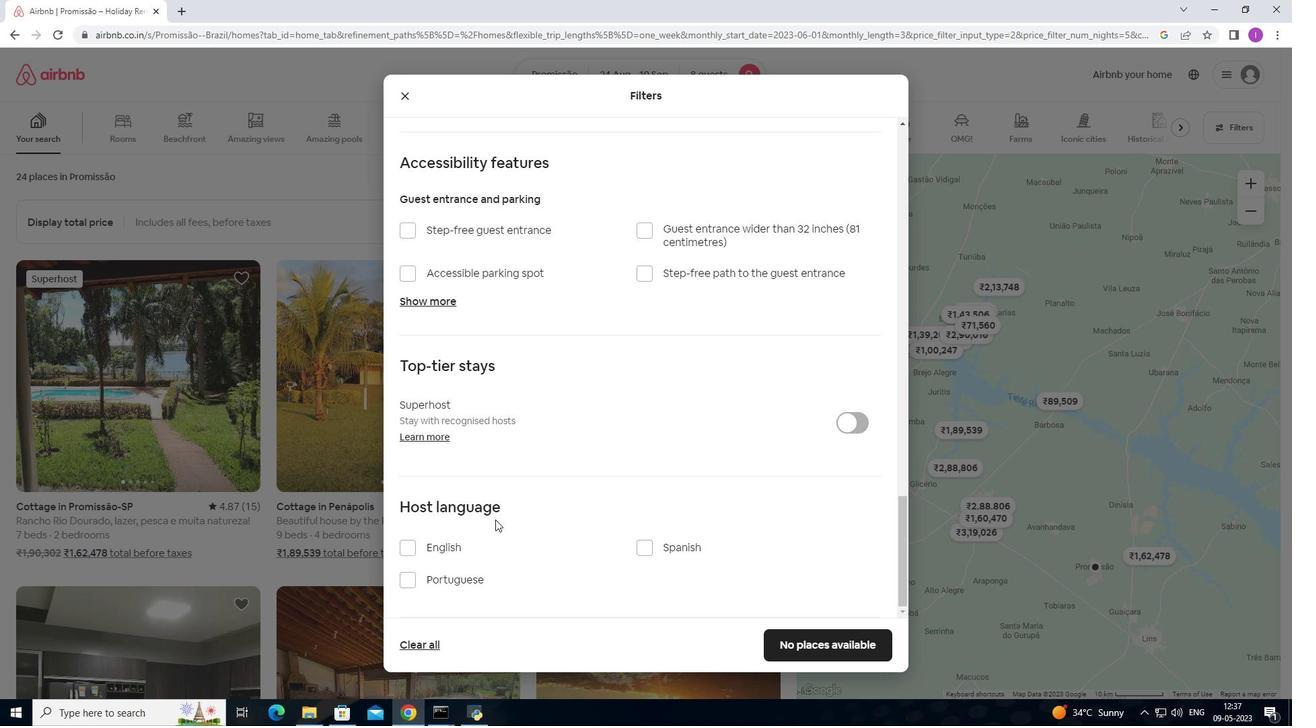 
Action: Mouse scrolled (495, 520) with delta (0, 0)
Screenshot: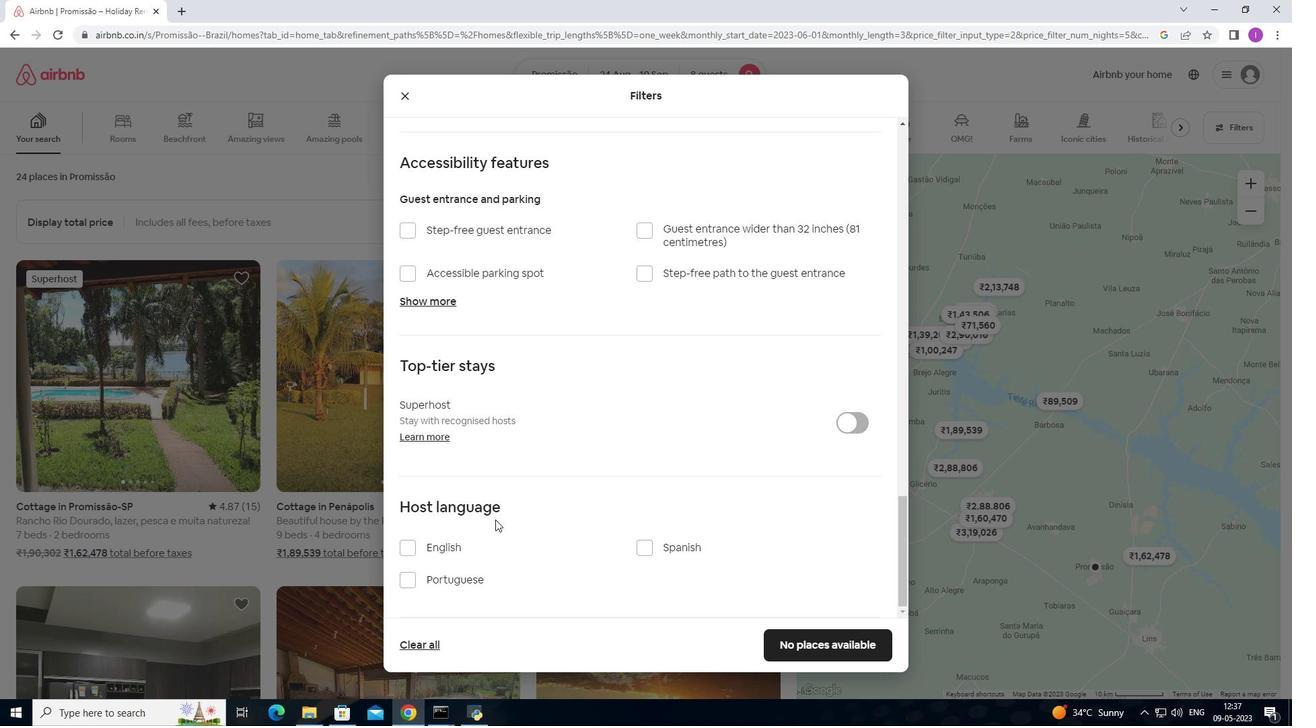
Action: Mouse moved to (495, 520)
Screenshot: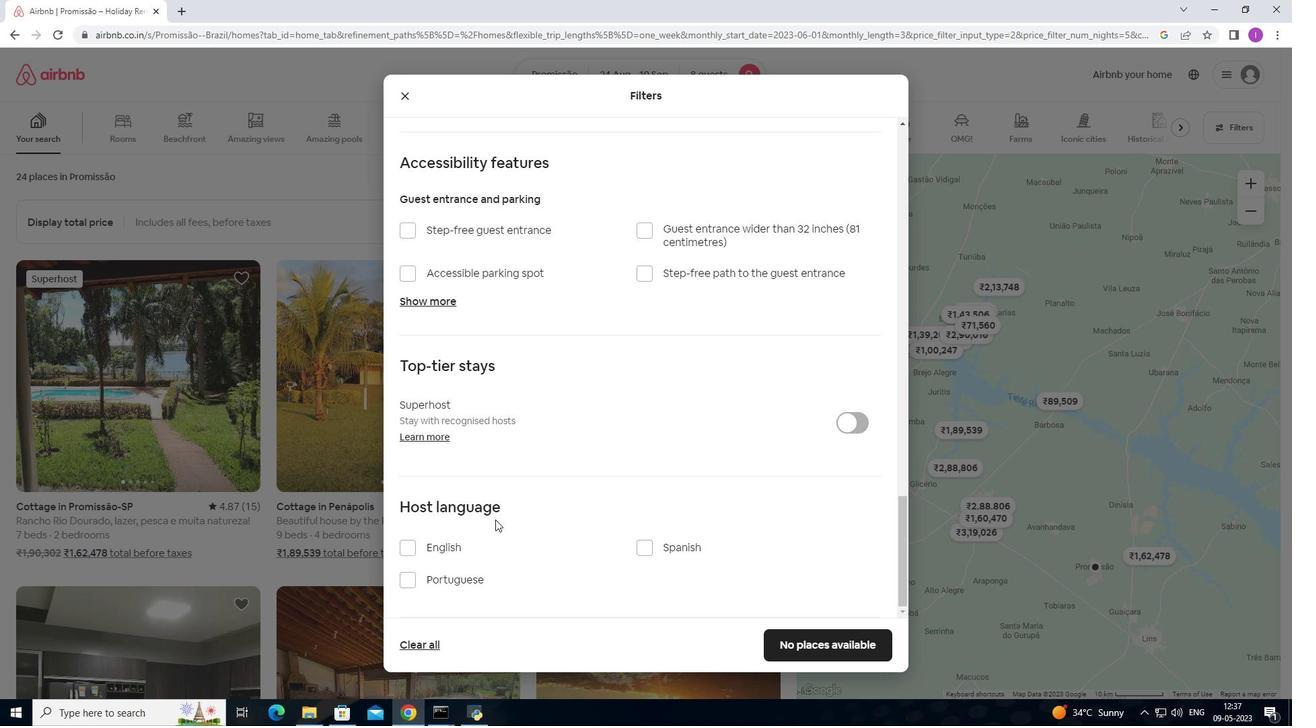 
Action: Mouse scrolled (495, 520) with delta (0, 0)
Screenshot: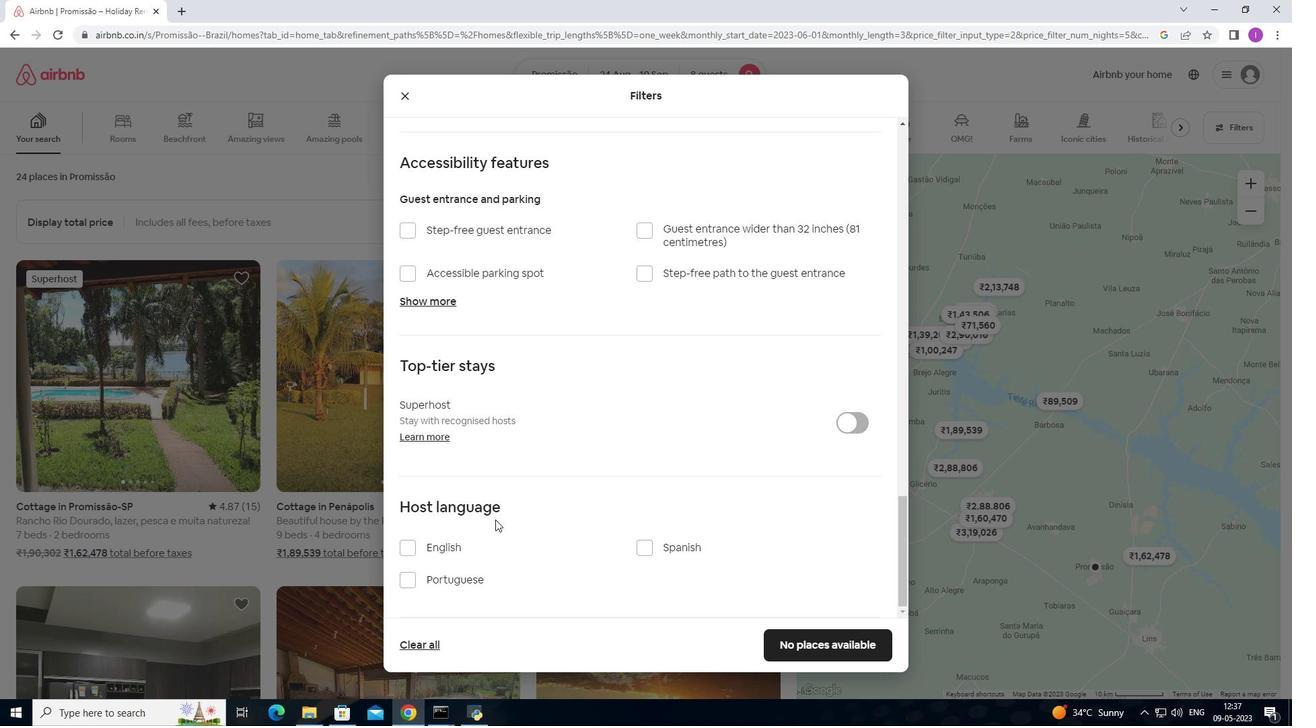 
Action: Mouse moved to (414, 545)
Screenshot: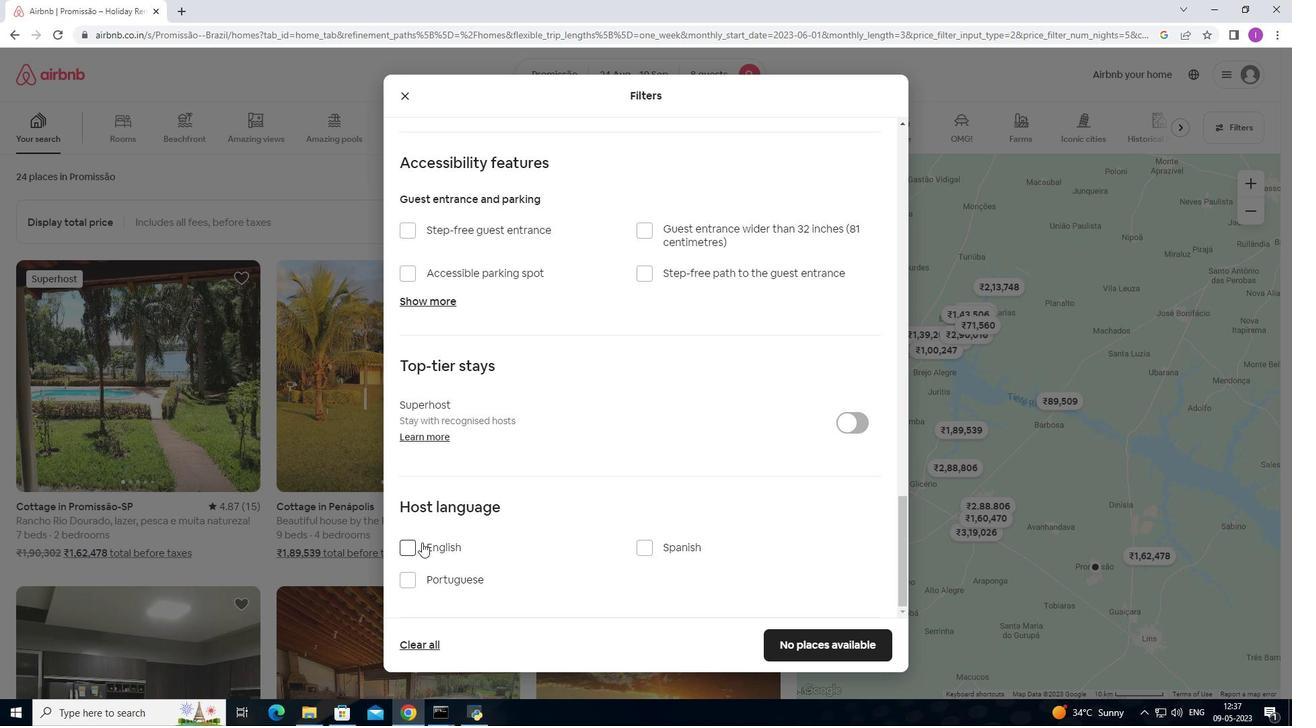 
Action: Mouse pressed left at (414, 545)
Screenshot: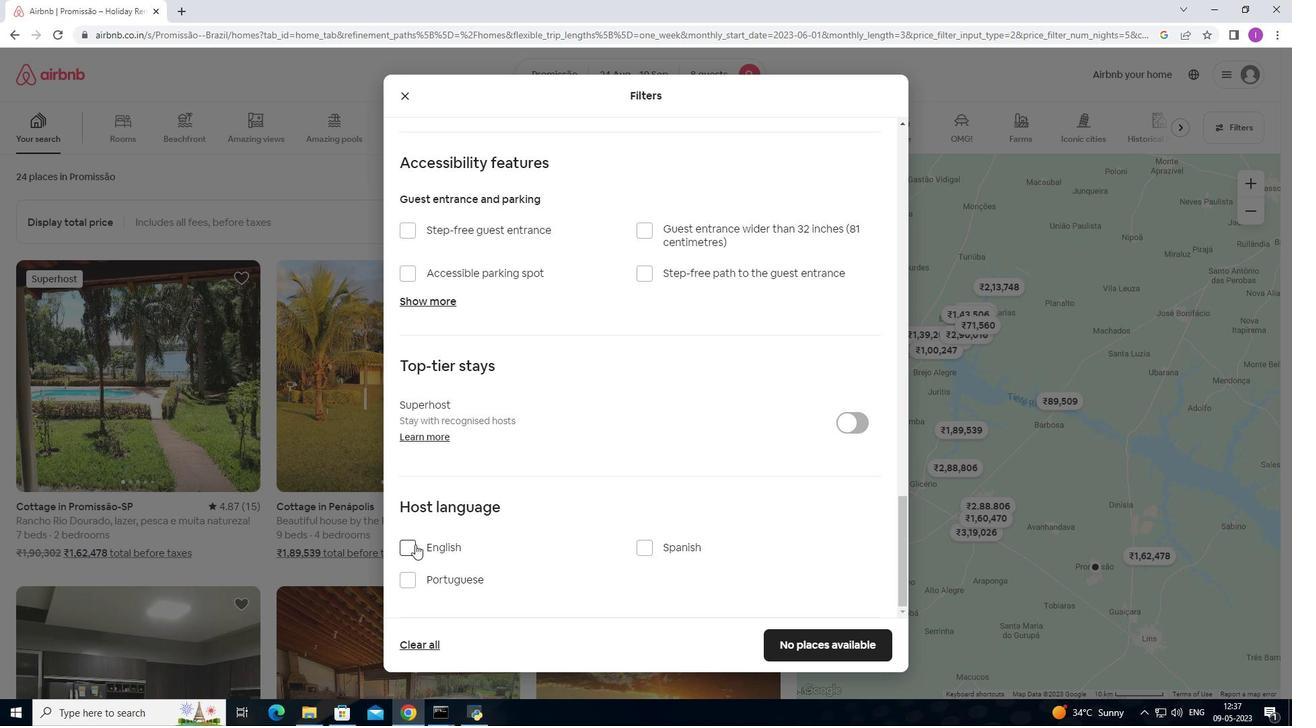 
Action: Mouse moved to (864, 650)
Screenshot: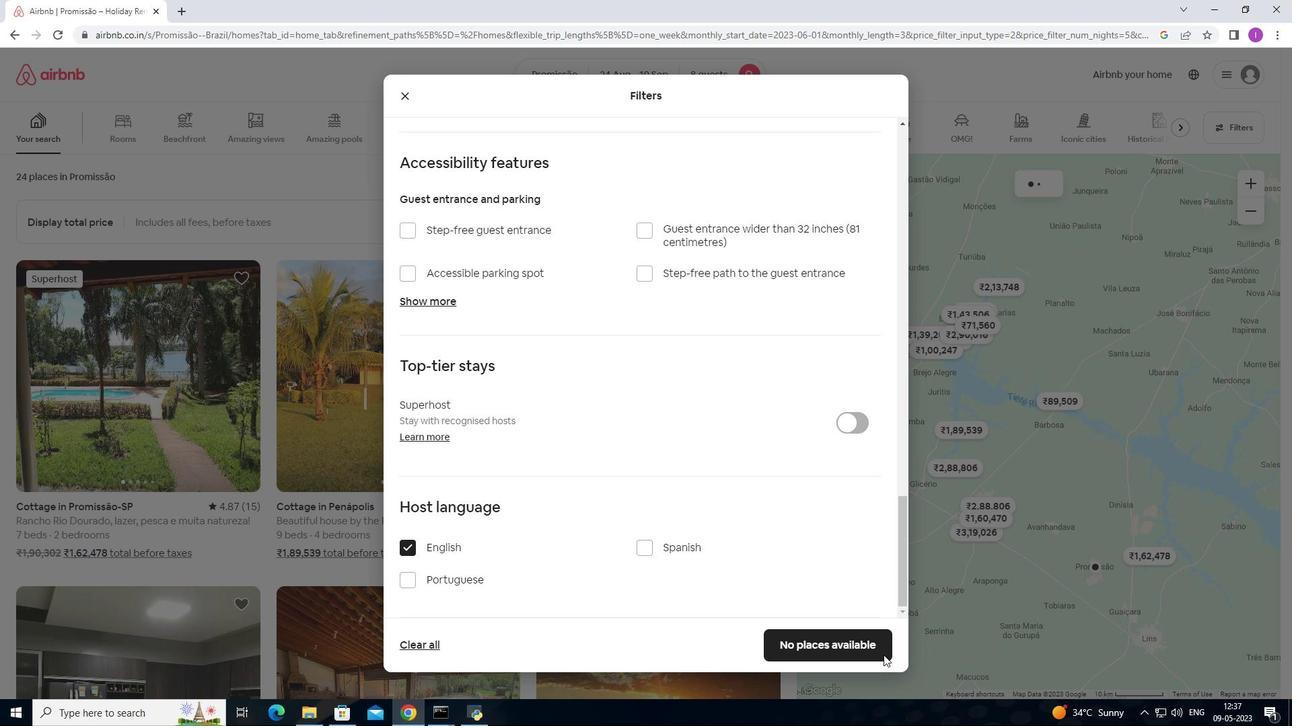 
Action: Mouse pressed left at (864, 650)
Screenshot: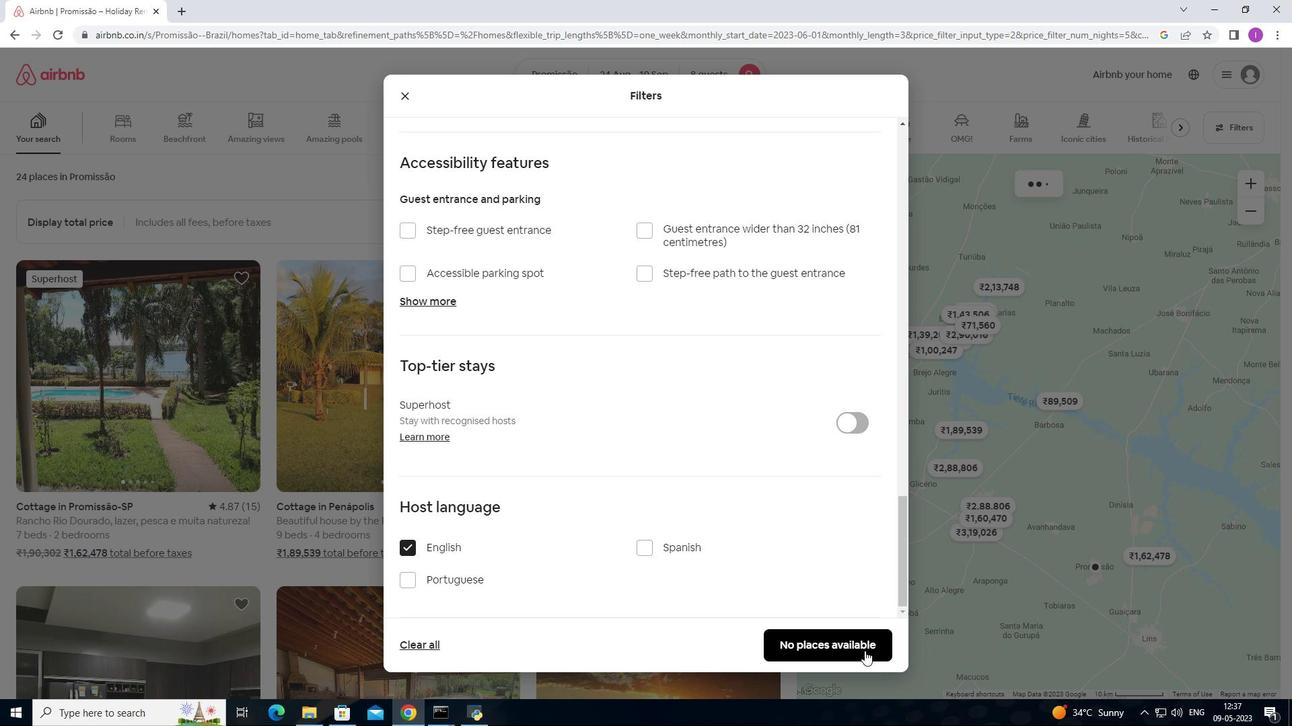 
Action: Mouse moved to (806, 654)
Screenshot: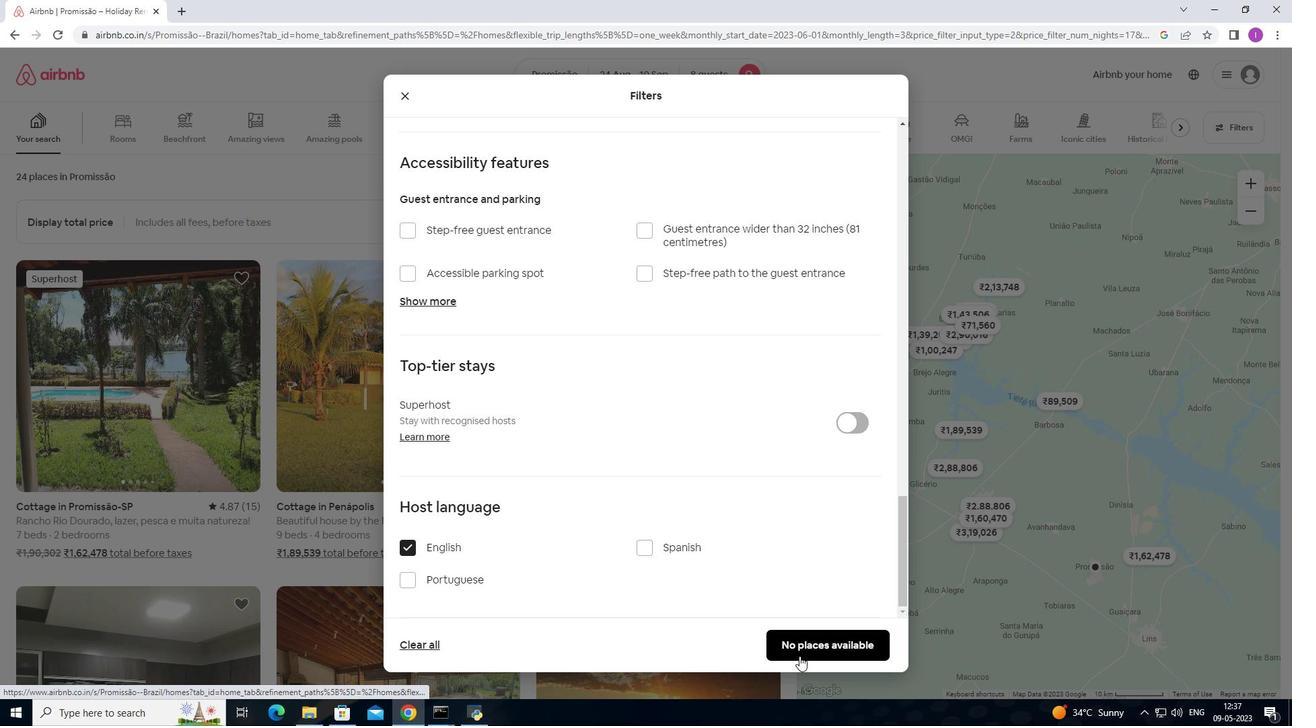 
Action: Mouse pressed left at (806, 654)
Screenshot: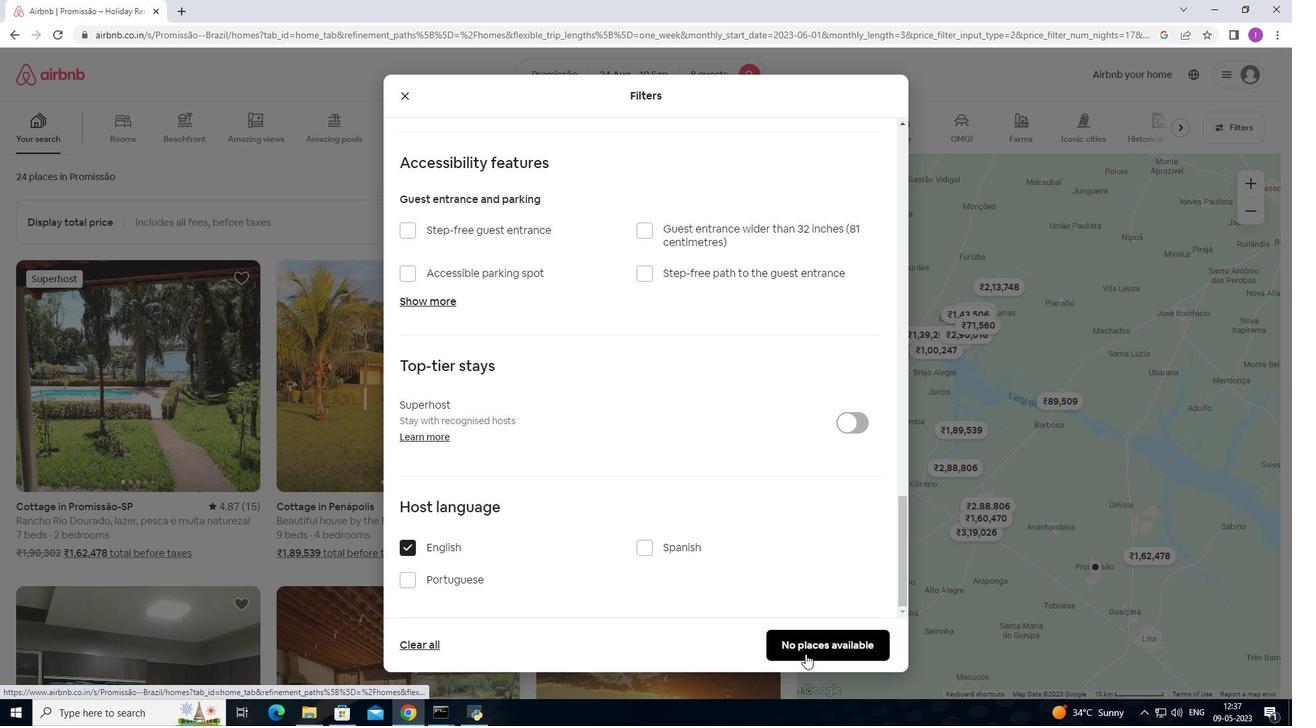 
Action: Mouse moved to (806, 649)
Screenshot: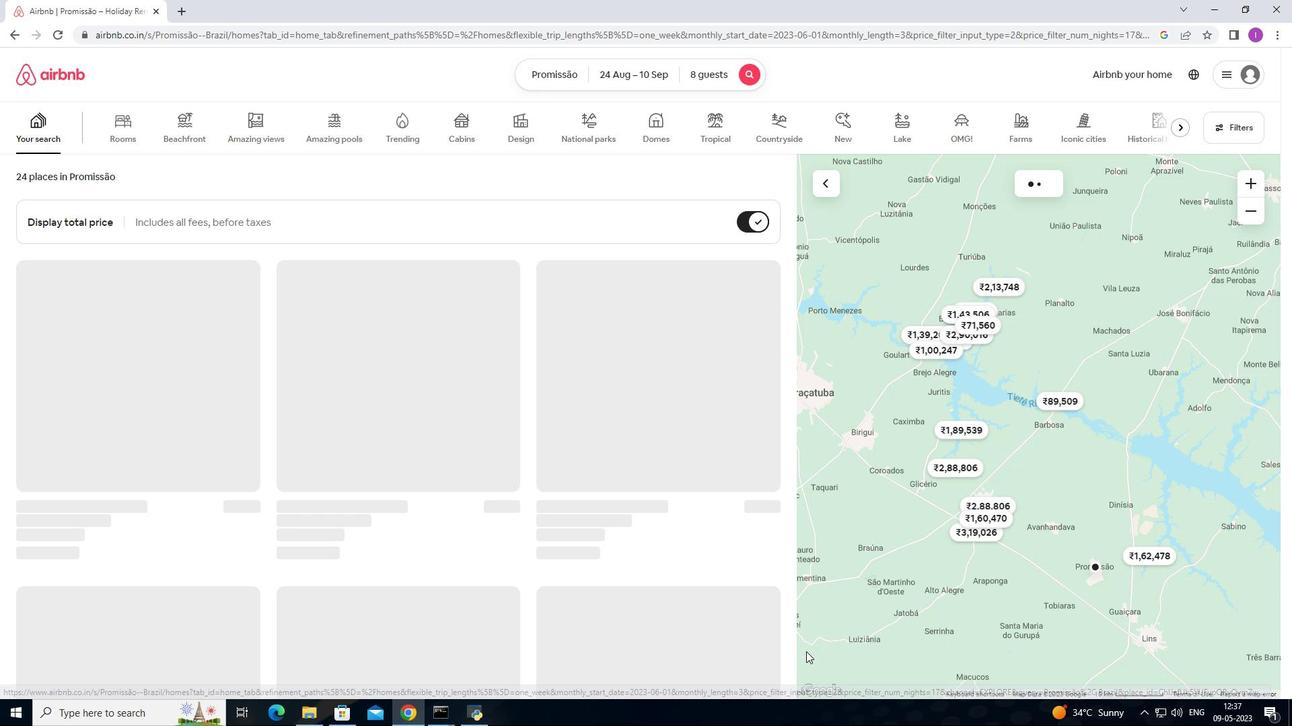 
